 Task: Create a four management slide templates set.
Action: Mouse moved to (59, 43)
Screenshot: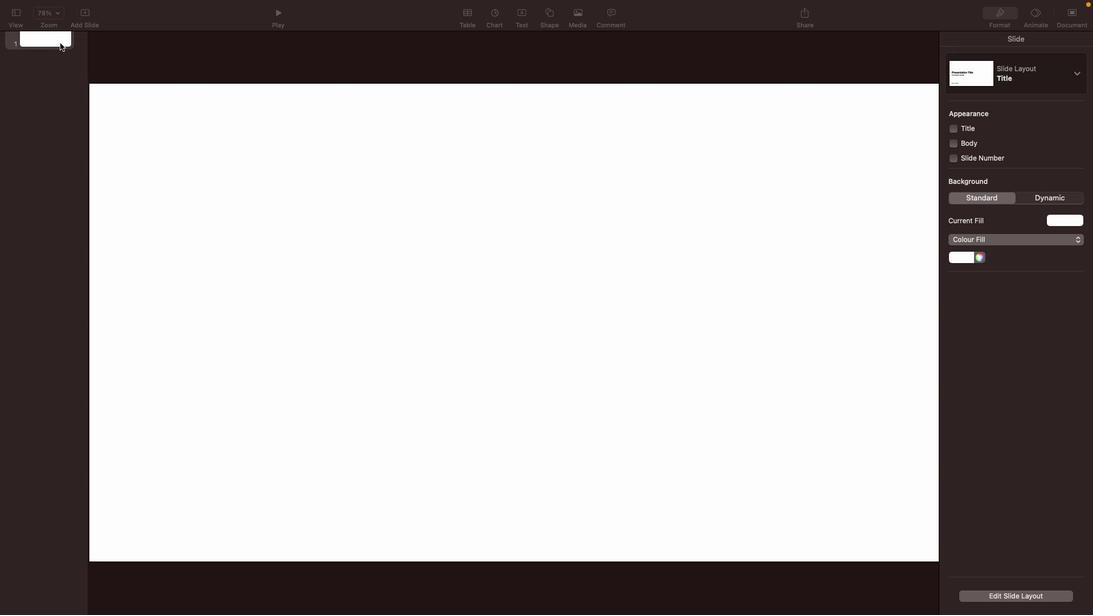 
Action: Mouse pressed right at (59, 43)
Screenshot: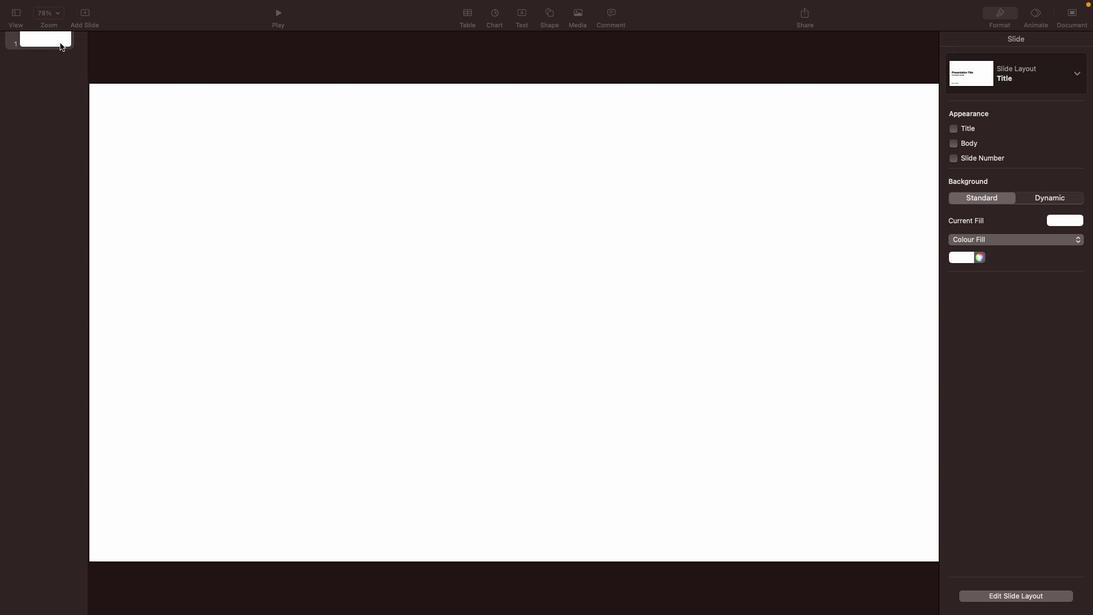 
Action: Mouse moved to (87, 49)
Screenshot: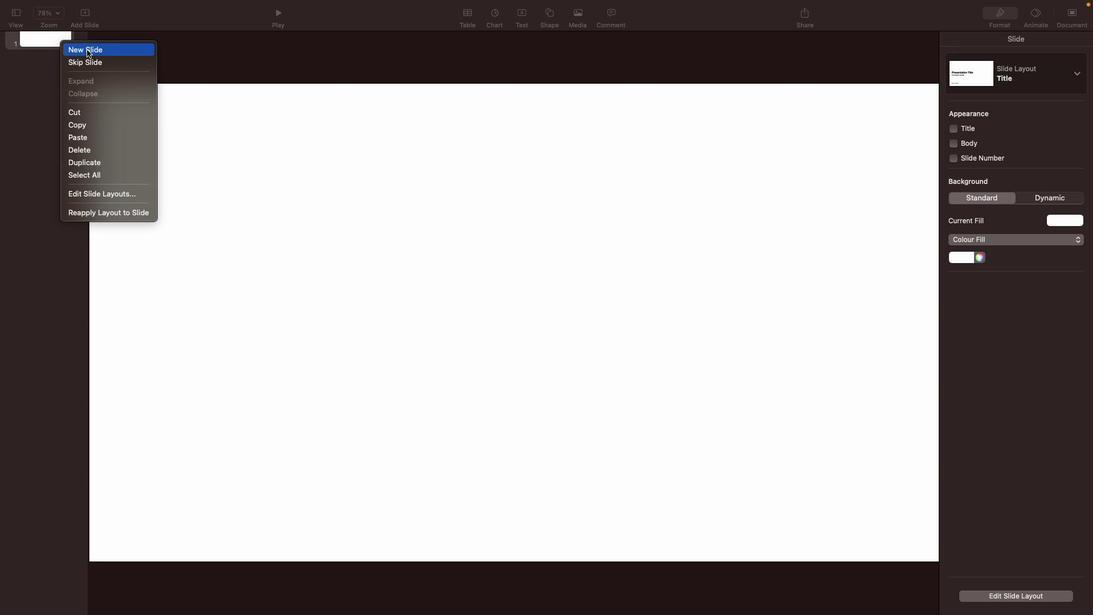 
Action: Mouse pressed left at (87, 49)
Screenshot: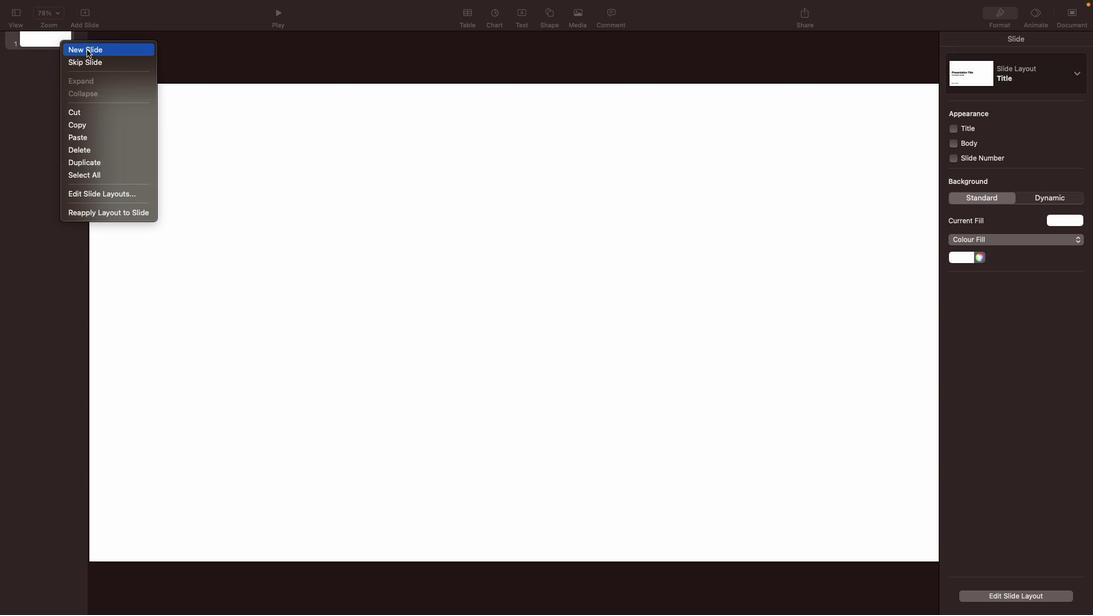 
Action: Mouse moved to (52, 61)
Screenshot: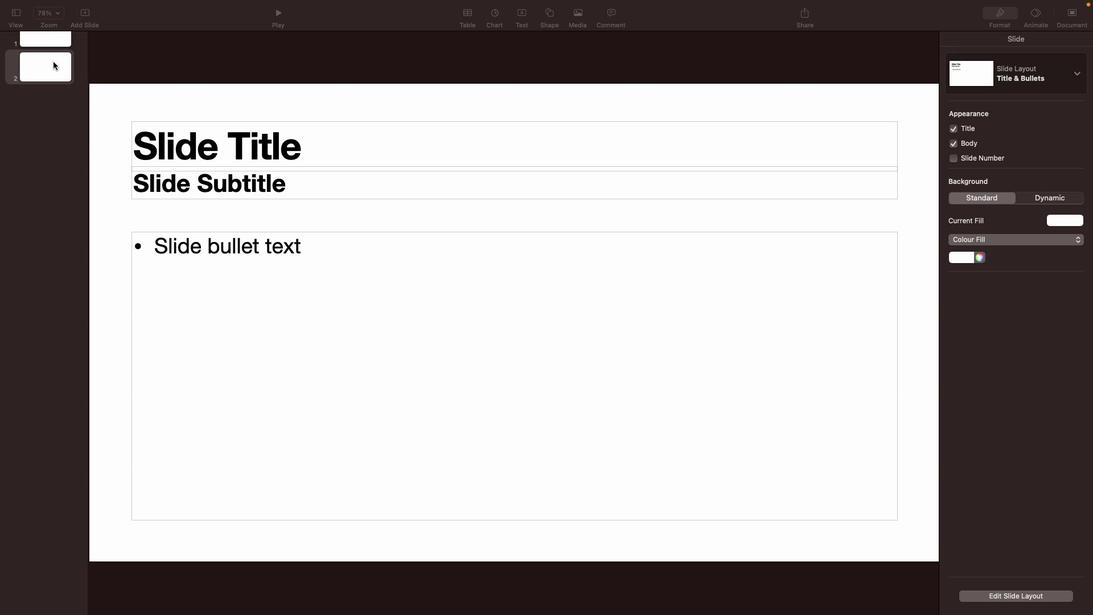 
Action: Mouse pressed right at (52, 61)
Screenshot: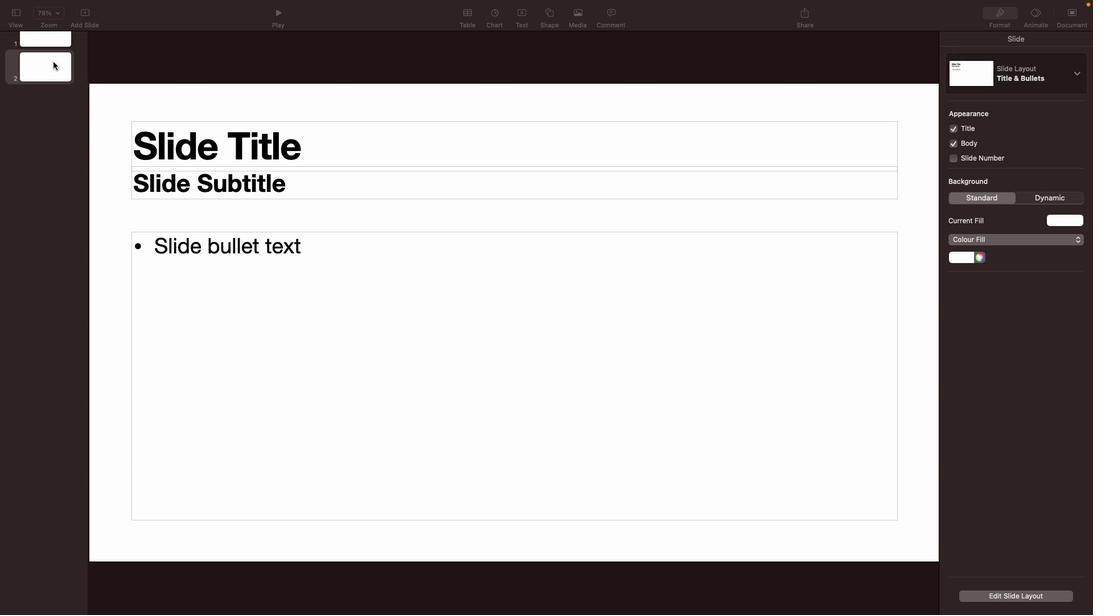 
Action: Mouse moved to (84, 71)
Screenshot: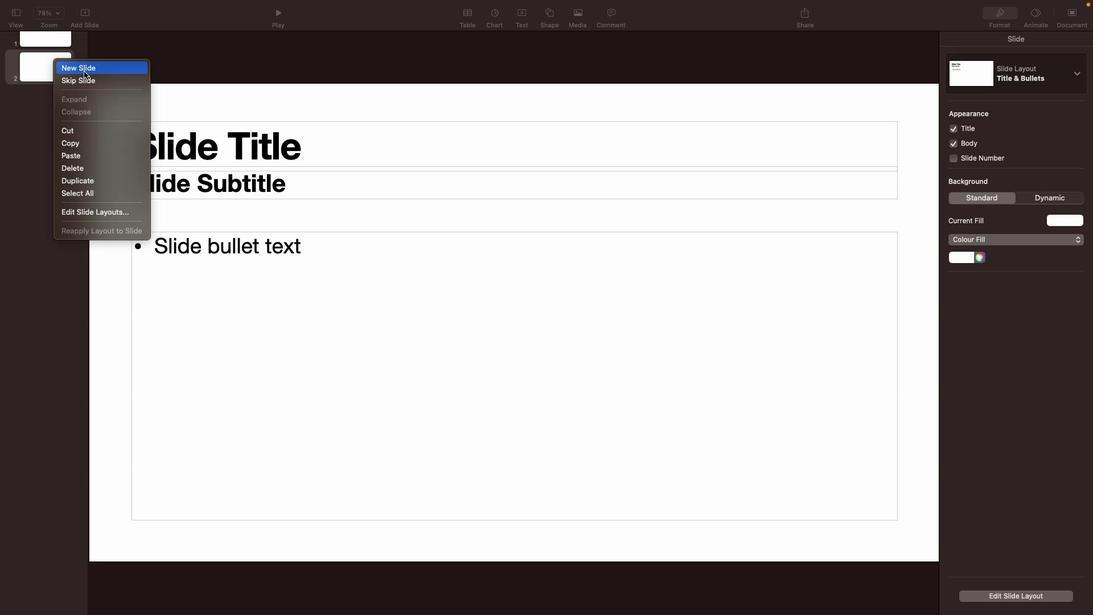 
Action: Mouse pressed left at (84, 71)
Screenshot: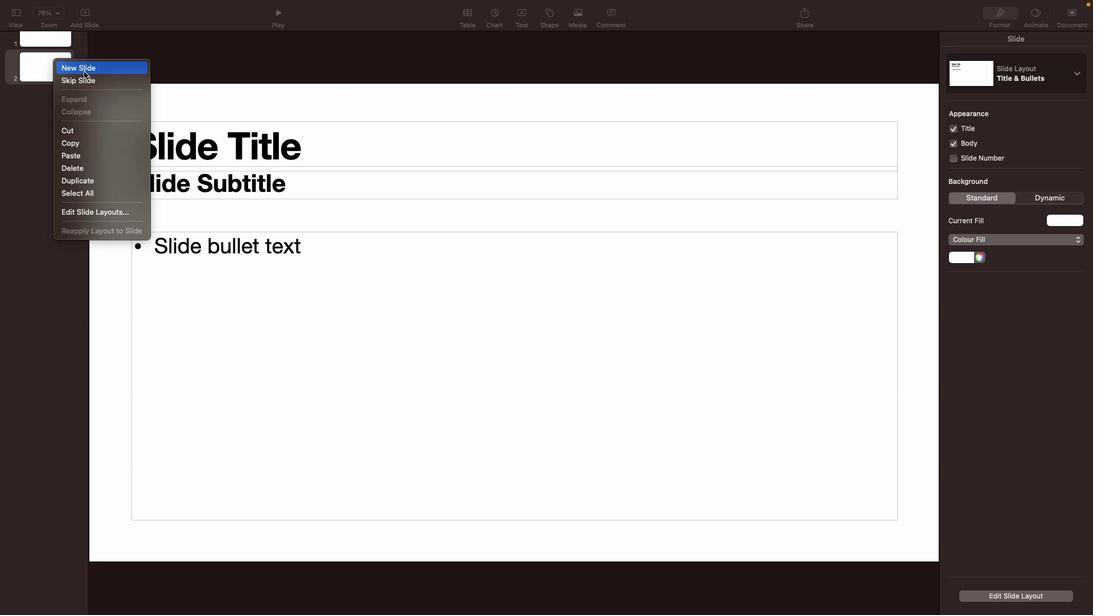 
Action: Mouse moved to (64, 95)
Screenshot: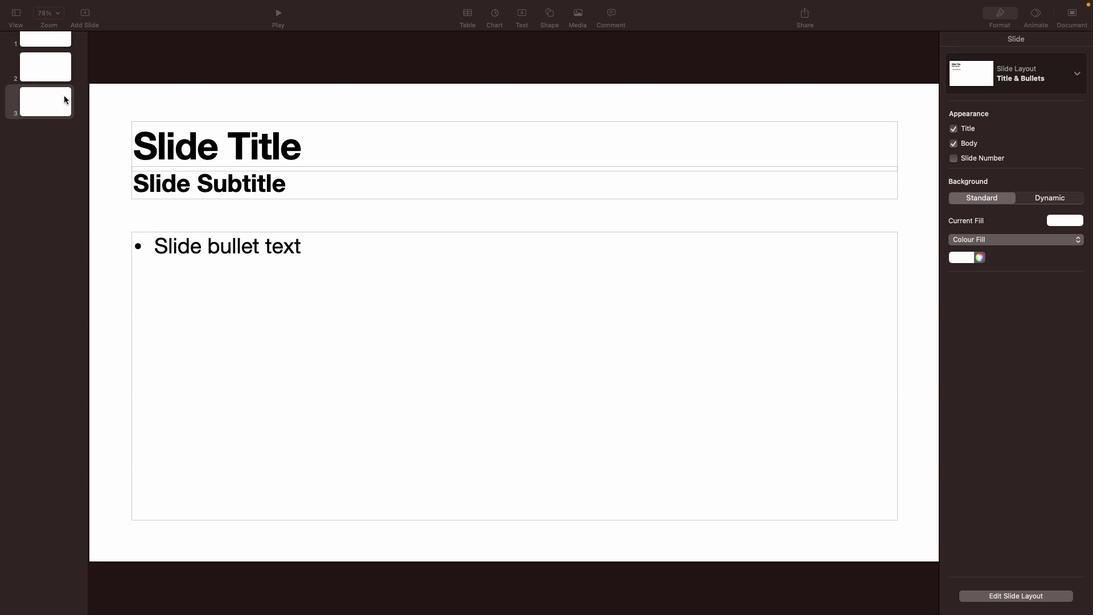 
Action: Mouse pressed right at (64, 95)
Screenshot: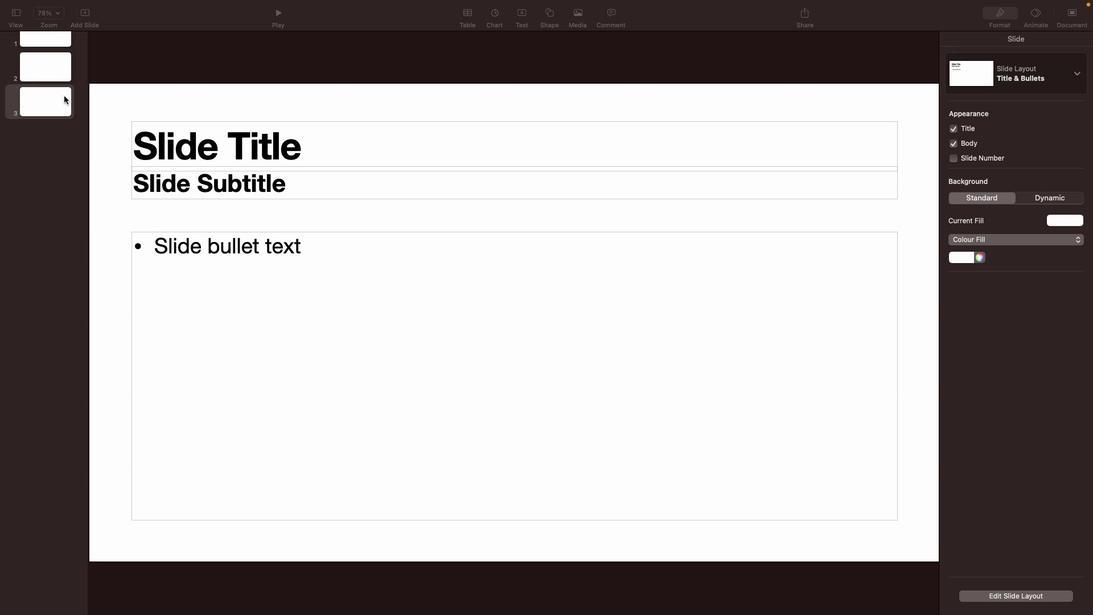 
Action: Mouse moved to (78, 104)
Screenshot: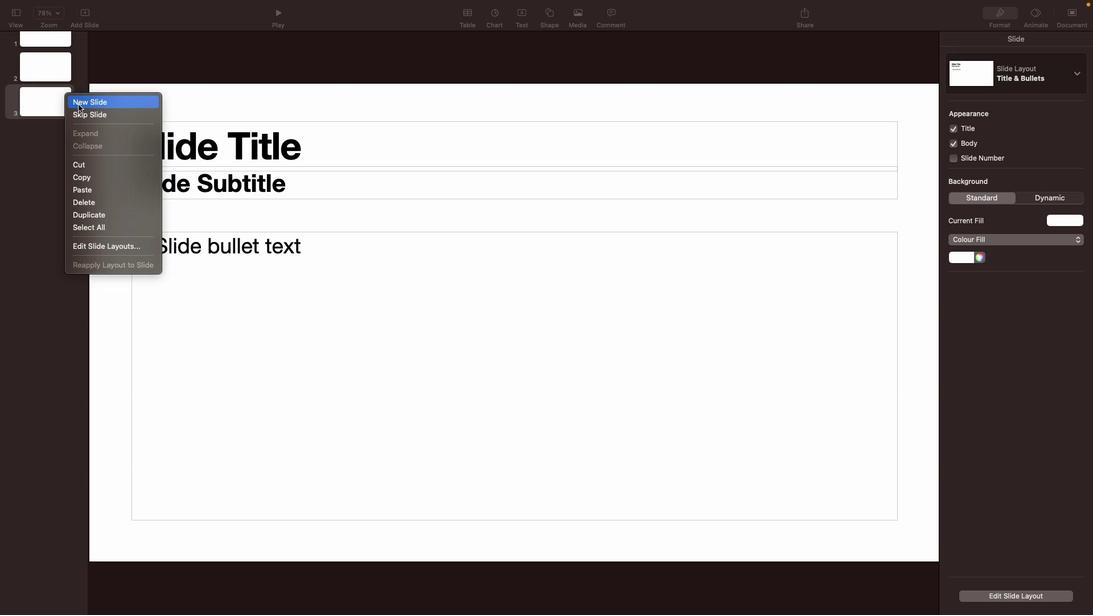 
Action: Mouse pressed left at (78, 104)
Screenshot: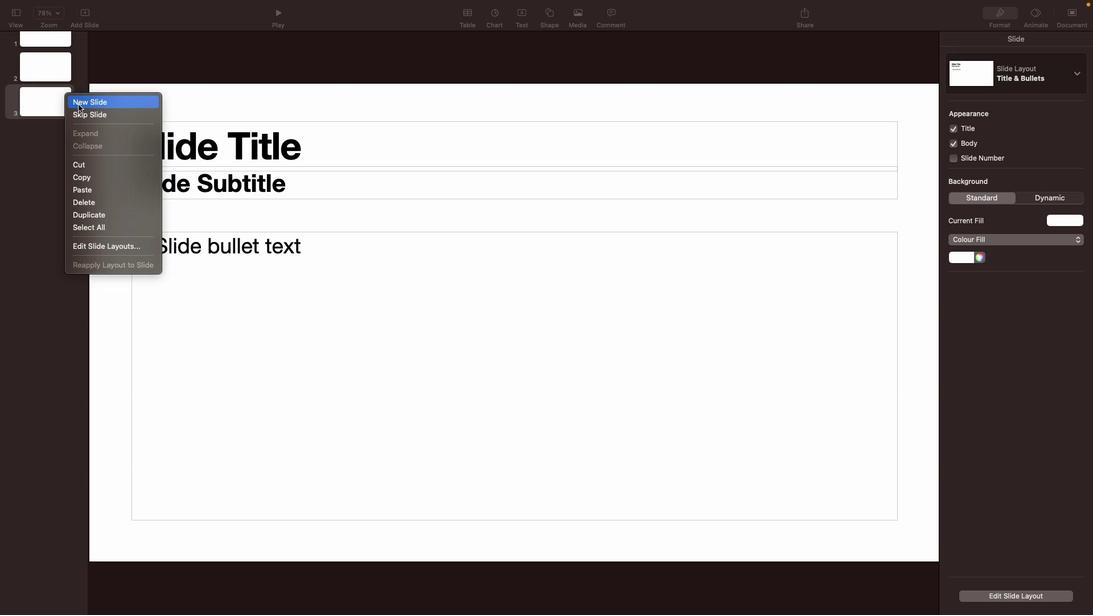 
Action: Mouse moved to (46, 37)
Screenshot: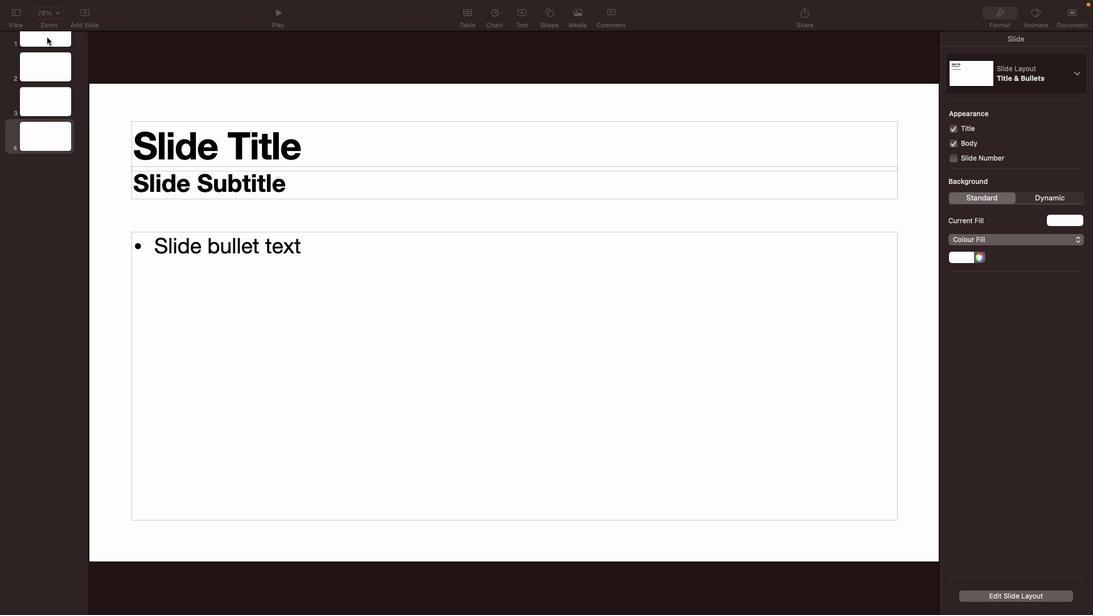 
Action: Mouse pressed left at (46, 37)
Screenshot: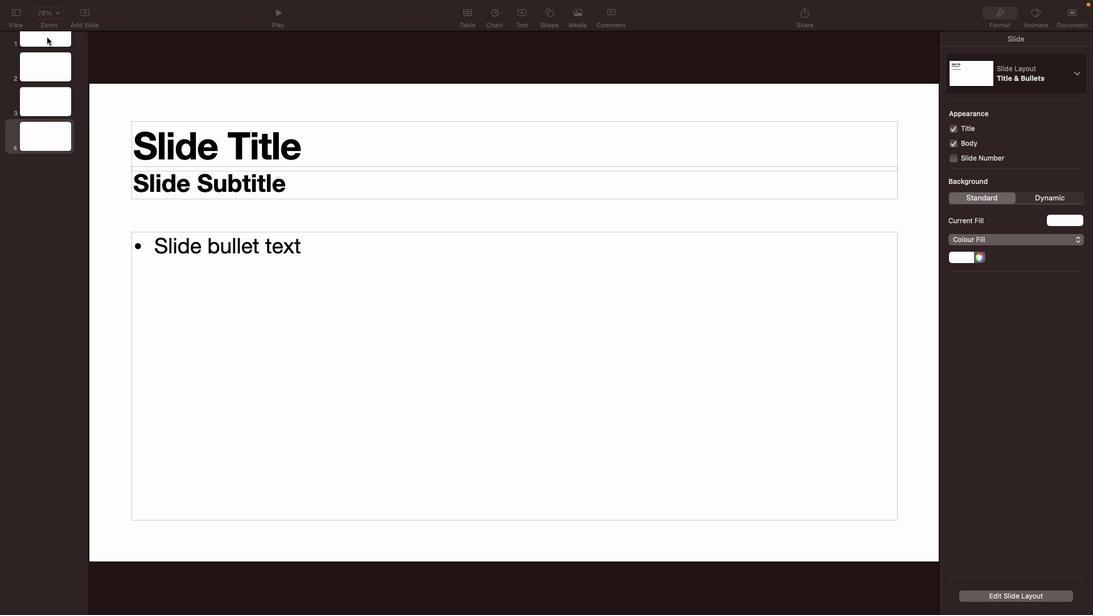 
Action: Mouse moved to (45, 69)
Screenshot: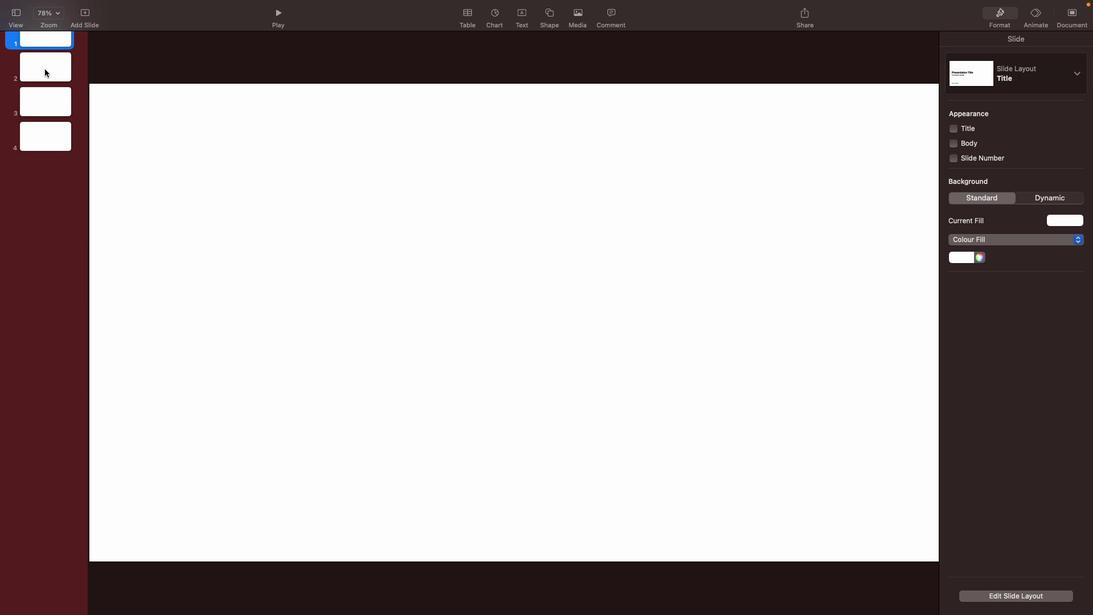 
Action: Mouse pressed left at (45, 69)
Screenshot: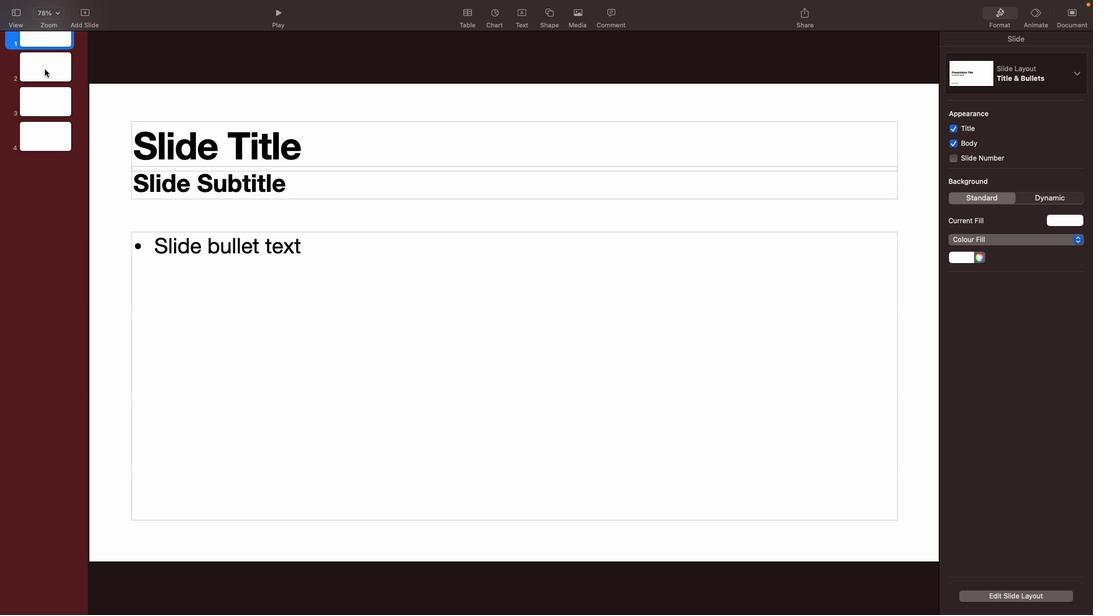 
Action: Mouse moved to (222, 147)
Screenshot: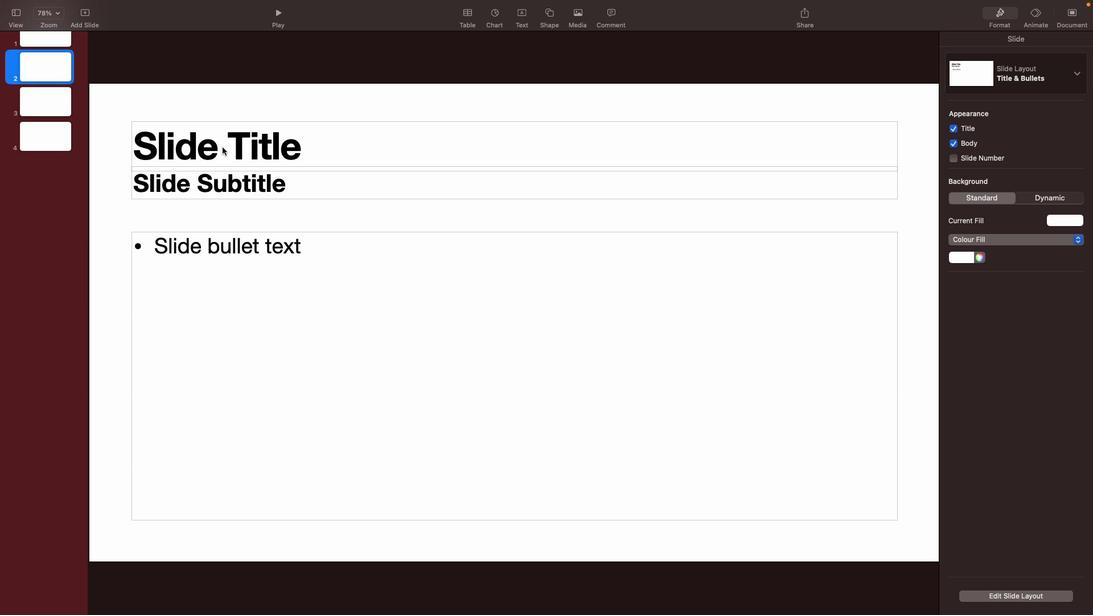 
Action: Mouse pressed right at (222, 147)
Screenshot: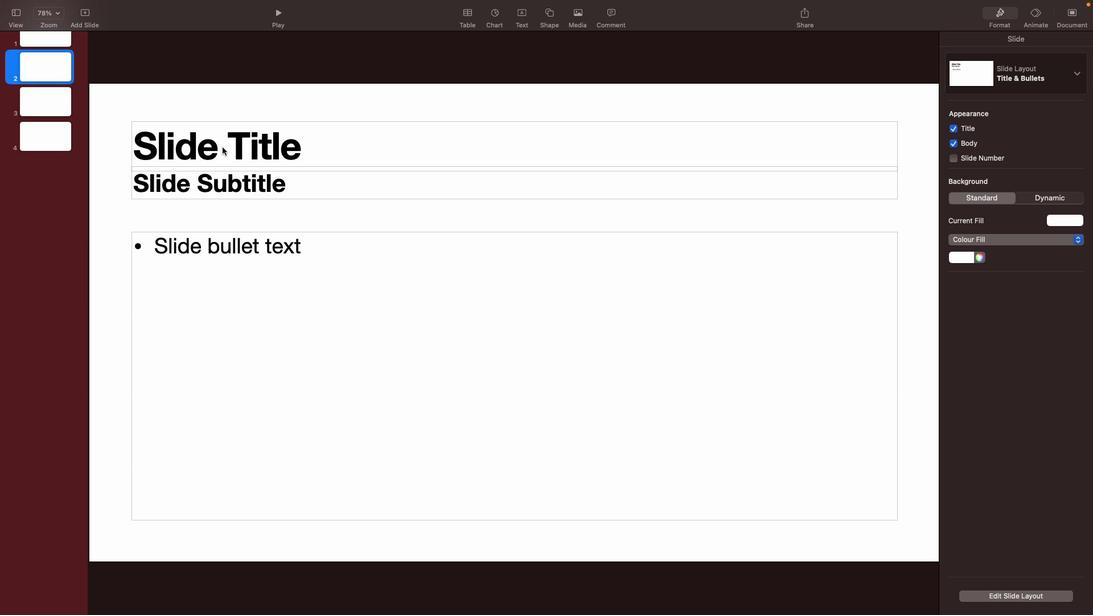 
Action: Mouse moved to (242, 217)
Screenshot: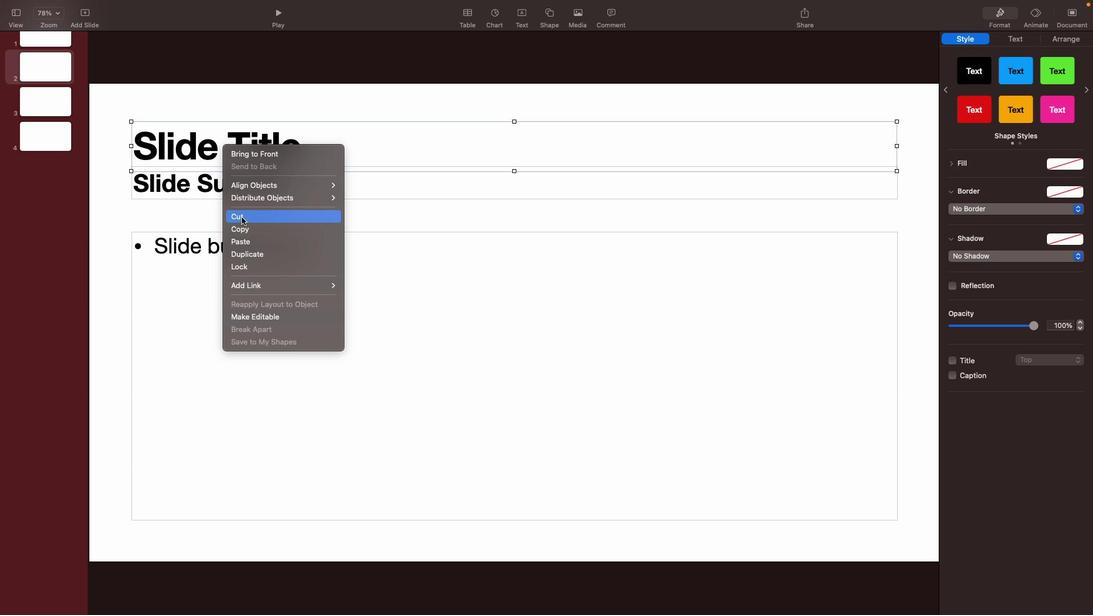 
Action: Mouse pressed left at (242, 217)
Screenshot: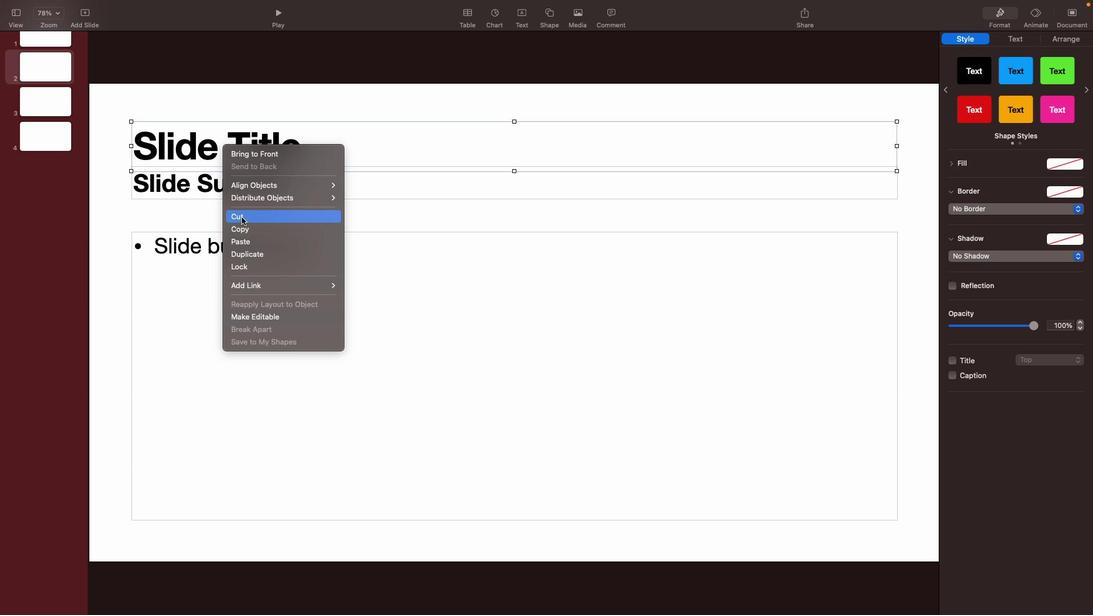 
Action: Mouse moved to (1079, 71)
Screenshot: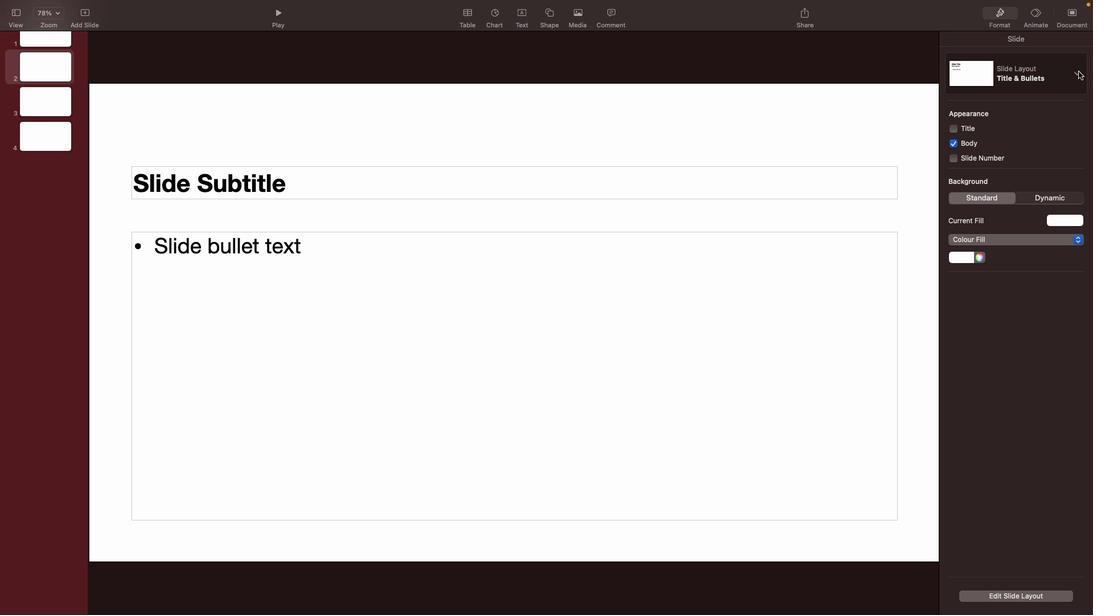 
Action: Mouse pressed left at (1079, 71)
Screenshot: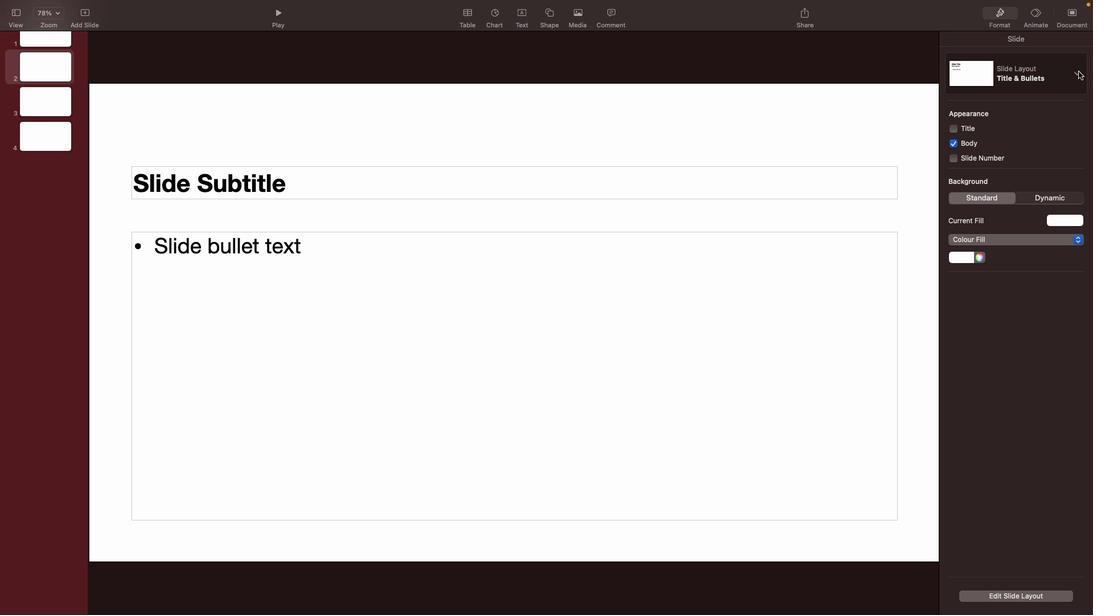 
Action: Mouse moved to (972, 425)
Screenshot: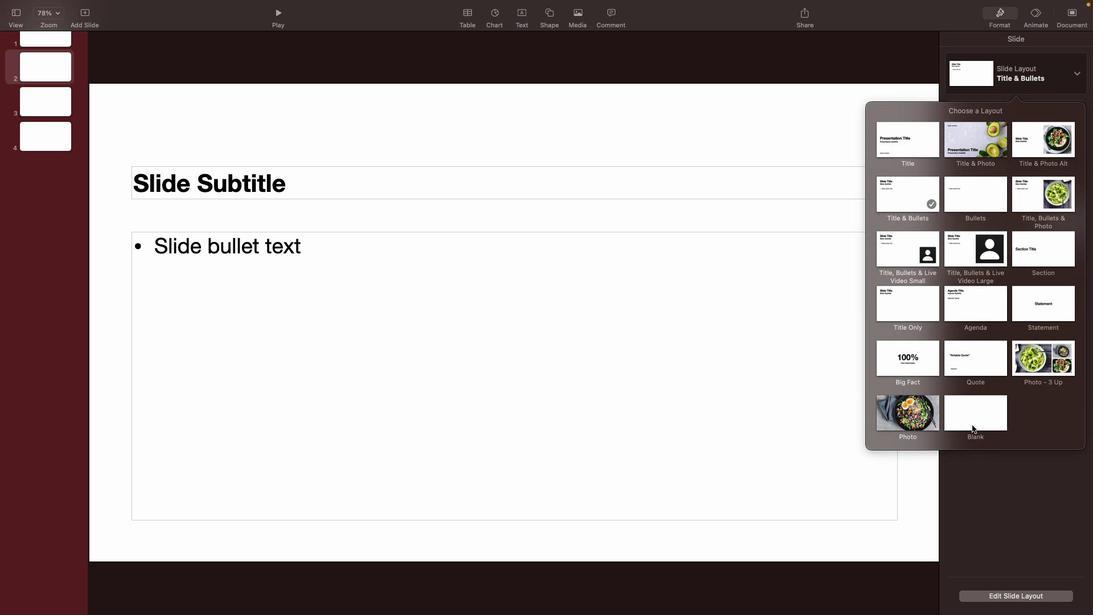 
Action: Mouse pressed left at (972, 425)
Screenshot: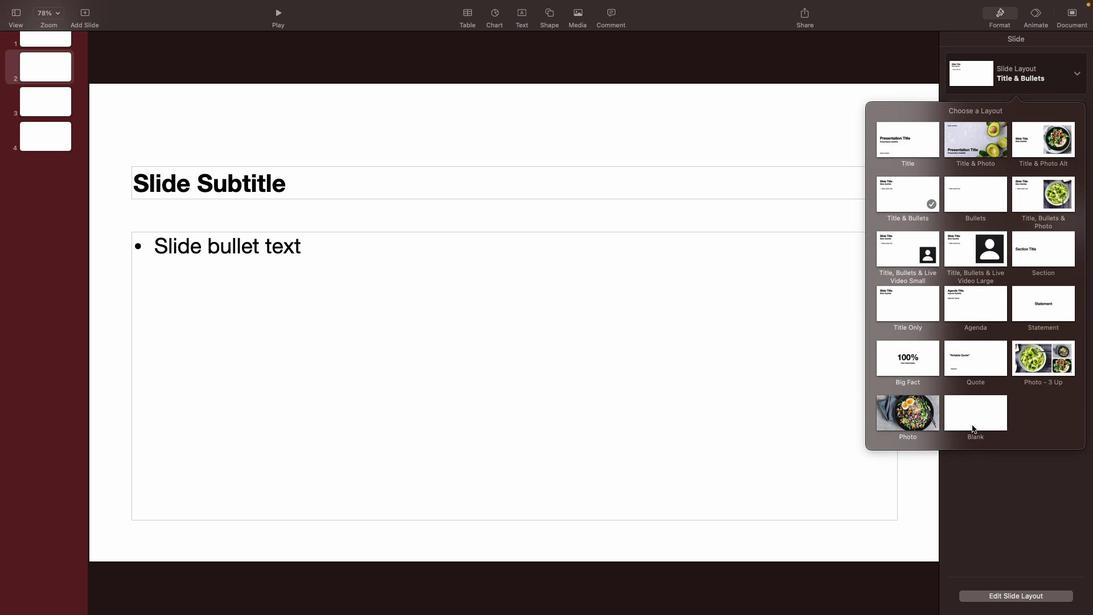 
Action: Mouse moved to (59, 37)
Screenshot: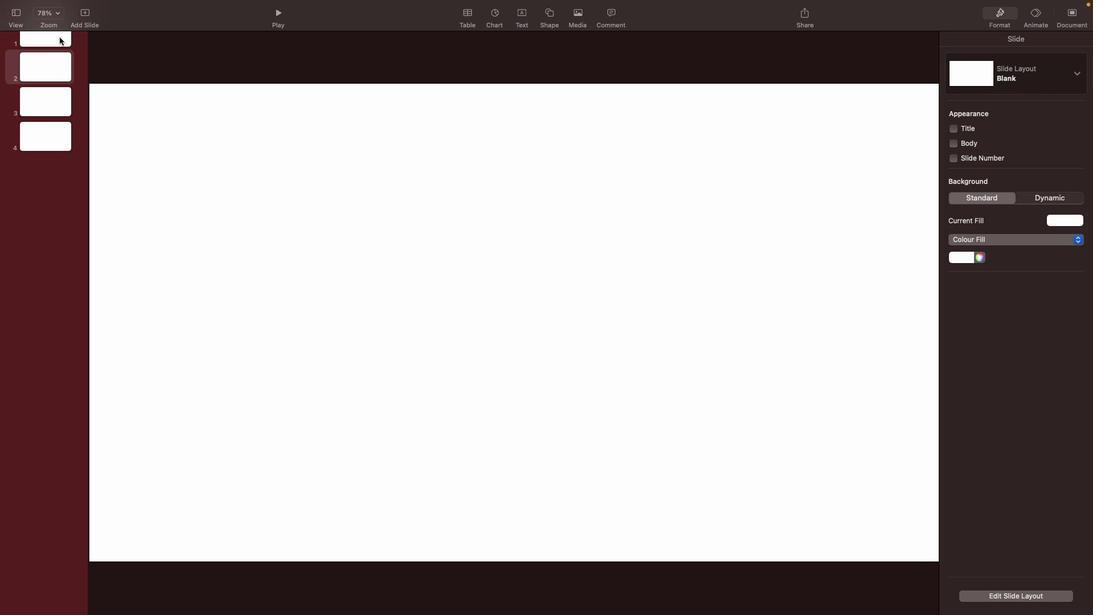 
Action: Mouse pressed left at (59, 37)
Screenshot: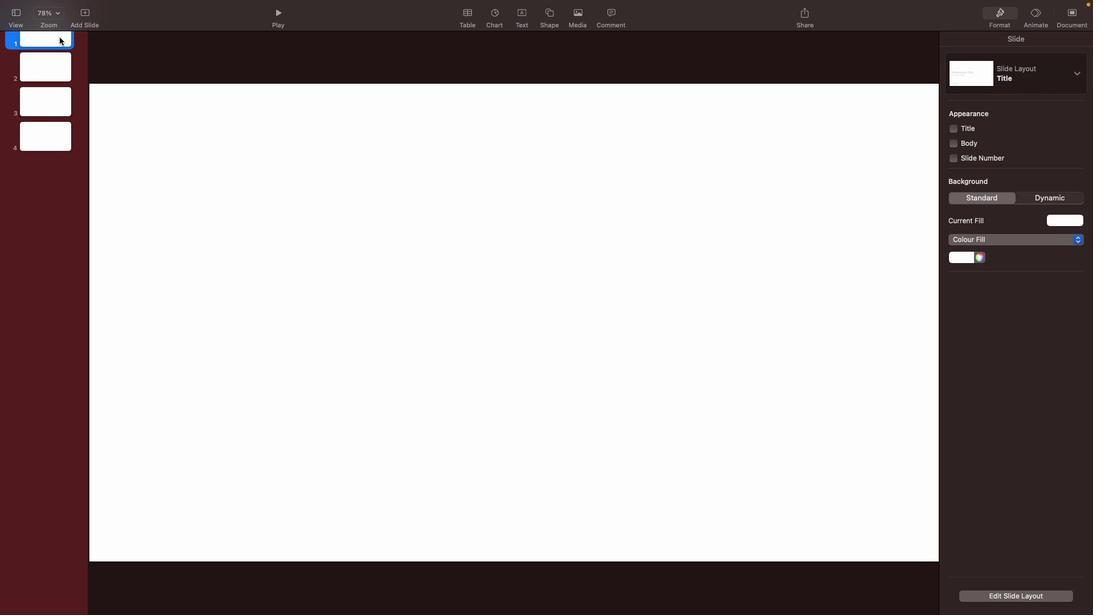 
Action: Mouse moved to (671, 294)
Screenshot: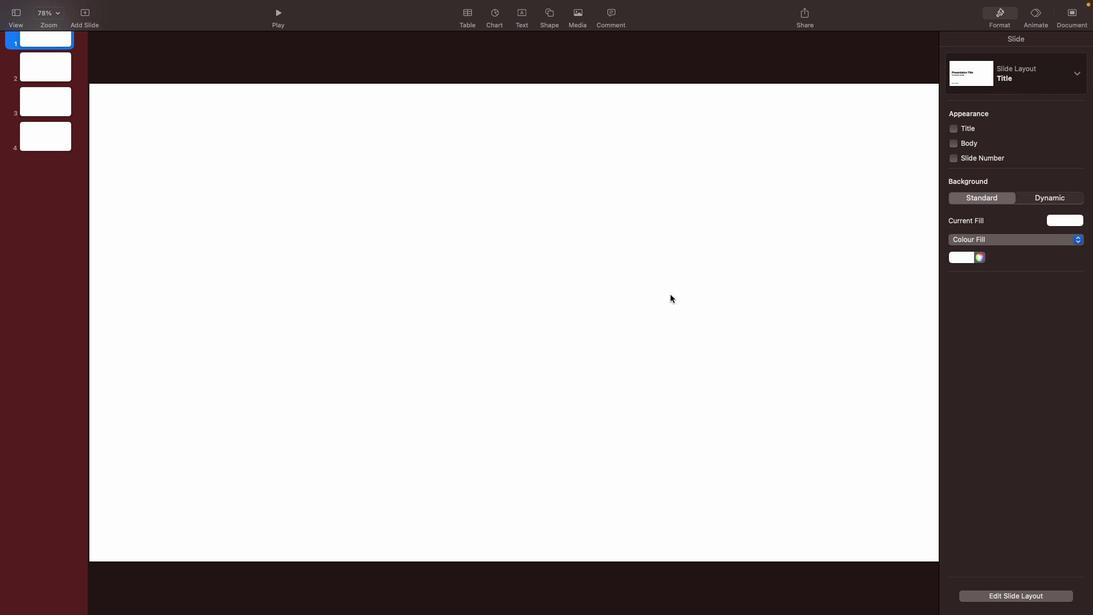 
Action: Mouse pressed left at (671, 294)
Screenshot: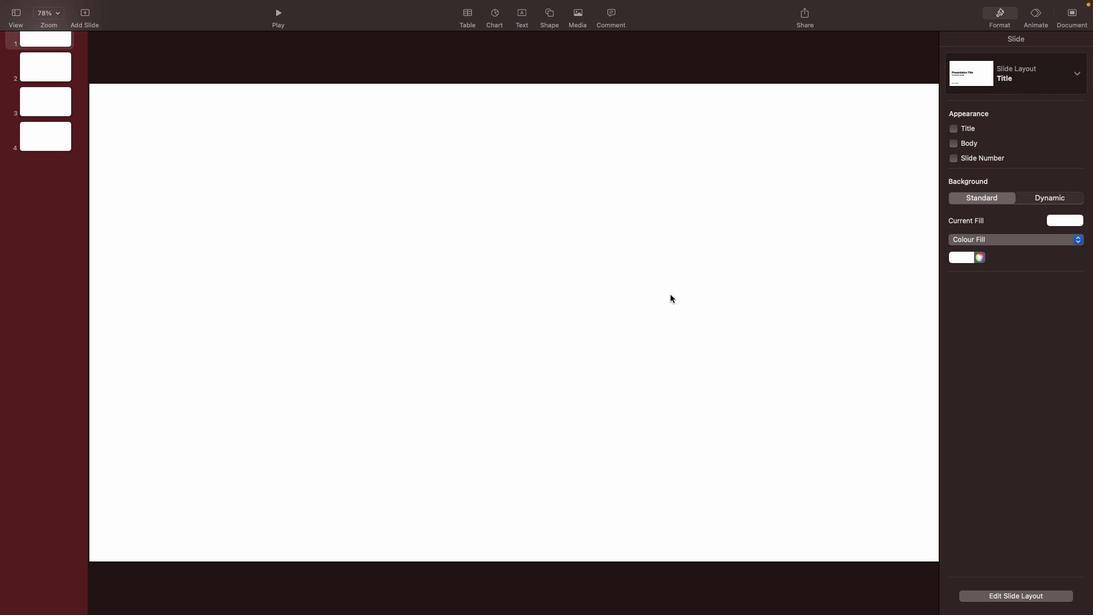 
Action: Mouse moved to (552, 11)
Screenshot: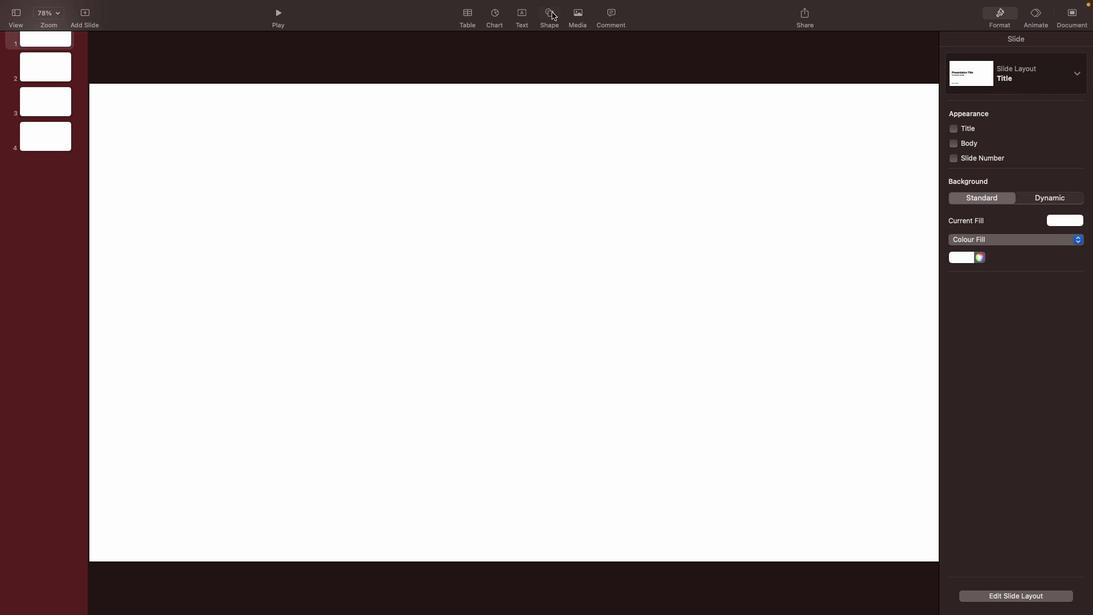 
Action: Mouse pressed left at (552, 11)
Screenshot: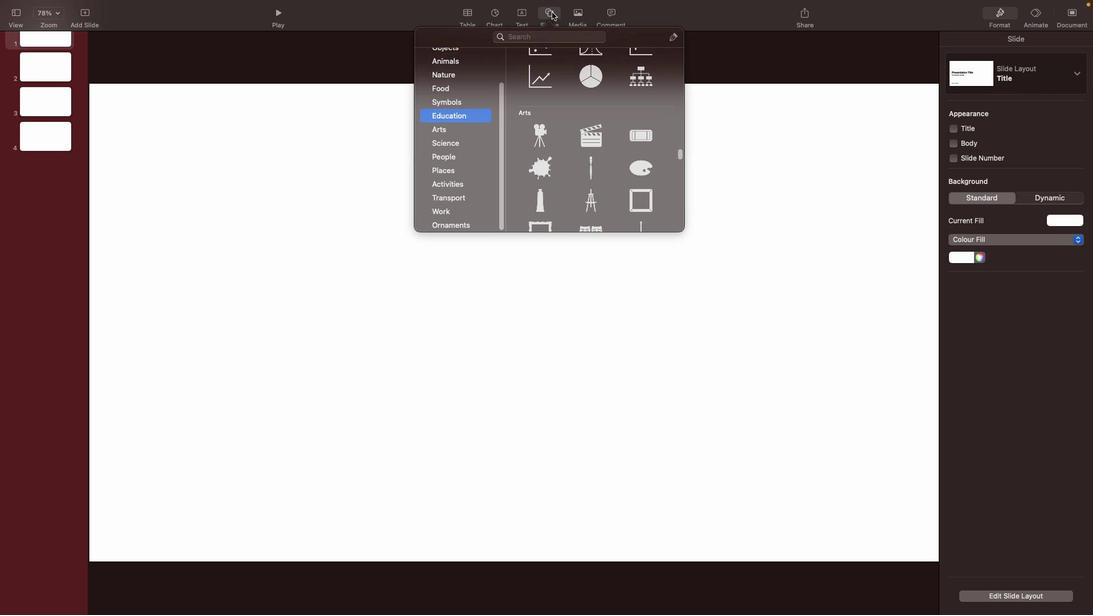 
Action: Mouse moved to (586, 146)
Screenshot: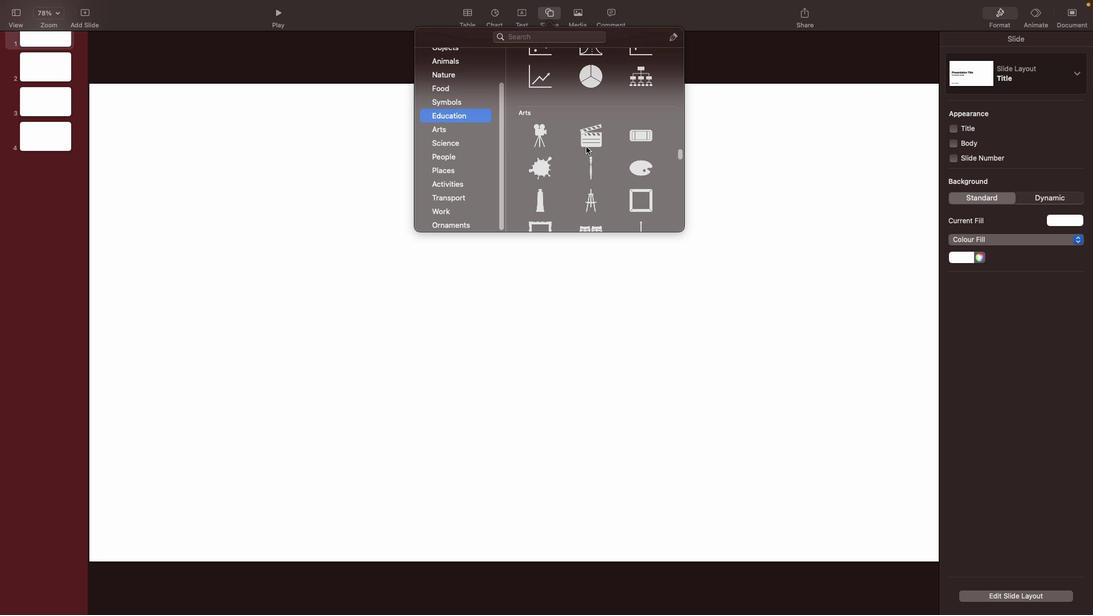 
Action: Mouse scrolled (586, 146) with delta (0, 0)
Screenshot: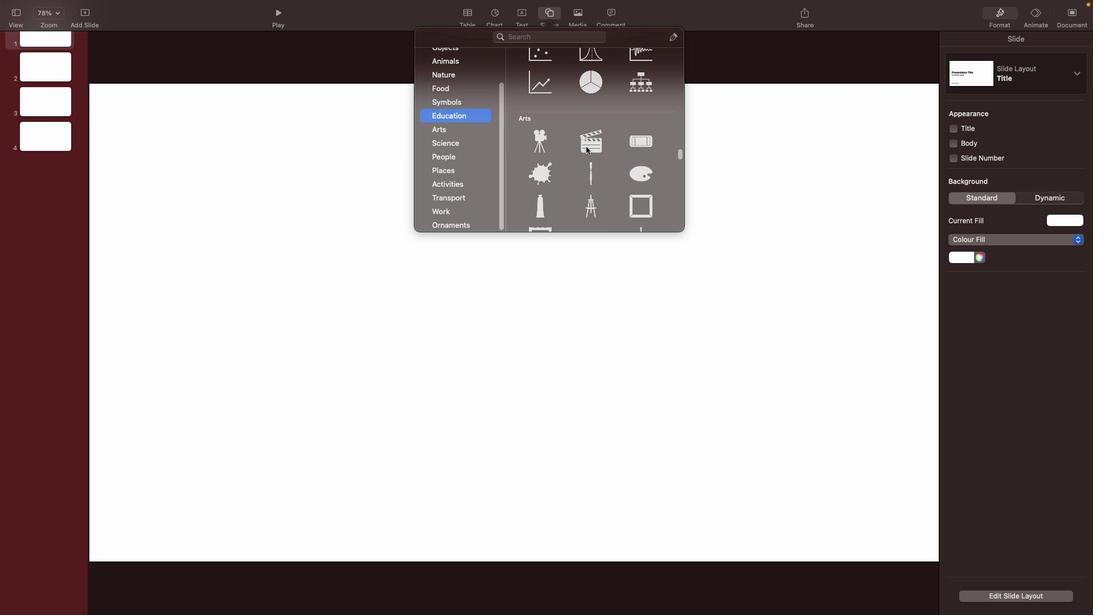 
Action: Mouse scrolled (586, 146) with delta (0, 0)
Screenshot: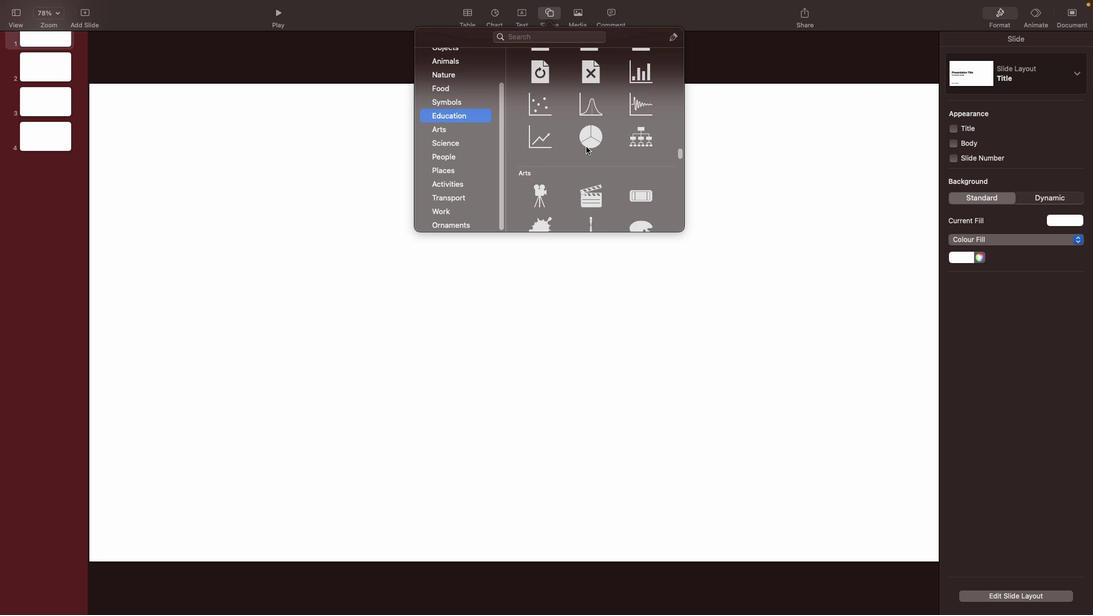 
Action: Mouse scrolled (586, 146) with delta (0, 1)
Screenshot: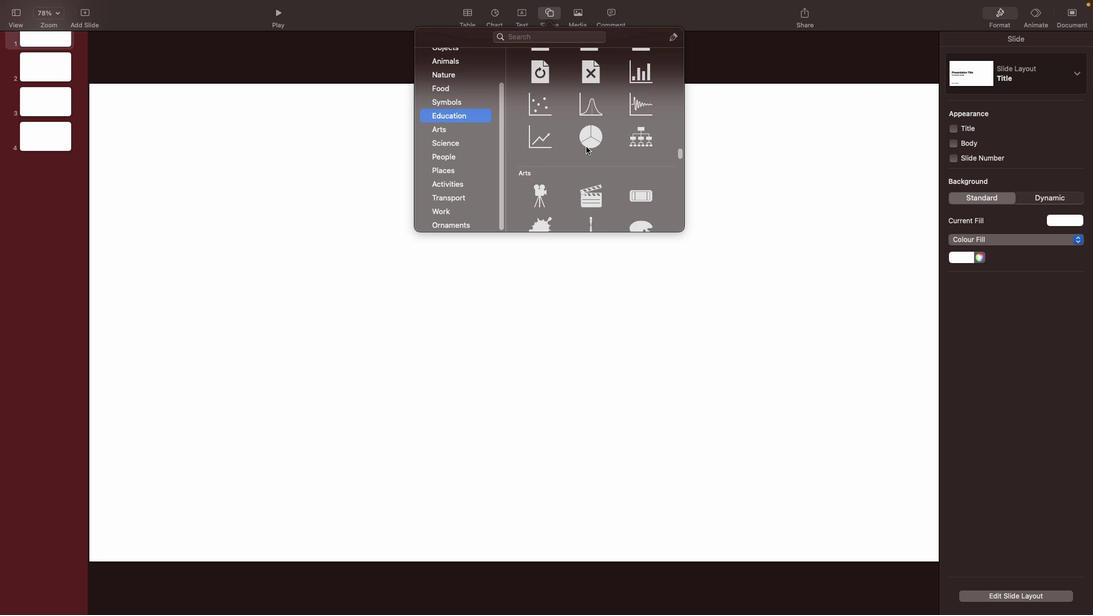 
Action: Mouse scrolled (586, 146) with delta (0, 2)
Screenshot: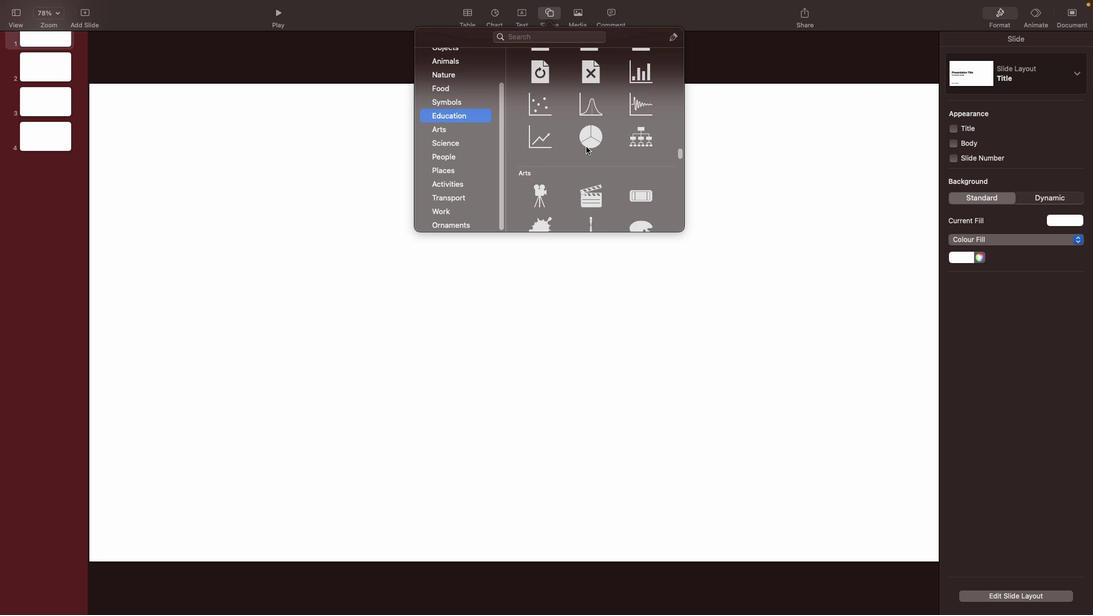 
Action: Mouse scrolled (586, 146) with delta (0, 3)
Screenshot: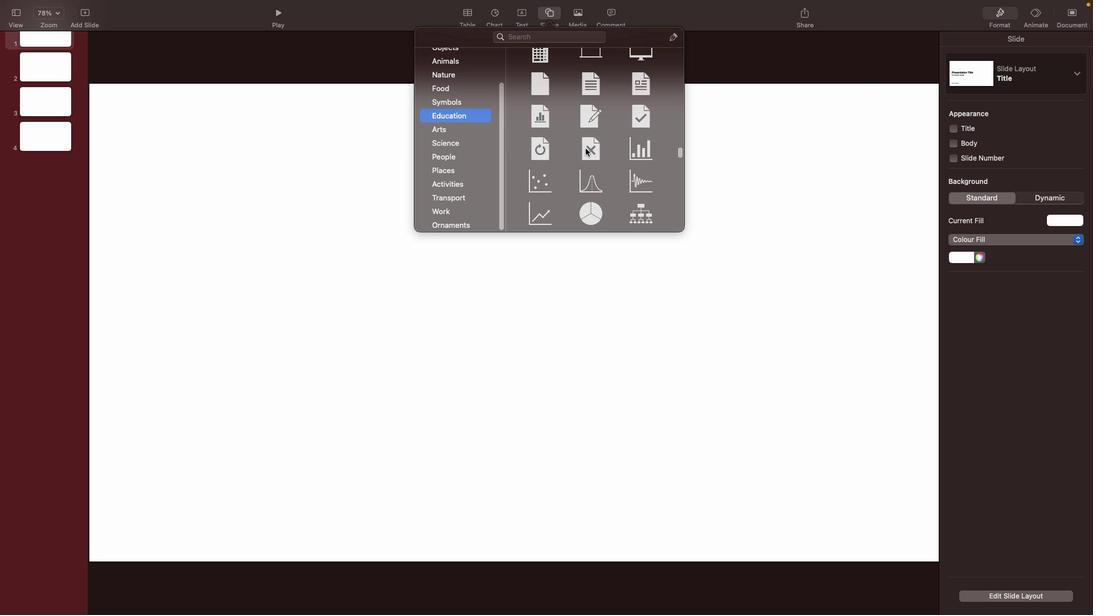 
Action: Mouse scrolled (586, 146) with delta (0, 3)
Screenshot: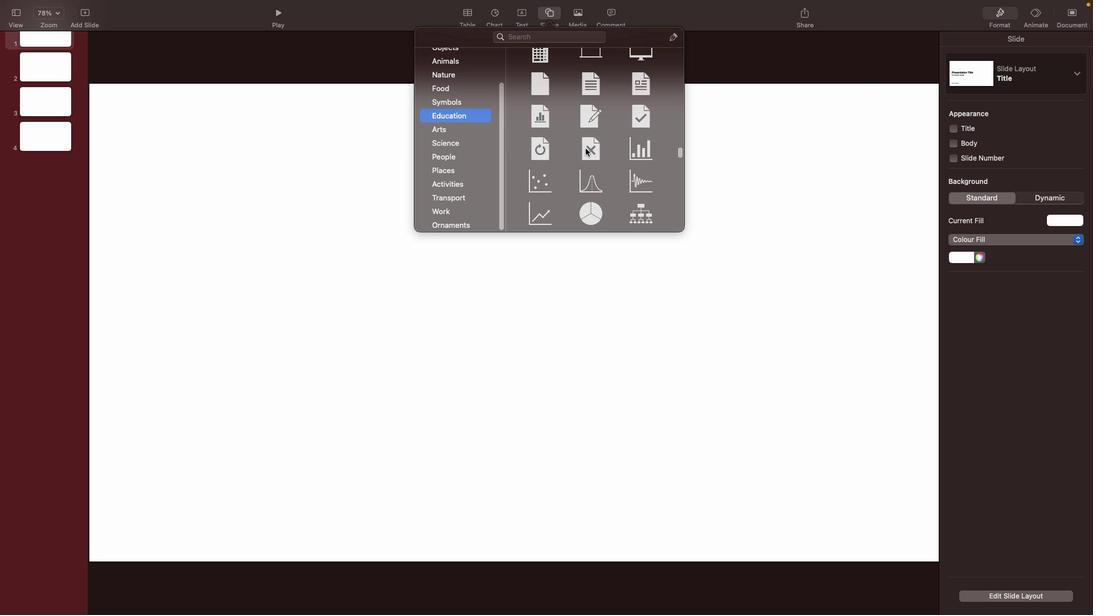 
Action: Mouse moved to (452, 80)
Screenshot: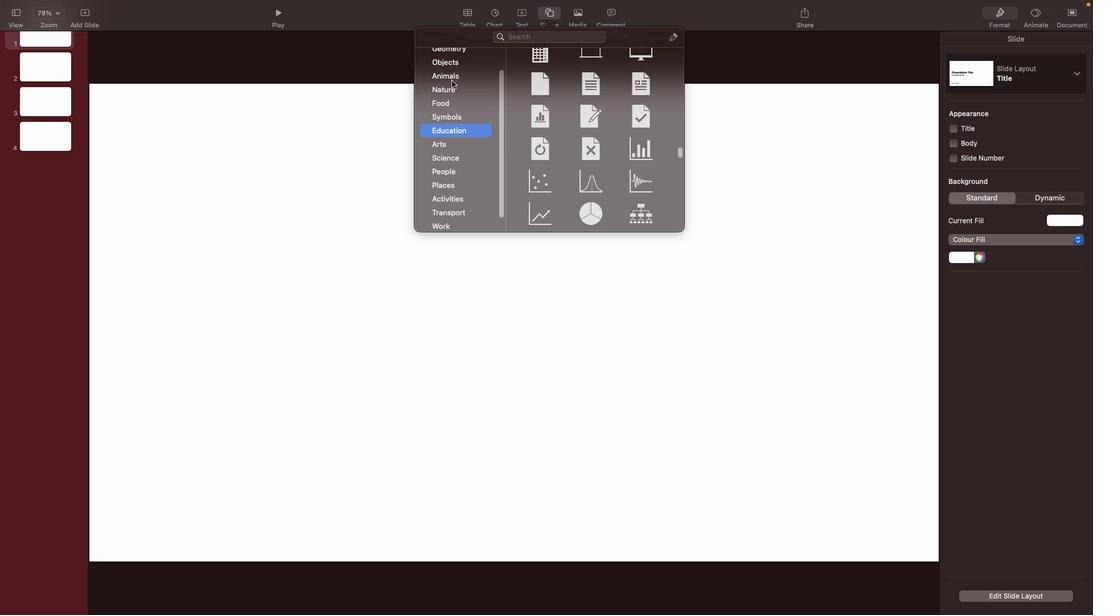 
Action: Mouse scrolled (452, 80) with delta (0, 0)
Screenshot: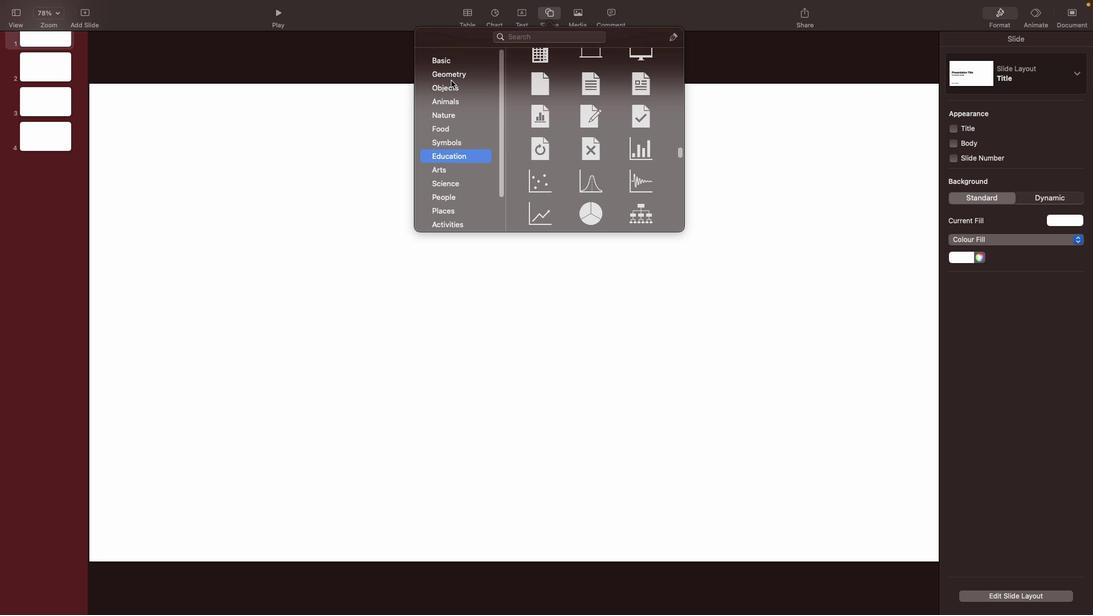 
Action: Mouse moved to (452, 80)
Screenshot: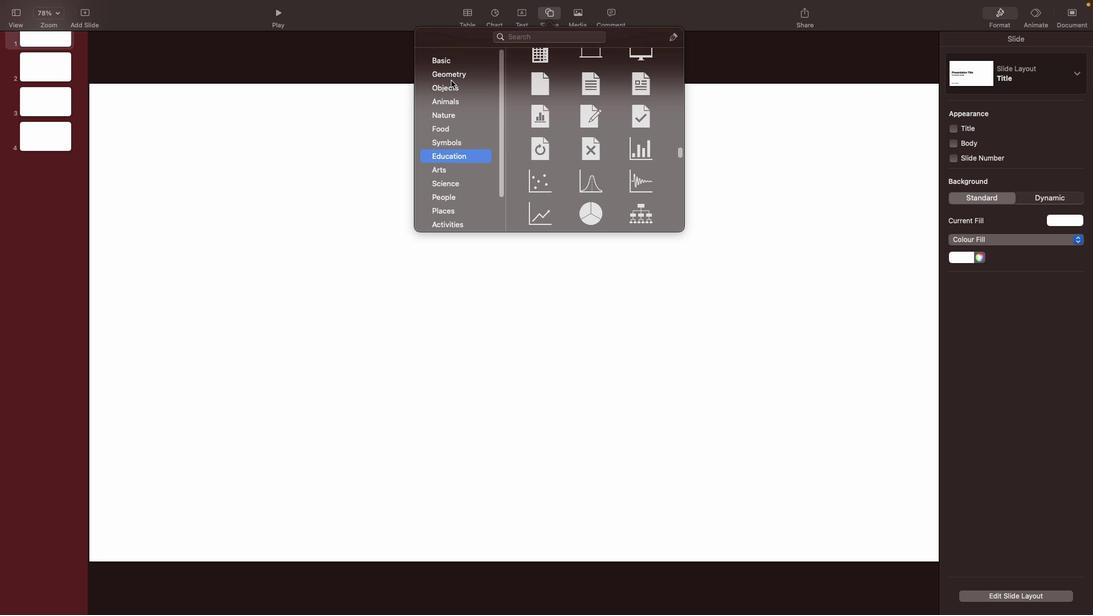 
Action: Mouse scrolled (452, 80) with delta (0, 0)
Screenshot: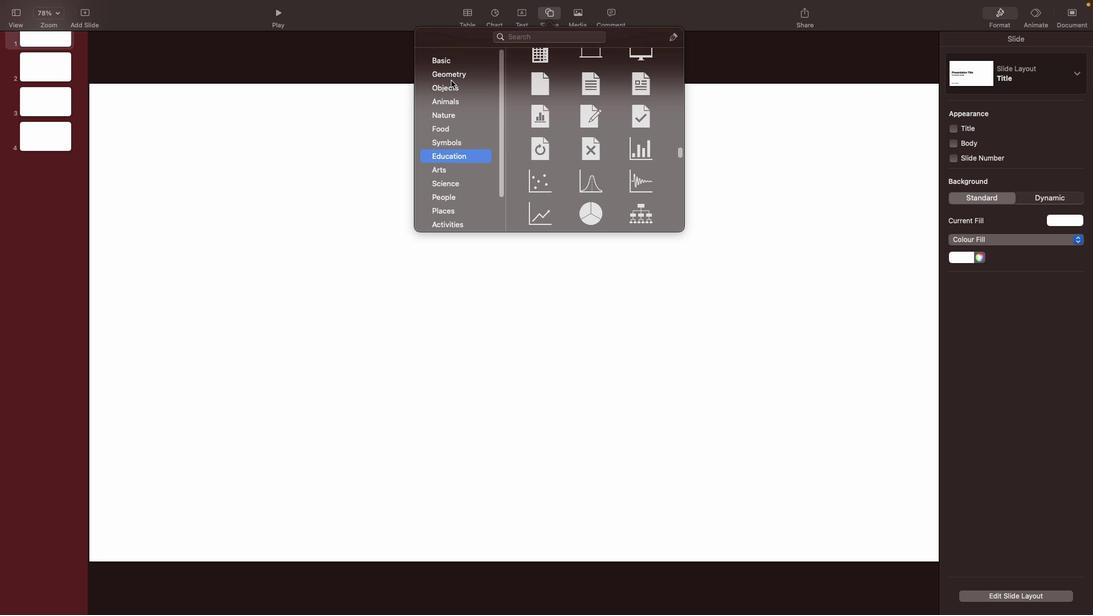 
Action: Mouse moved to (452, 80)
Screenshot: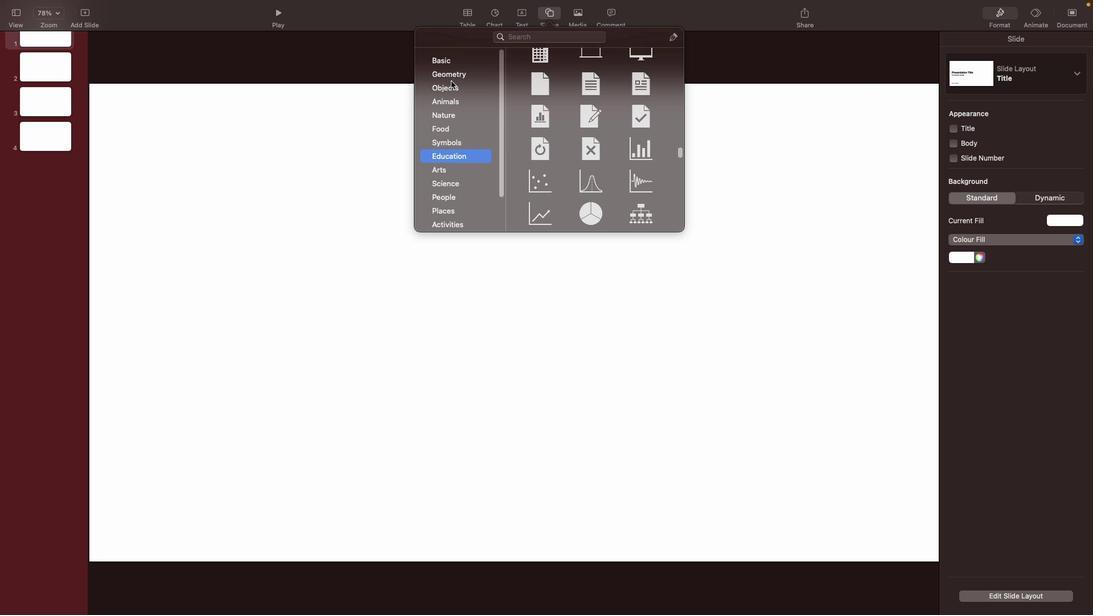 
Action: Mouse scrolled (452, 80) with delta (0, 1)
Screenshot: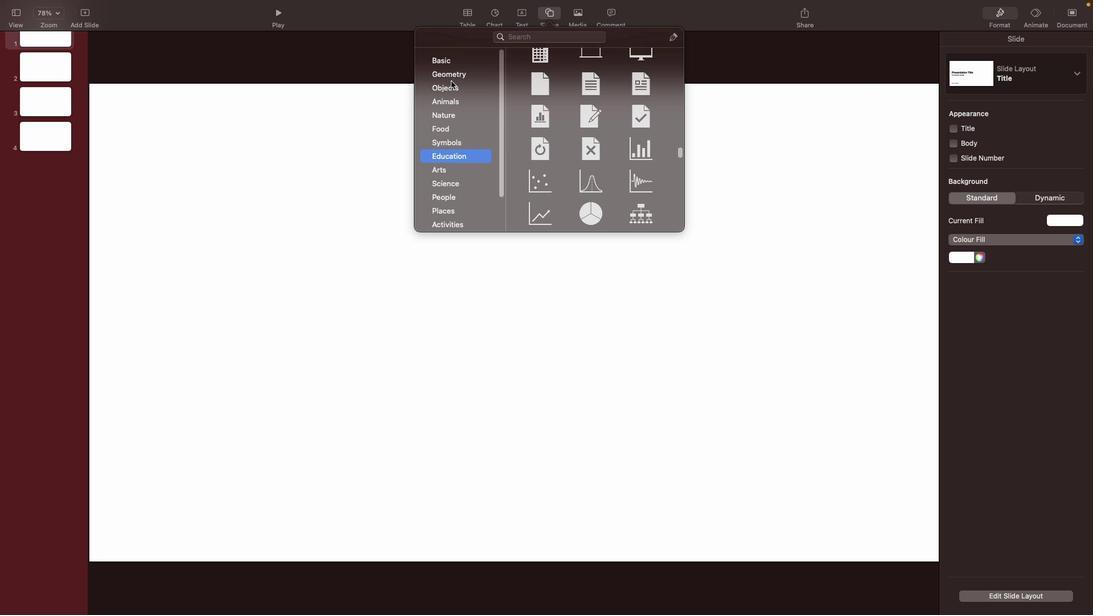 
Action: Mouse moved to (451, 80)
Screenshot: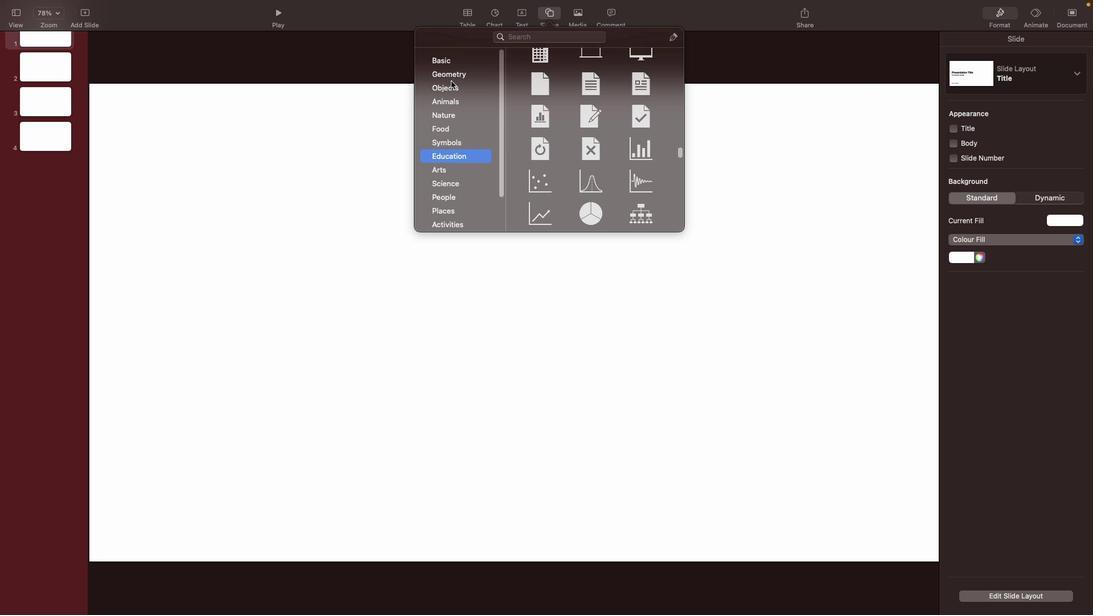 
Action: Mouse scrolled (451, 80) with delta (0, 2)
Screenshot: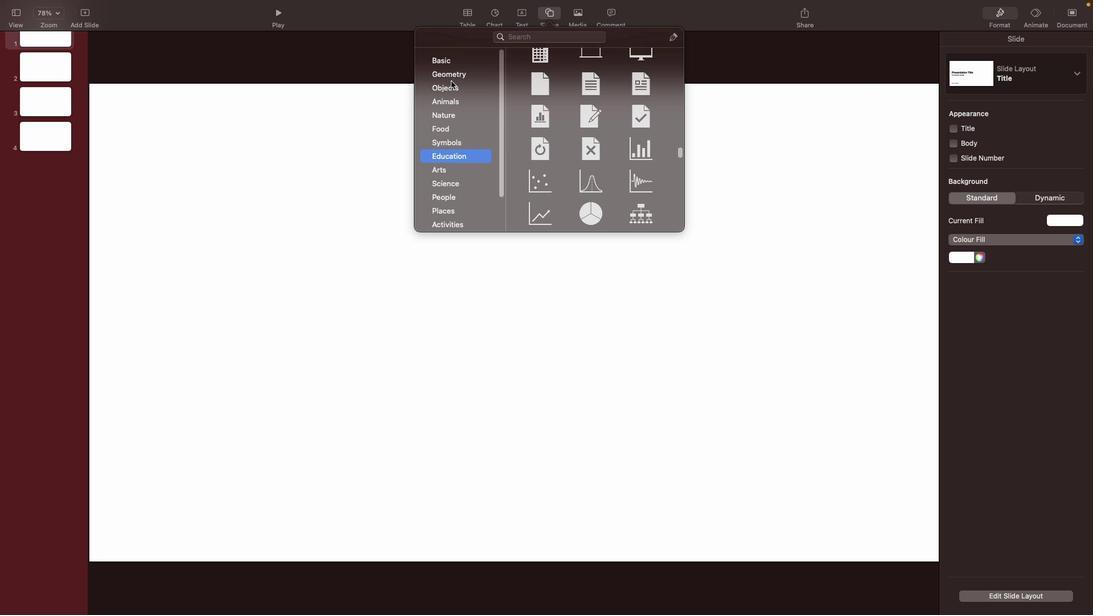 
Action: Mouse moved to (451, 80)
Screenshot: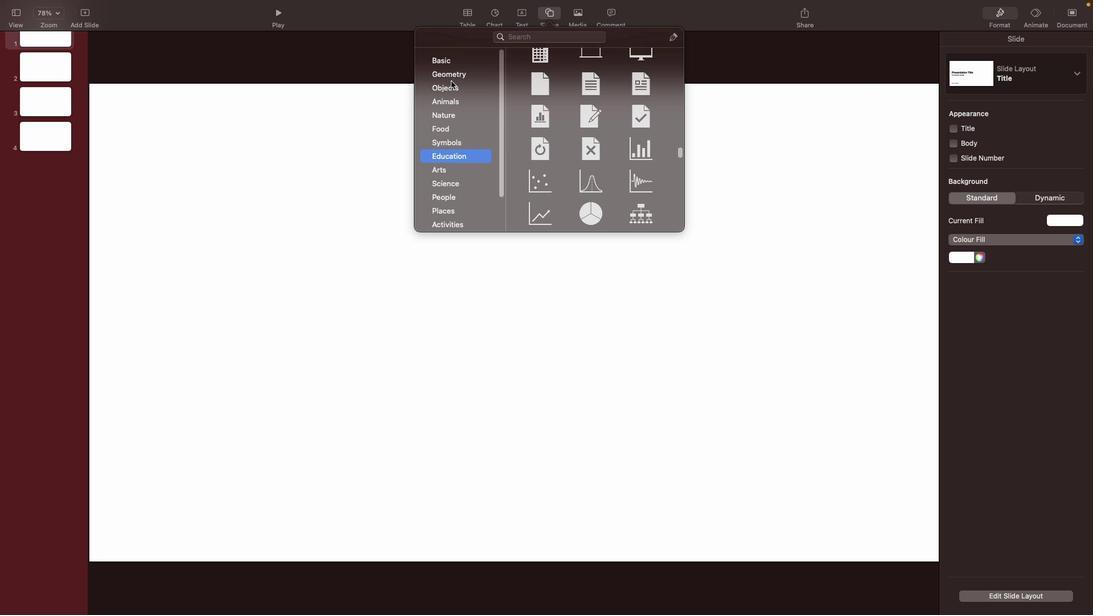
Action: Mouse scrolled (451, 80) with delta (0, 3)
Screenshot: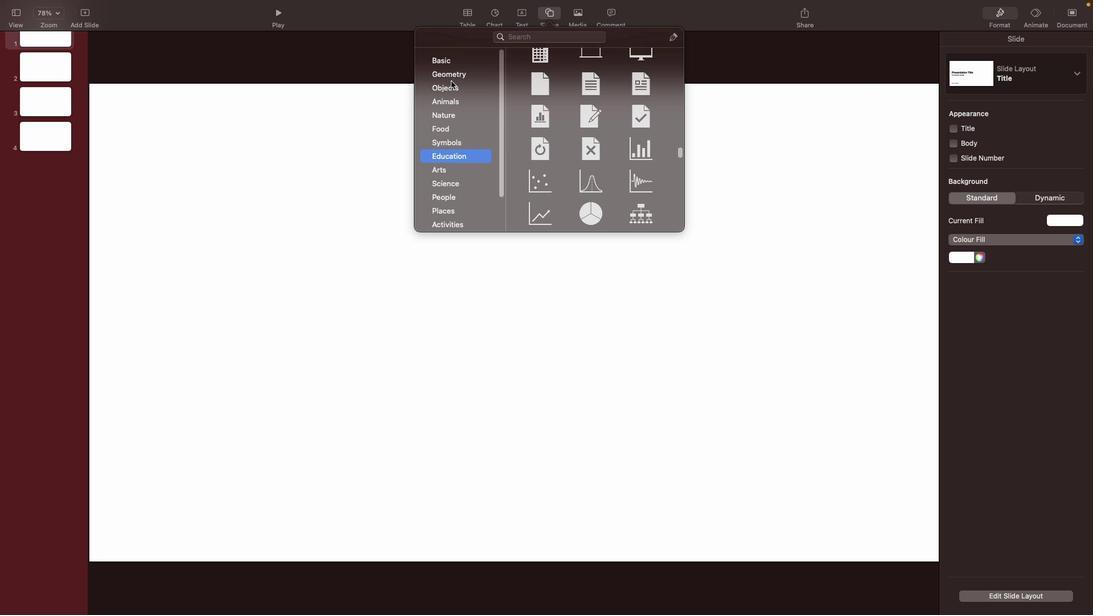 
Action: Mouse moved to (452, 71)
Screenshot: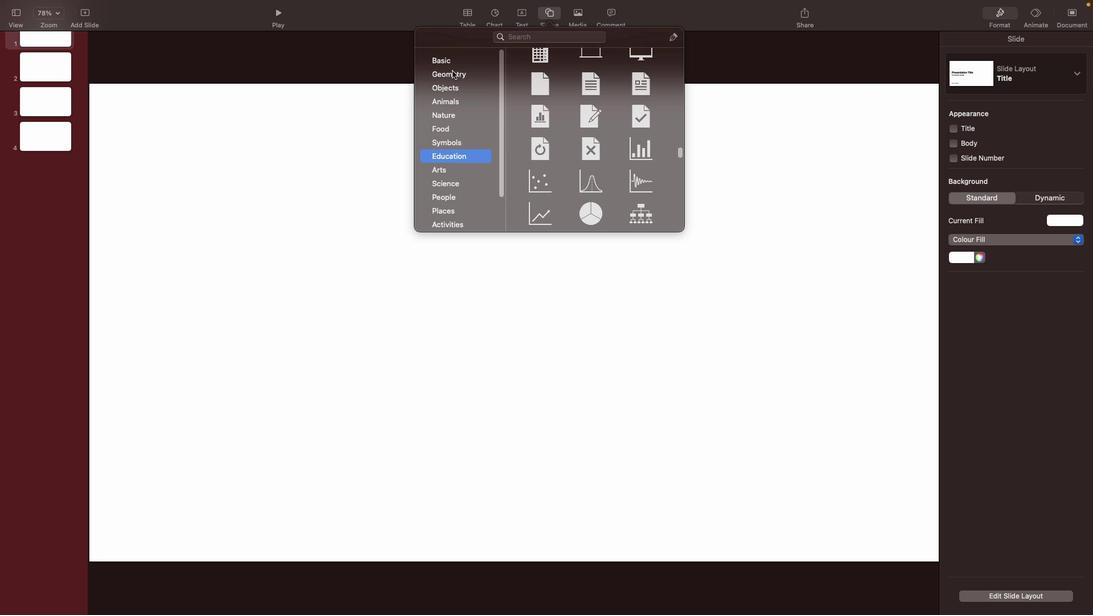 
Action: Mouse pressed left at (452, 71)
Screenshot: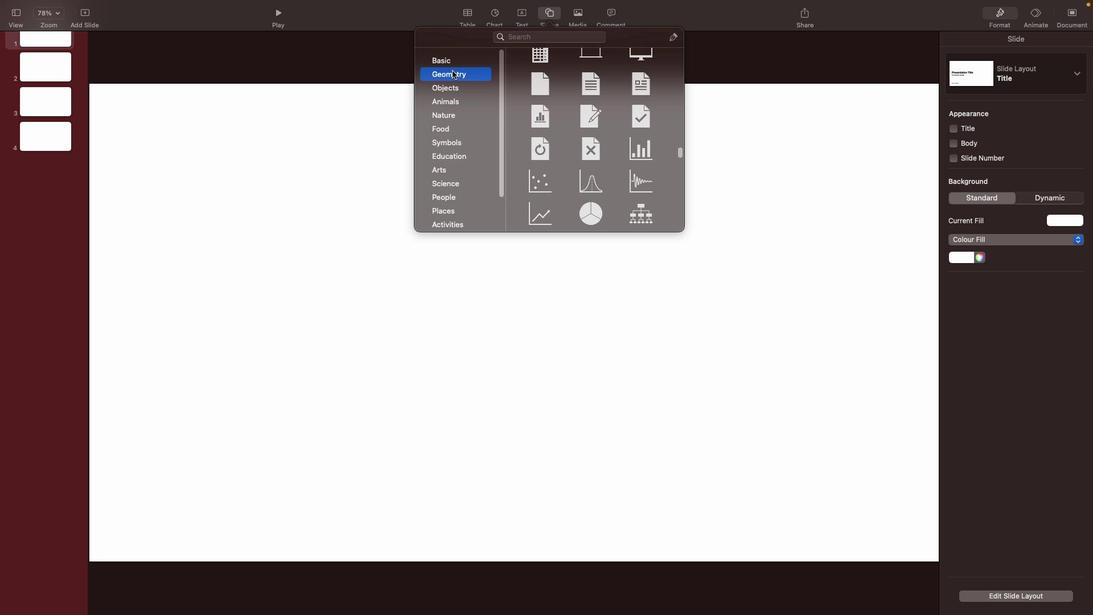 
Action: Mouse moved to (595, 78)
Screenshot: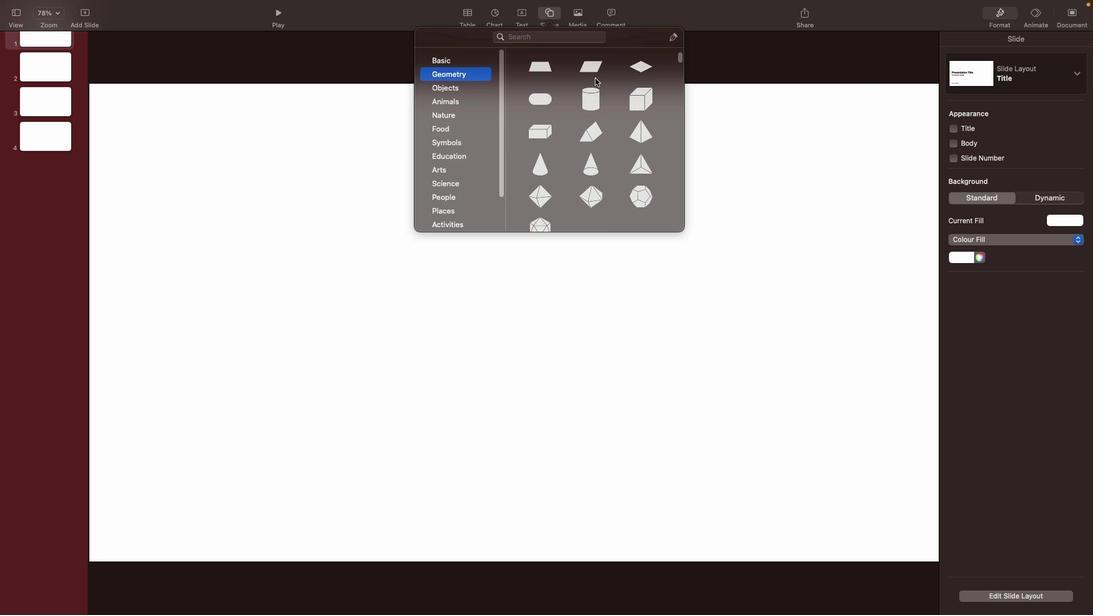 
Action: Mouse scrolled (595, 78) with delta (0, 0)
Screenshot: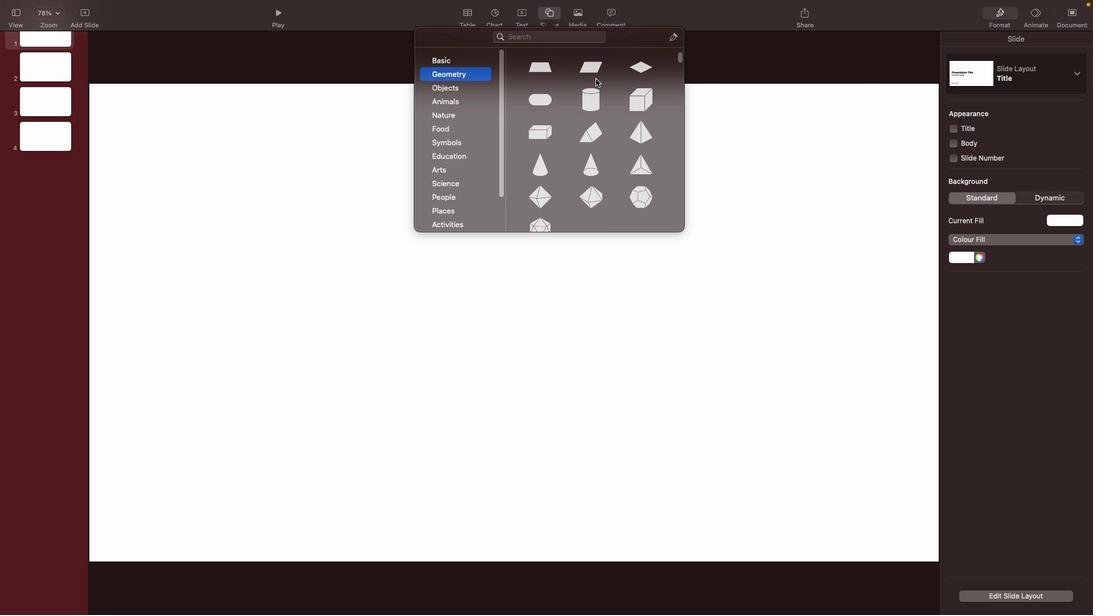 
Action: Mouse scrolled (595, 78) with delta (0, 0)
Screenshot: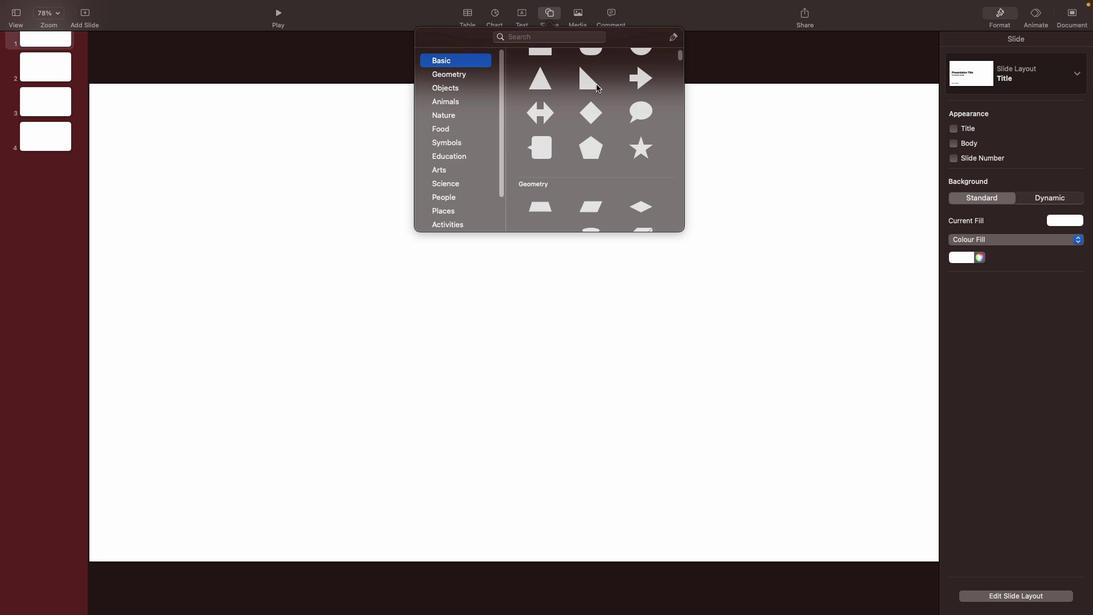 
Action: Mouse moved to (595, 78)
Screenshot: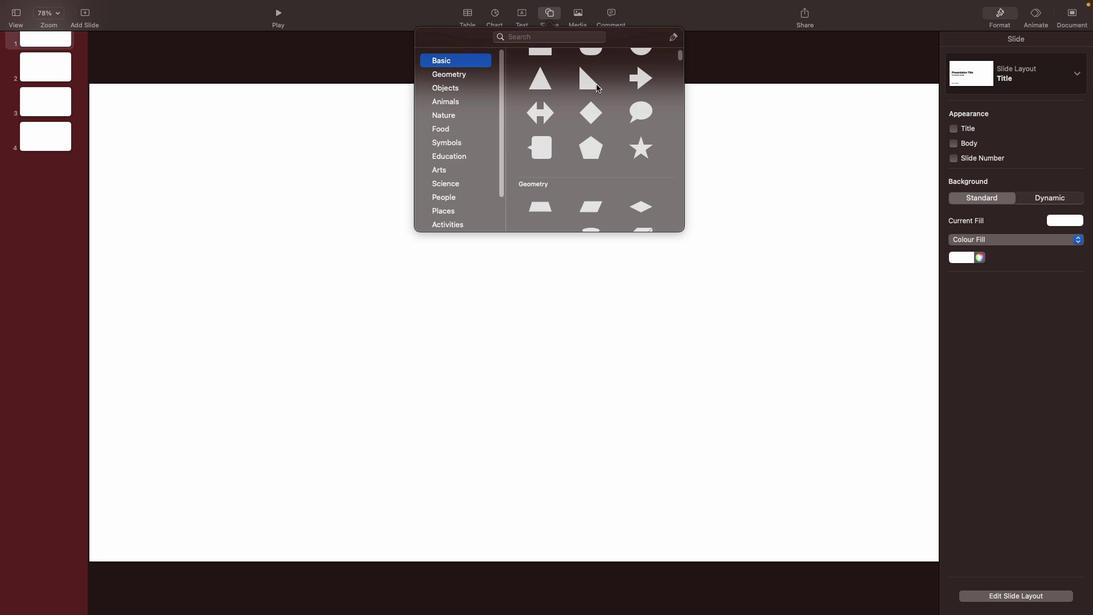 
Action: Mouse scrolled (595, 78) with delta (0, 1)
Screenshot: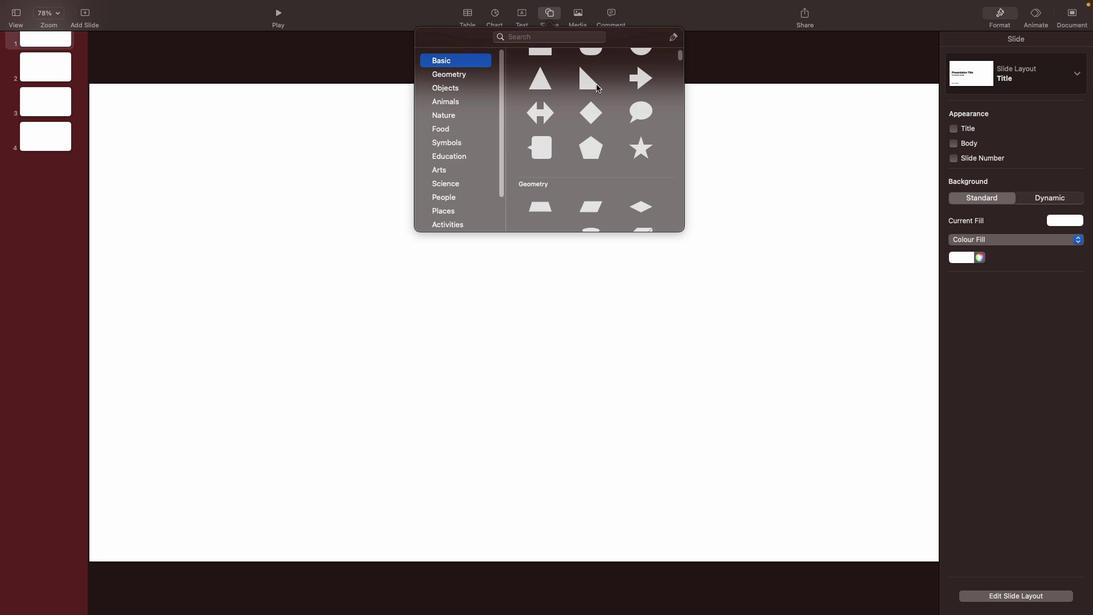 
Action: Mouse moved to (595, 78)
Screenshot: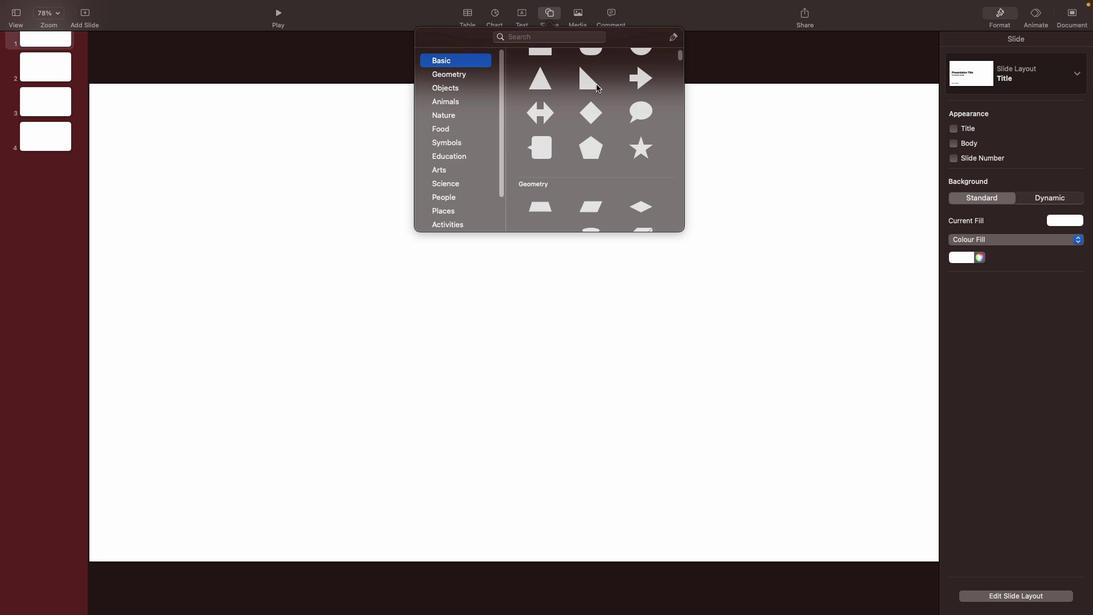 
Action: Mouse scrolled (595, 78) with delta (0, 2)
Screenshot: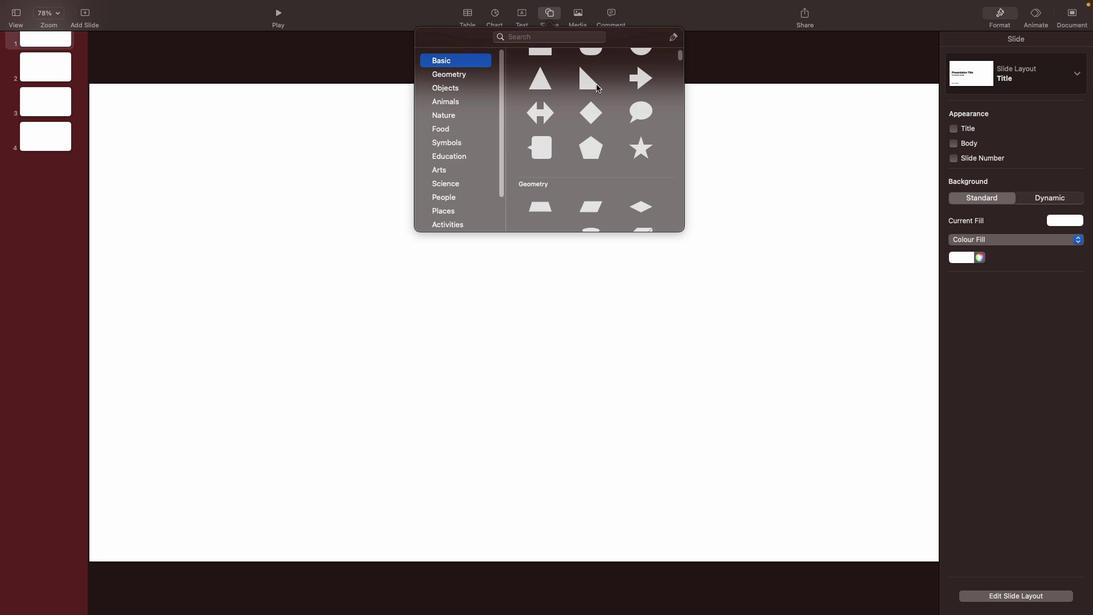 
Action: Mouse moved to (595, 78)
Screenshot: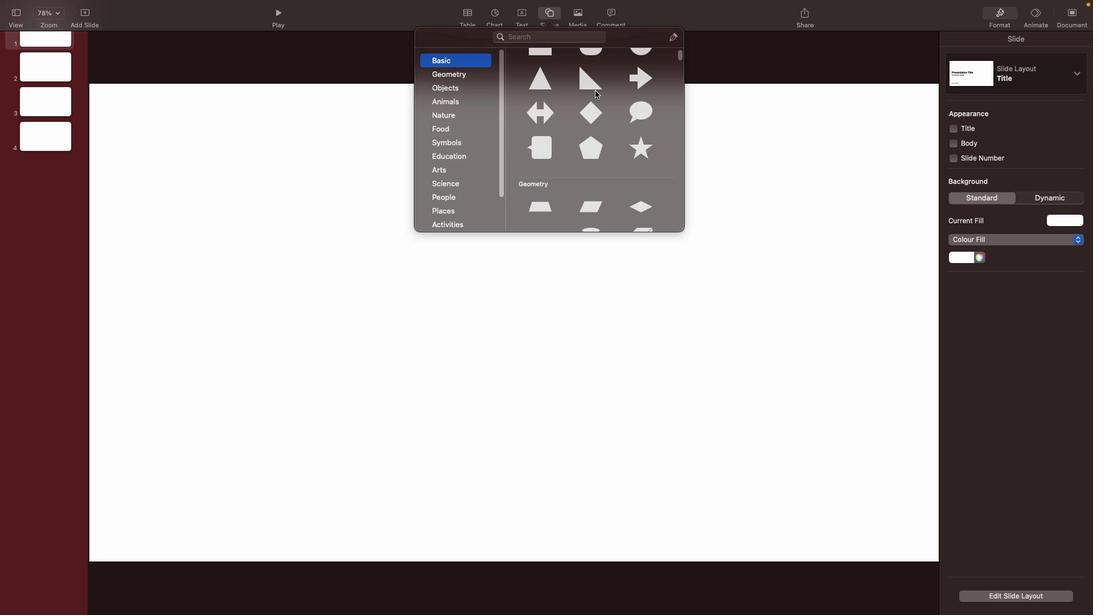 
Action: Mouse scrolled (595, 78) with delta (0, 3)
Screenshot: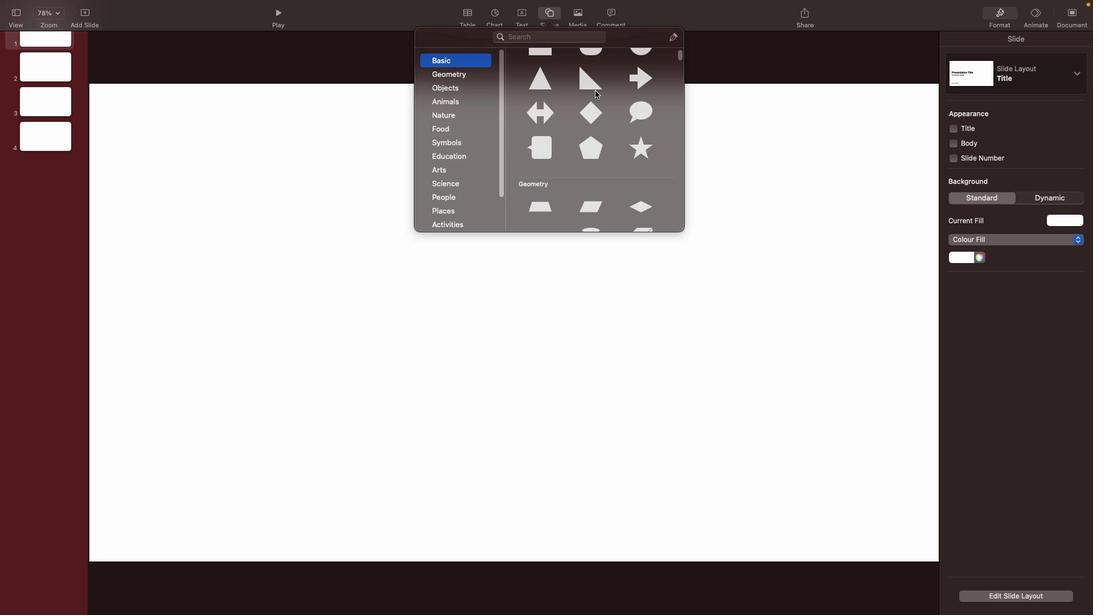 
Action: Mouse moved to (595, 79)
Screenshot: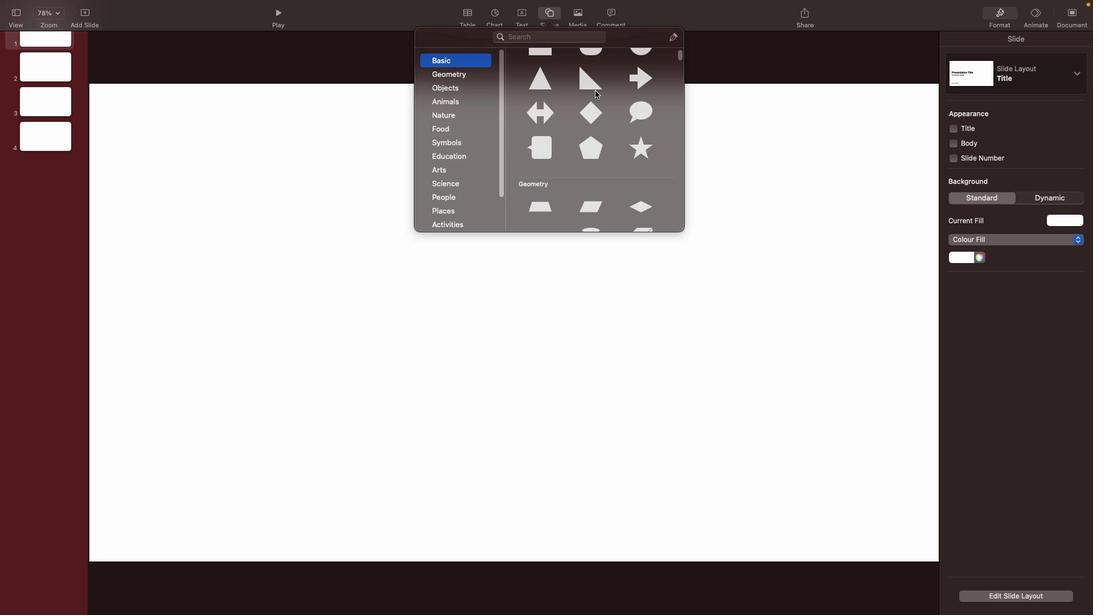 
Action: Mouse scrolled (595, 79) with delta (0, 3)
Screenshot: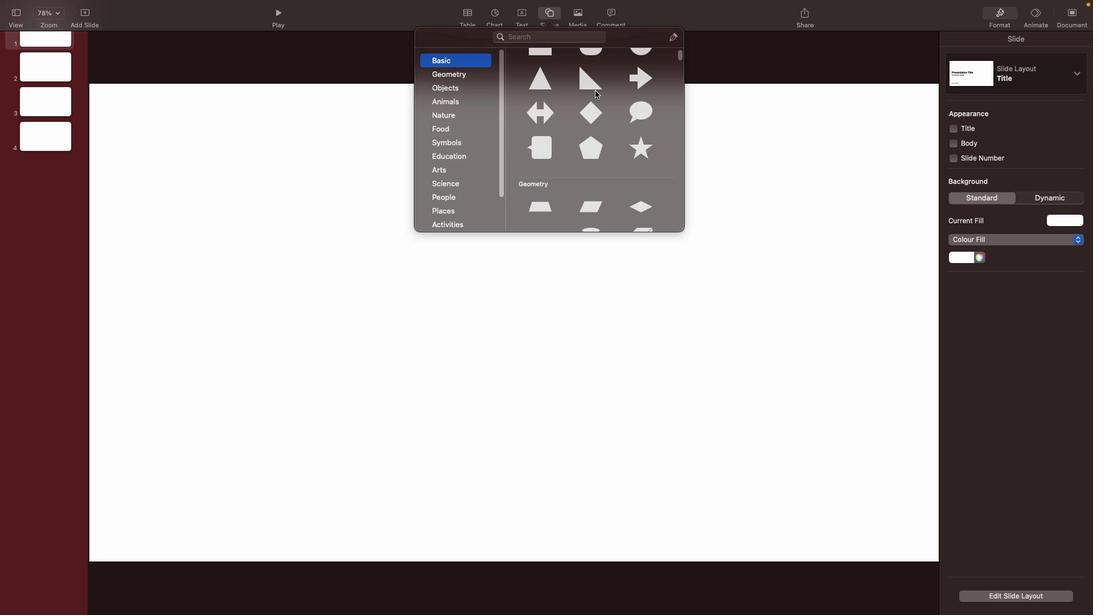 
Action: Mouse moved to (593, 86)
Screenshot: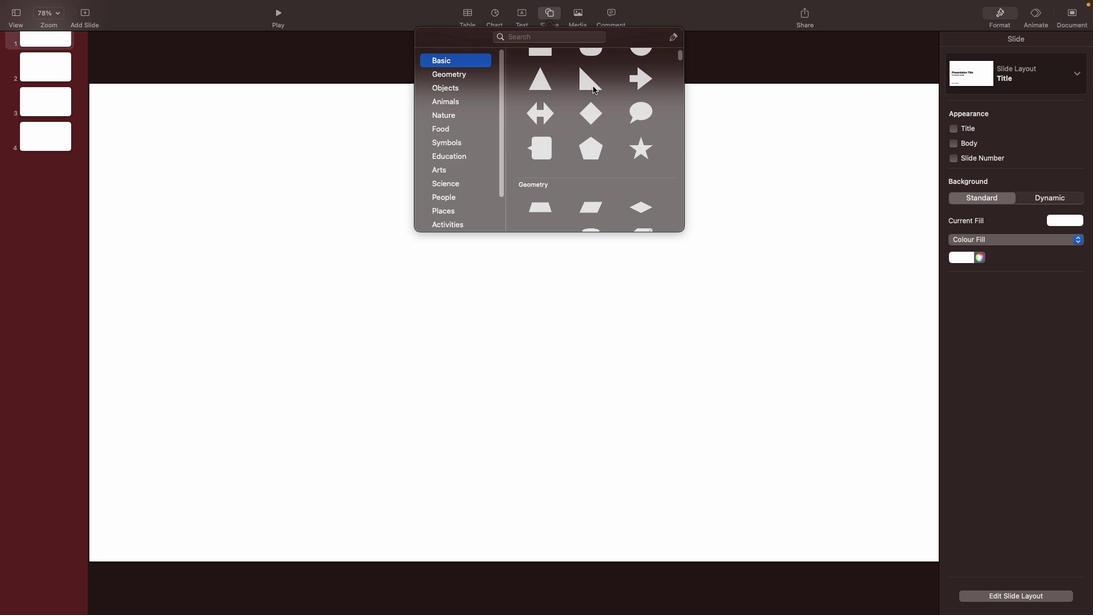 
Action: Mouse scrolled (593, 86) with delta (0, 0)
Screenshot: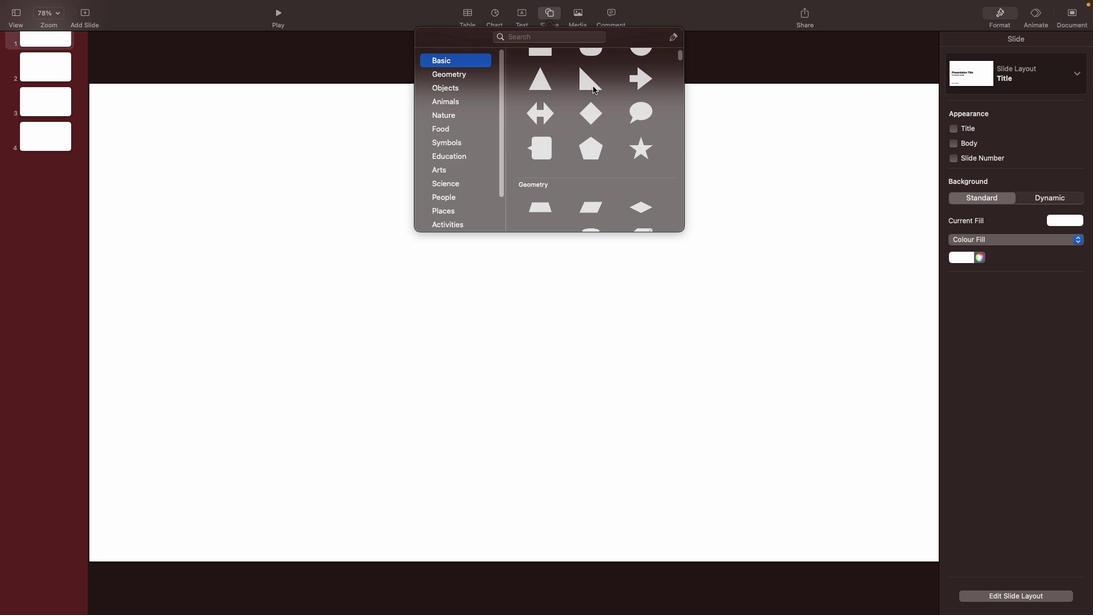 
Action: Mouse scrolled (593, 86) with delta (0, 0)
Screenshot: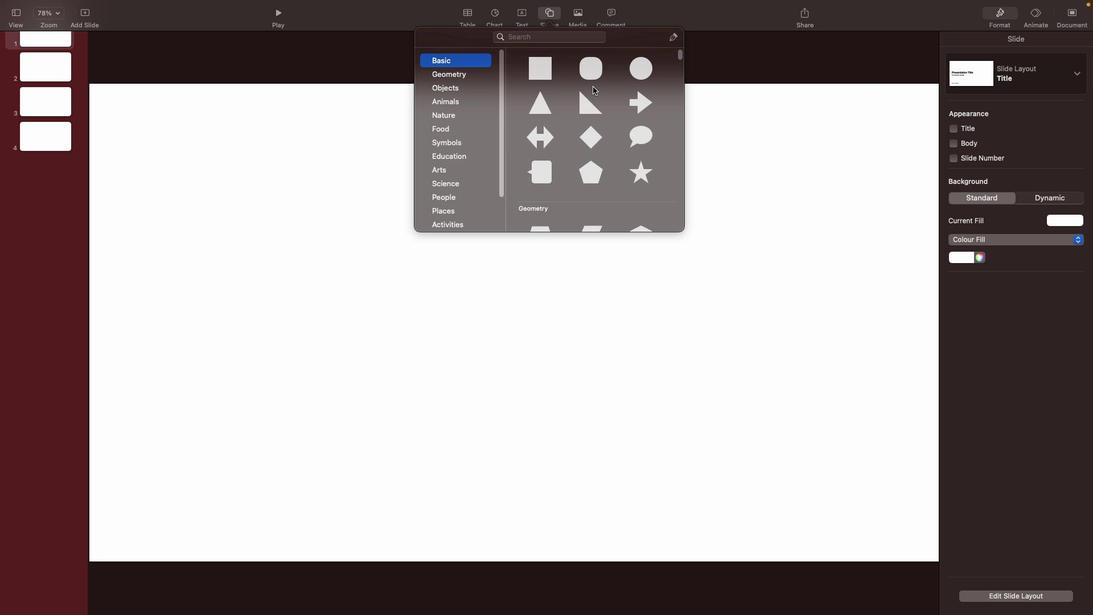 
Action: Mouse scrolled (593, 86) with delta (0, 1)
Screenshot: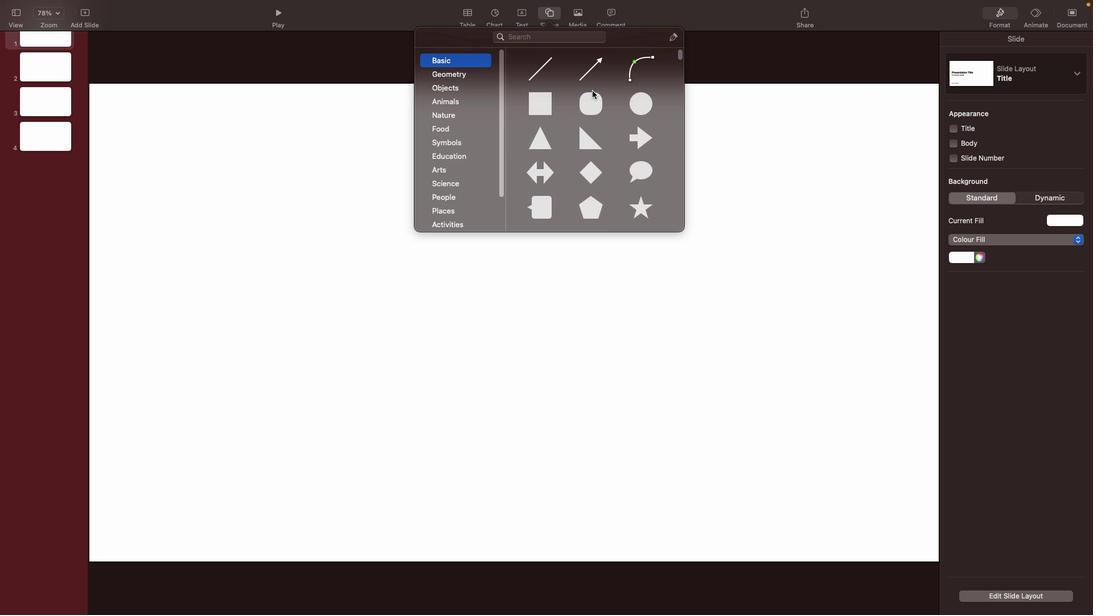
Action: Mouse moved to (593, 86)
Screenshot: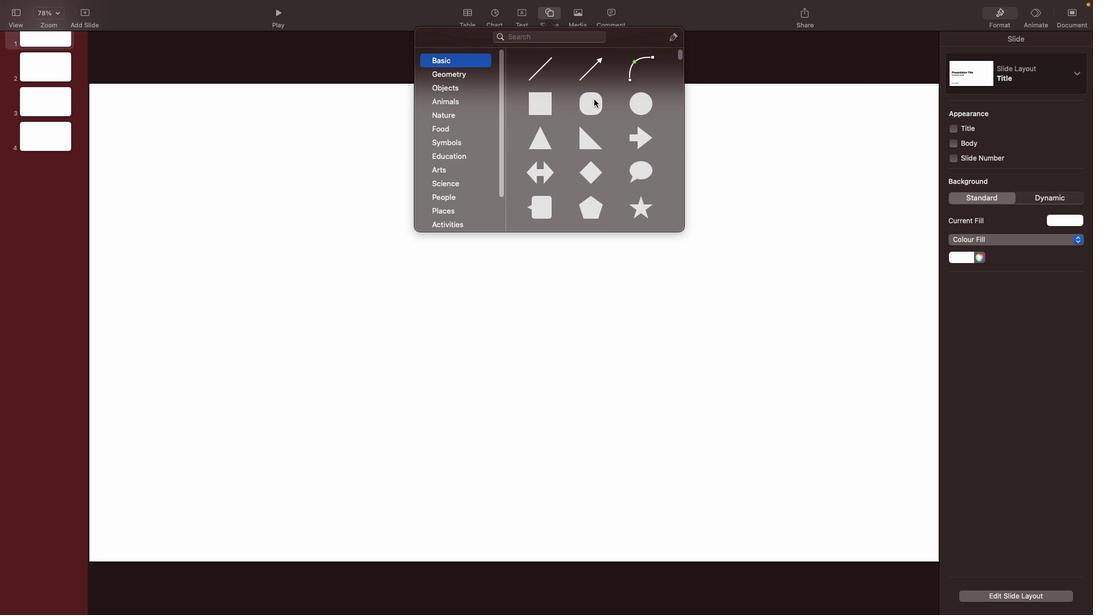 
Action: Mouse scrolled (593, 86) with delta (0, 2)
Screenshot: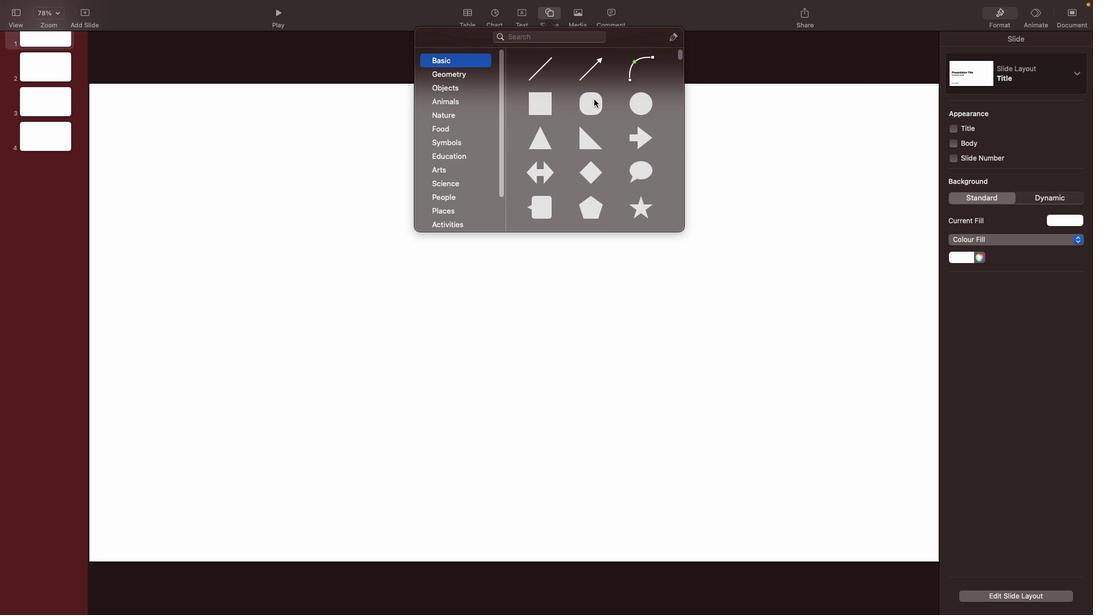 
Action: Mouse moved to (593, 87)
Screenshot: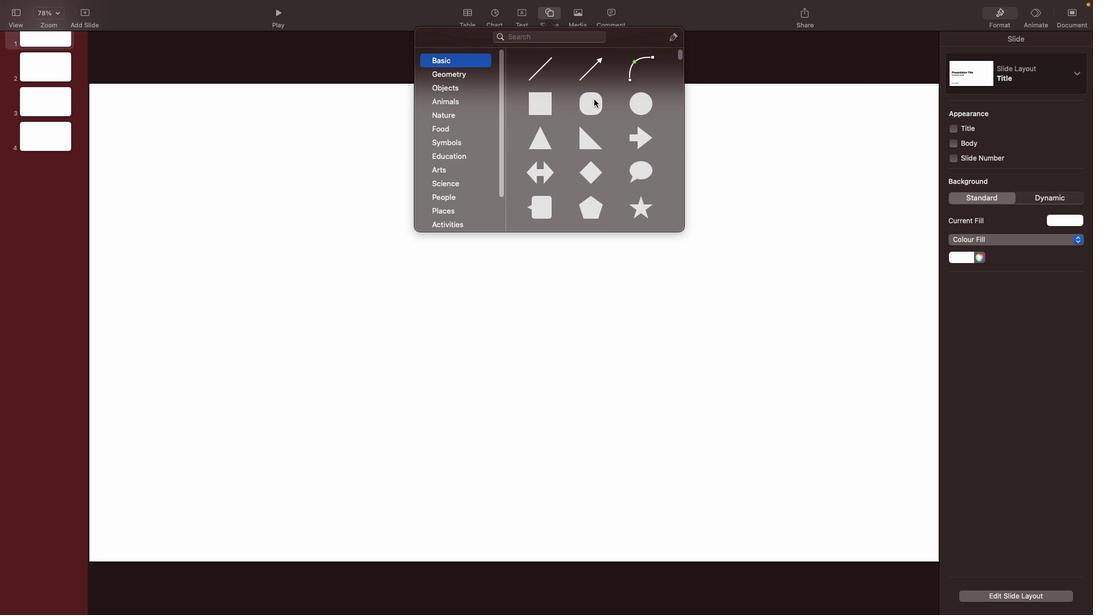
Action: Mouse scrolled (593, 87) with delta (0, 3)
Screenshot: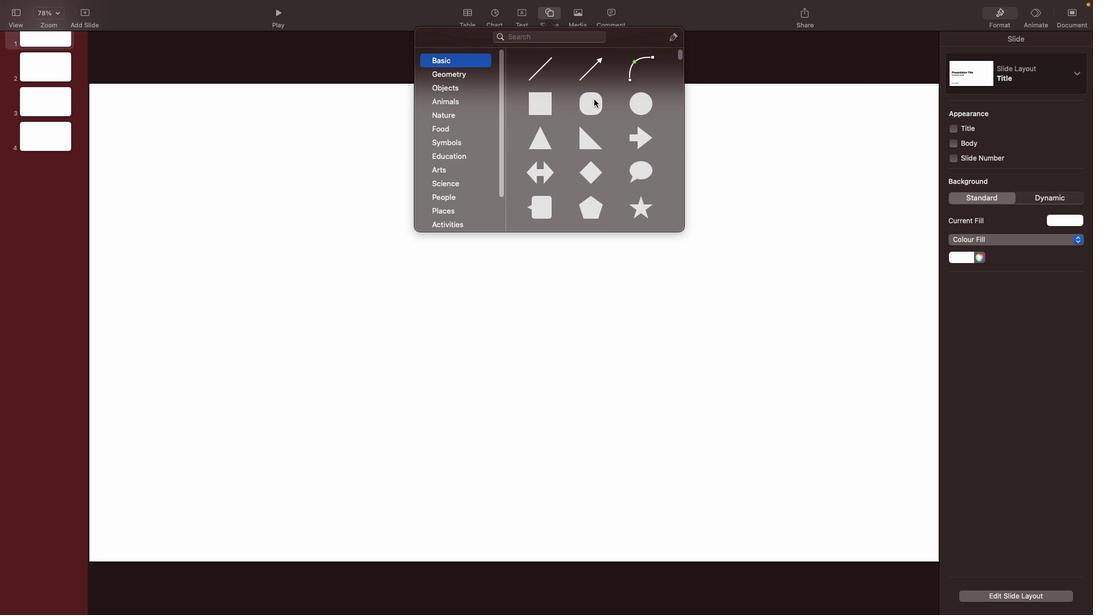 
Action: Mouse moved to (593, 87)
Screenshot: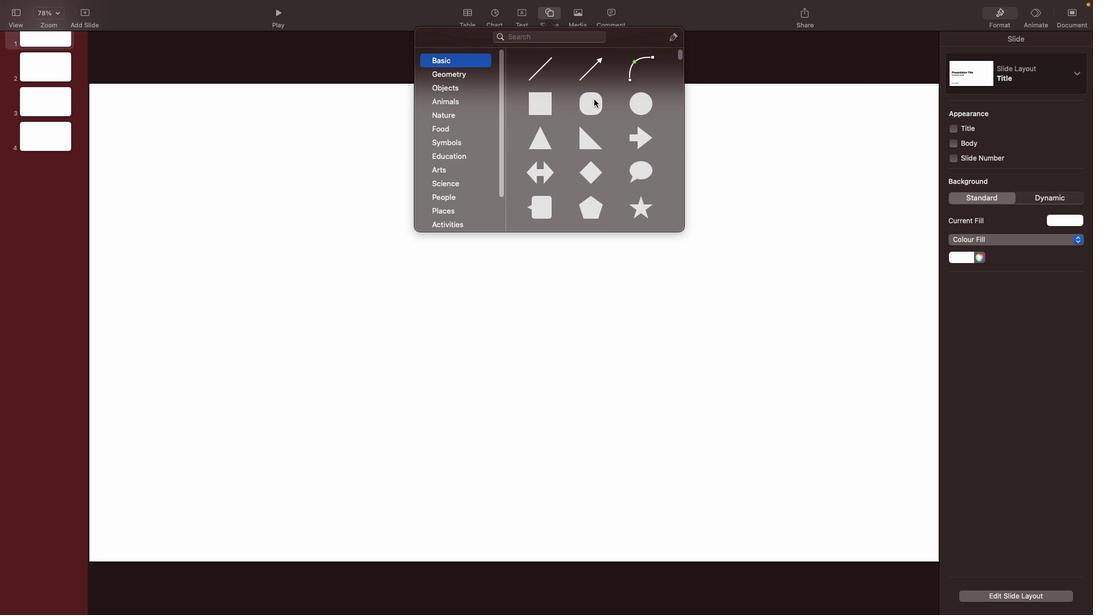 
Action: Mouse scrolled (593, 87) with delta (0, 3)
Screenshot: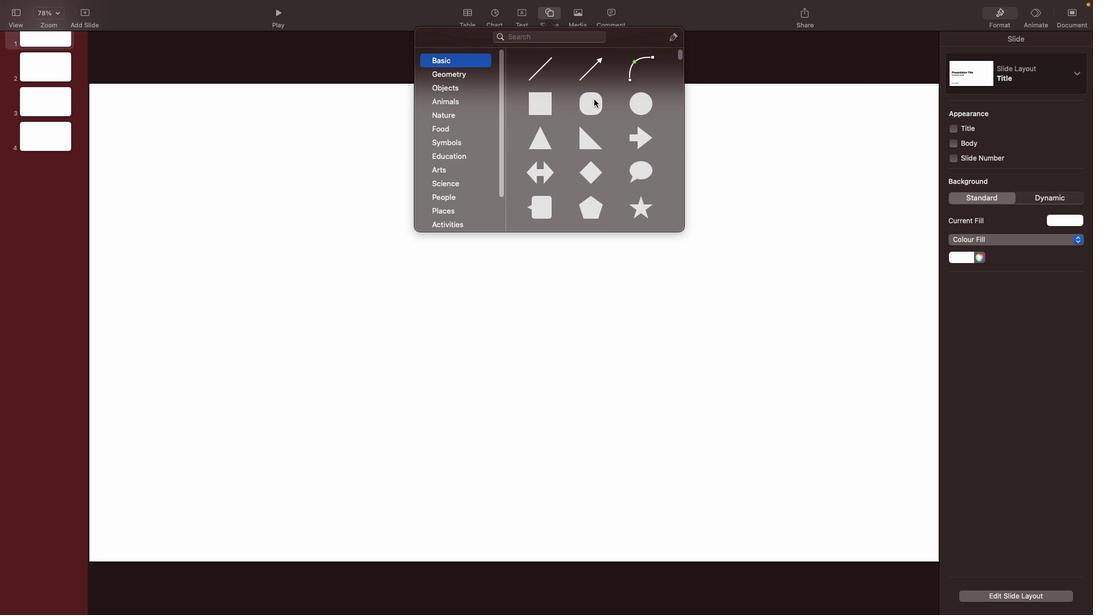 
Action: Mouse moved to (539, 108)
Screenshot: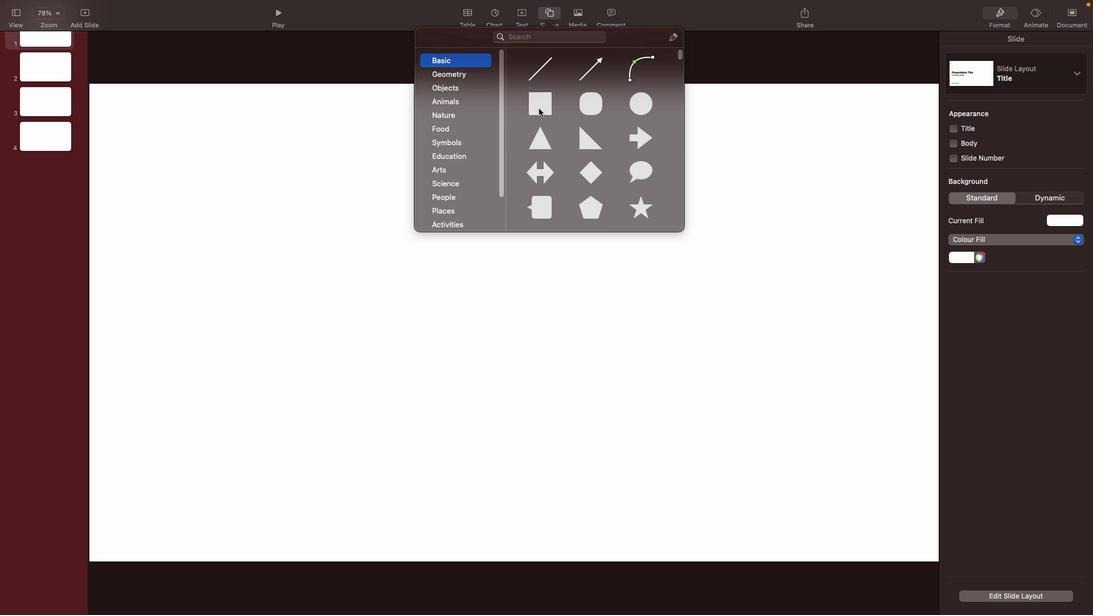 
Action: Mouse pressed left at (539, 108)
Screenshot: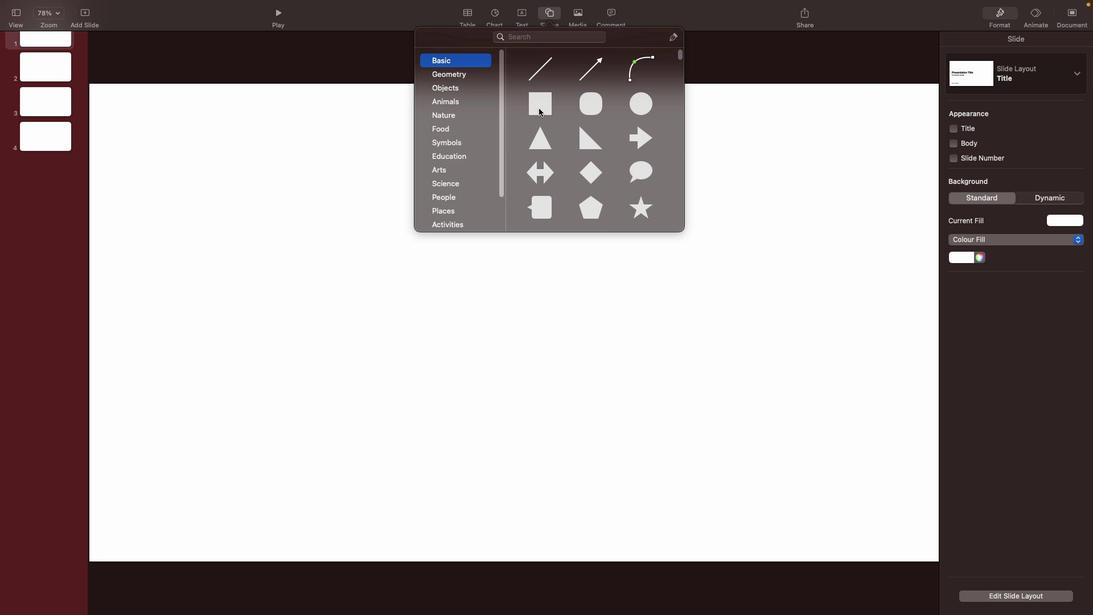 
Action: Mouse moved to (491, 323)
Screenshot: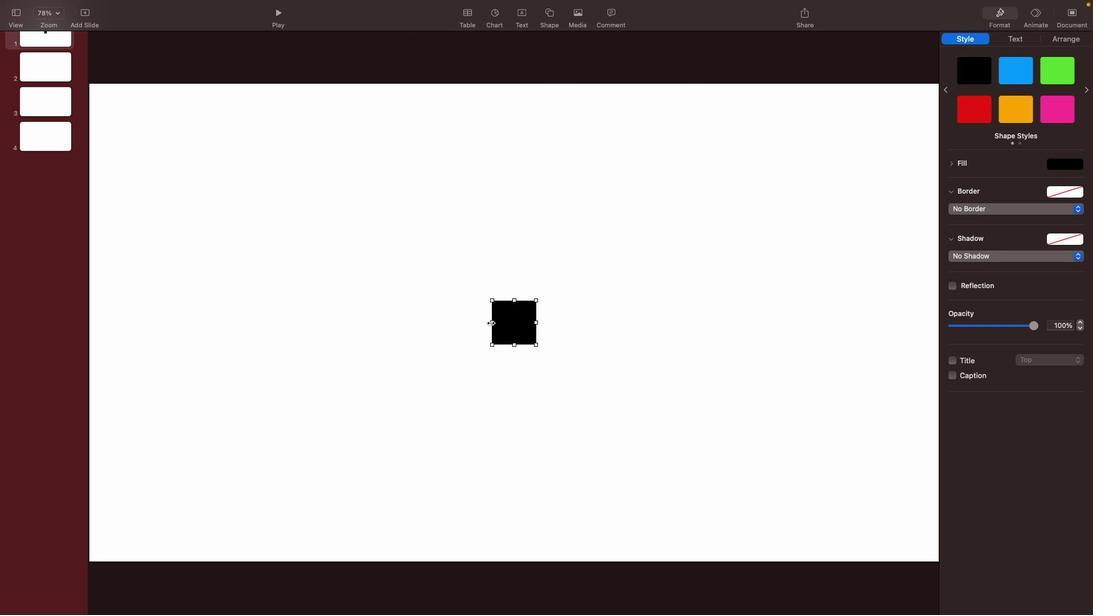 
Action: Mouse pressed left at (491, 323)
Screenshot: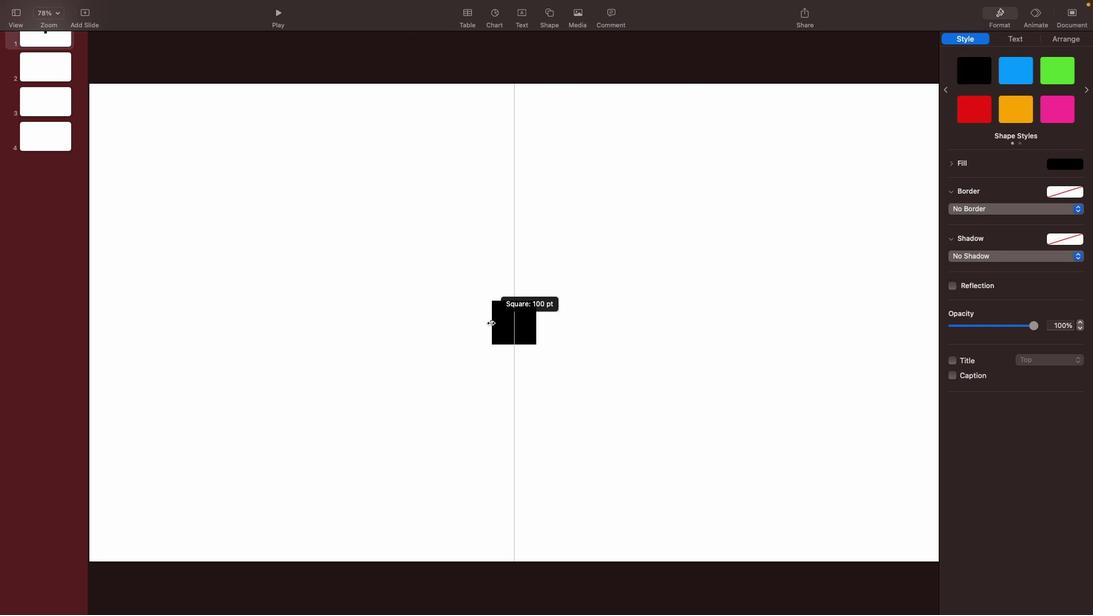 
Action: Mouse moved to (537, 321)
Screenshot: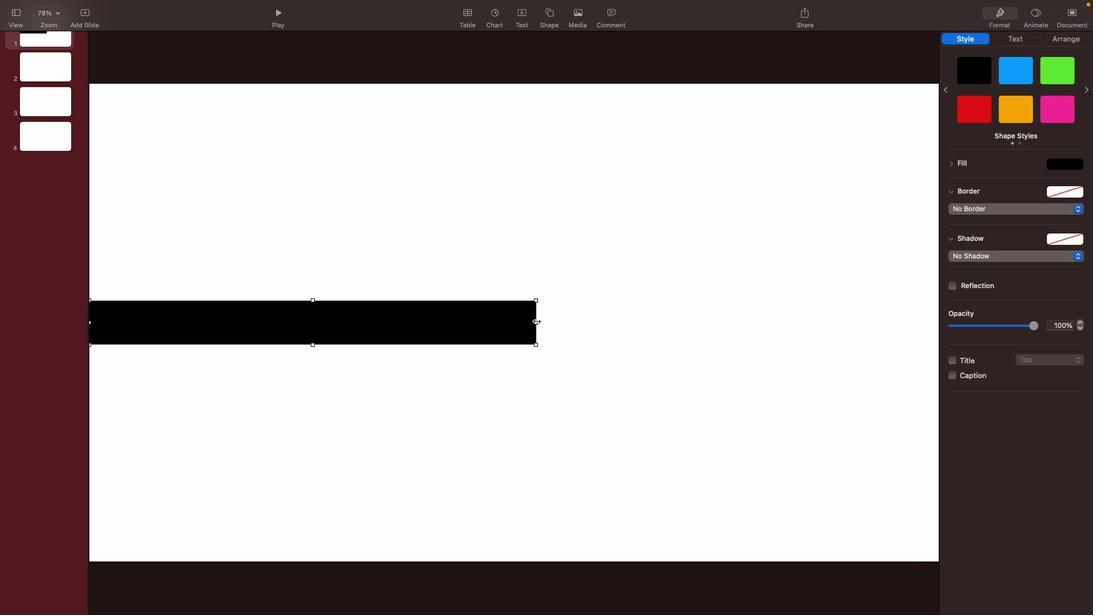 
Action: Mouse pressed left at (537, 321)
Screenshot: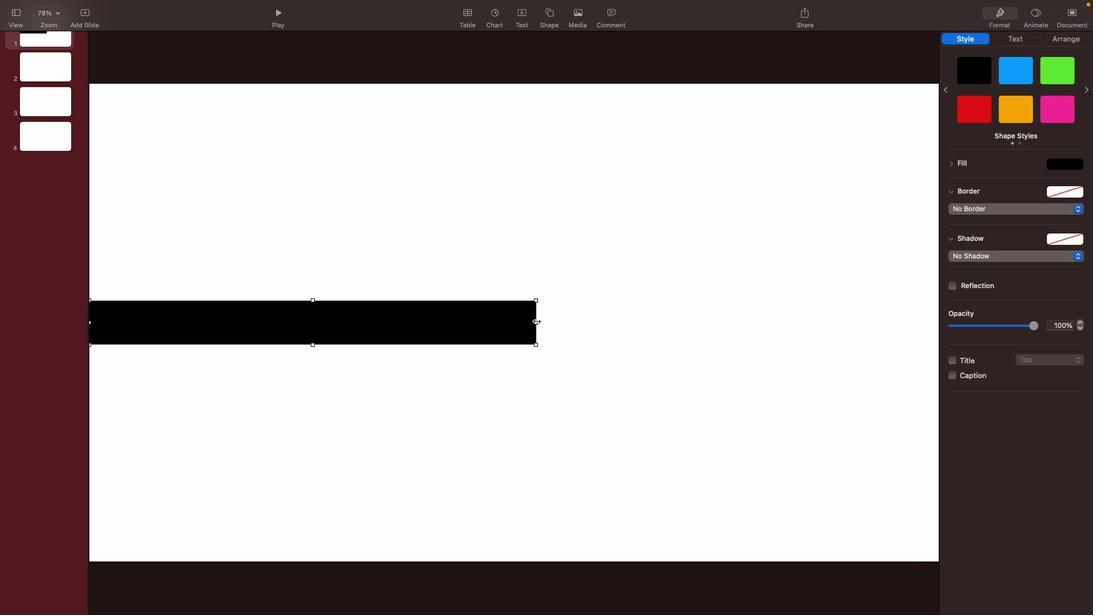 
Action: Mouse moved to (517, 300)
Screenshot: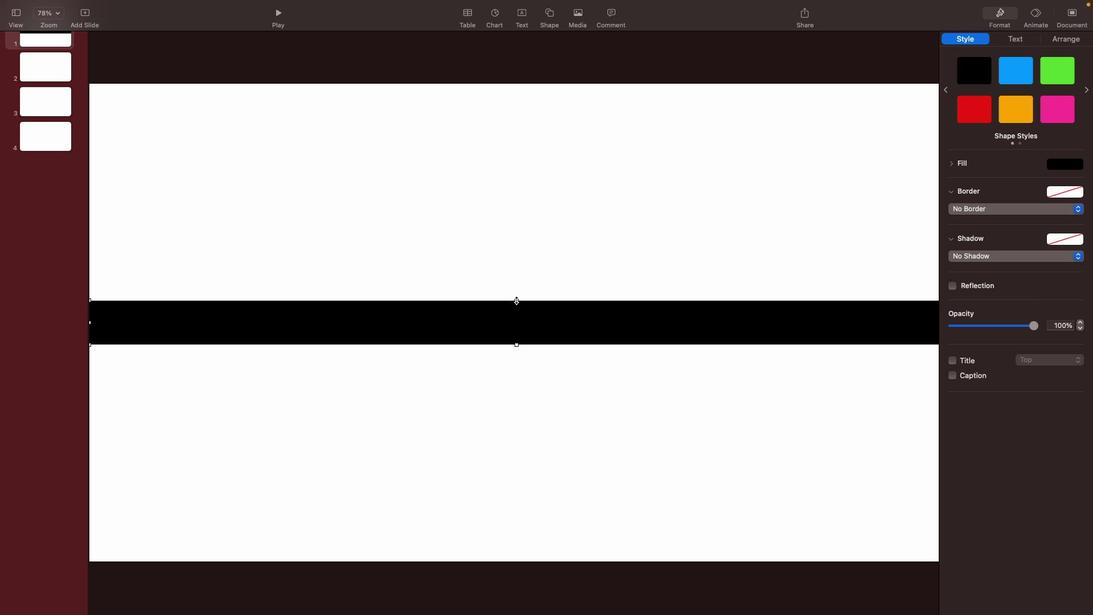 
Action: Mouse pressed left at (517, 300)
Screenshot: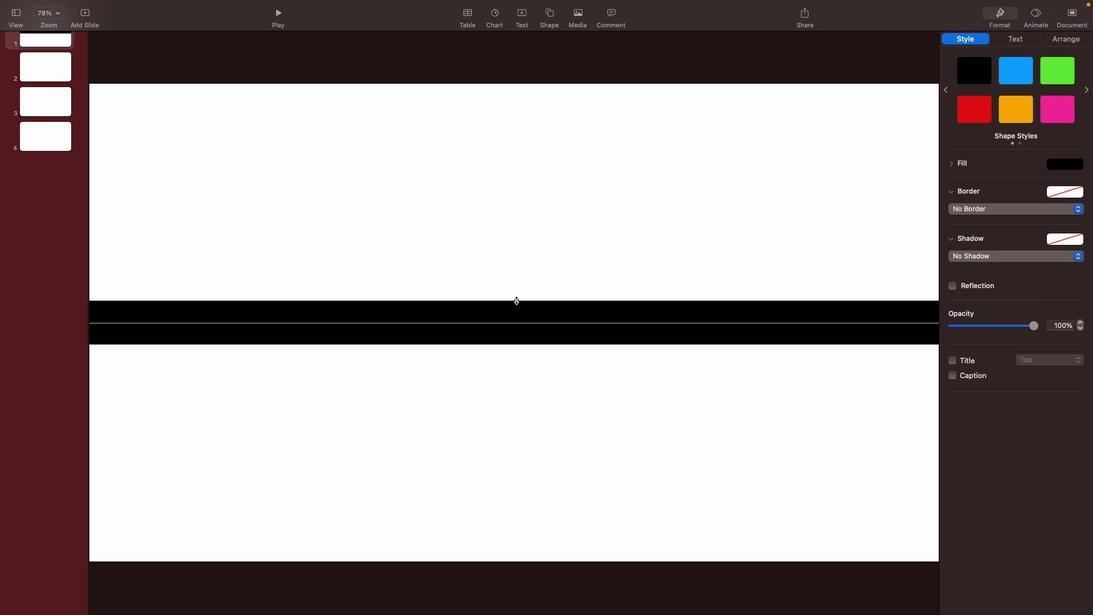 
Action: Mouse moved to (517, 344)
Screenshot: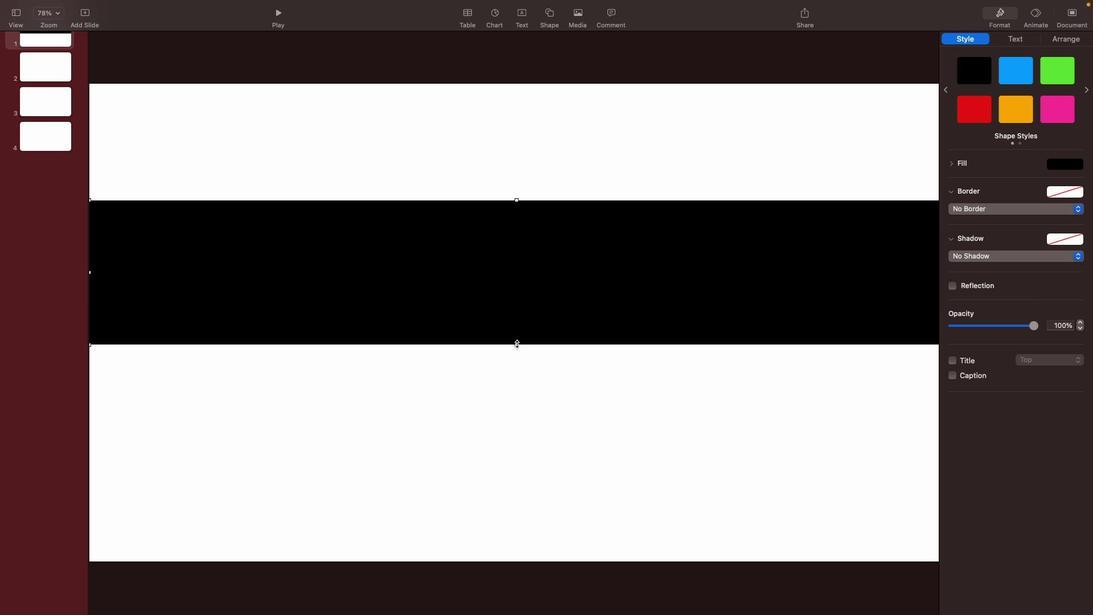 
Action: Mouse pressed left at (517, 344)
Screenshot: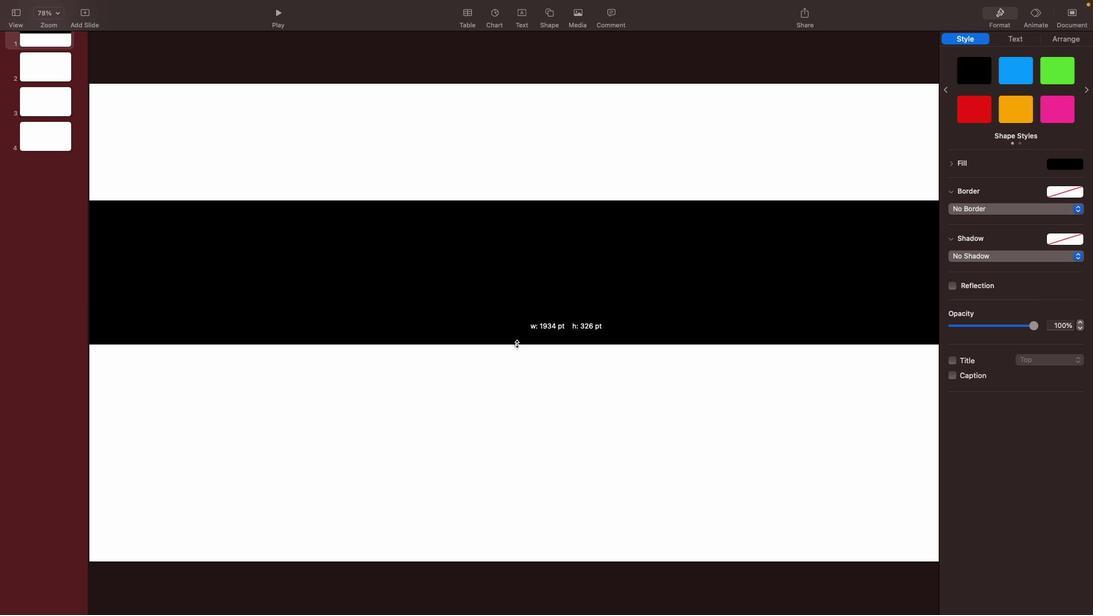 
Action: Mouse moved to (559, 348)
Screenshot: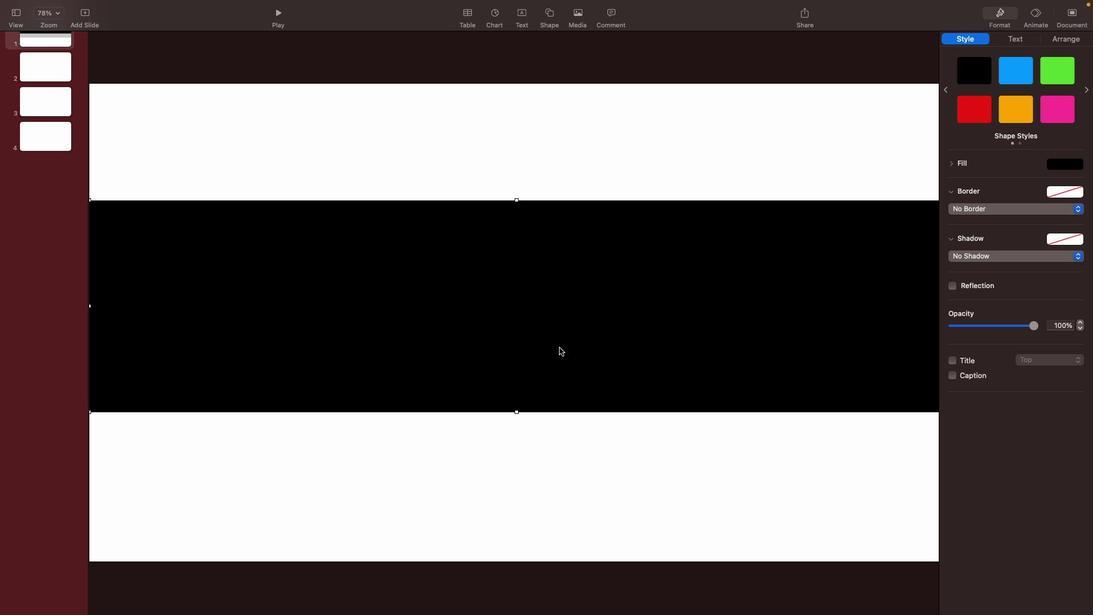 
Action: Mouse pressed left at (559, 348)
Screenshot: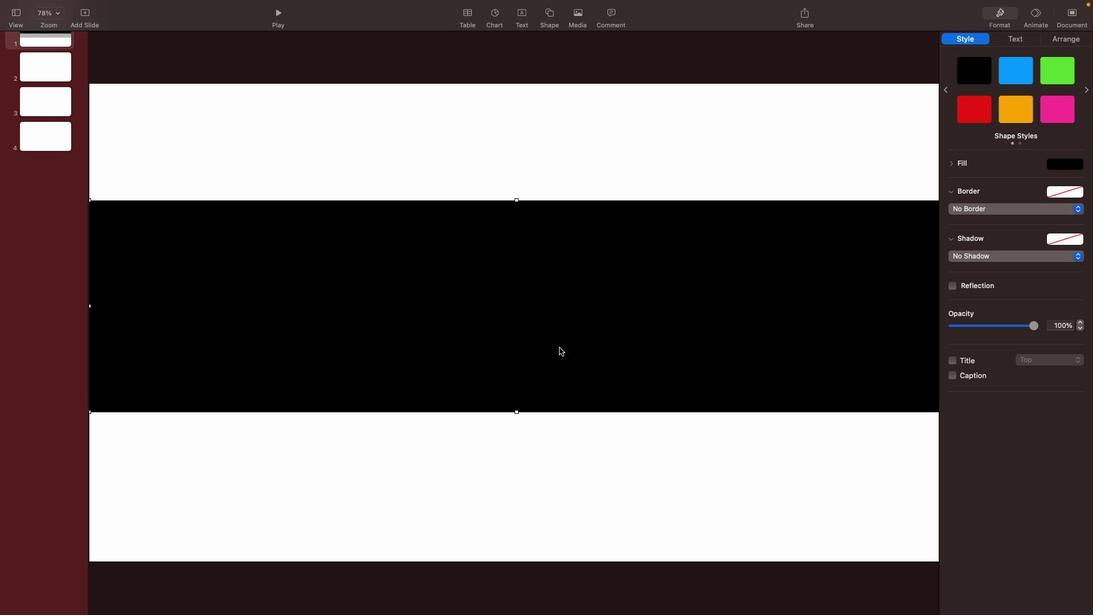 
Action: Mouse moved to (1076, 164)
Screenshot: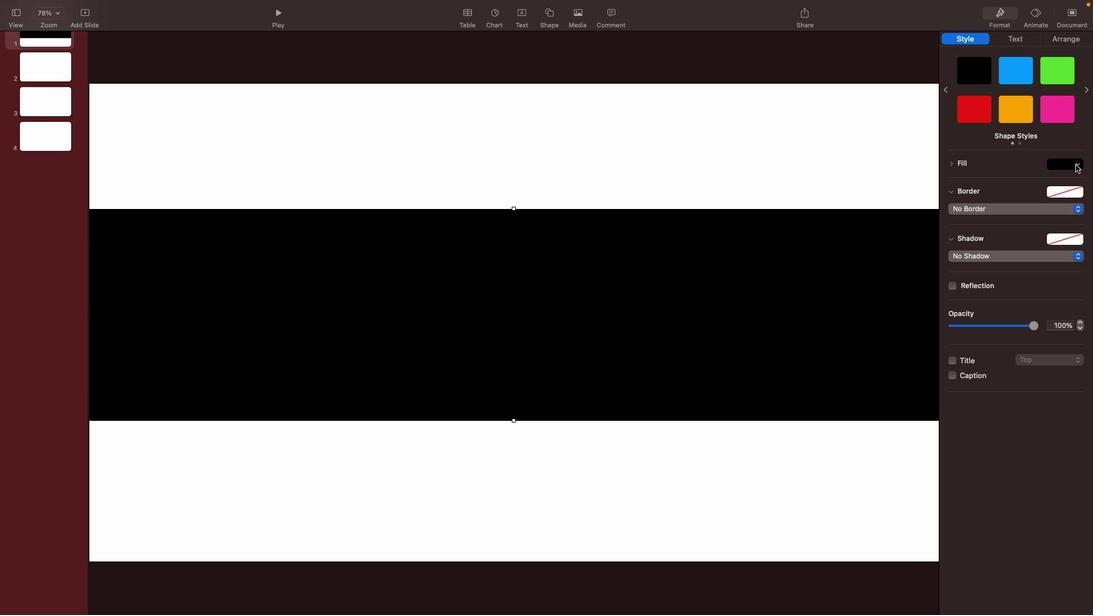 
Action: Mouse pressed left at (1076, 164)
Screenshot: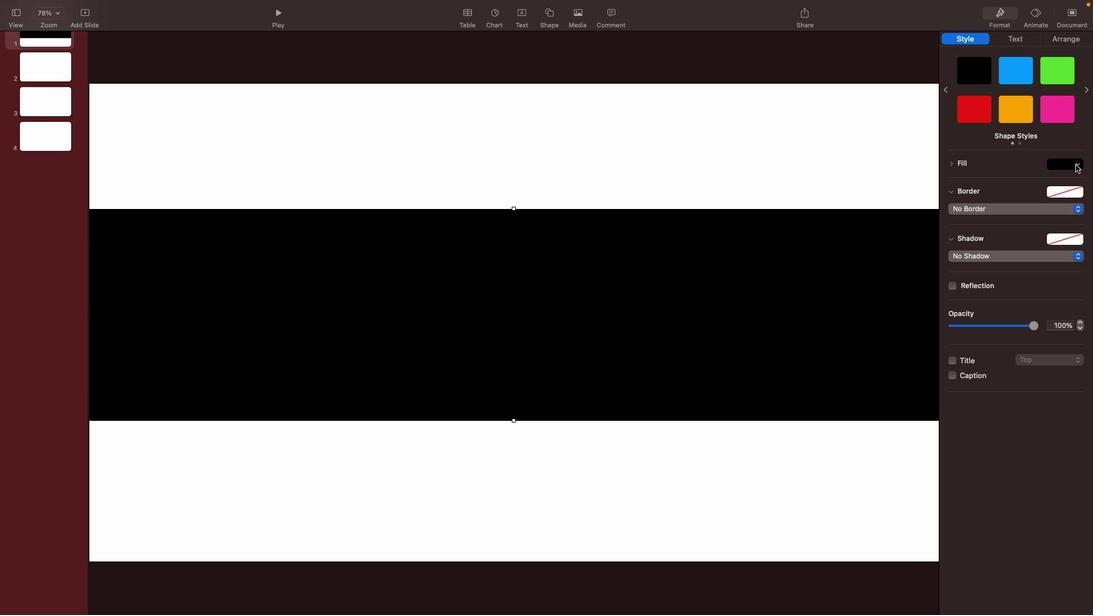 
Action: Mouse moved to (974, 294)
Screenshot: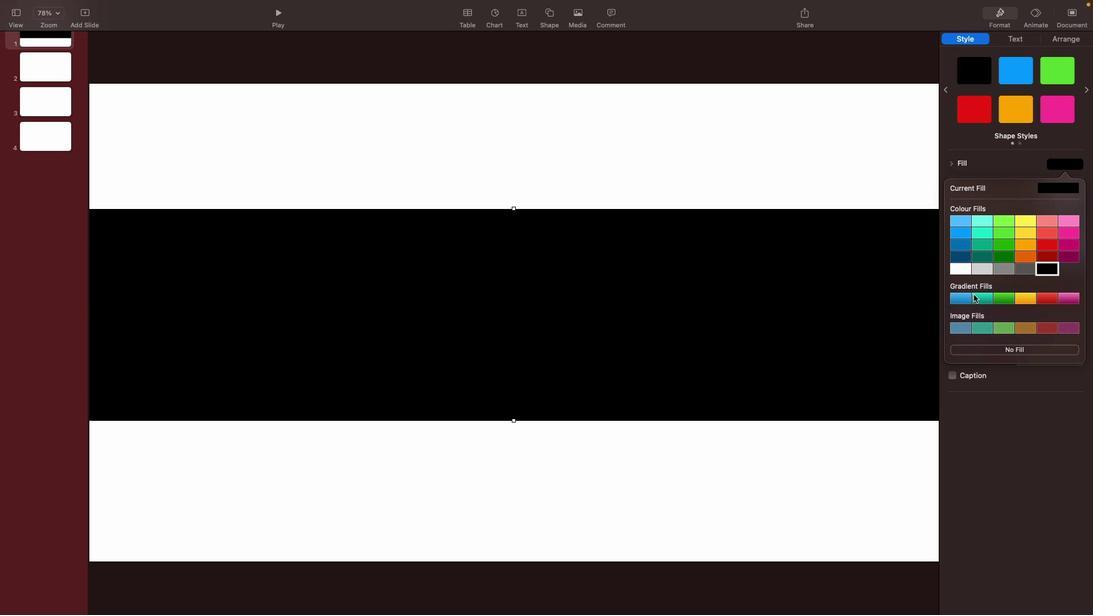 
Action: Mouse scrolled (974, 294) with delta (0, 0)
Screenshot: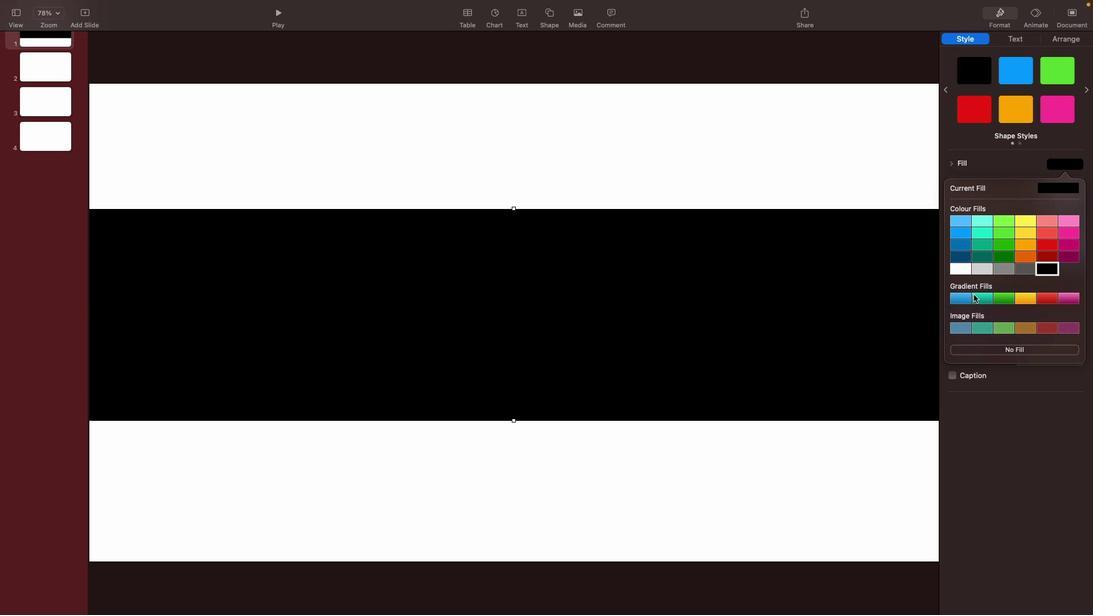 
Action: Mouse scrolled (974, 294) with delta (0, 0)
Screenshot: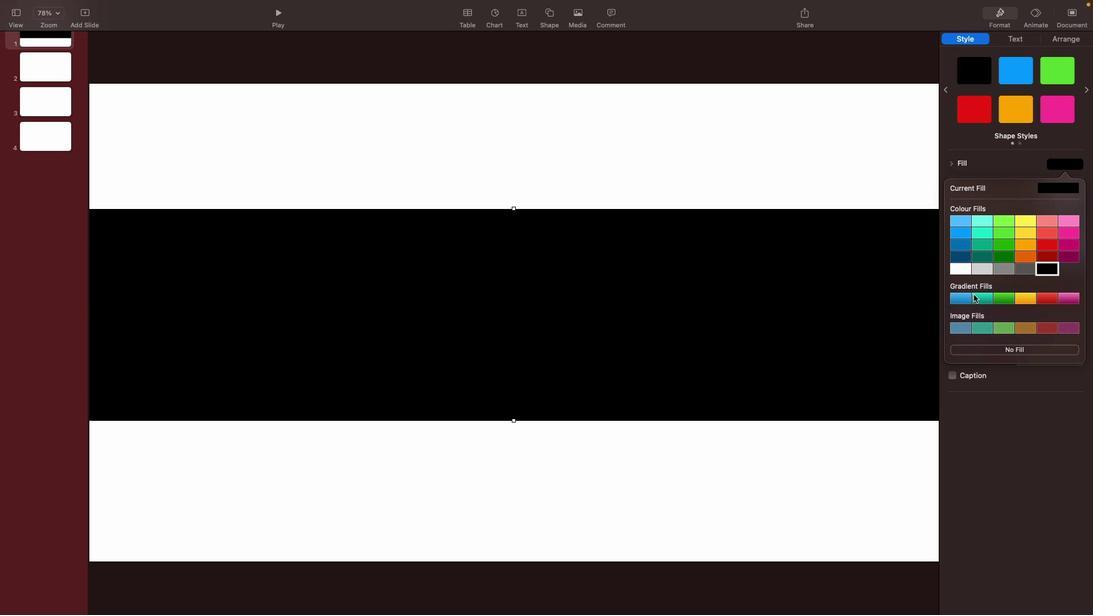 
Action: Mouse moved to (960, 256)
Screenshot: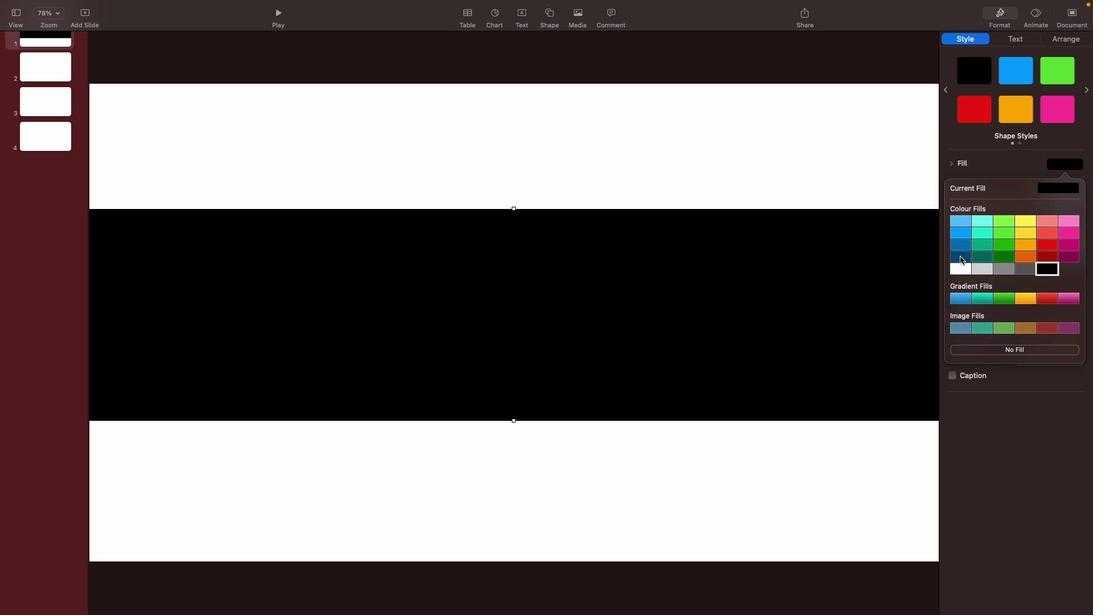 
Action: Mouse pressed left at (960, 256)
Screenshot: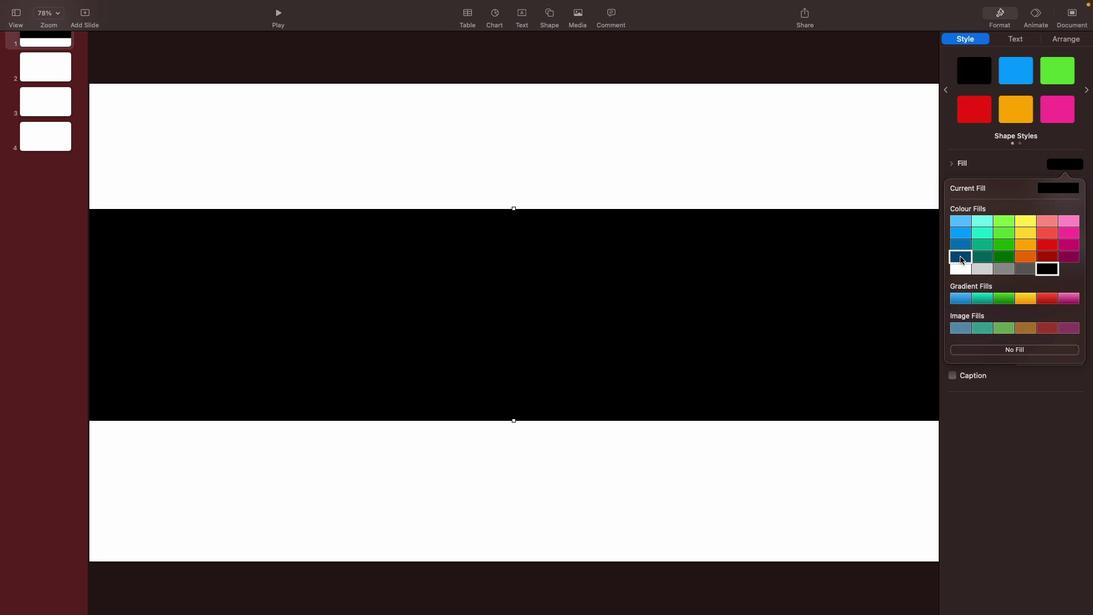 
Action: Mouse moved to (693, 324)
Screenshot: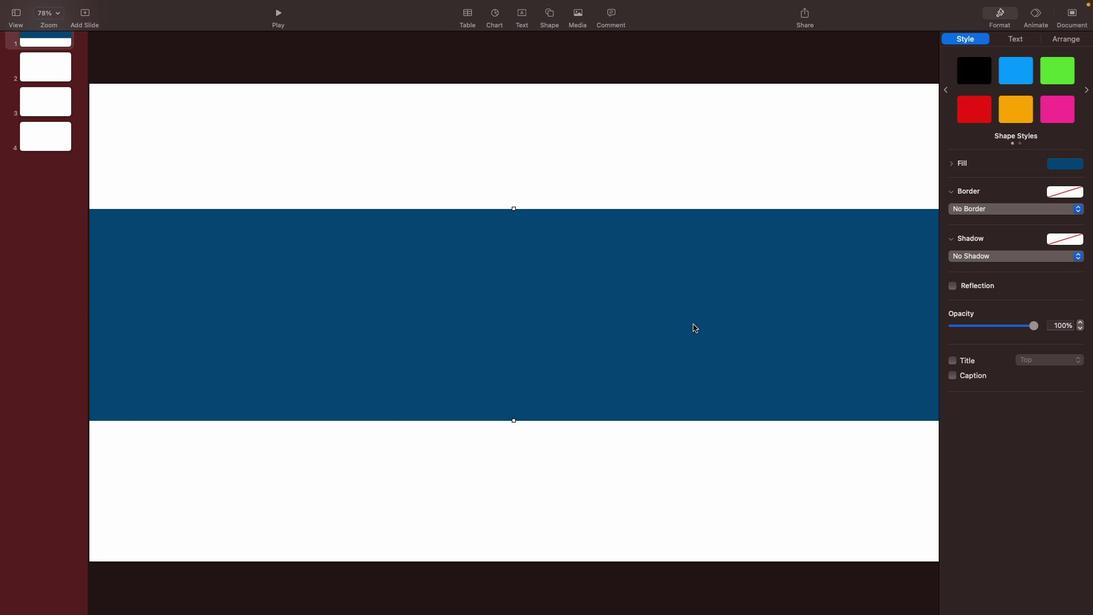 
Action: Mouse pressed left at (693, 324)
Screenshot: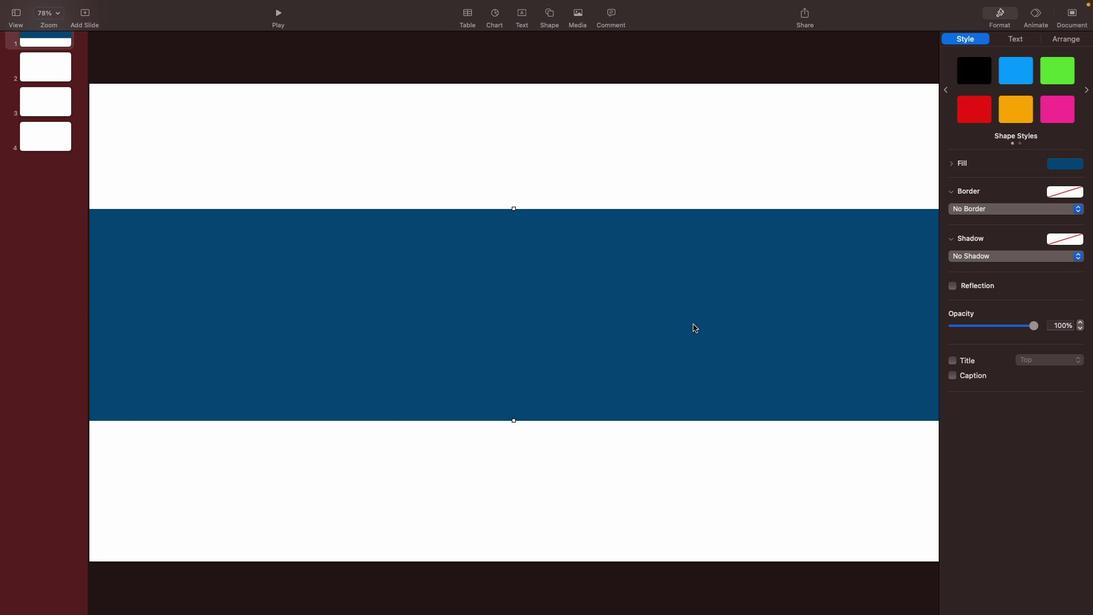 
Action: Mouse moved to (851, 178)
Screenshot: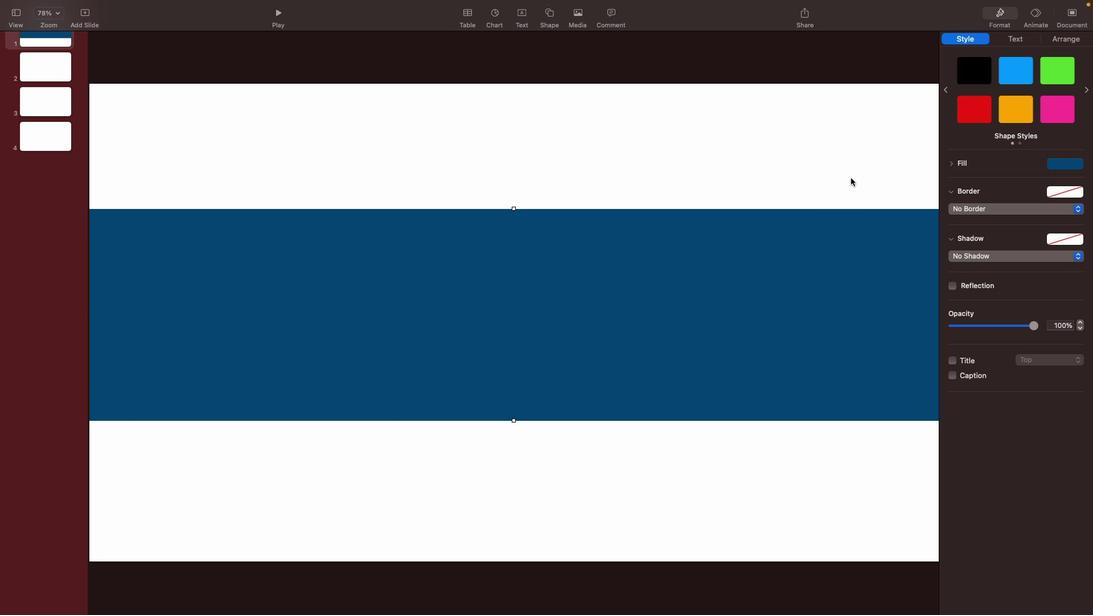 
Action: Mouse pressed left at (851, 178)
Screenshot: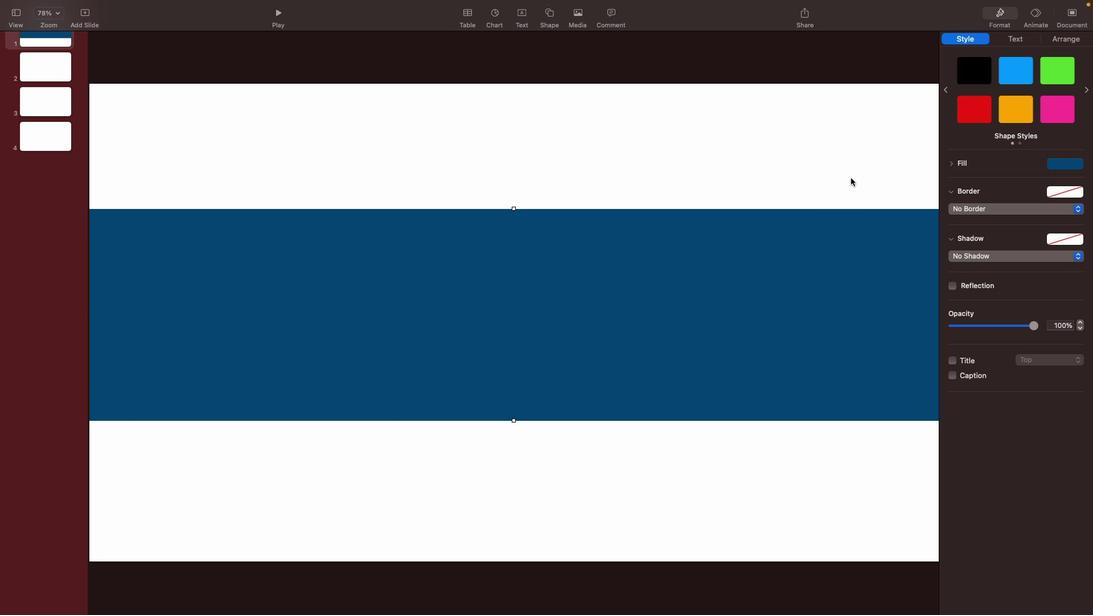 
Action: Mouse moved to (852, 291)
Screenshot: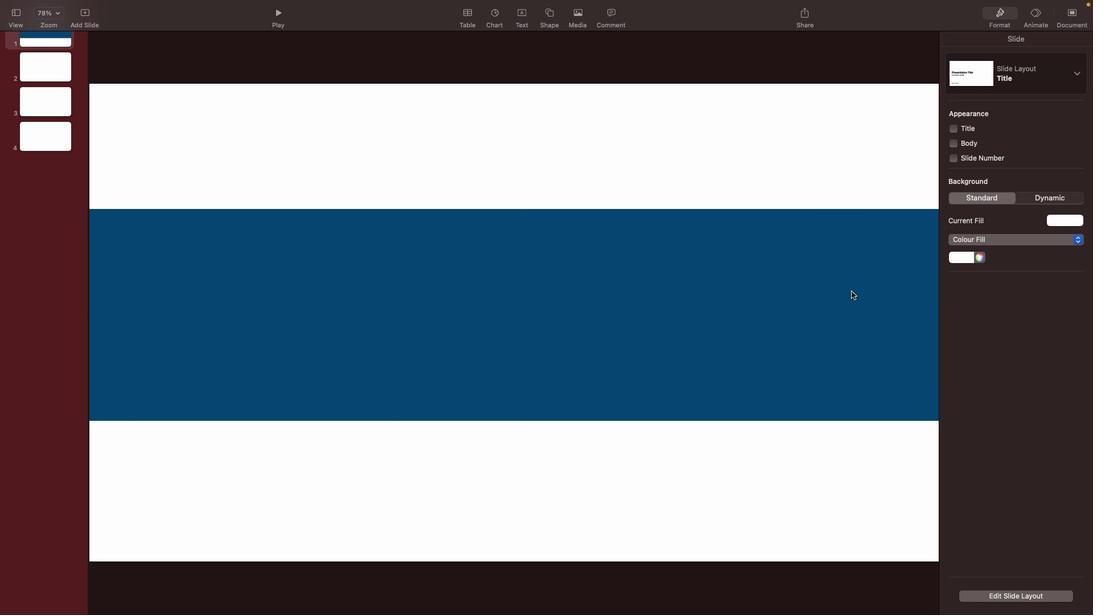 
Action: Mouse pressed left at (852, 291)
Screenshot: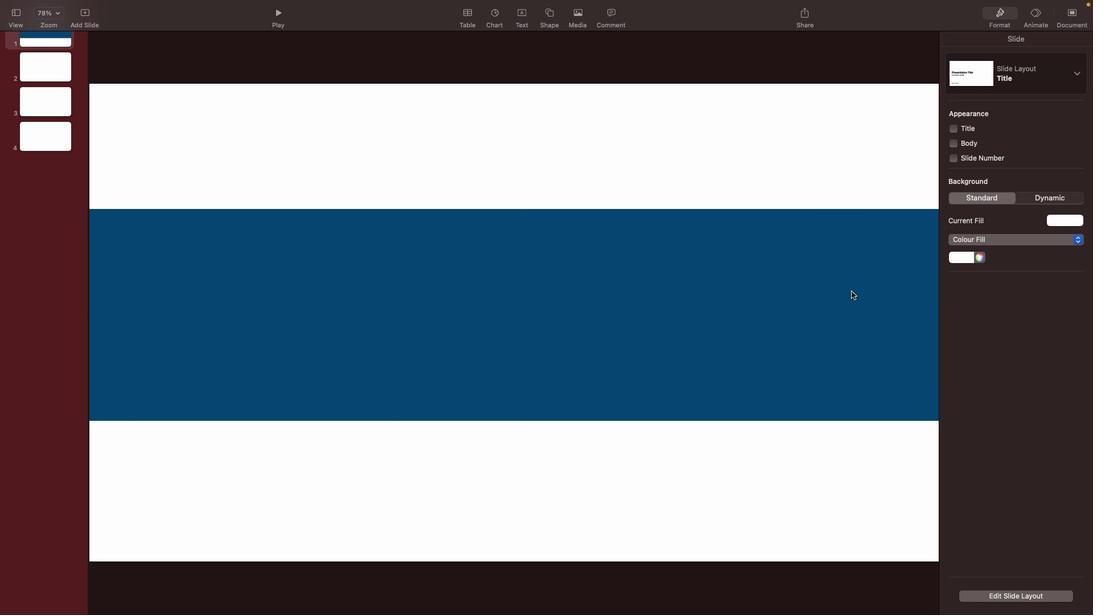 
Action: Mouse moved to (514, 209)
Screenshot: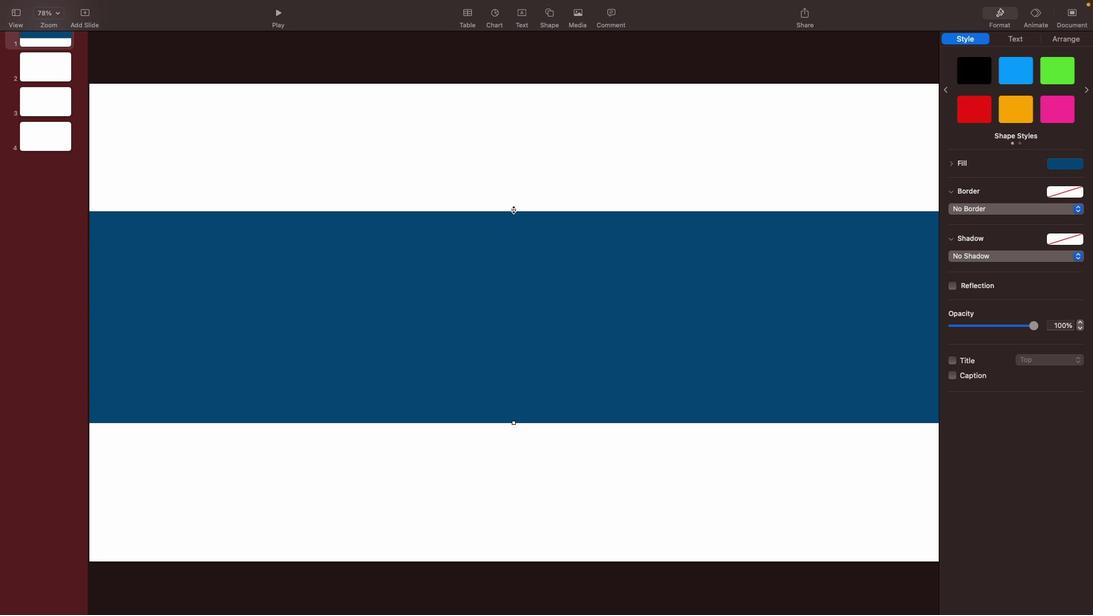 
Action: Mouse pressed left at (514, 209)
Screenshot: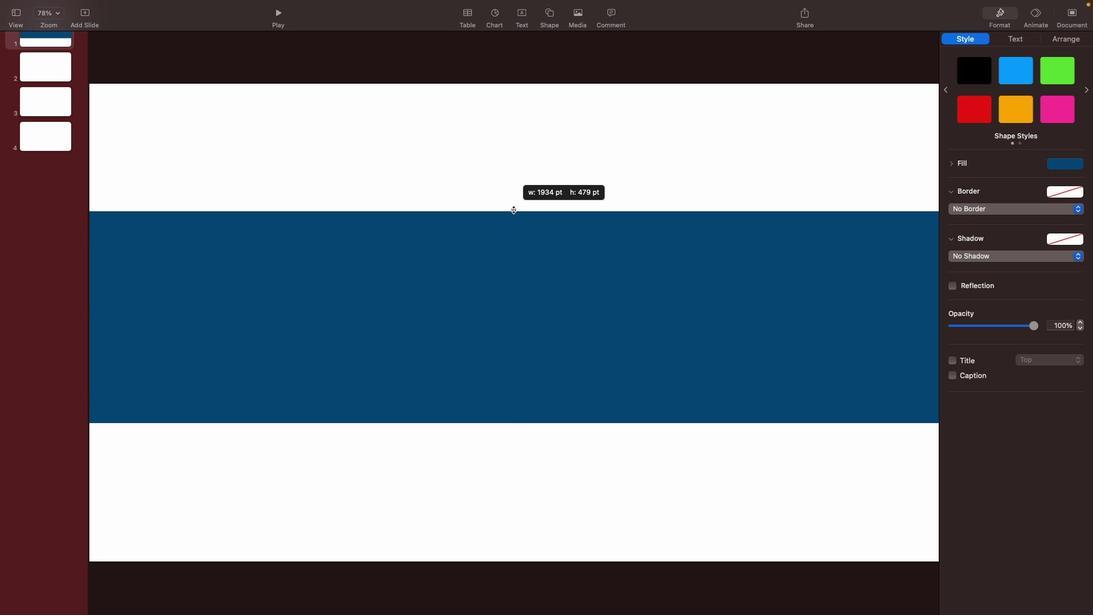 
Action: Mouse moved to (520, 375)
Screenshot: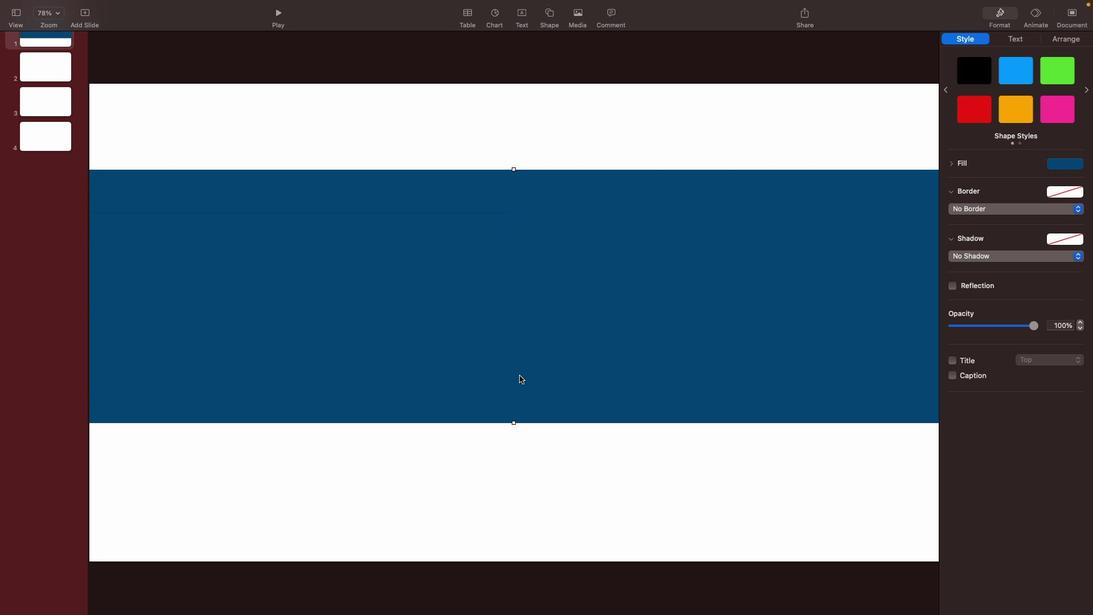 
Action: Mouse pressed left at (520, 375)
Screenshot: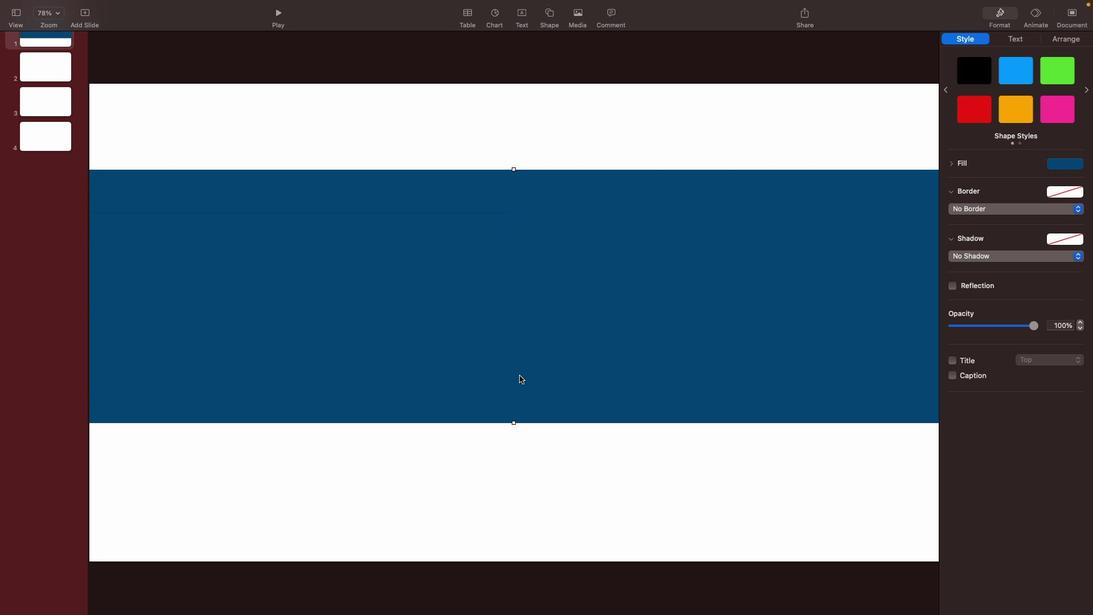 
Action: Mouse moved to (514, 423)
Screenshot: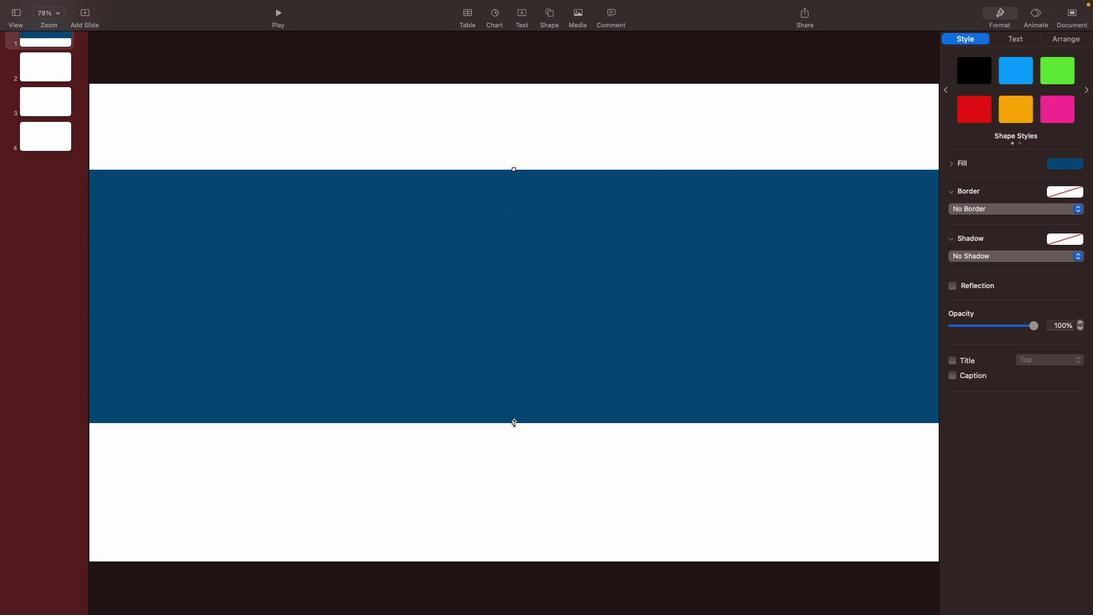 
Action: Mouse pressed left at (514, 423)
Screenshot: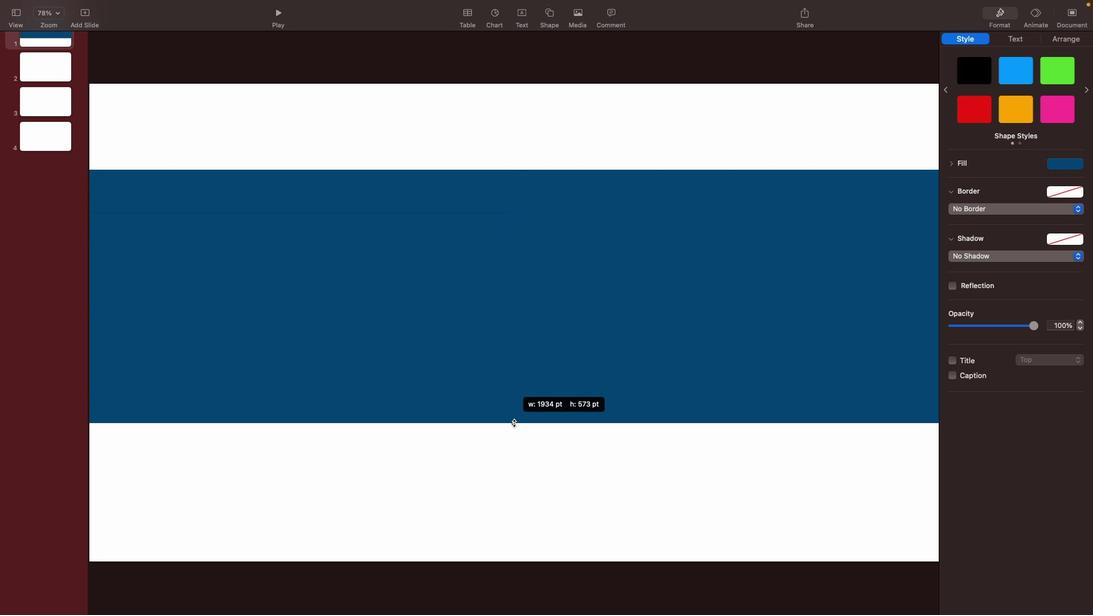 
Action: Mouse moved to (525, 356)
Screenshot: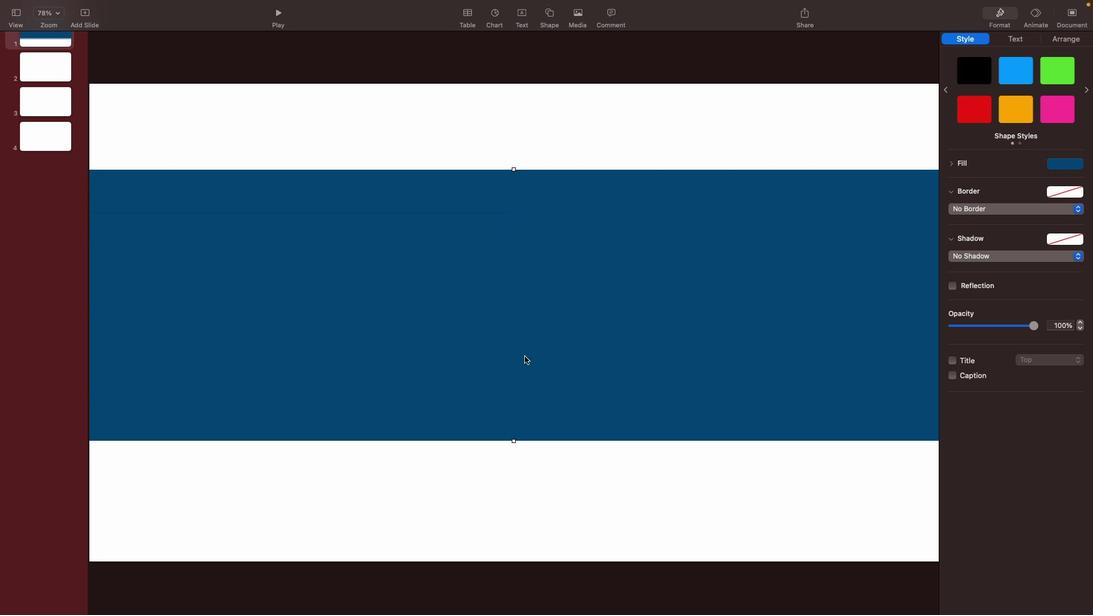 
Action: Mouse pressed left at (525, 356)
Screenshot: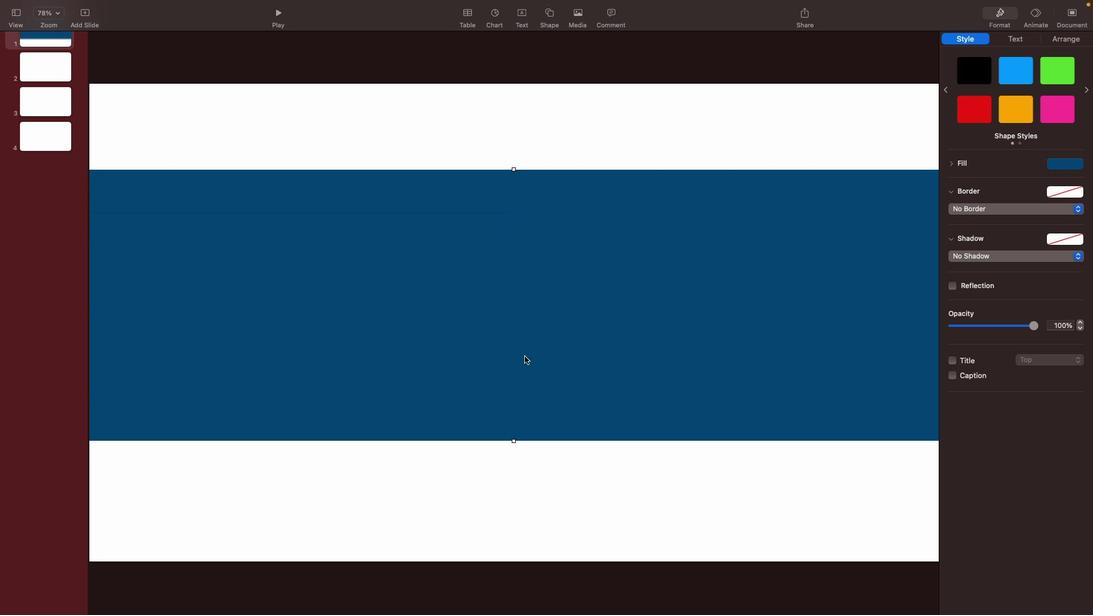
Action: Mouse moved to (750, 131)
Screenshot: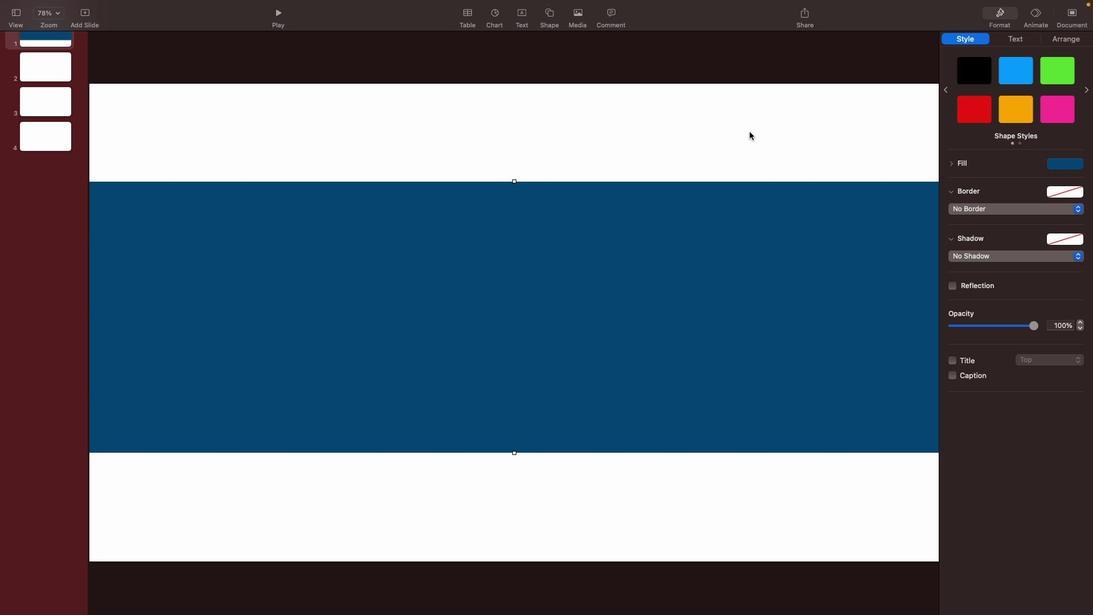 
Action: Mouse pressed left at (750, 131)
Screenshot: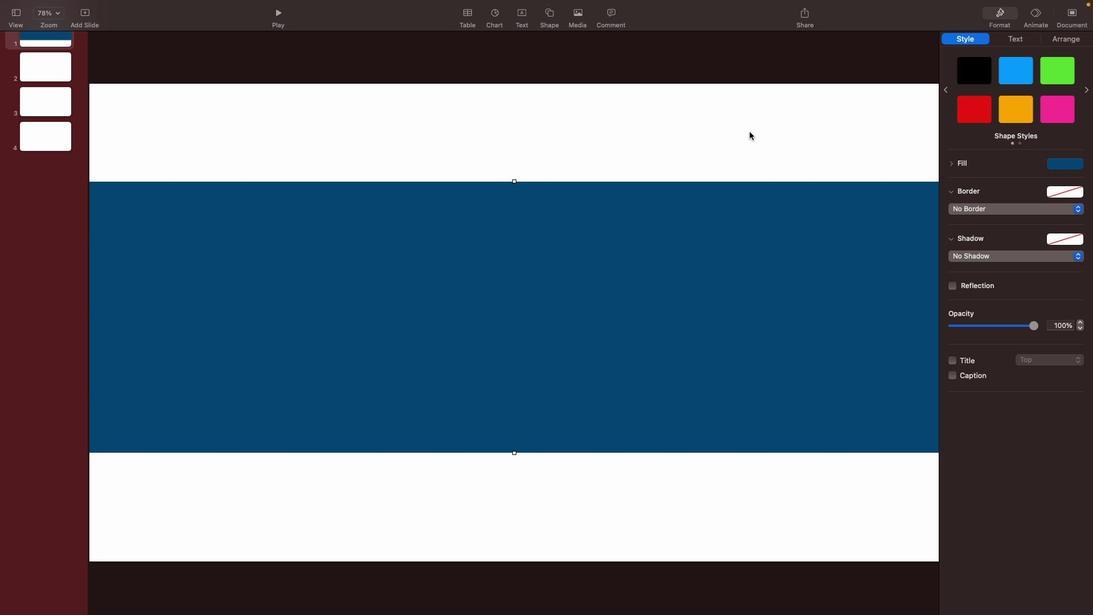 
Action: Mouse moved to (952, 128)
Screenshot: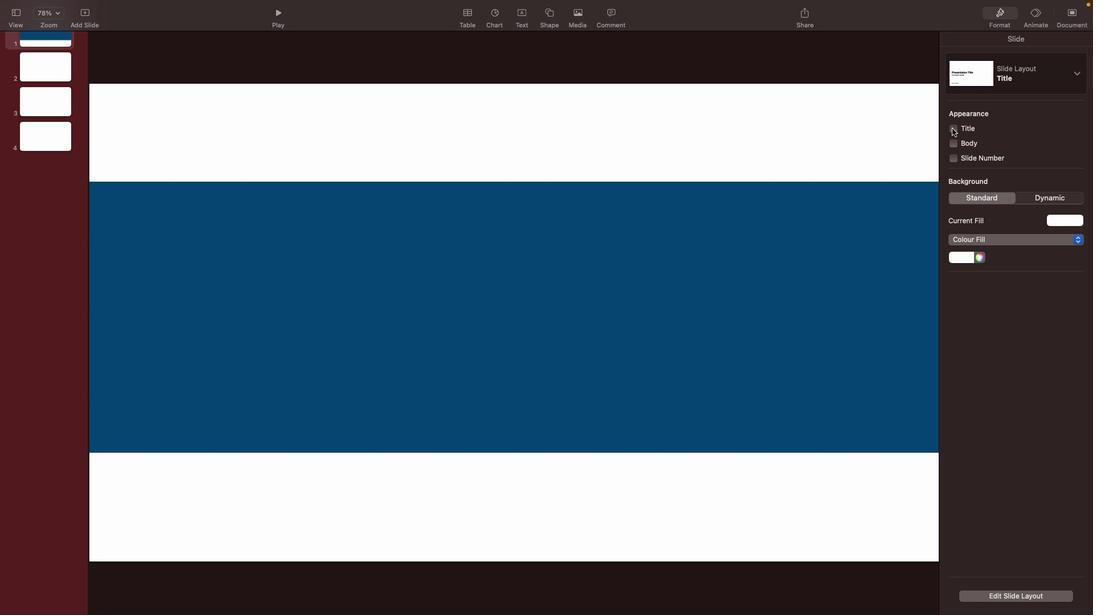 
Action: Mouse pressed left at (952, 128)
Screenshot: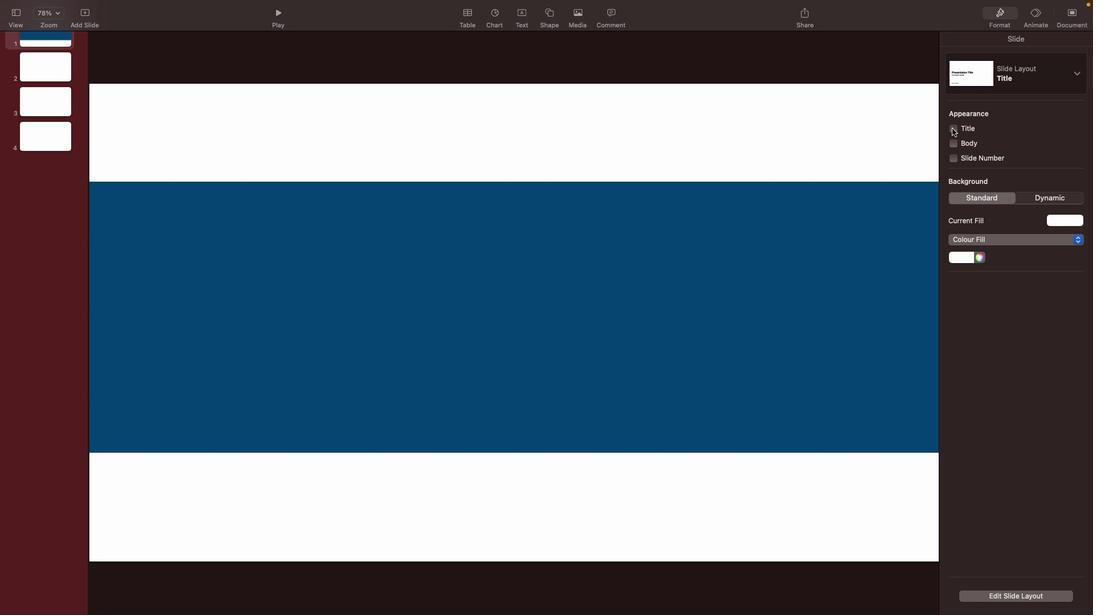 
Action: Mouse moved to (606, 288)
Screenshot: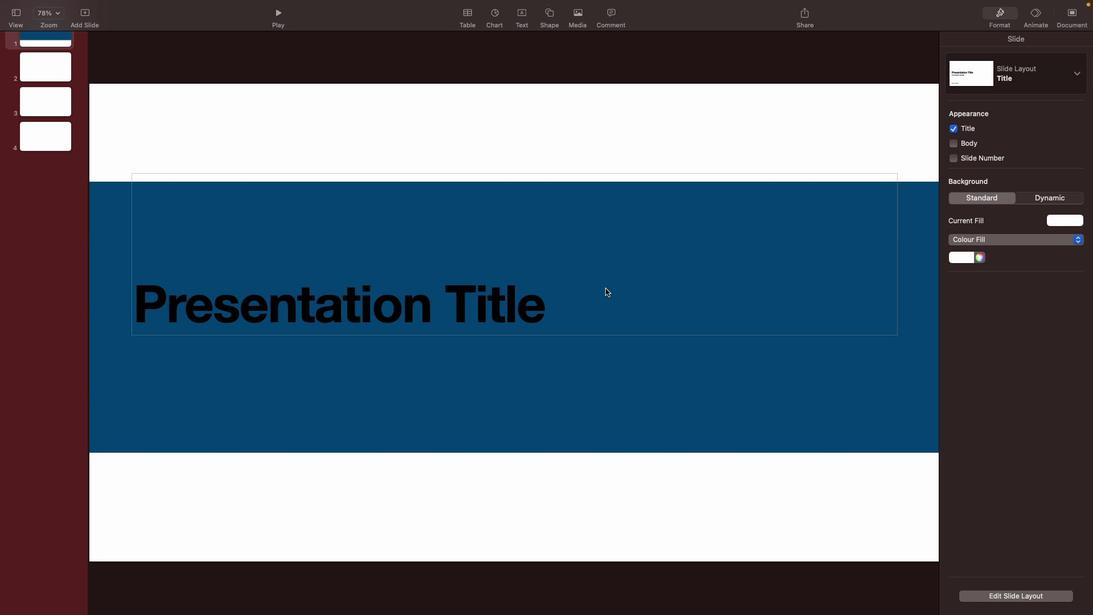 
Action: Mouse pressed left at (606, 288)
Screenshot: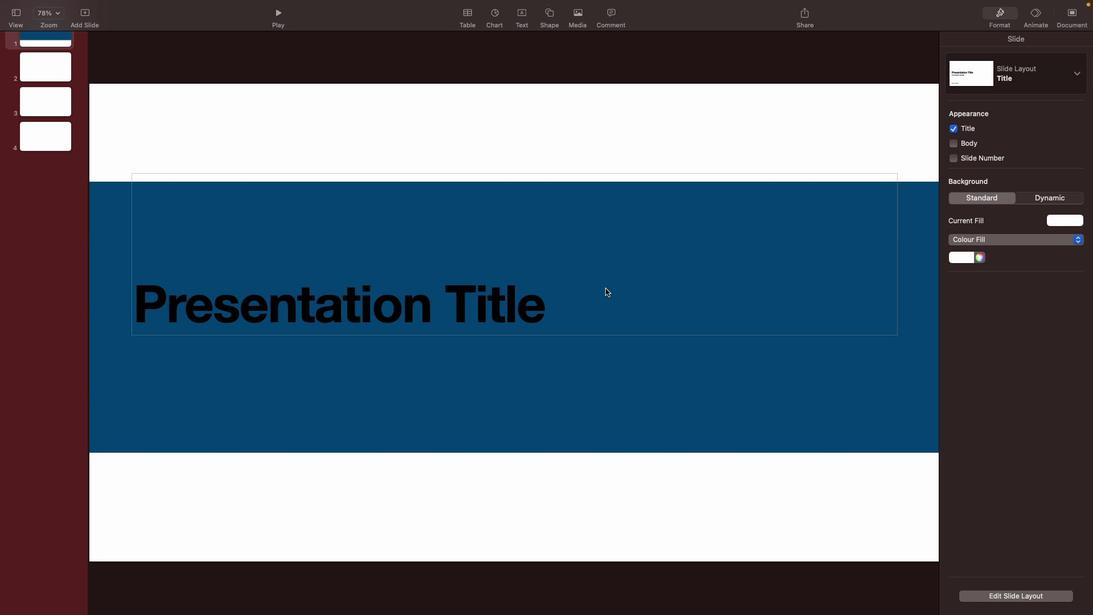 
Action: Mouse moved to (131, 208)
Screenshot: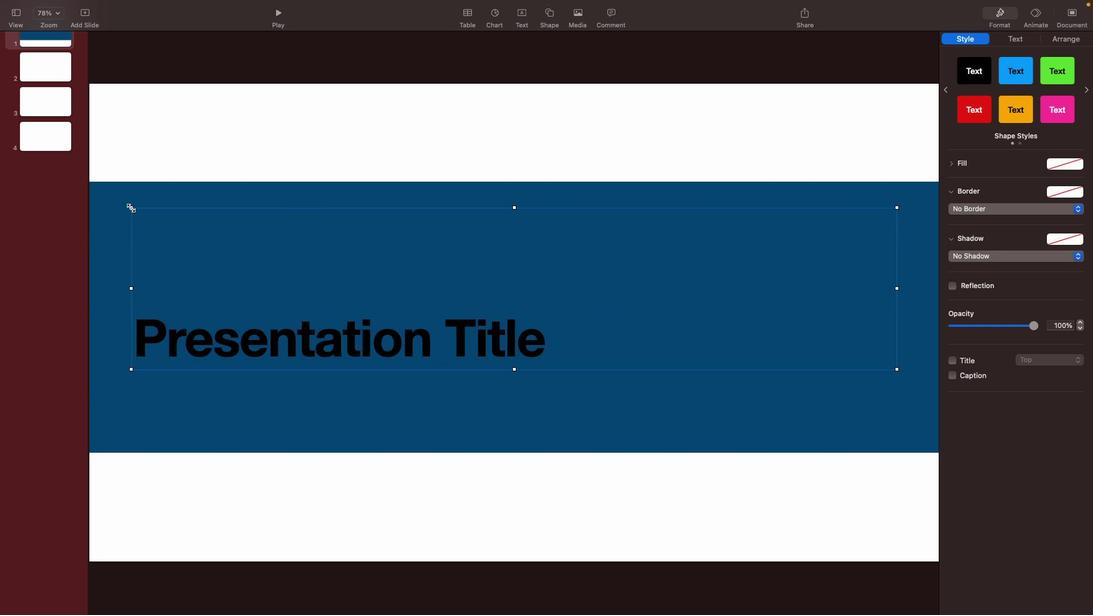 
Action: Mouse pressed left at (131, 208)
Screenshot: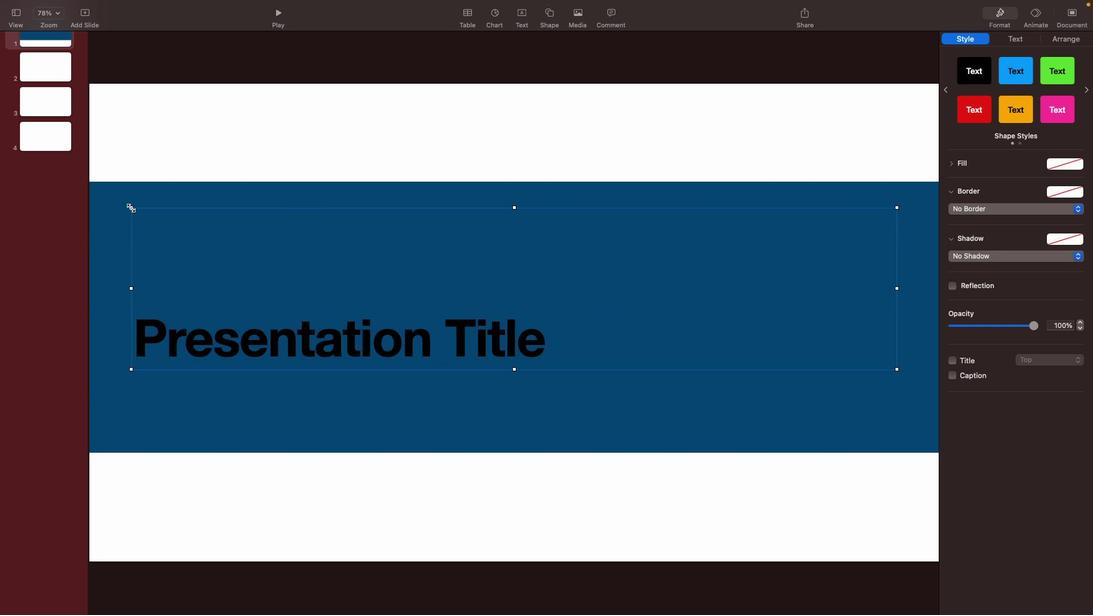 
Action: Mouse moved to (244, 318)
Screenshot: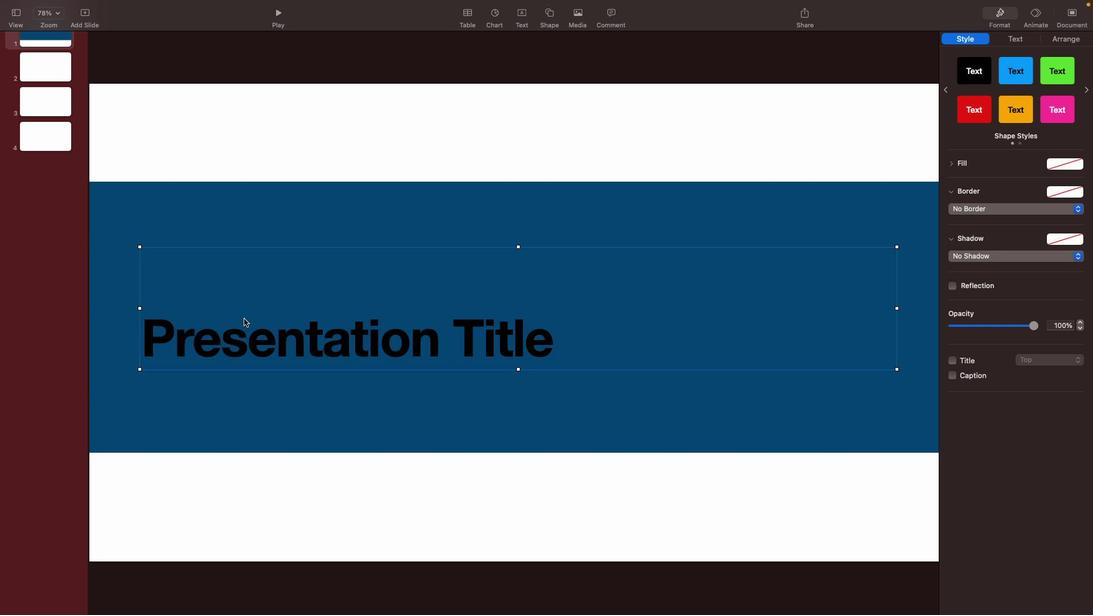 
Action: Mouse pressed left at (244, 318)
Screenshot: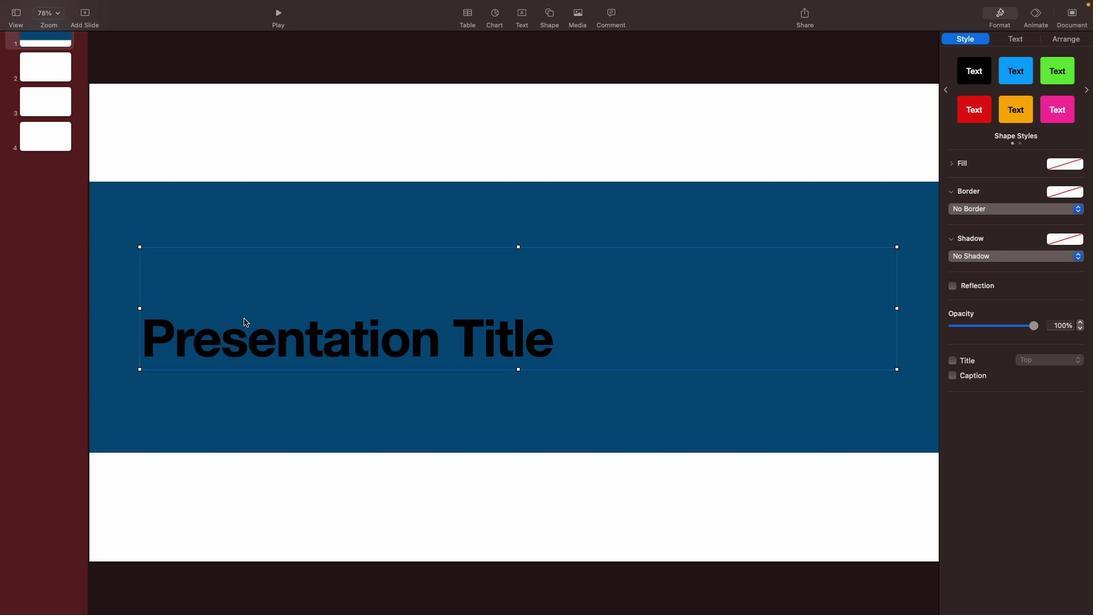 
Action: Mouse moved to (322, 311)
Screenshot: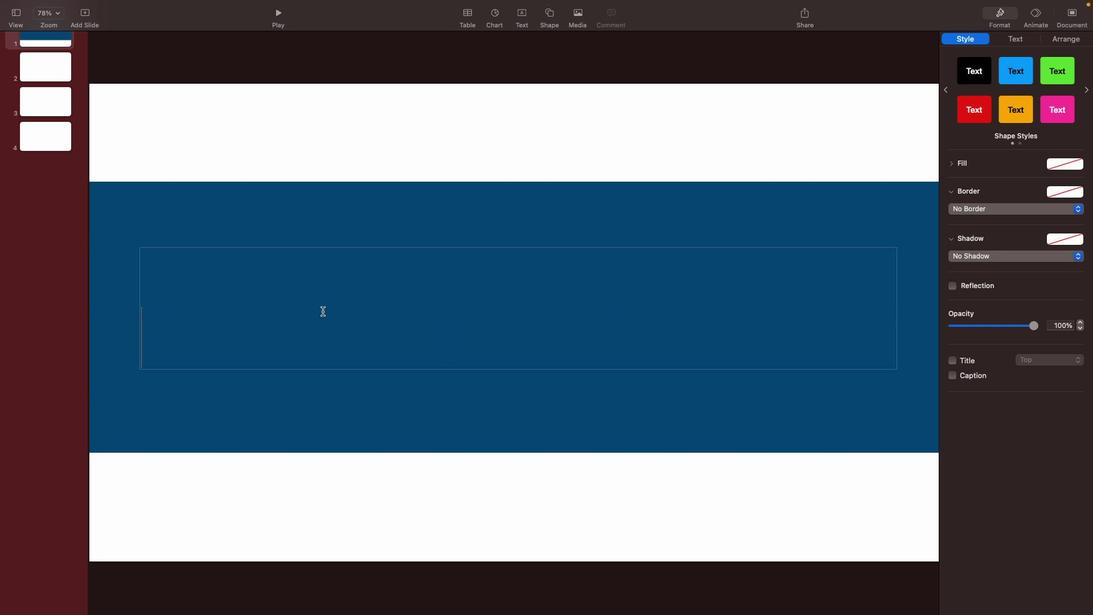 
Action: Key pressed Key.space
Screenshot: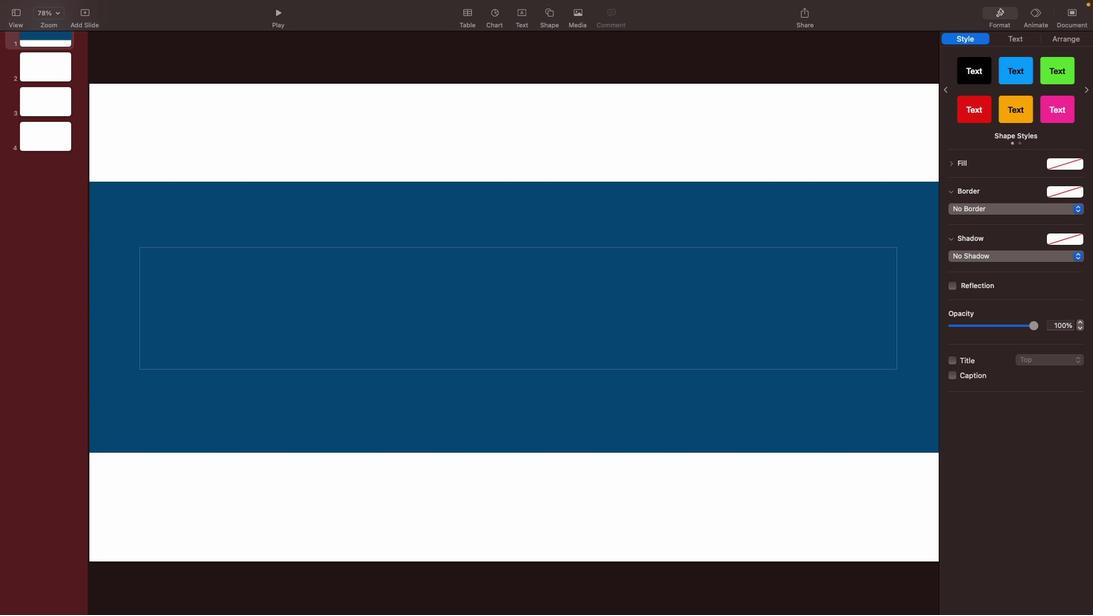 
Action: Mouse moved to (512, 301)
Screenshot: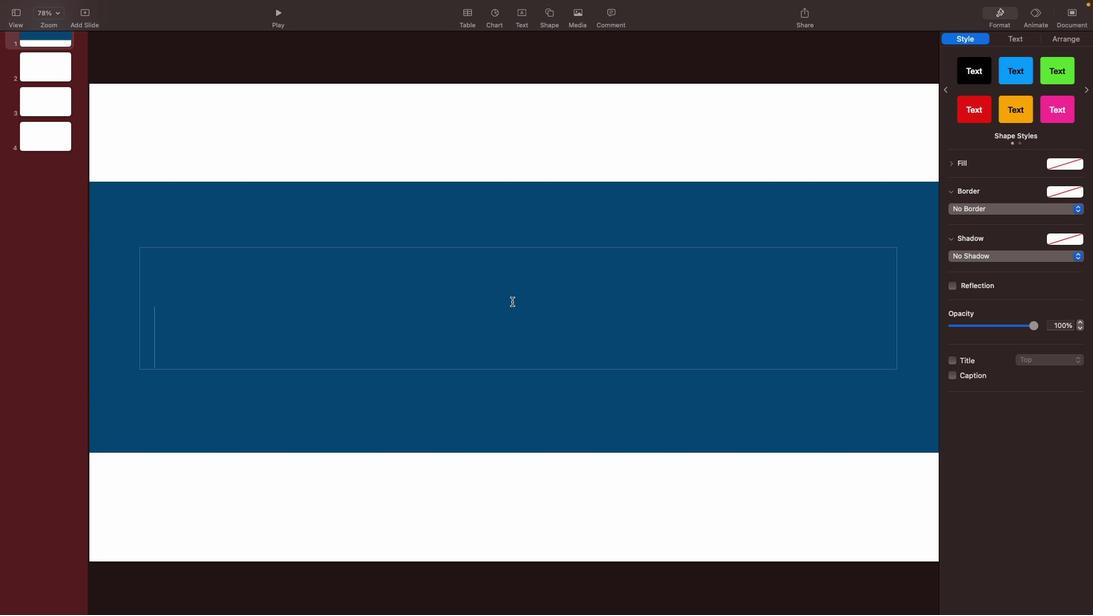 
Action: Mouse pressed left at (512, 301)
Screenshot: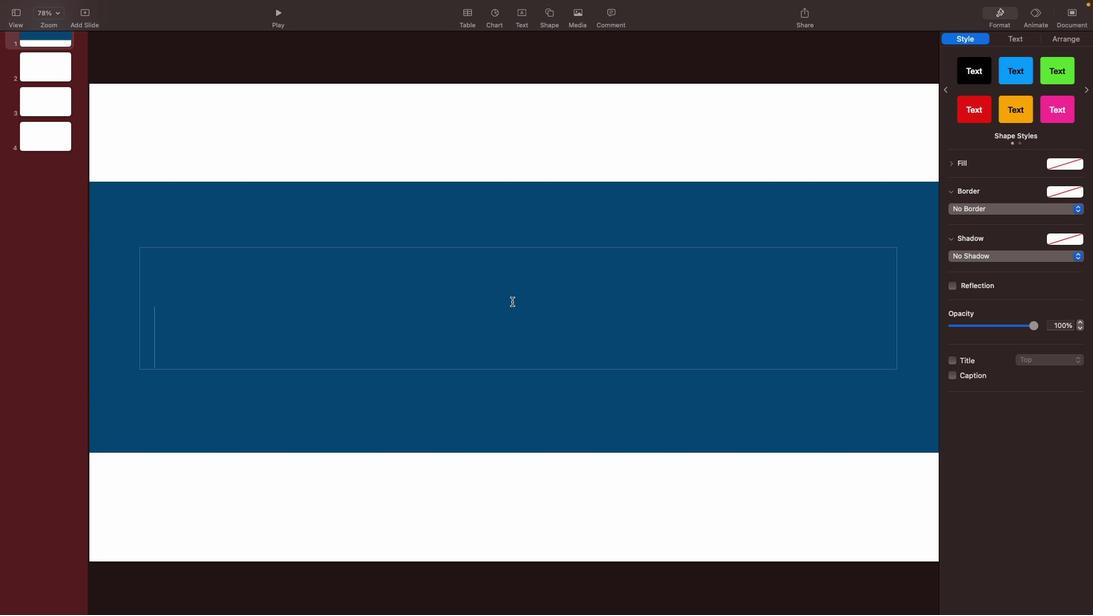 
Action: Mouse moved to (771, 296)
Screenshot: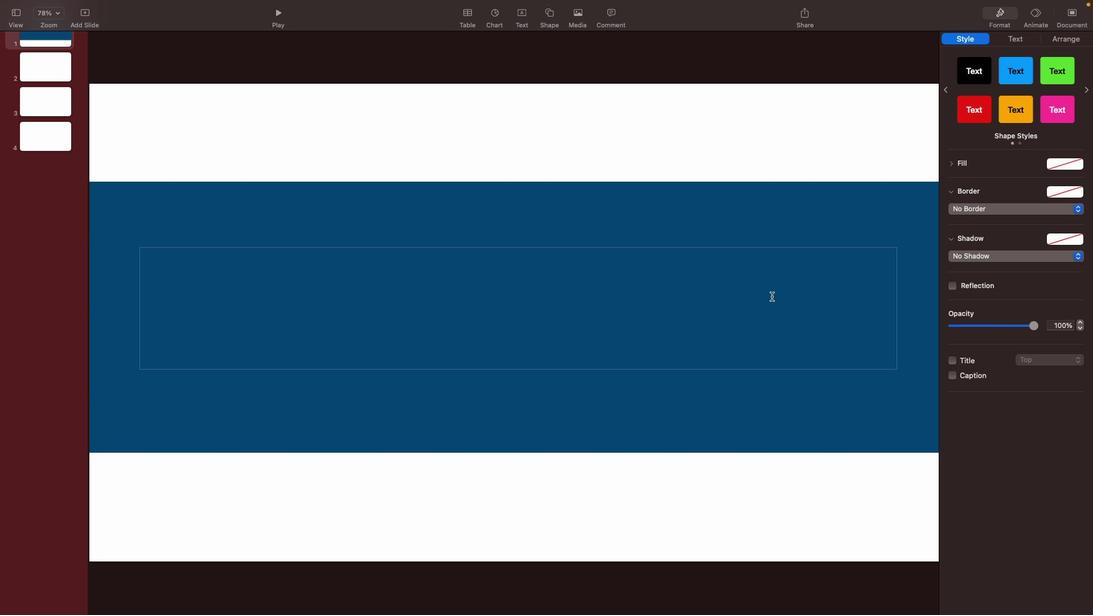 
Action: Mouse pressed left at (771, 296)
Screenshot: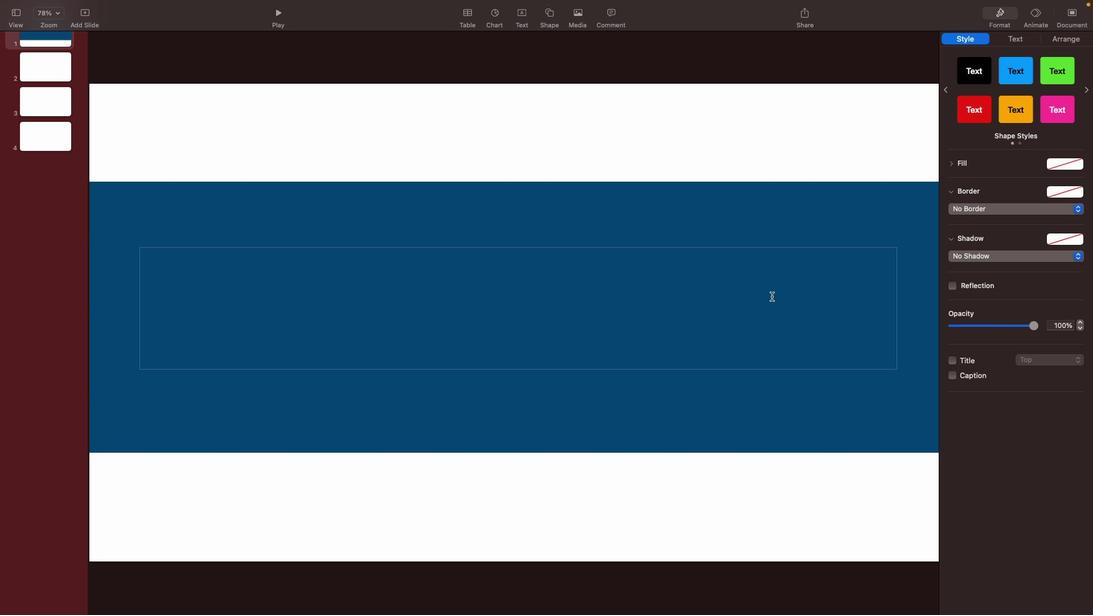 
Action: Mouse moved to (1019, 31)
Screenshot: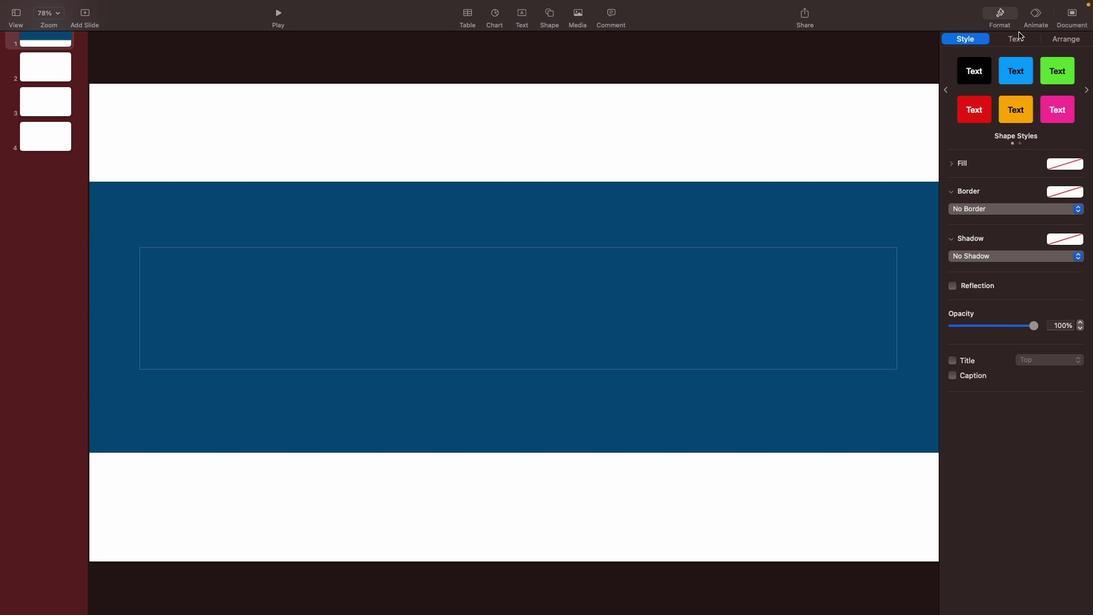 
Action: Mouse pressed left at (1019, 31)
Screenshot: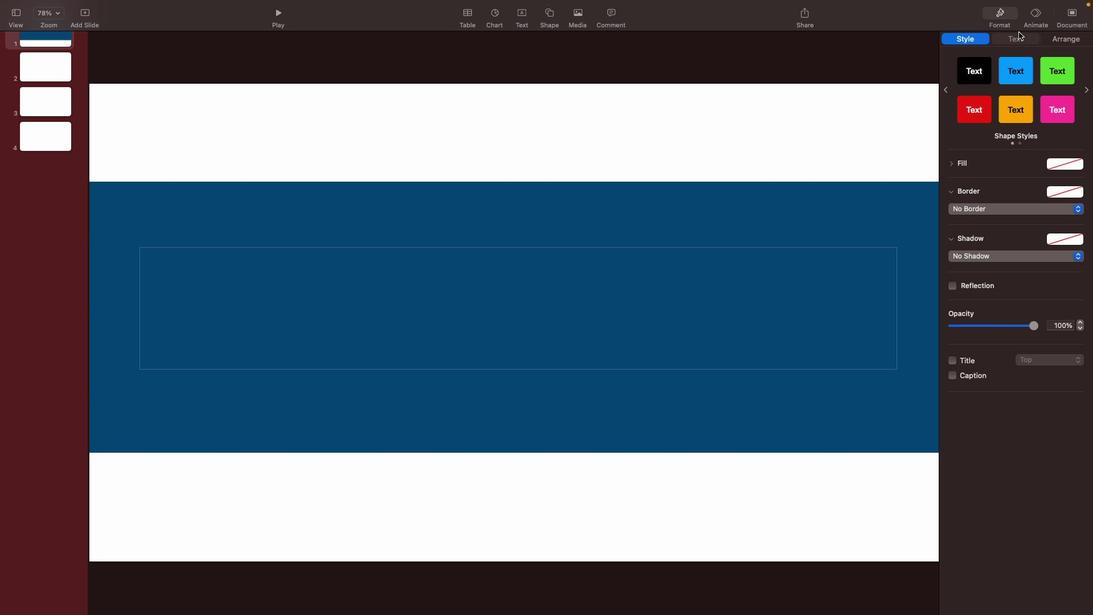 
Action: Mouse moved to (999, 333)
Screenshot: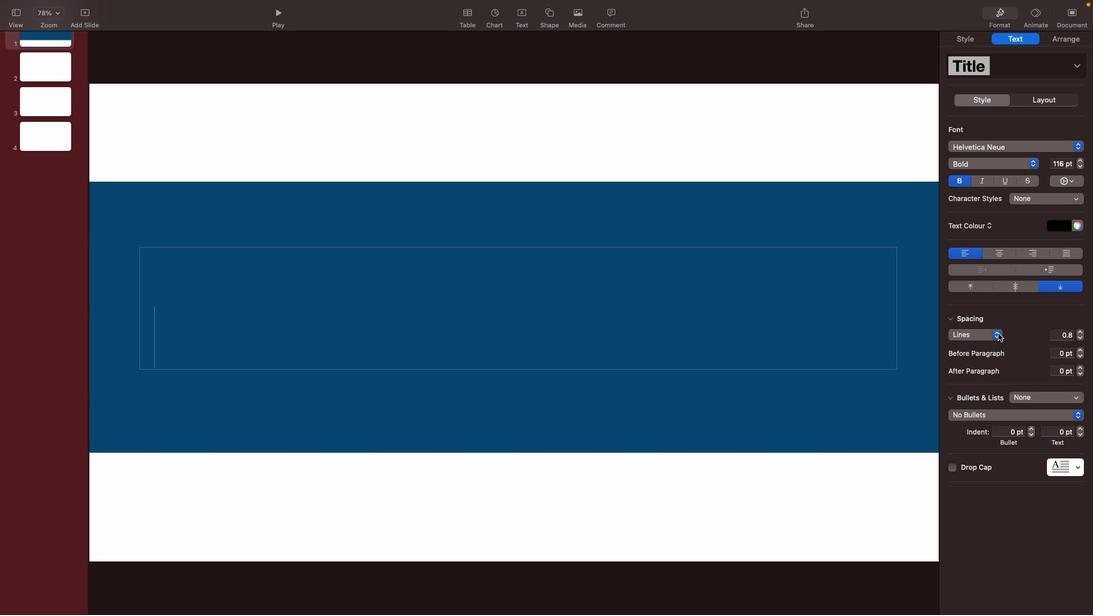 
Action: Mouse pressed left at (999, 333)
Screenshot: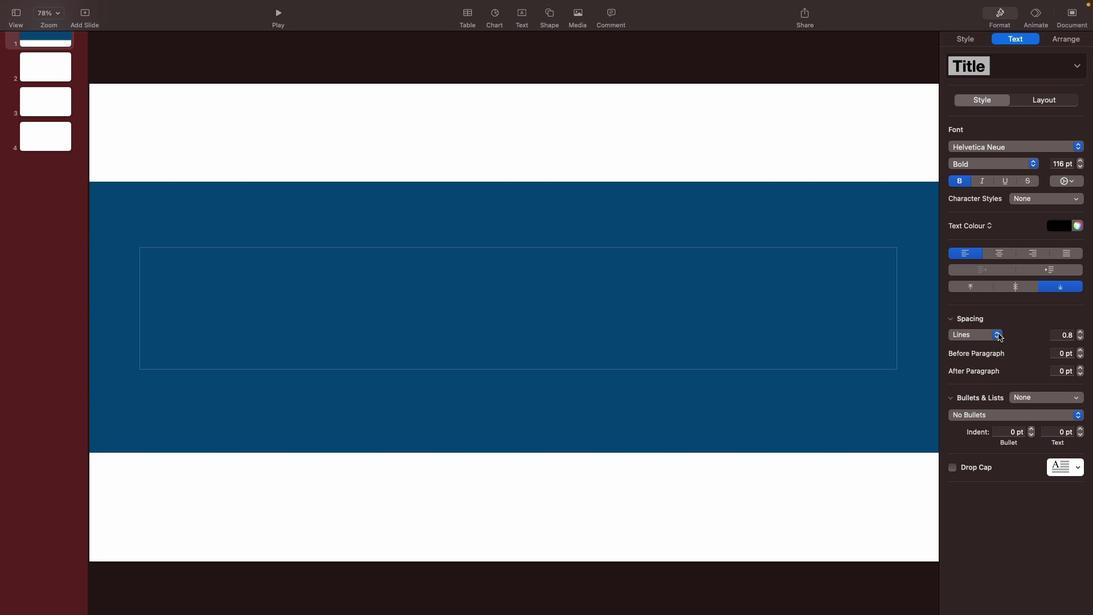 
Action: Mouse moved to (999, 252)
Screenshot: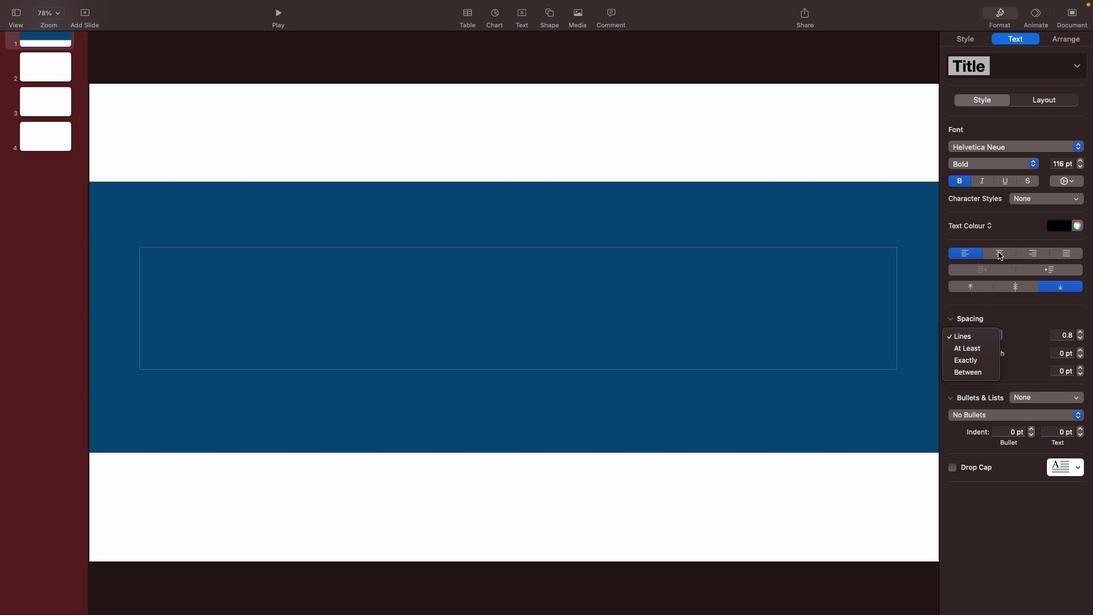 
Action: Mouse pressed left at (999, 252)
Screenshot: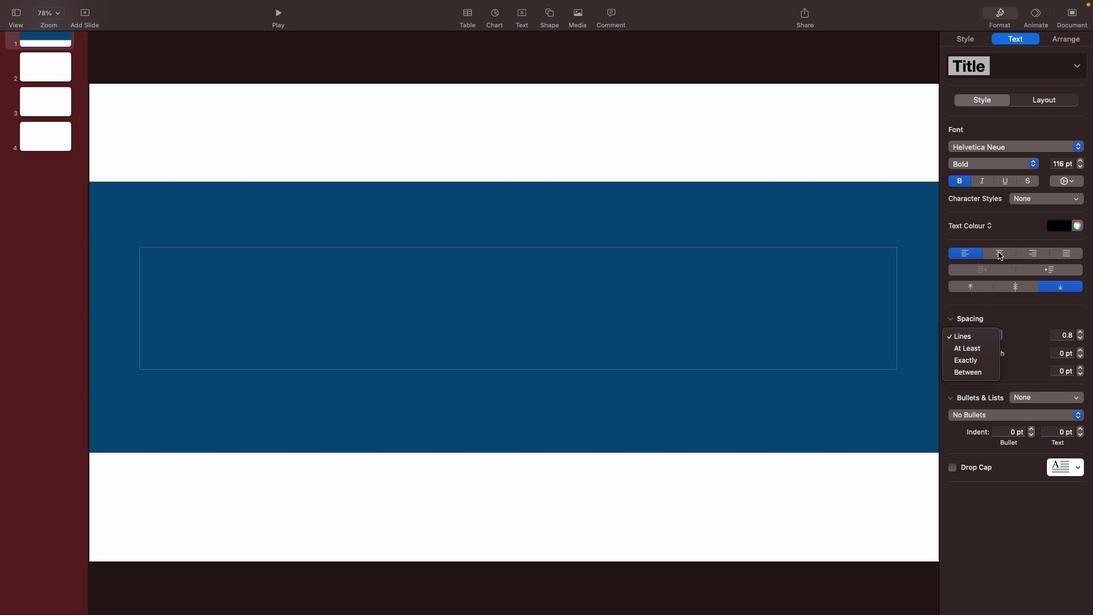 
Action: Mouse moved to (995, 332)
Screenshot: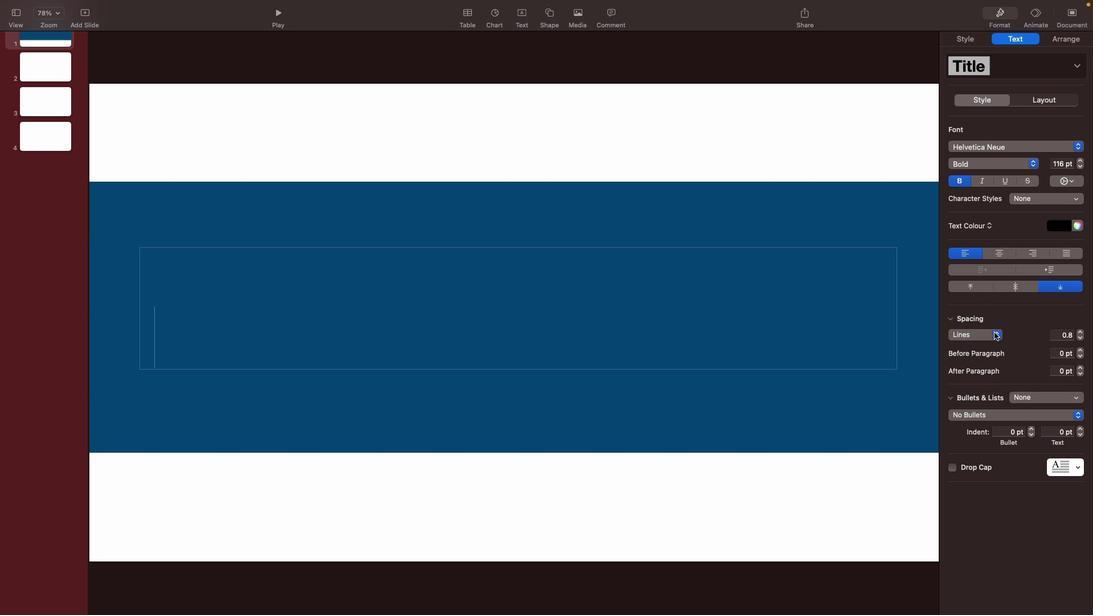 
Action: Mouse pressed left at (995, 332)
Screenshot: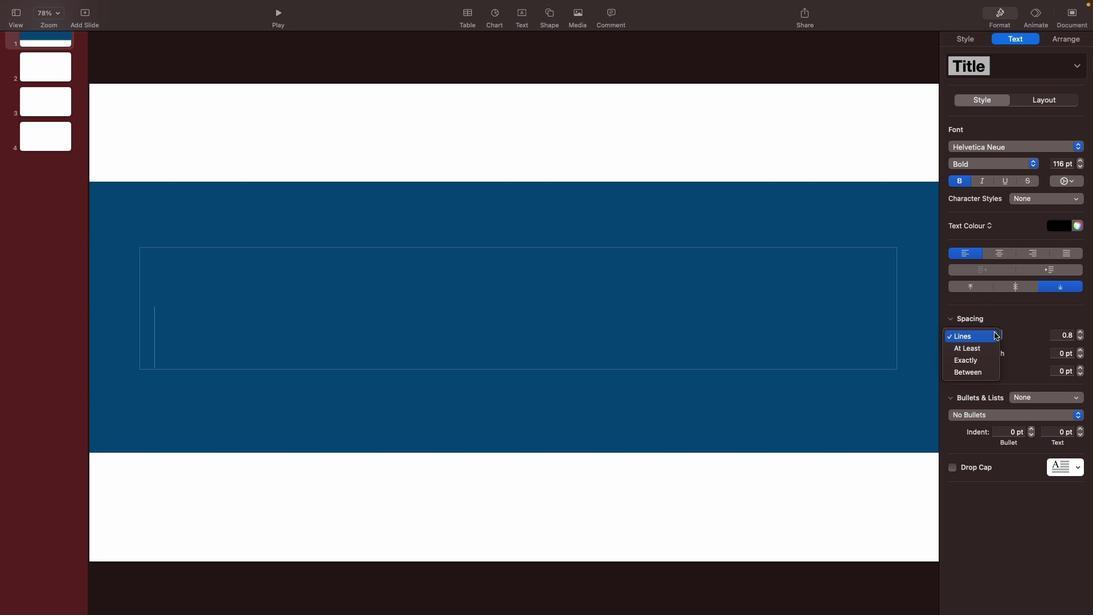 
Action: Mouse moved to (971, 372)
Screenshot: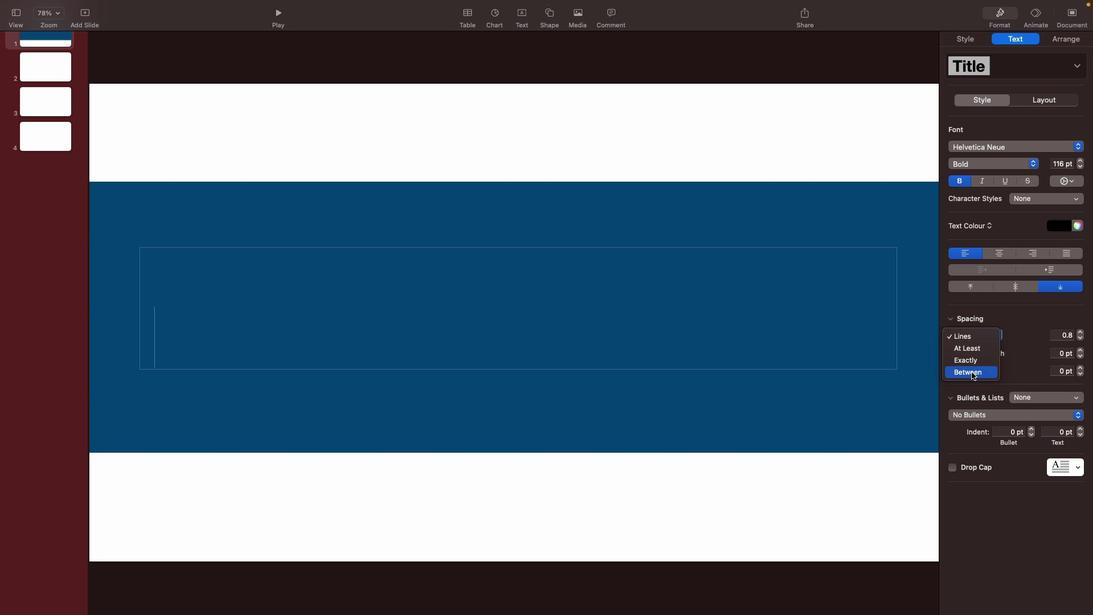 
Action: Mouse pressed left at (971, 372)
Screenshot: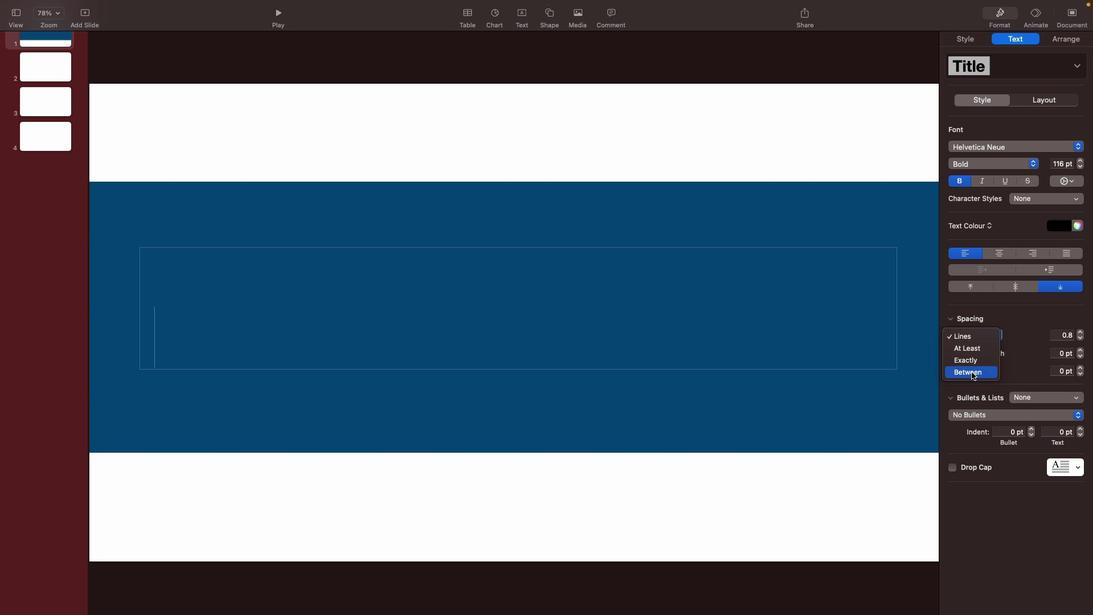 
Action: Mouse moved to (230, 317)
Screenshot: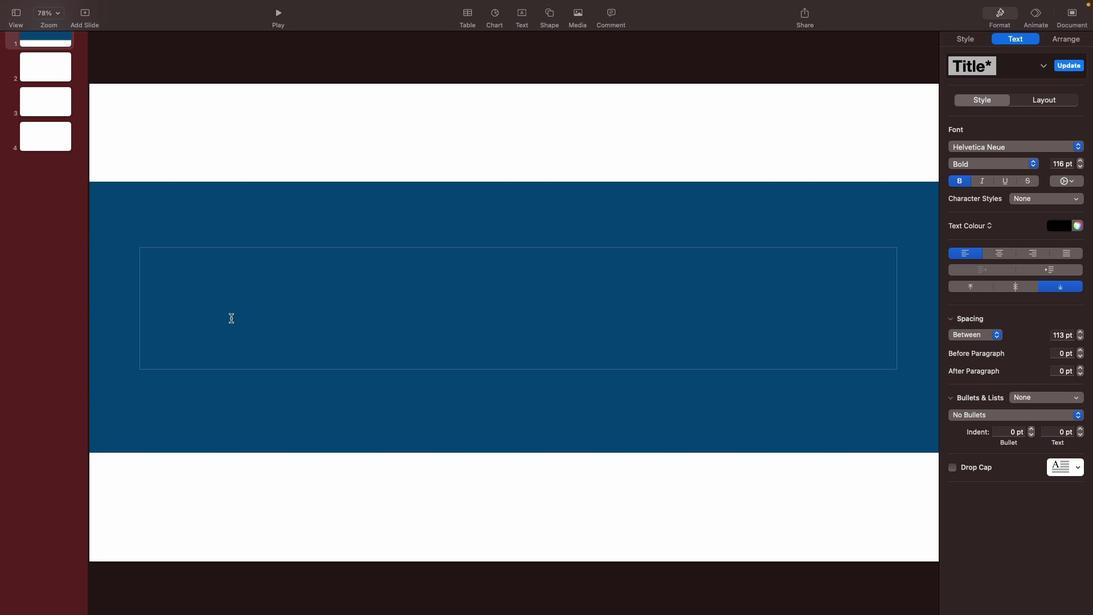 
Action: Mouse pressed left at (230, 317)
Screenshot: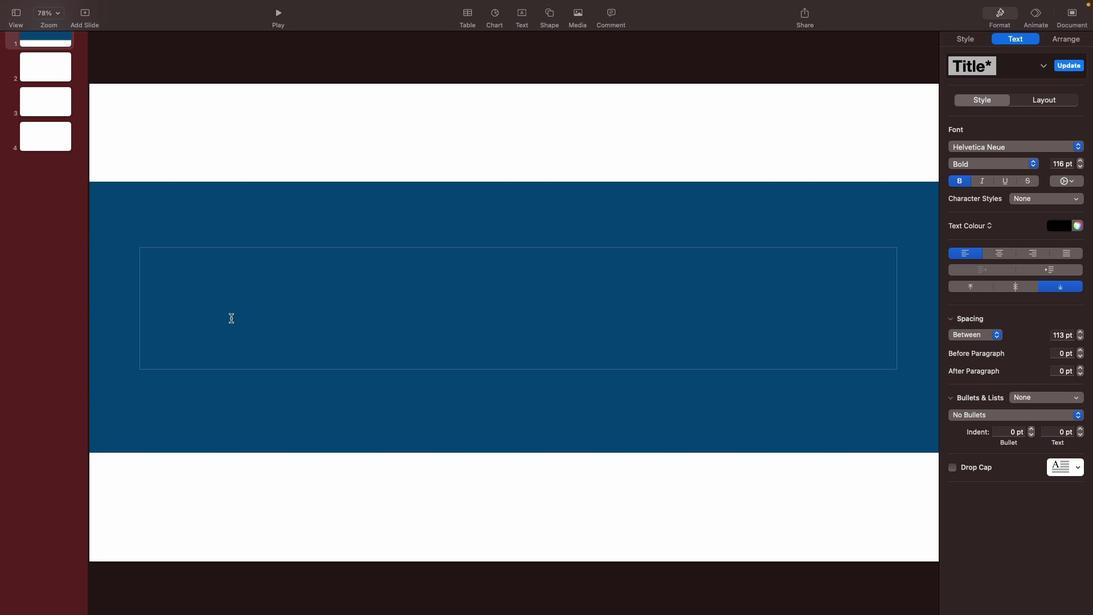 
Action: Mouse moved to (489, 330)
Screenshot: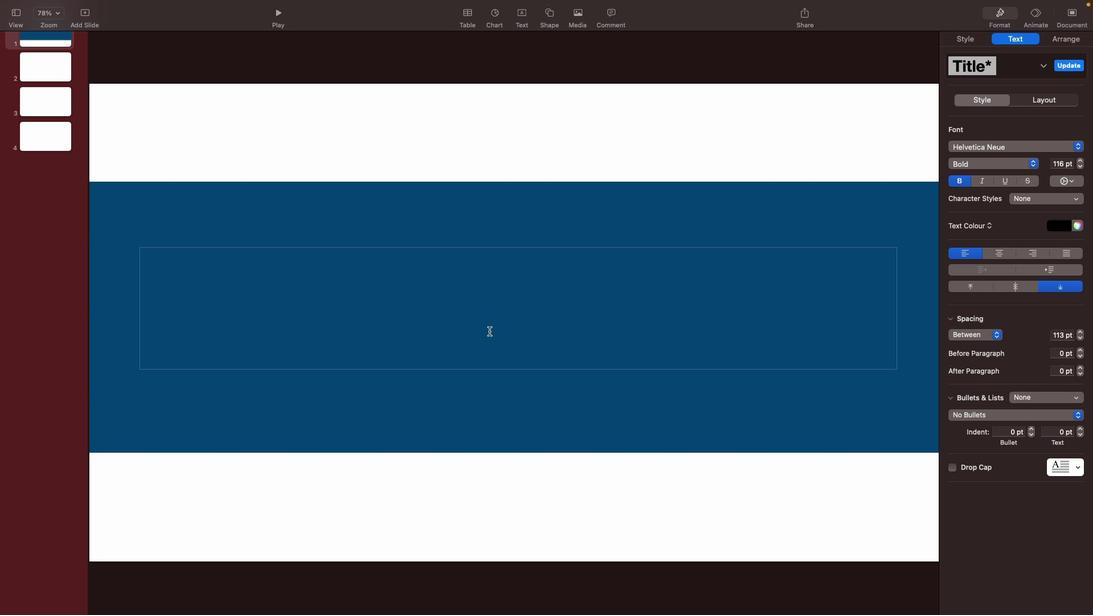 
Action: Key pressed 'S''U''P''P''L''Y'Key.space'C''H''A''I''N'Key.space'M''A''N''A''G''E''M''E''N''T'
Screenshot: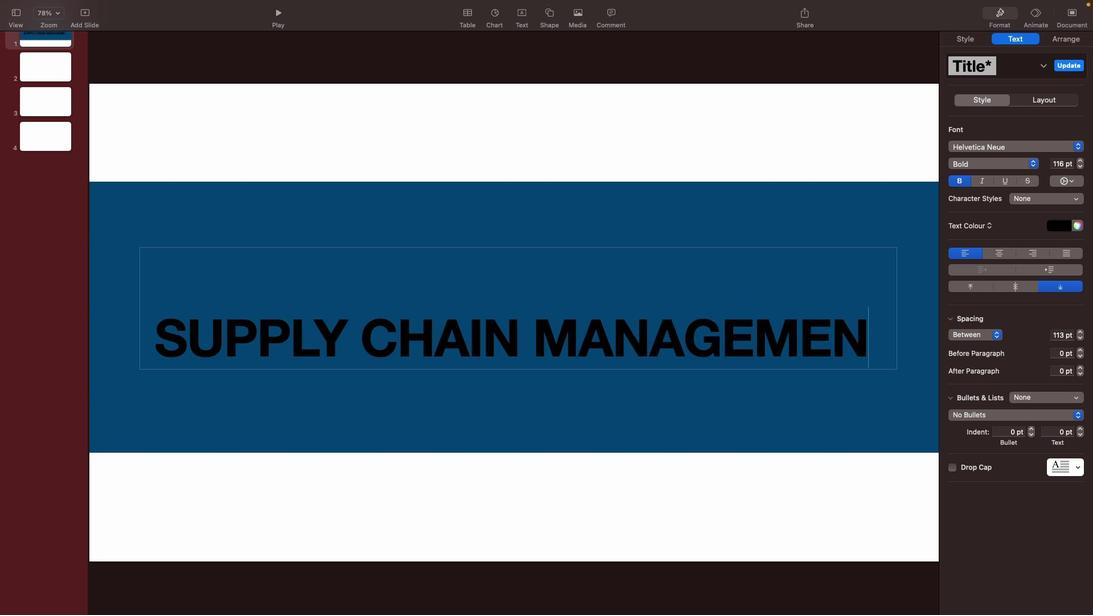 
Action: Mouse moved to (730, 333)
Screenshot: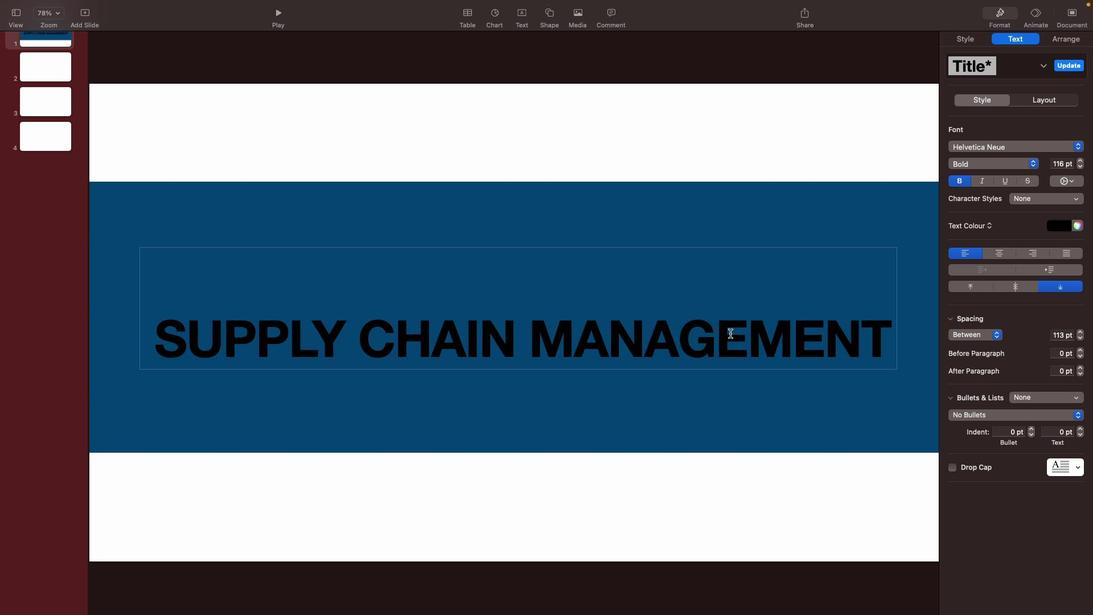 
Action: Mouse pressed left at (730, 333)
Screenshot: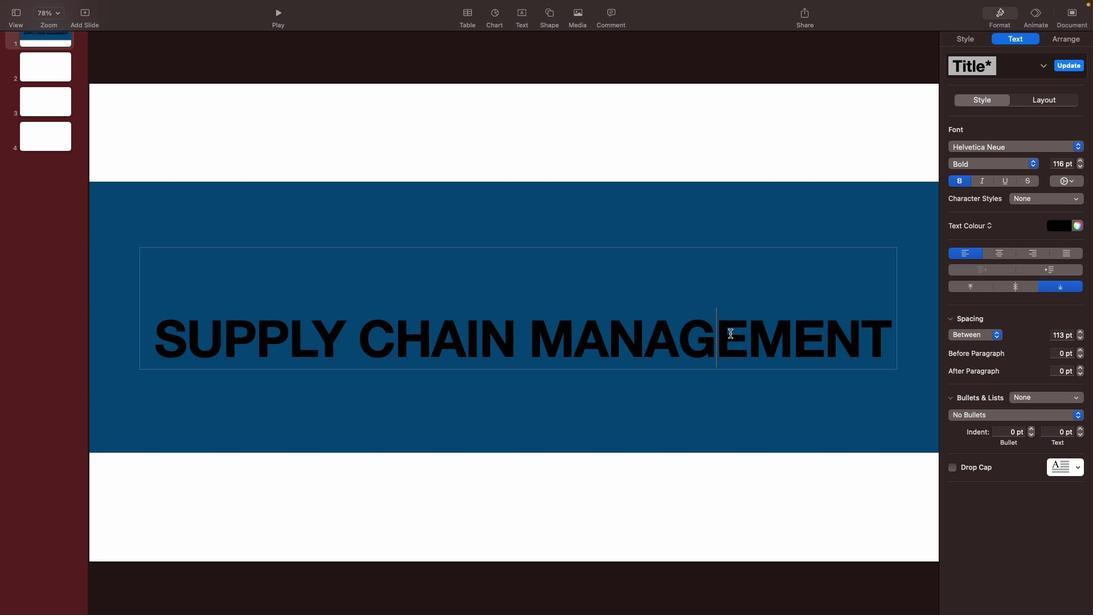 
Action: Mouse moved to (1067, 225)
Screenshot: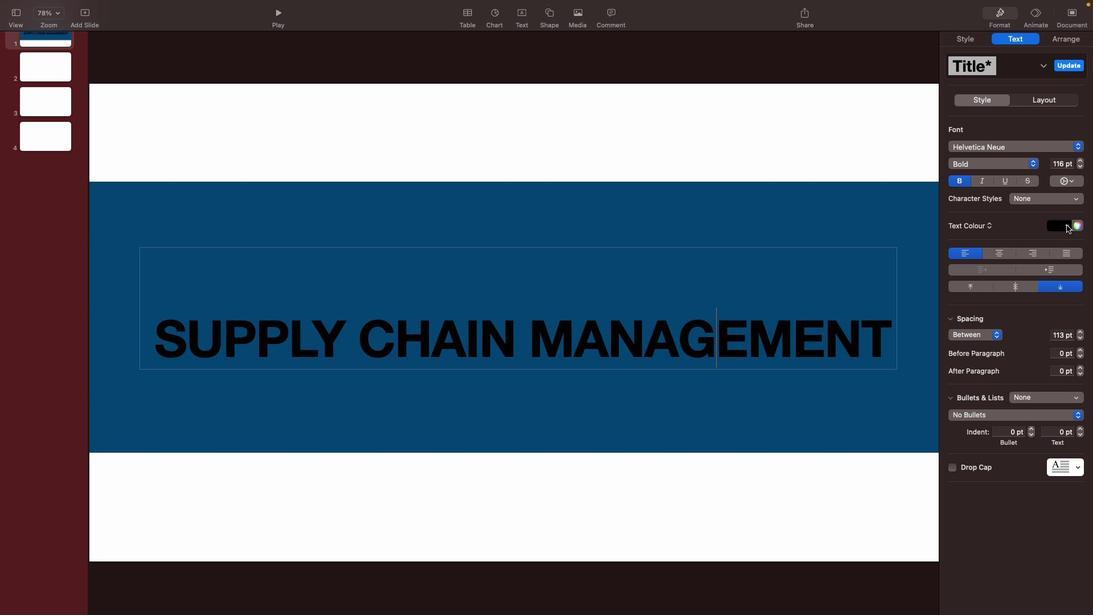 
Action: Mouse pressed left at (1067, 225)
Screenshot: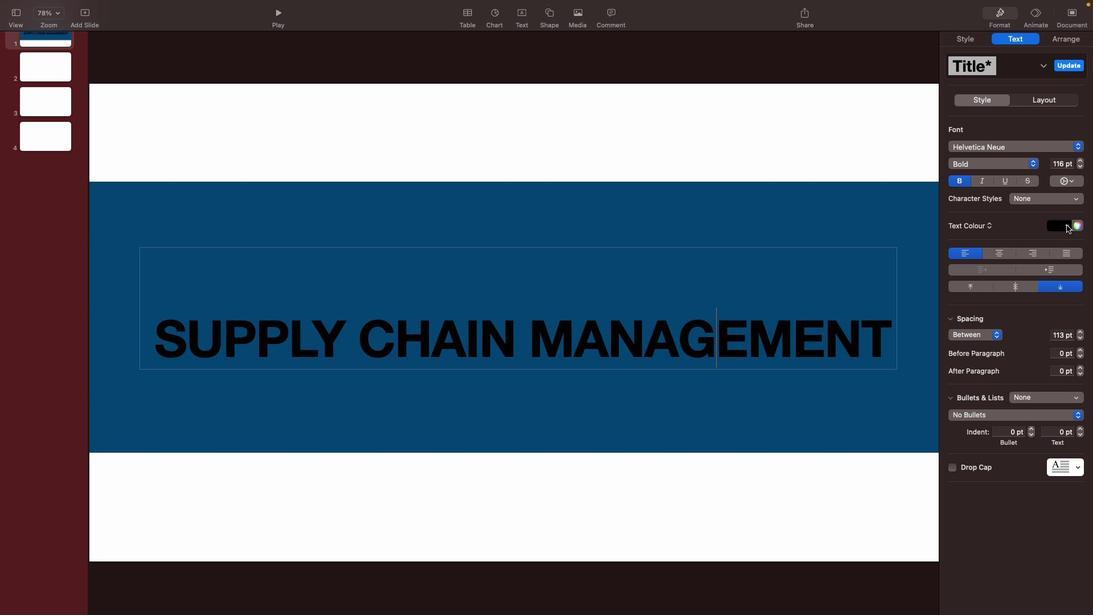 
Action: Mouse moved to (963, 252)
Screenshot: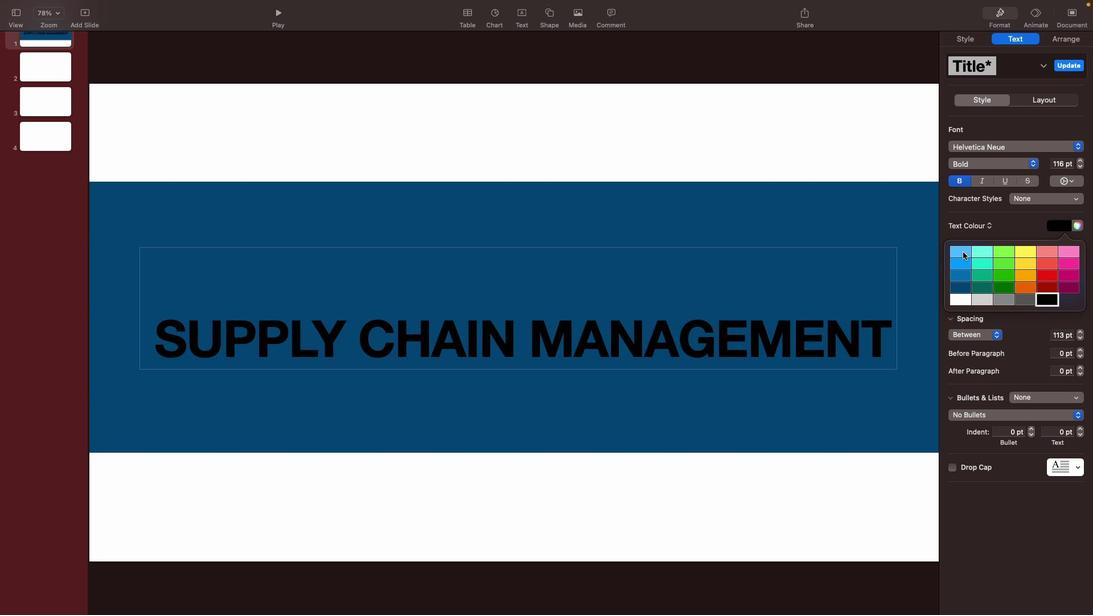 
Action: Mouse pressed left at (963, 252)
Screenshot: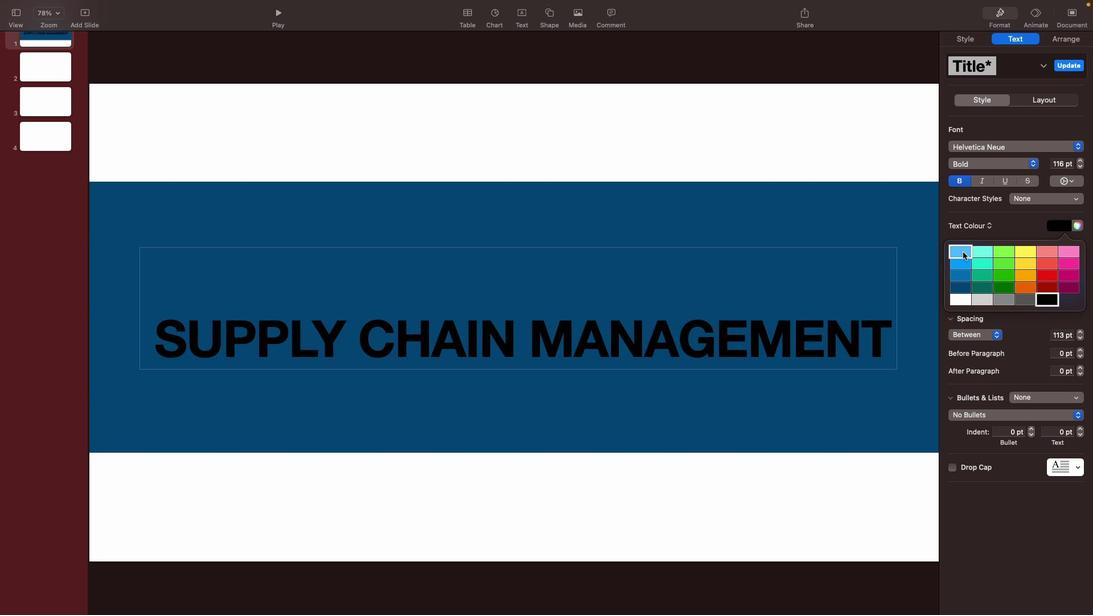 
Action: Mouse moved to (162, 325)
Screenshot: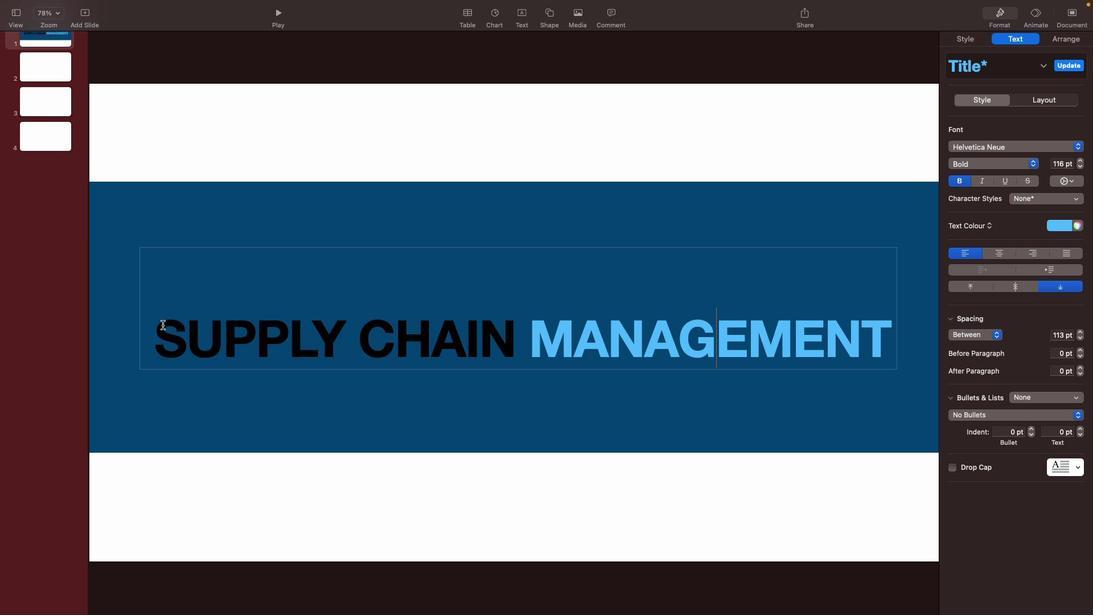 
Action: Mouse pressed left at (162, 325)
Screenshot: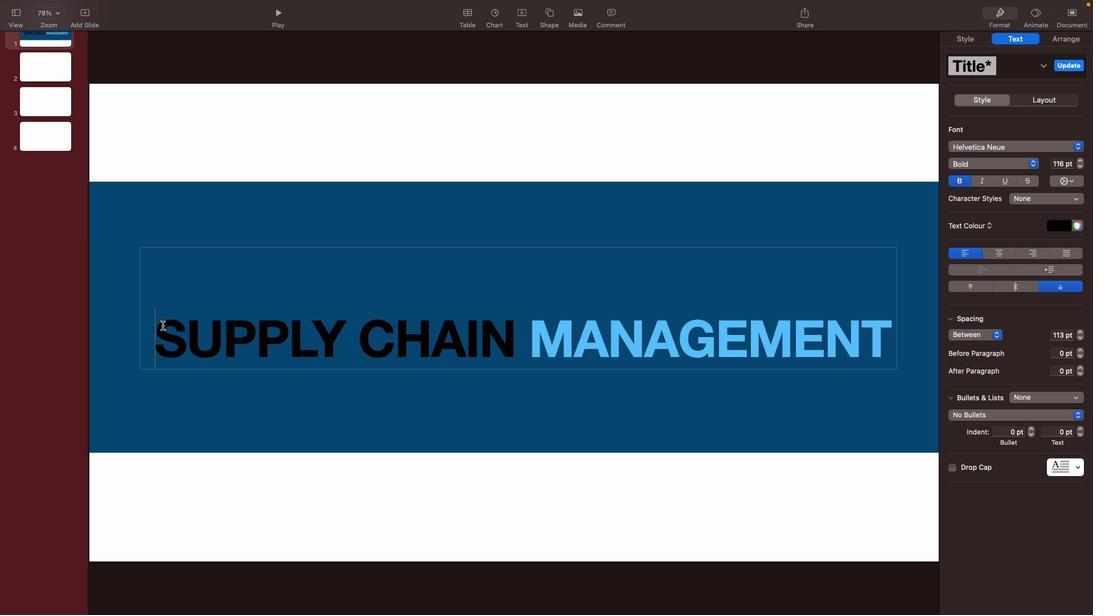 
Action: Mouse moved to (971, 35)
Screenshot: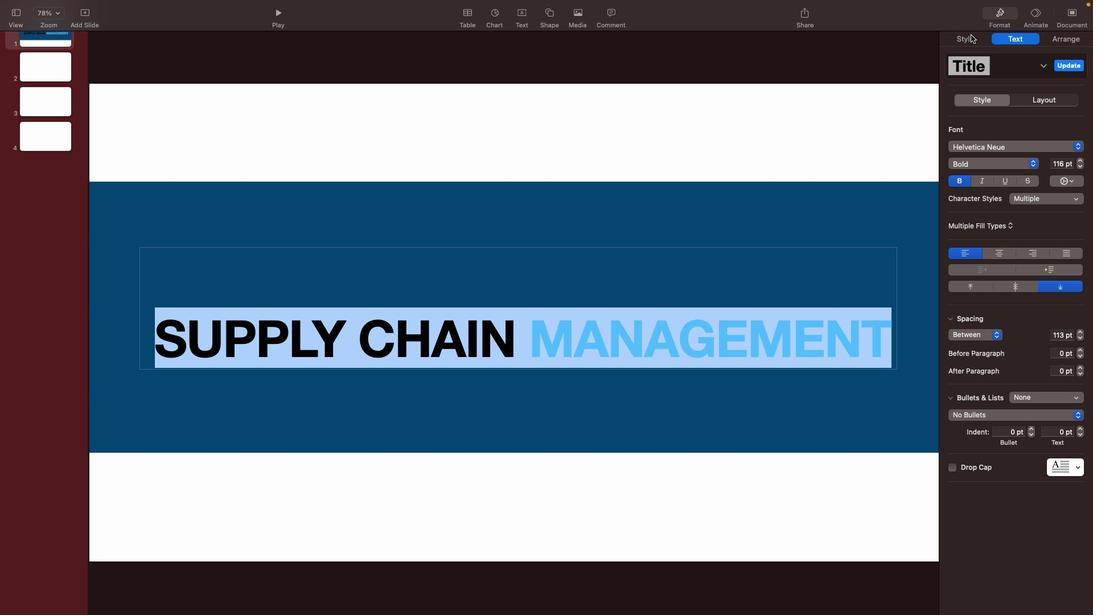 
Action: Mouse pressed left at (971, 35)
Screenshot: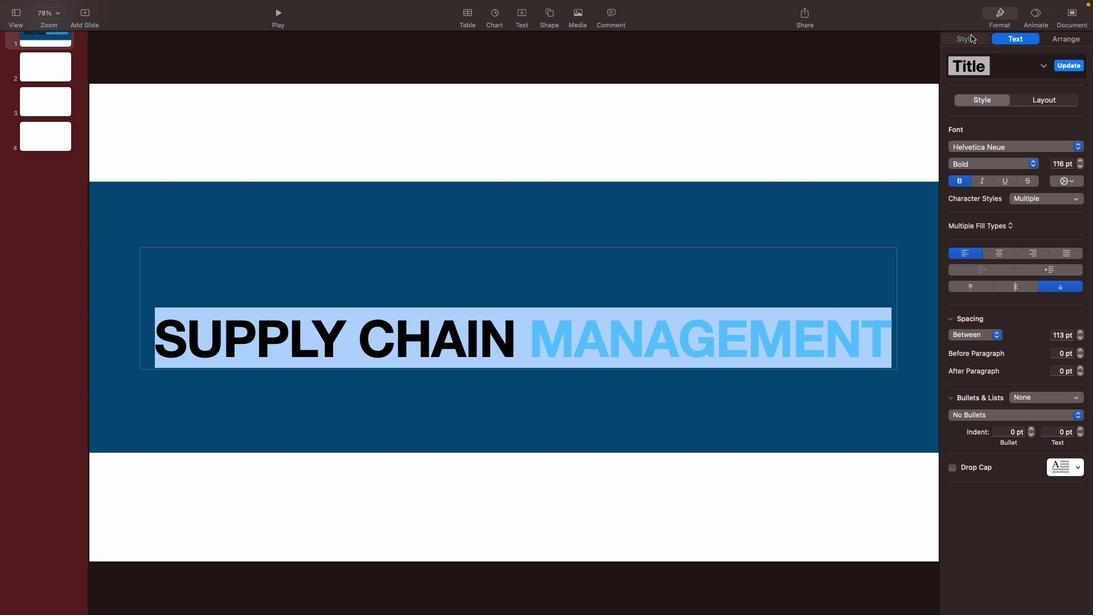 
Action: Mouse moved to (739, 356)
Screenshot: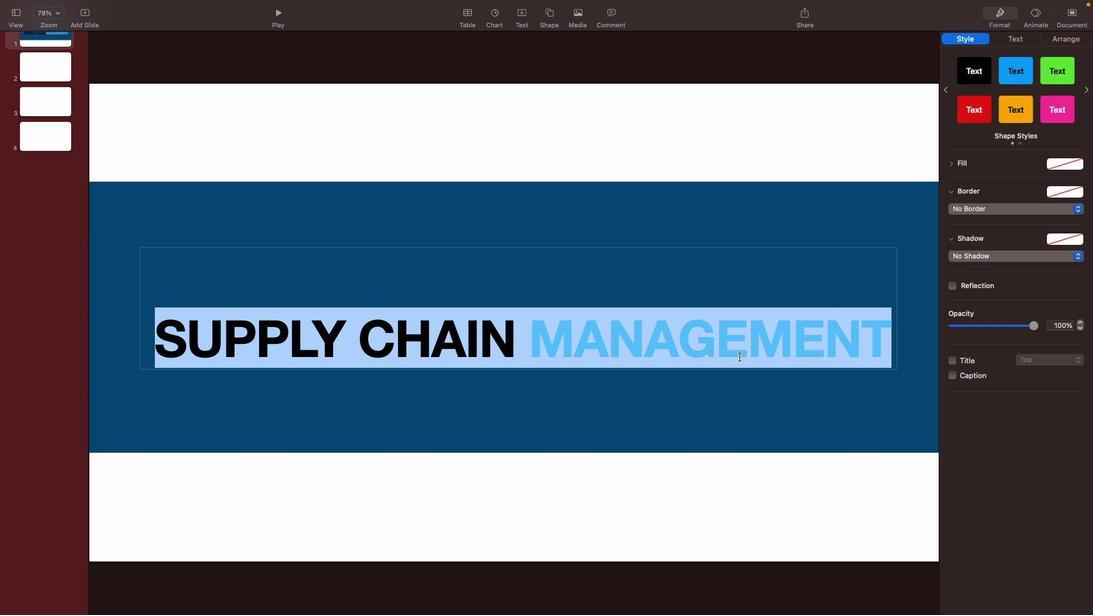 
Action: Mouse pressed left at (739, 356)
Screenshot: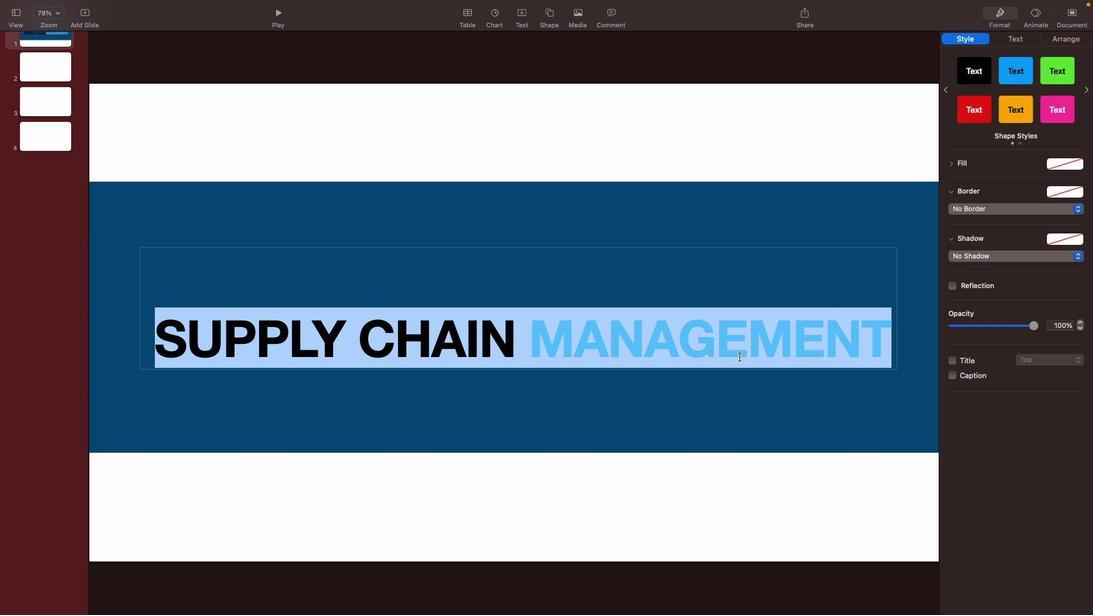 
Action: Mouse moved to (446, 341)
Screenshot: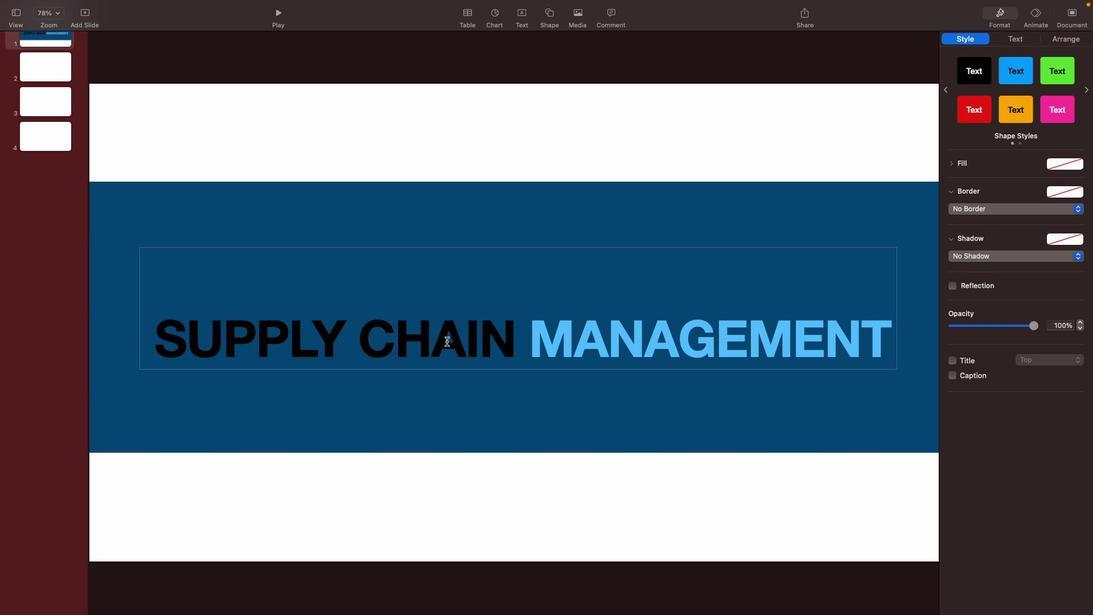 
Action: Mouse pressed left at (446, 341)
Screenshot: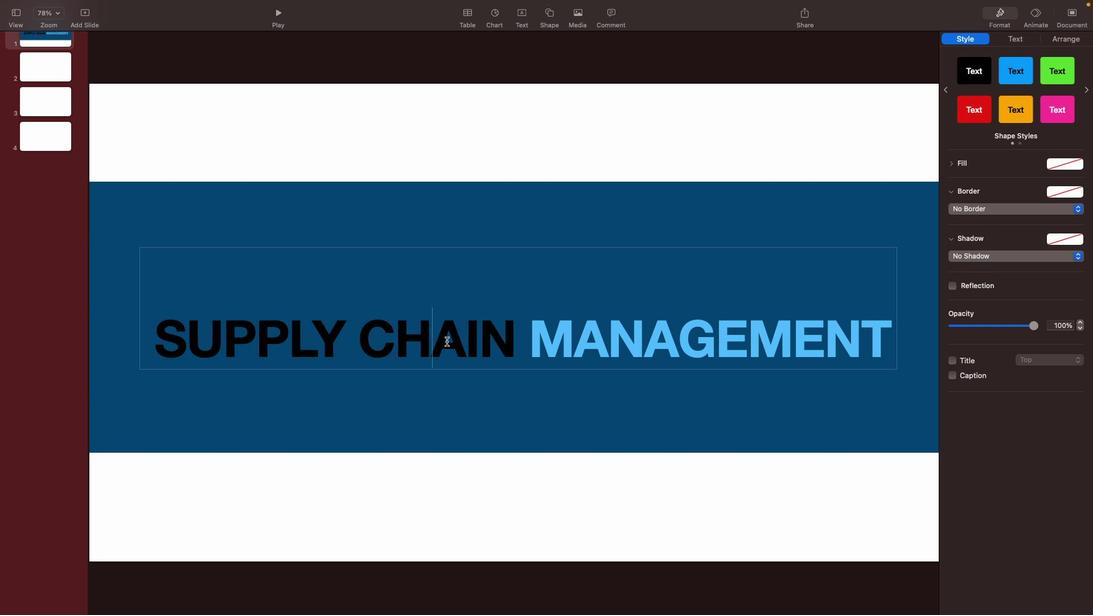 
Action: Mouse pressed left at (446, 341)
Screenshot: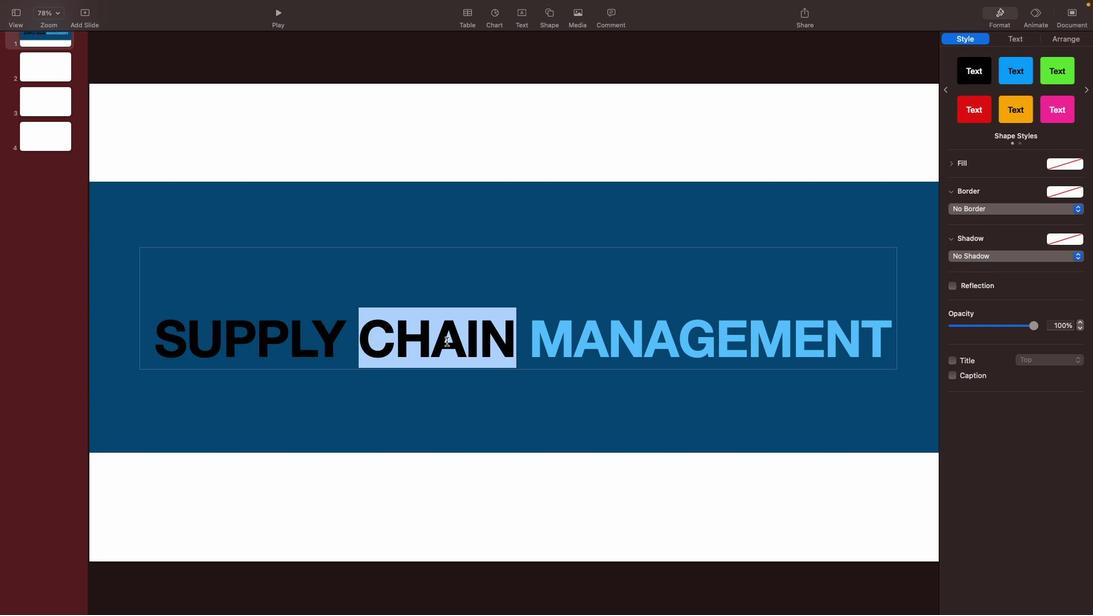 
Action: Mouse moved to (449, 340)
Screenshot: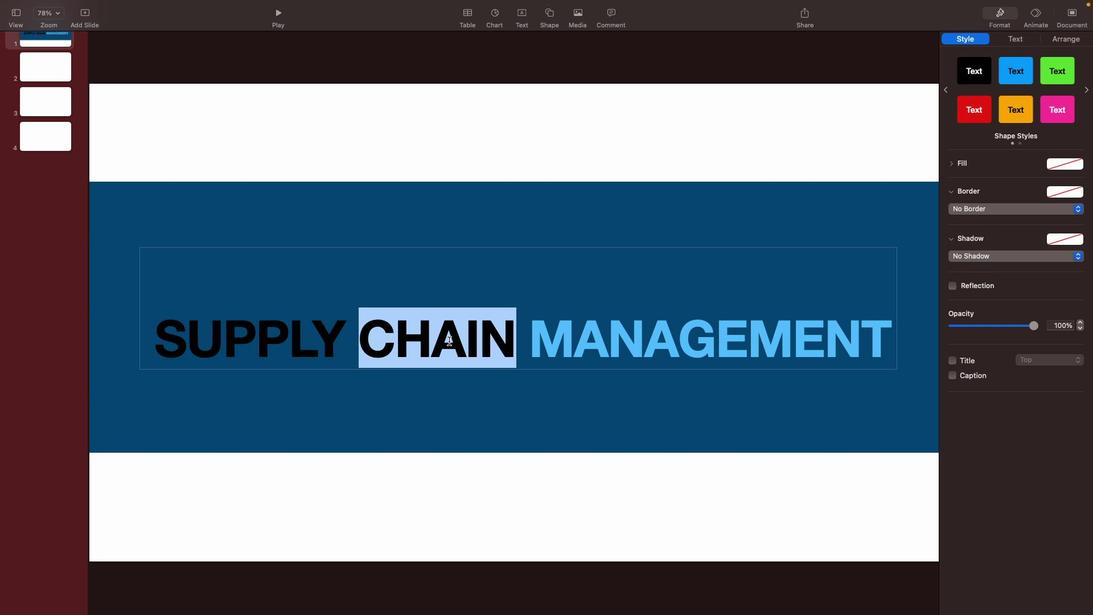 
Action: Mouse pressed left at (449, 340)
Screenshot: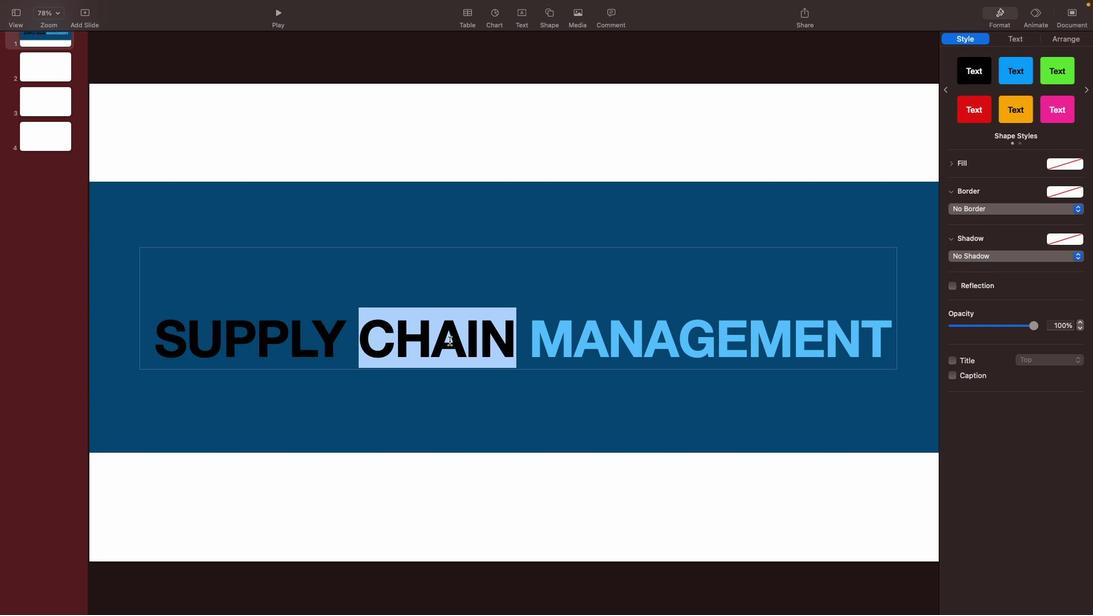 
Action: Mouse moved to (149, 333)
Screenshot: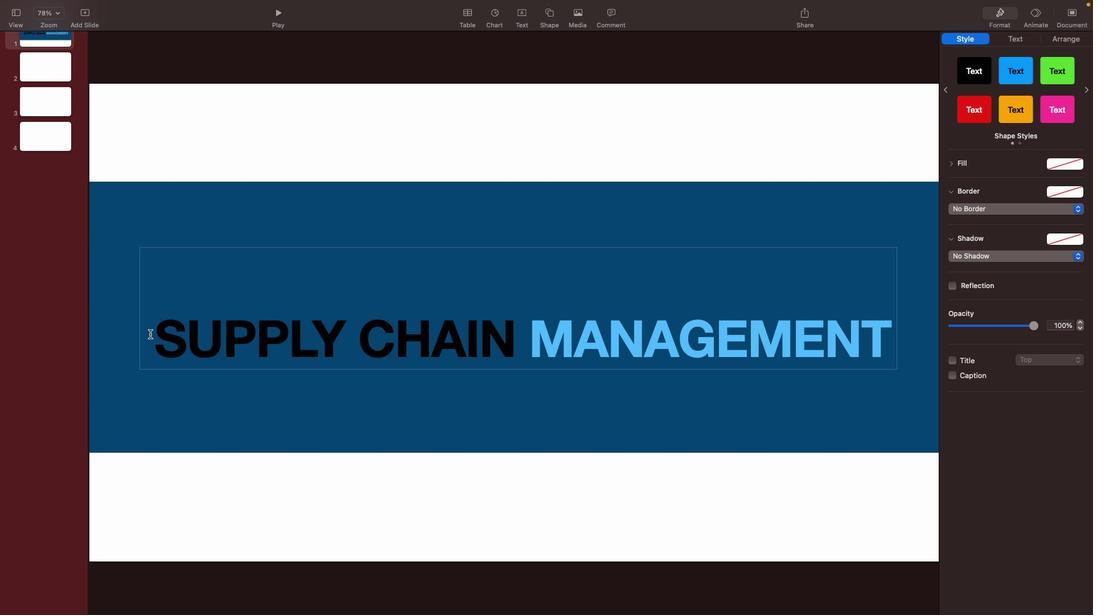 
Action: Mouse pressed left at (149, 333)
Screenshot: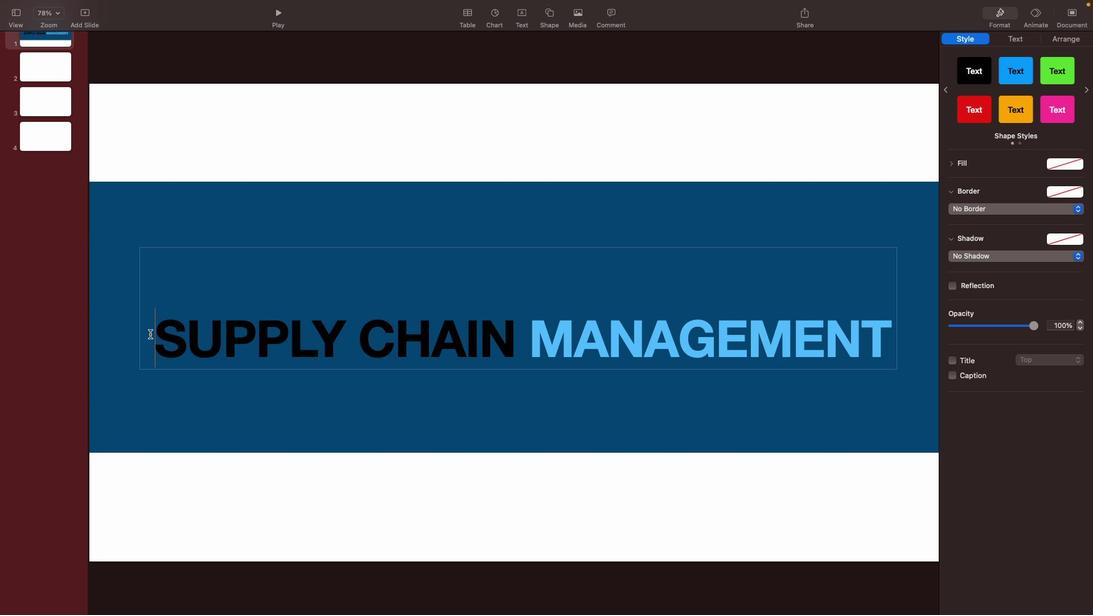 
Action: Mouse moved to (1023, 30)
Screenshot: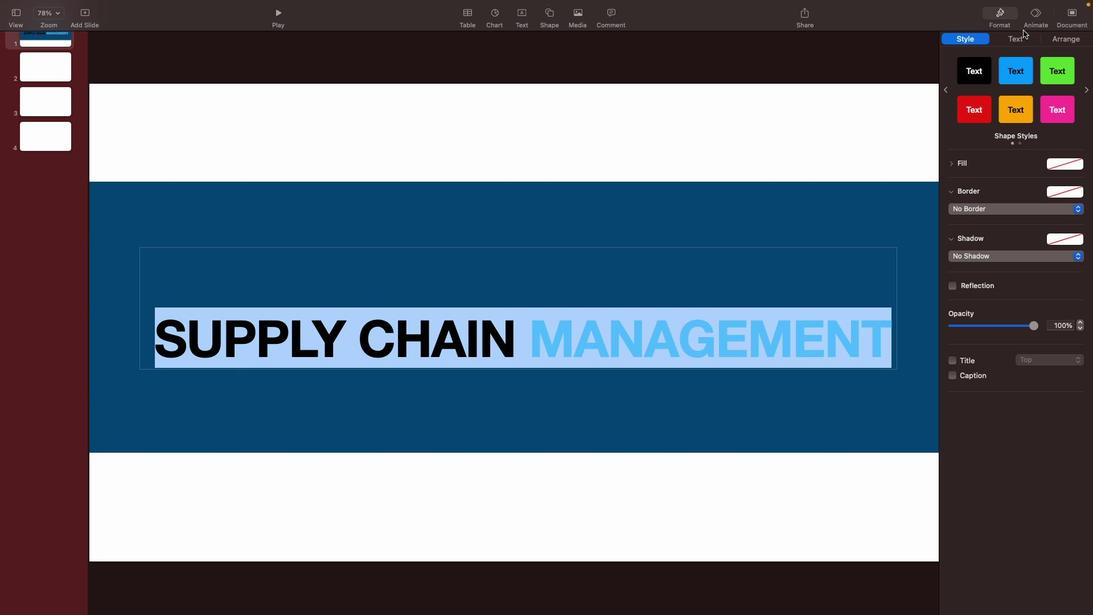 
Action: Mouse pressed left at (1023, 30)
Screenshot: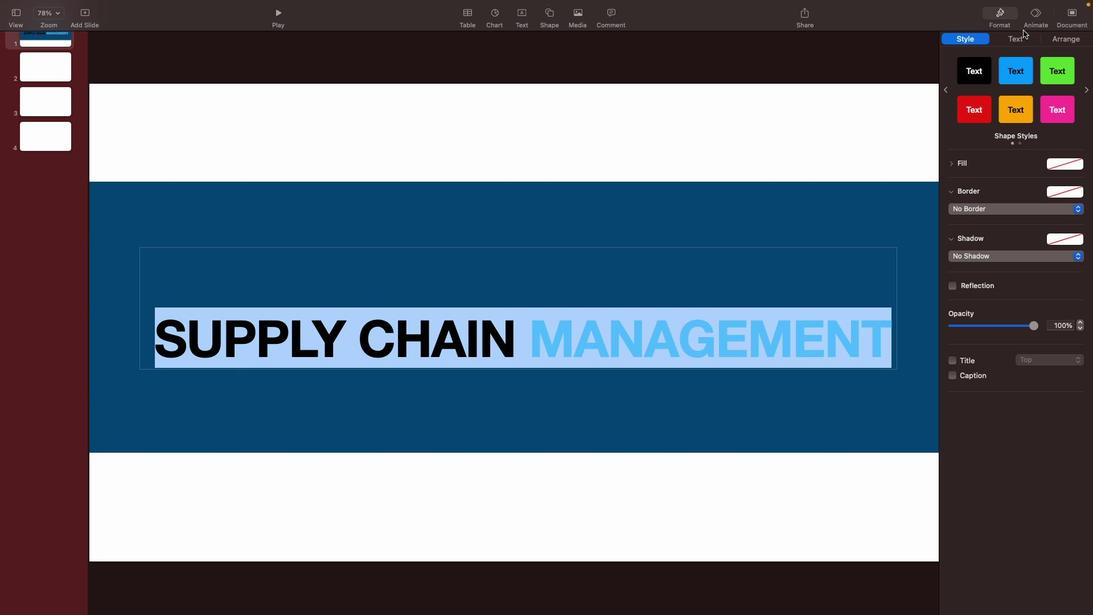 
Action: Mouse moved to (1022, 34)
Screenshot: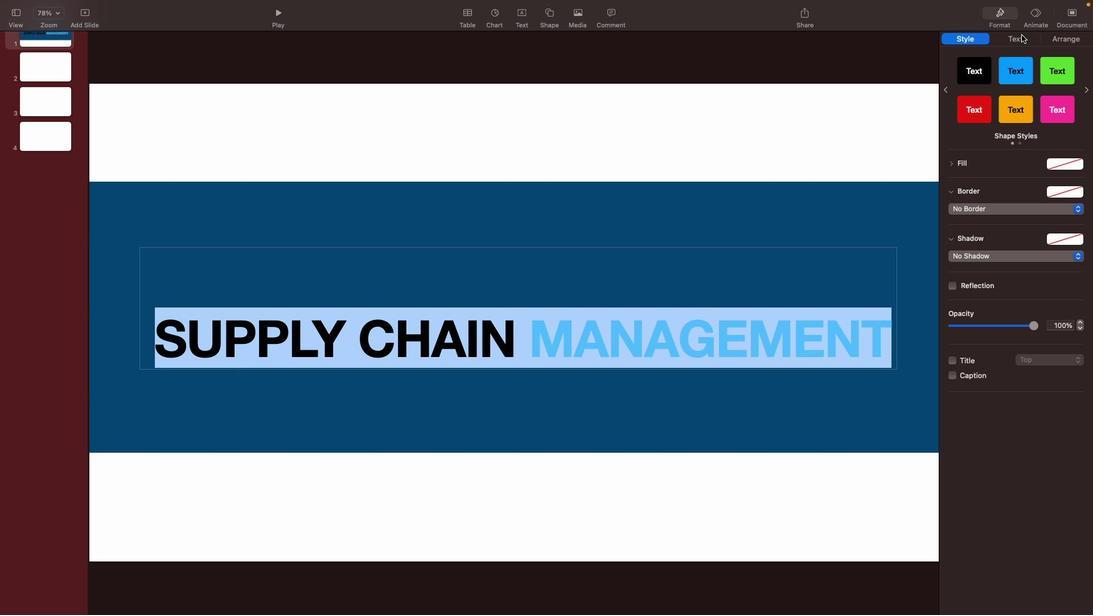 
Action: Mouse pressed left at (1022, 34)
Screenshot: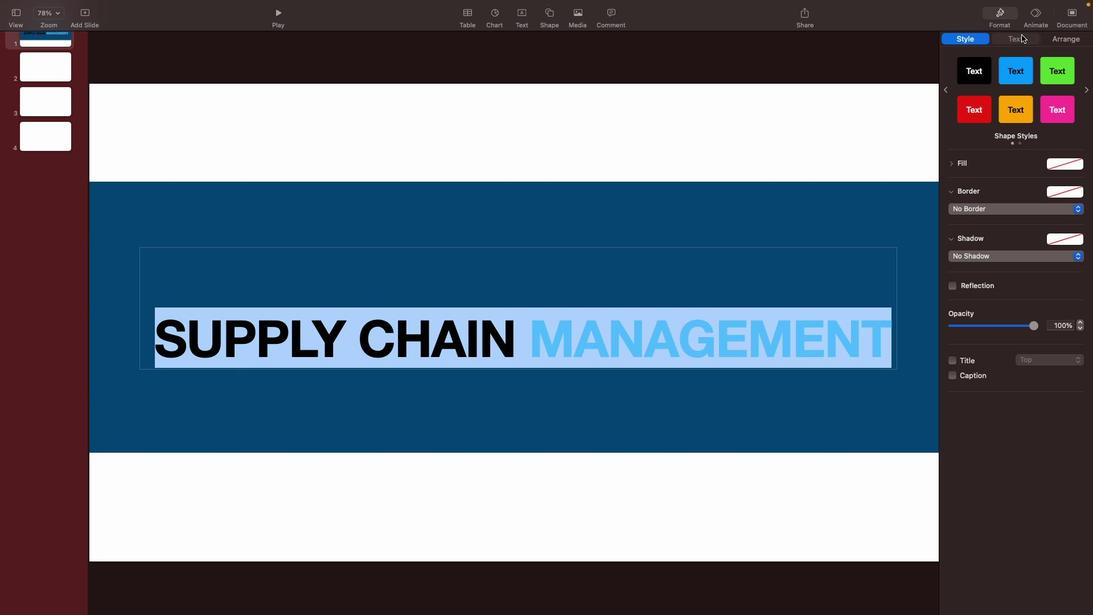 
Action: Mouse moved to (991, 407)
Screenshot: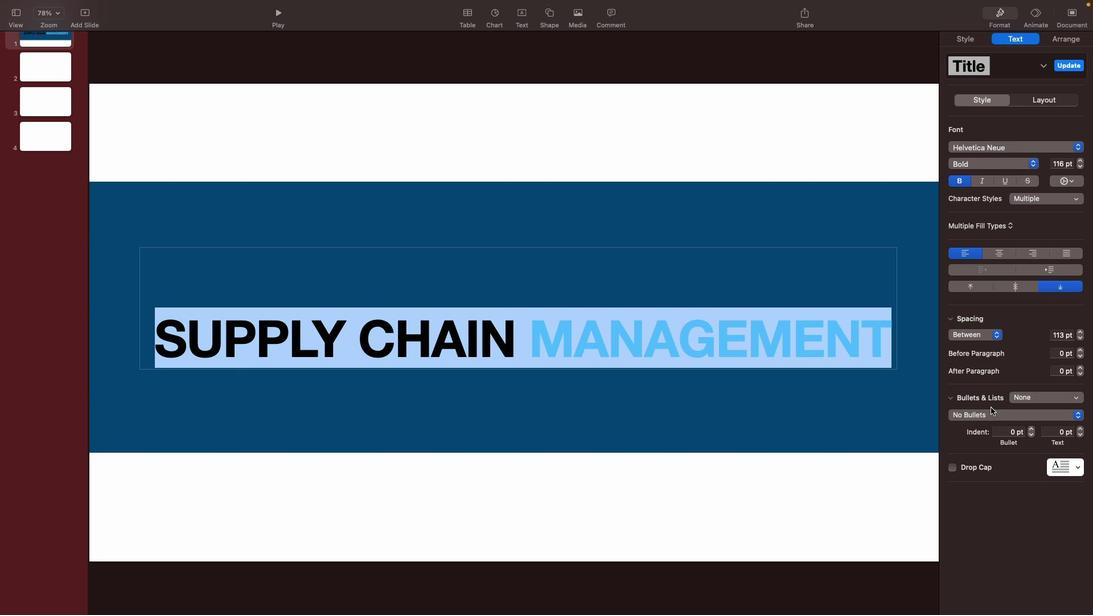 
Action: Mouse scrolled (991, 407) with delta (0, 0)
Screenshot: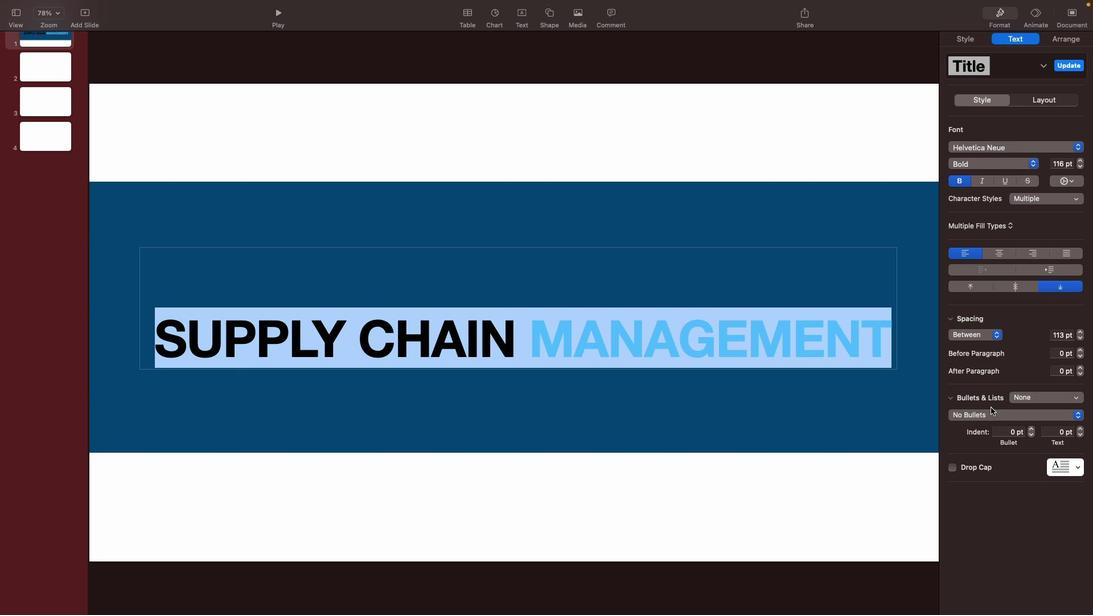 
Action: Mouse moved to (991, 407)
Screenshot: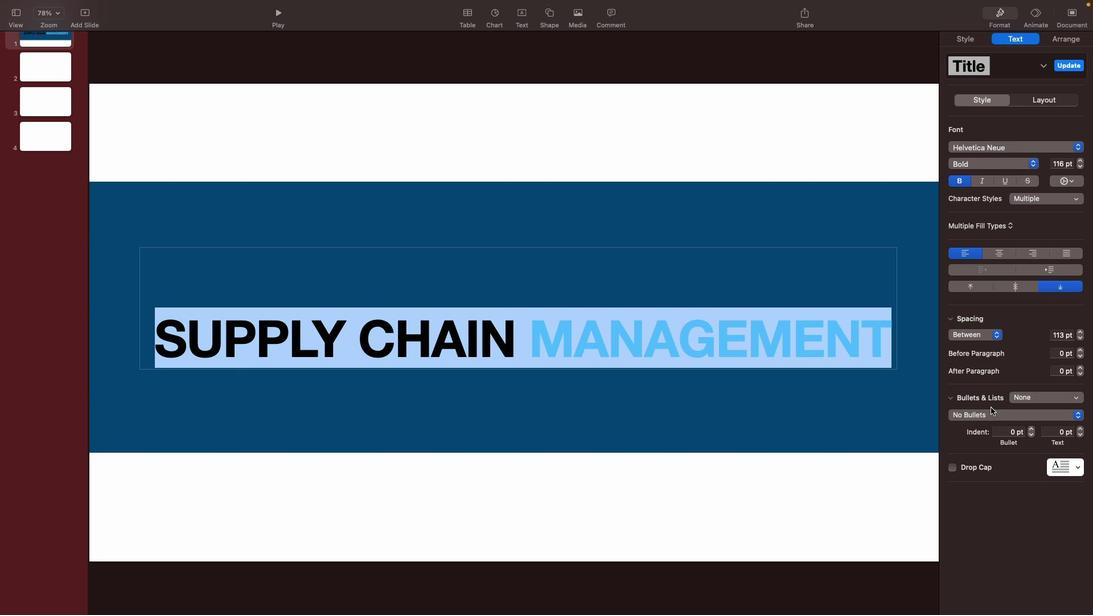
Action: Mouse scrolled (991, 407) with delta (0, 0)
Screenshot: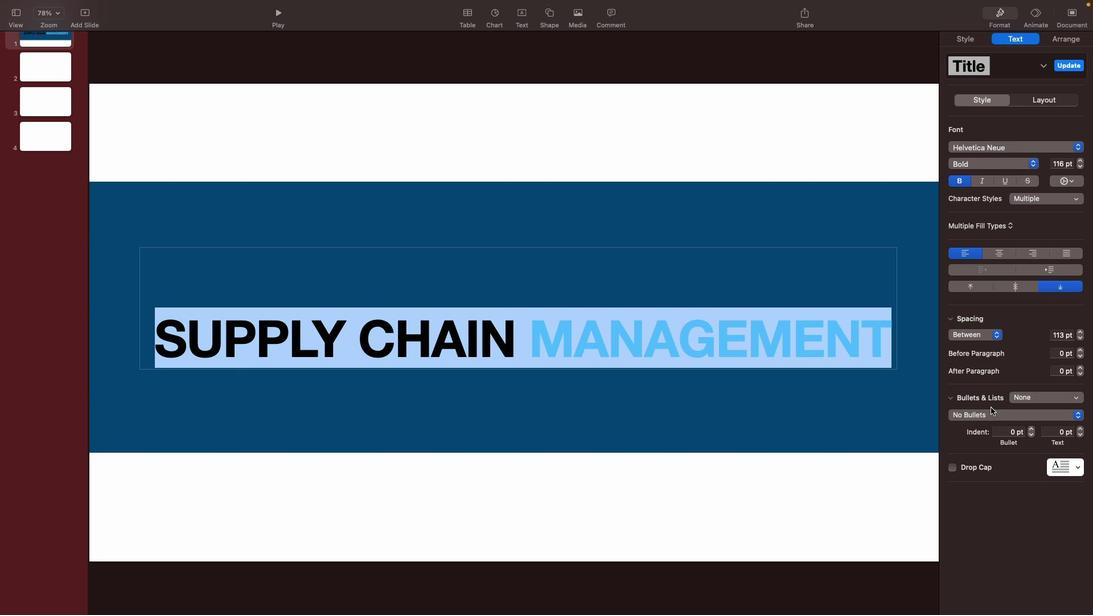 
Action: Mouse scrolled (991, 407) with delta (0, 0)
Screenshot: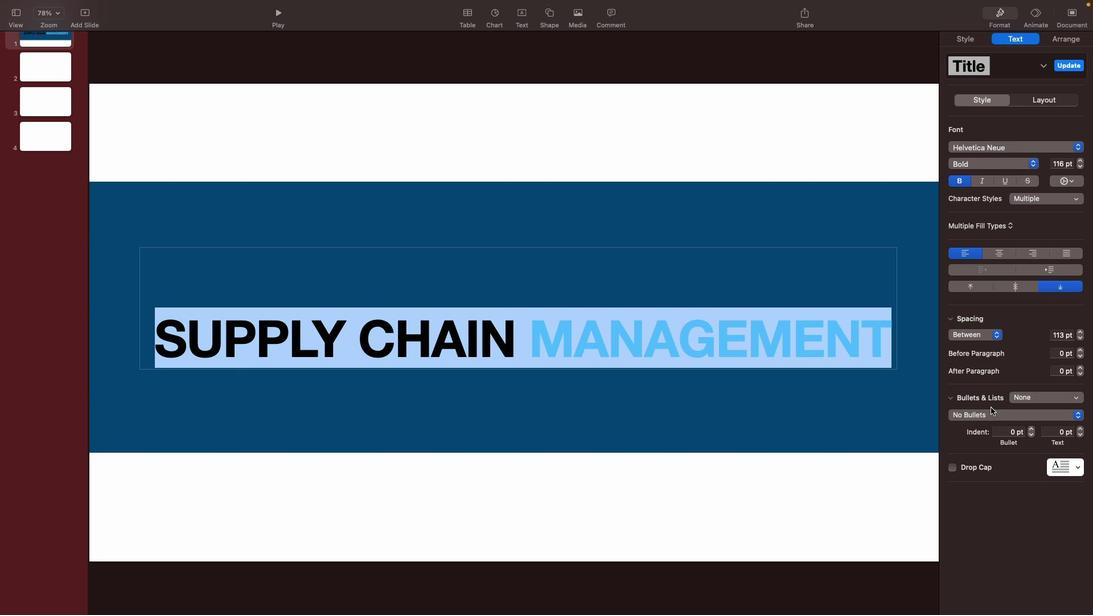 
Action: Mouse scrolled (991, 407) with delta (0, 0)
Screenshot: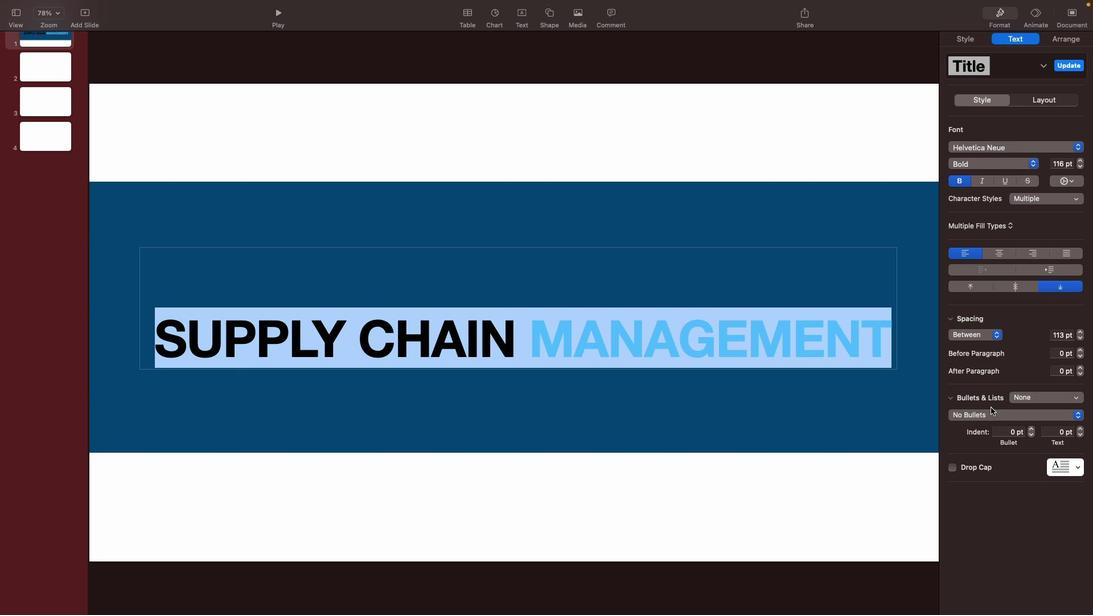 
Action: Mouse moved to (1044, 259)
Screenshot: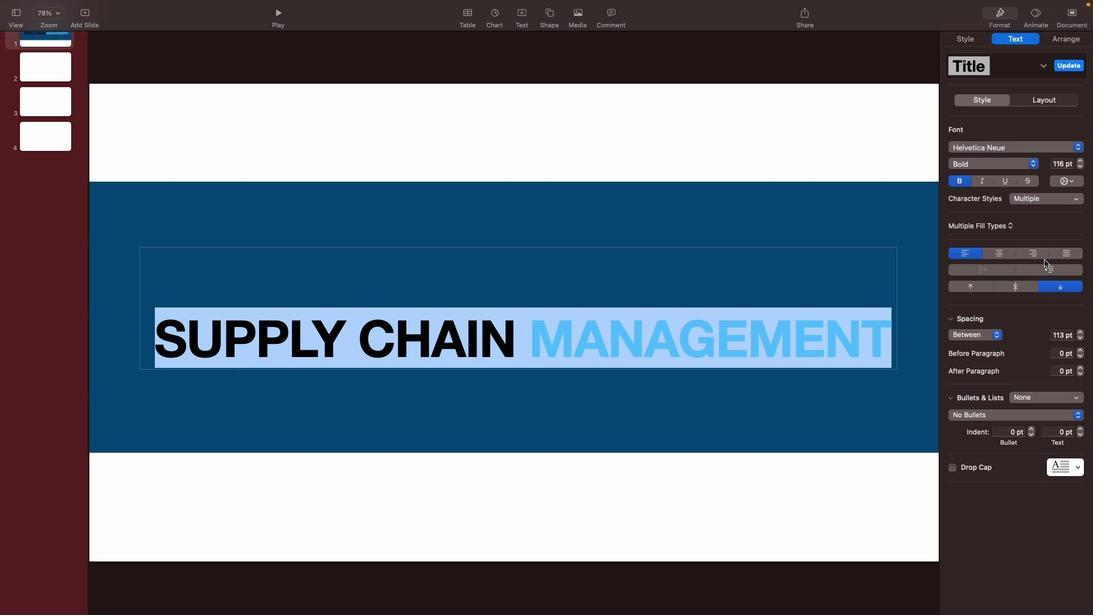 
Action: Mouse scrolled (1044, 259) with delta (0, 0)
Screenshot: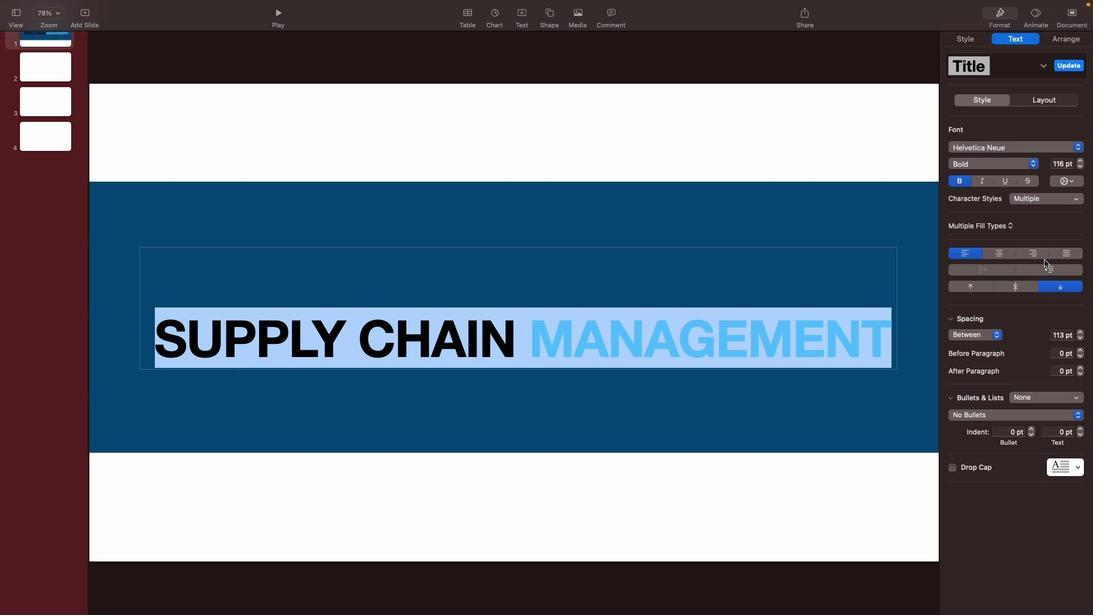 
Action: Mouse scrolled (1044, 259) with delta (0, 0)
Screenshot: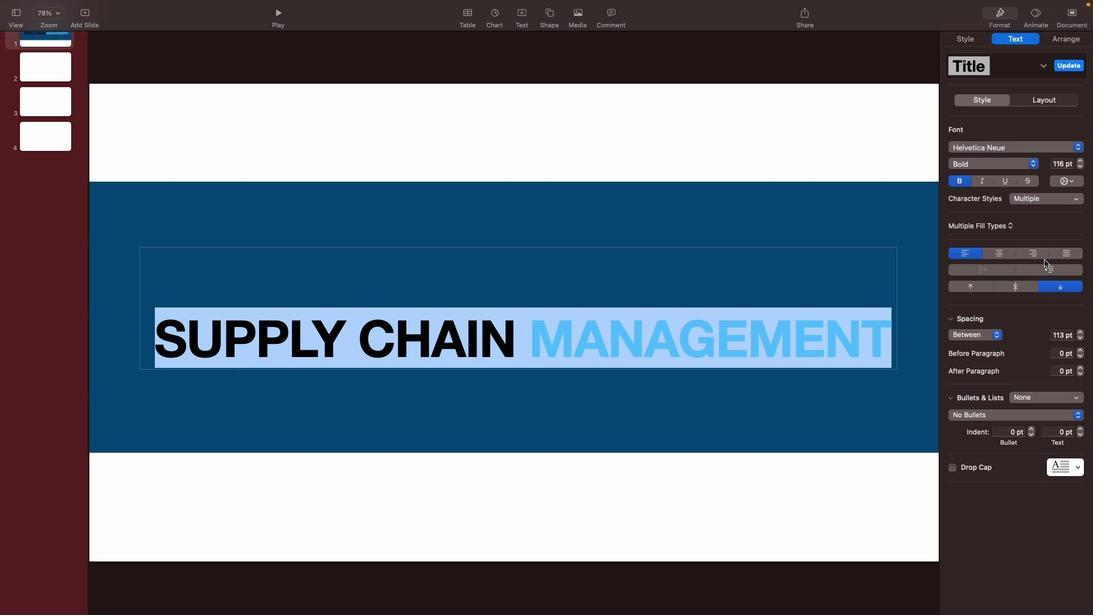 
Action: Mouse moved to (1044, 260)
Screenshot: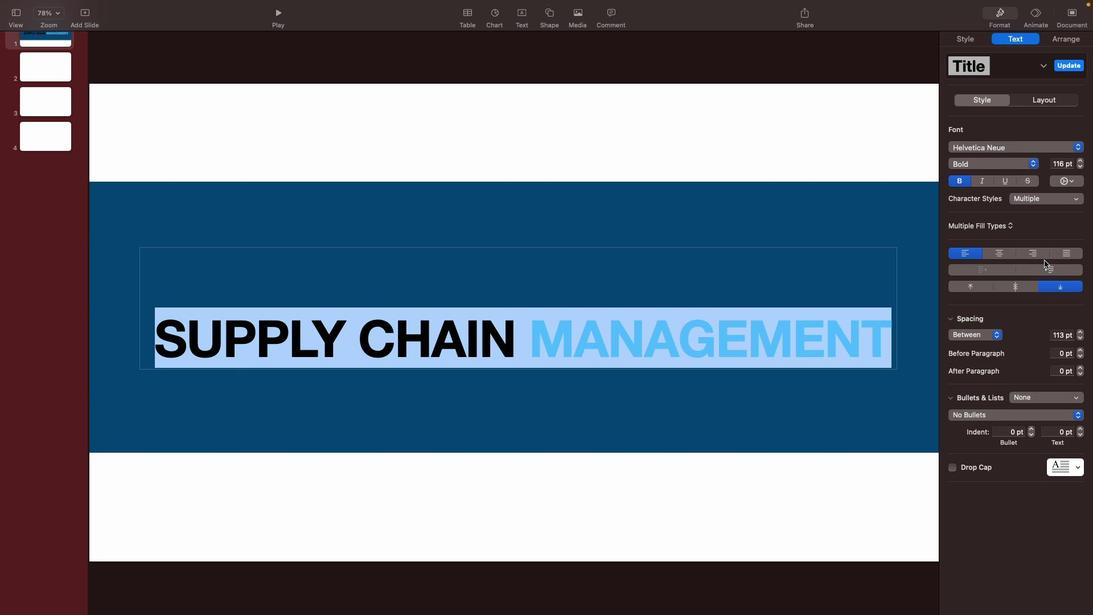 
Action: Mouse scrolled (1044, 260) with delta (0, 1)
Screenshot: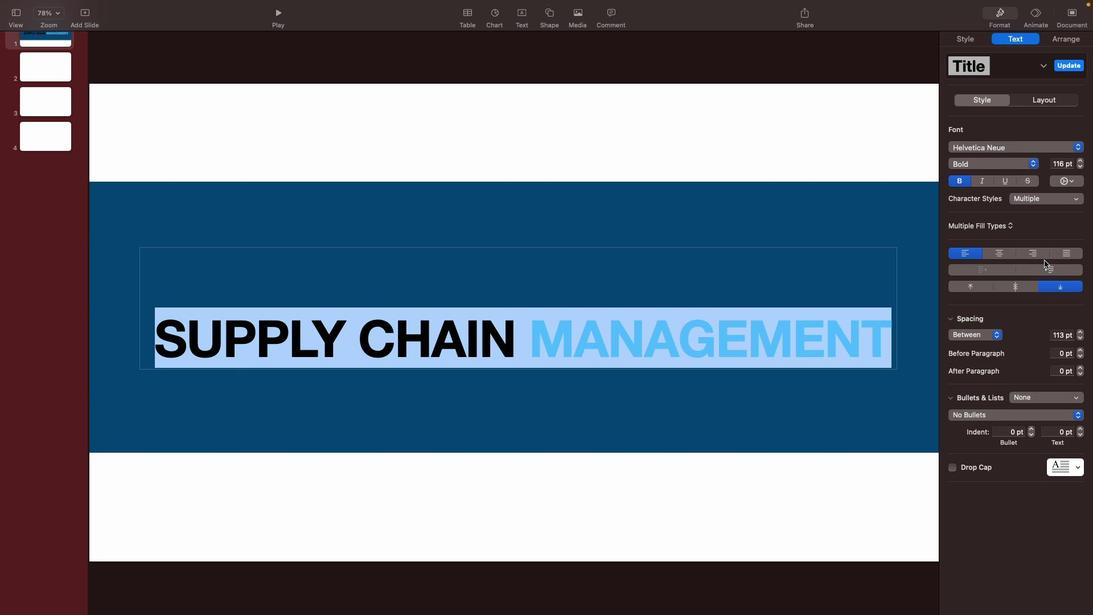 
Action: Mouse moved to (1077, 197)
Screenshot: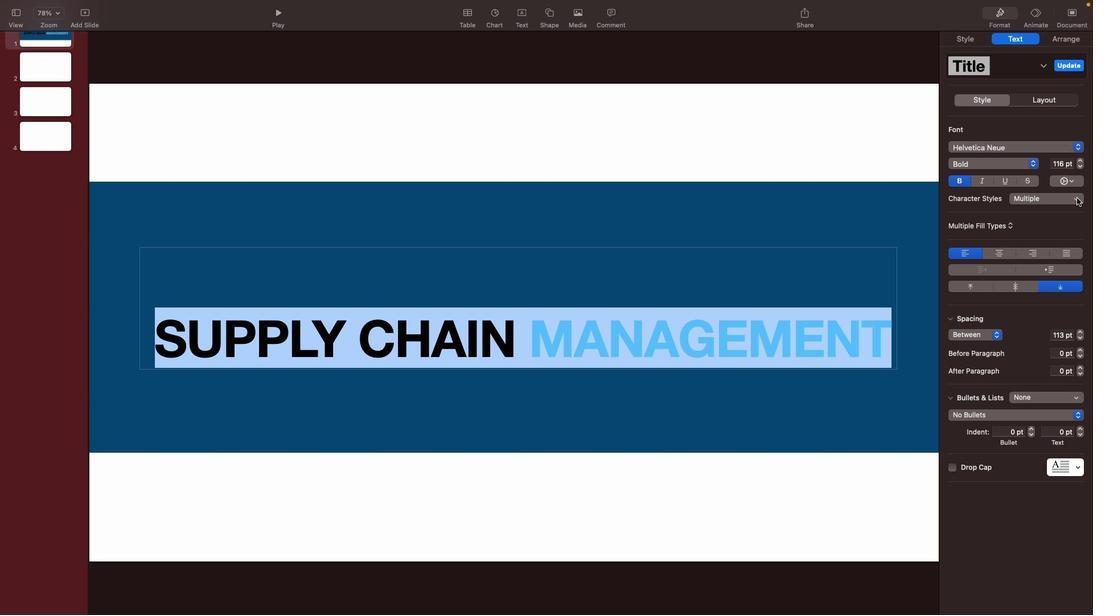 
Action: Mouse pressed left at (1077, 197)
Screenshot: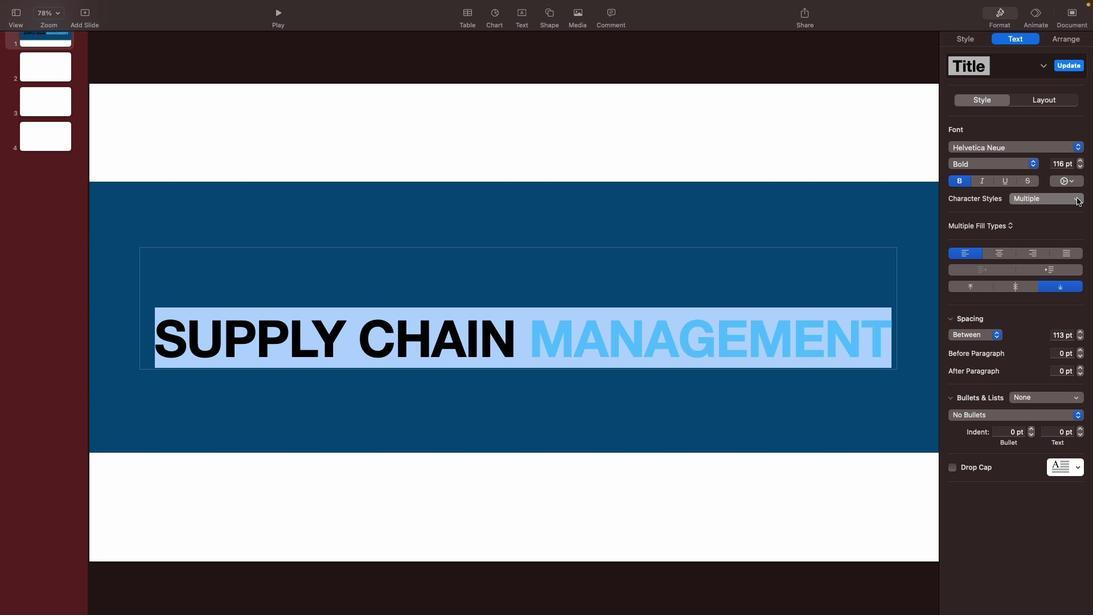 
Action: Mouse moved to (985, 269)
Screenshot: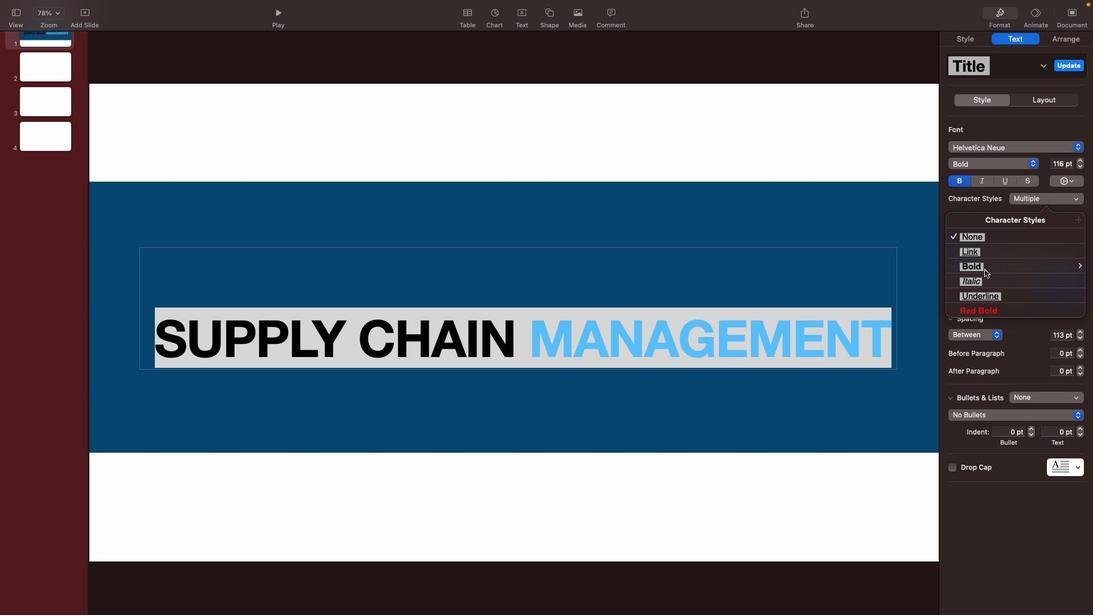 
Action: Mouse pressed left at (985, 269)
Screenshot: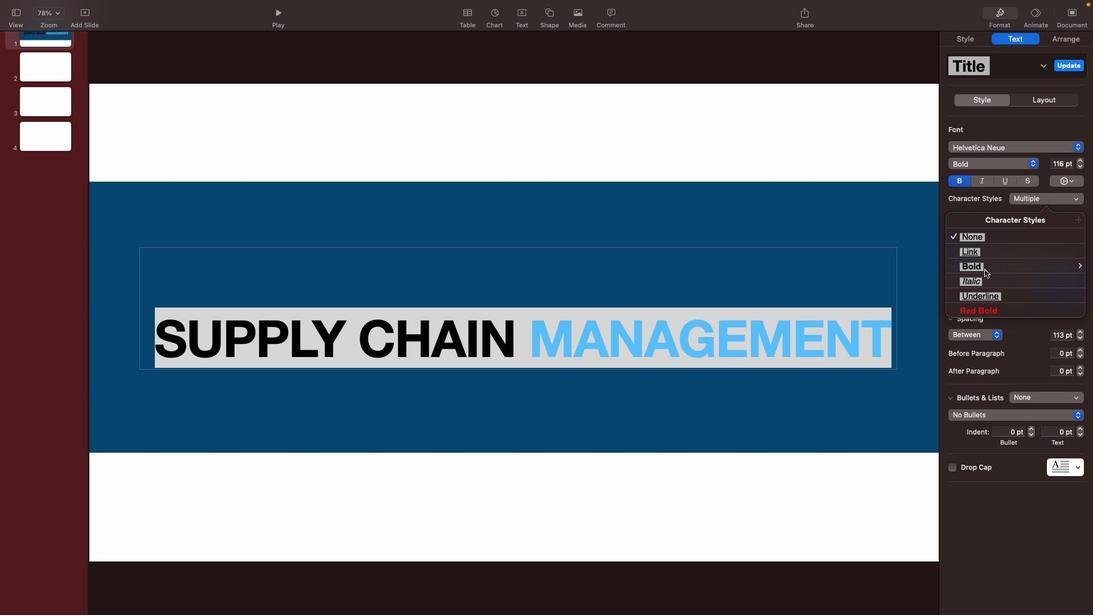 
Action: Mouse moved to (738, 300)
Screenshot: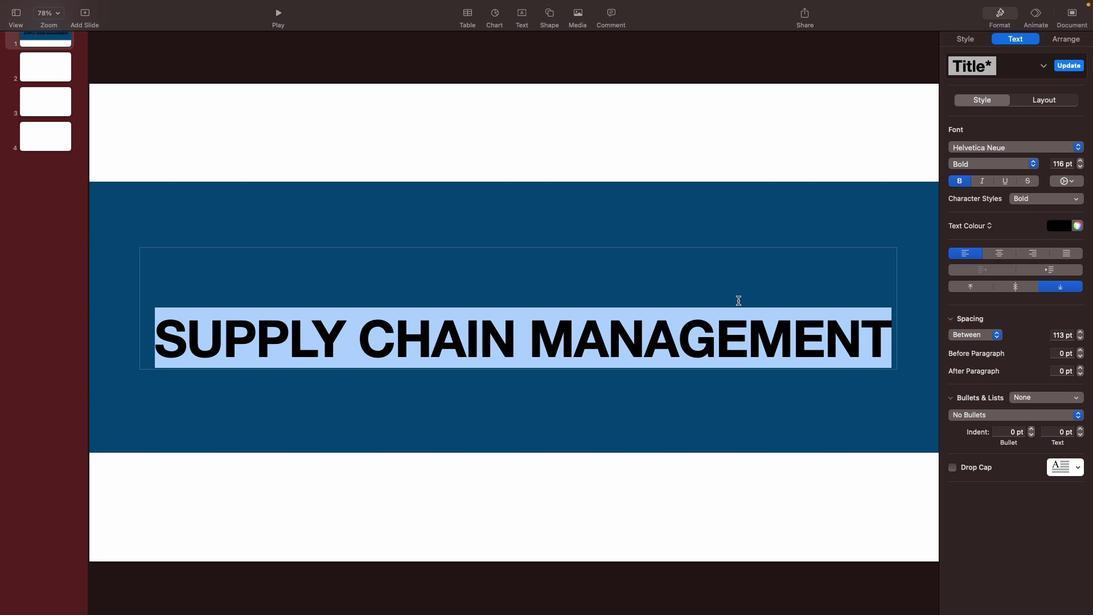 
Action: Mouse pressed left at (738, 300)
Screenshot: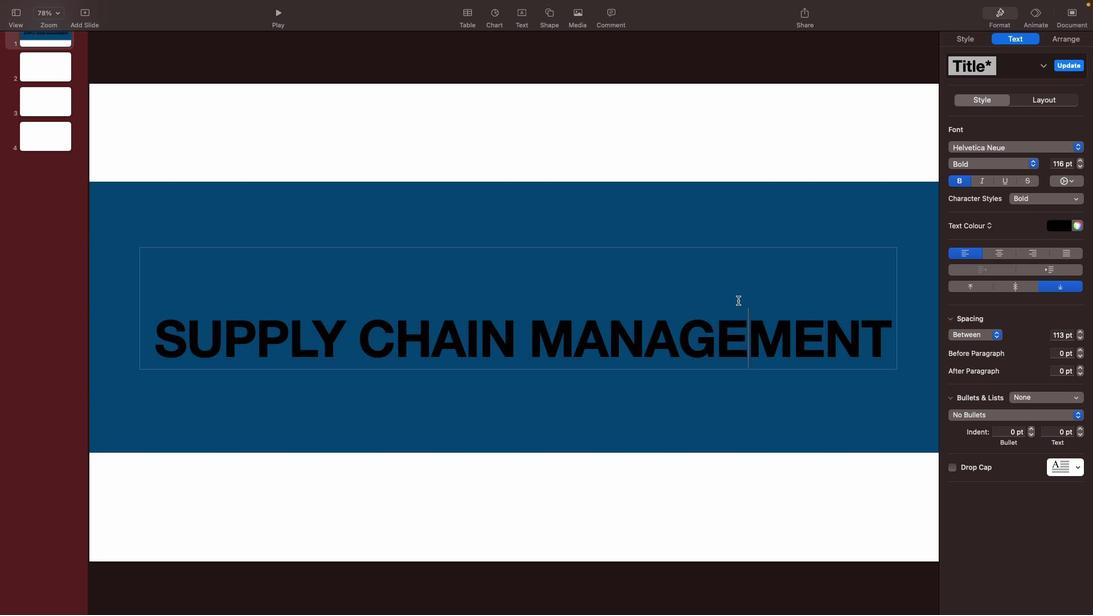 
Action: Mouse moved to (630, 270)
Screenshot: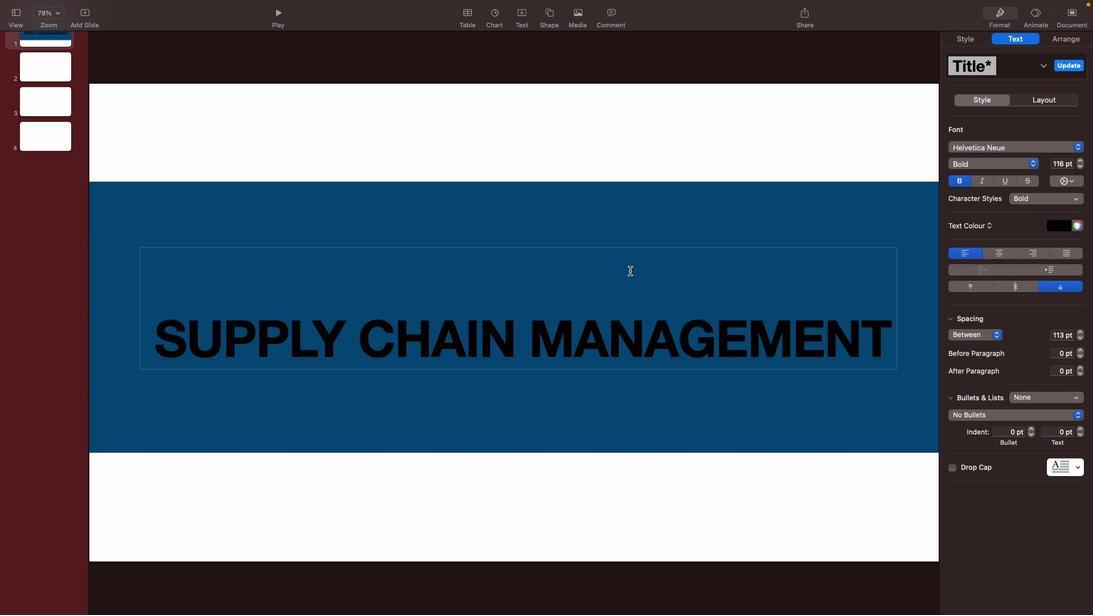 
Action: Mouse pressed left at (630, 270)
Screenshot: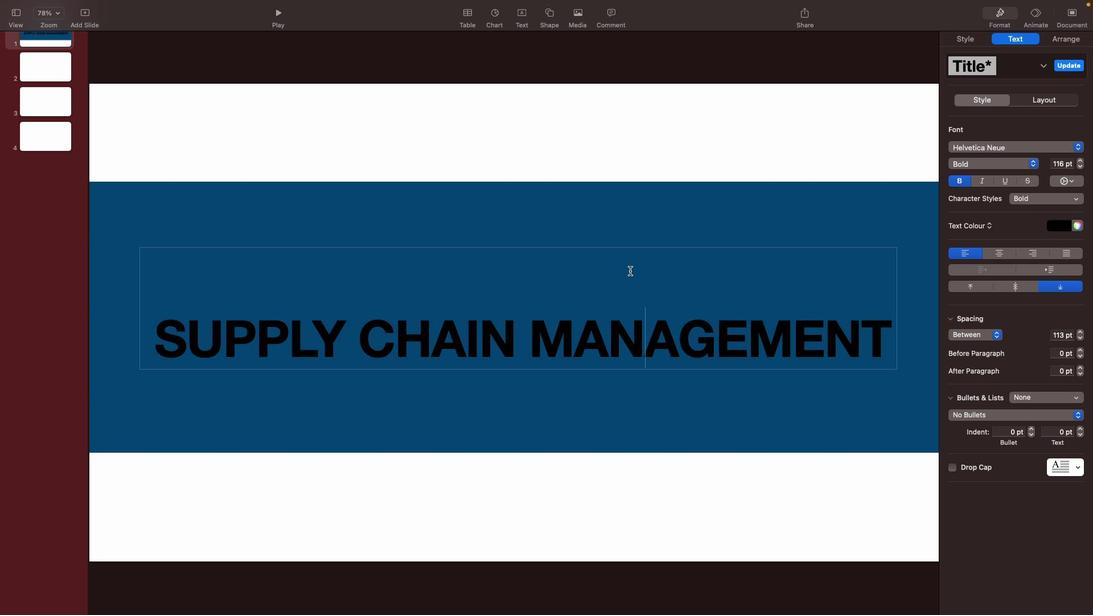 
Action: Mouse moved to (673, 332)
Screenshot: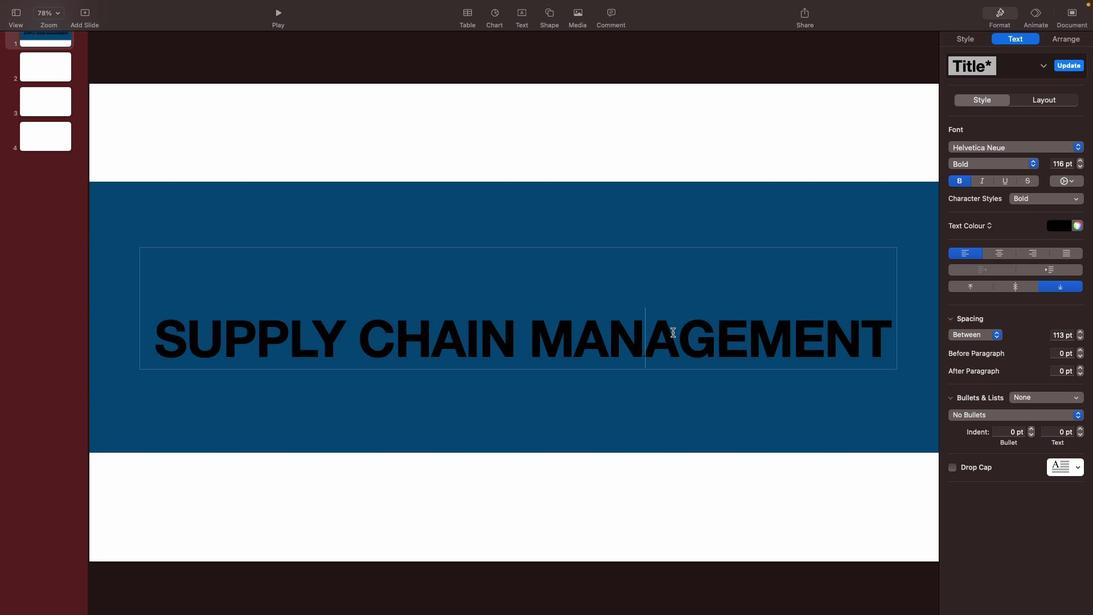 
Action: Mouse pressed left at (673, 332)
Screenshot: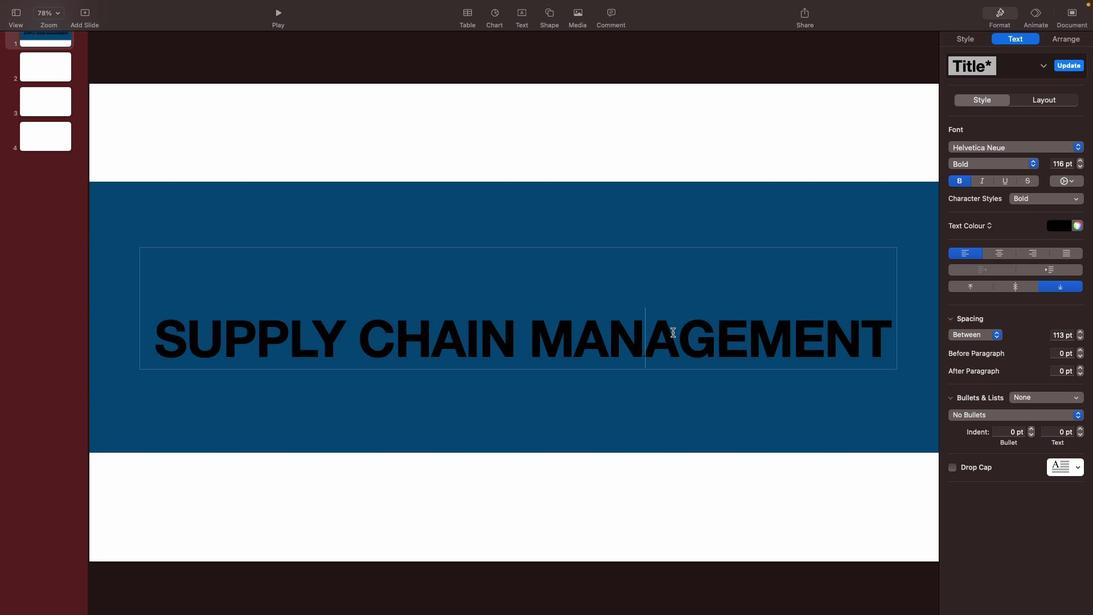 
Action: Mouse moved to (771, 223)
Screenshot: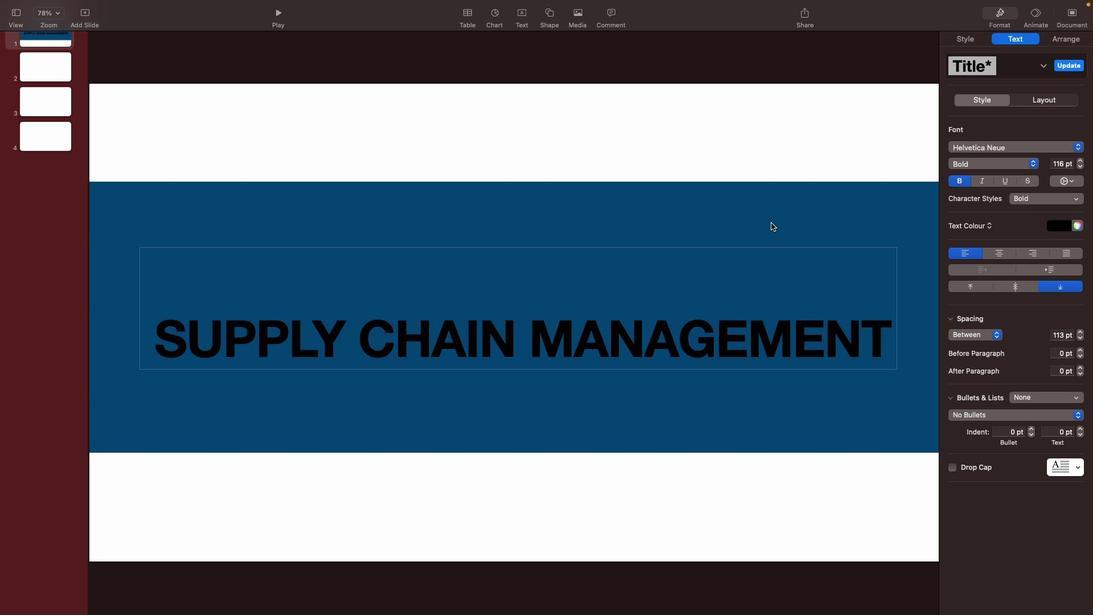 
Action: Mouse pressed left at (771, 223)
Screenshot: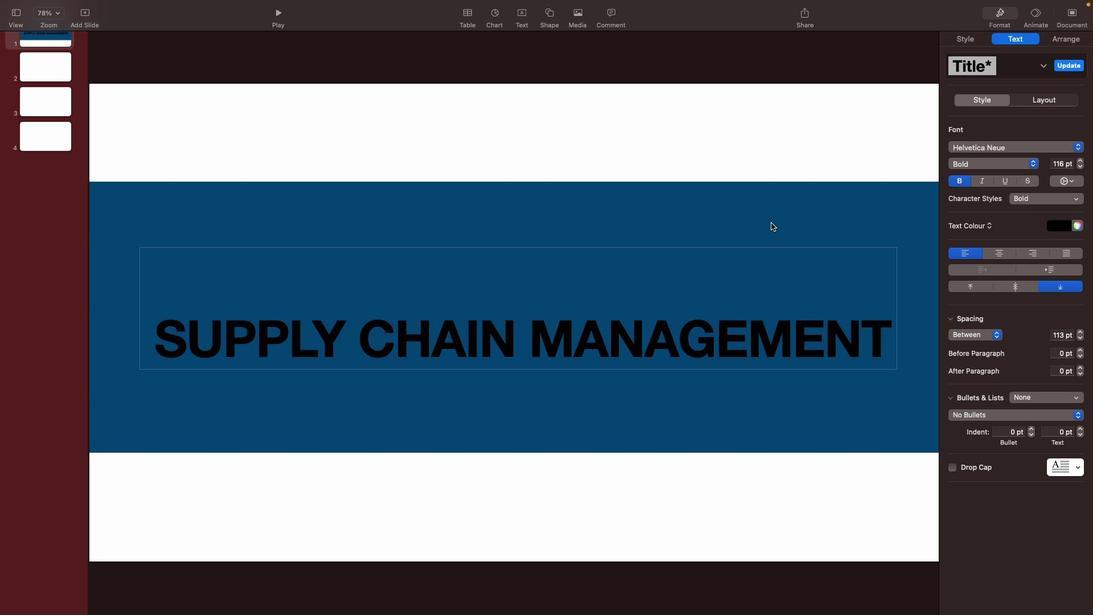 
Action: Mouse moved to (660, 260)
Screenshot: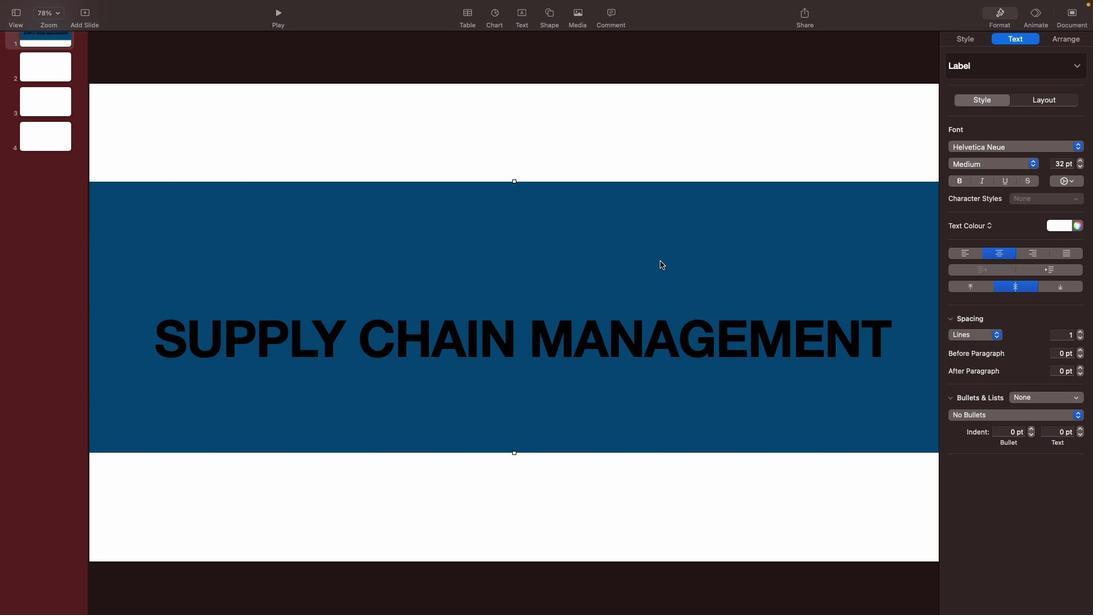 
Action: Mouse pressed left at (660, 260)
Screenshot: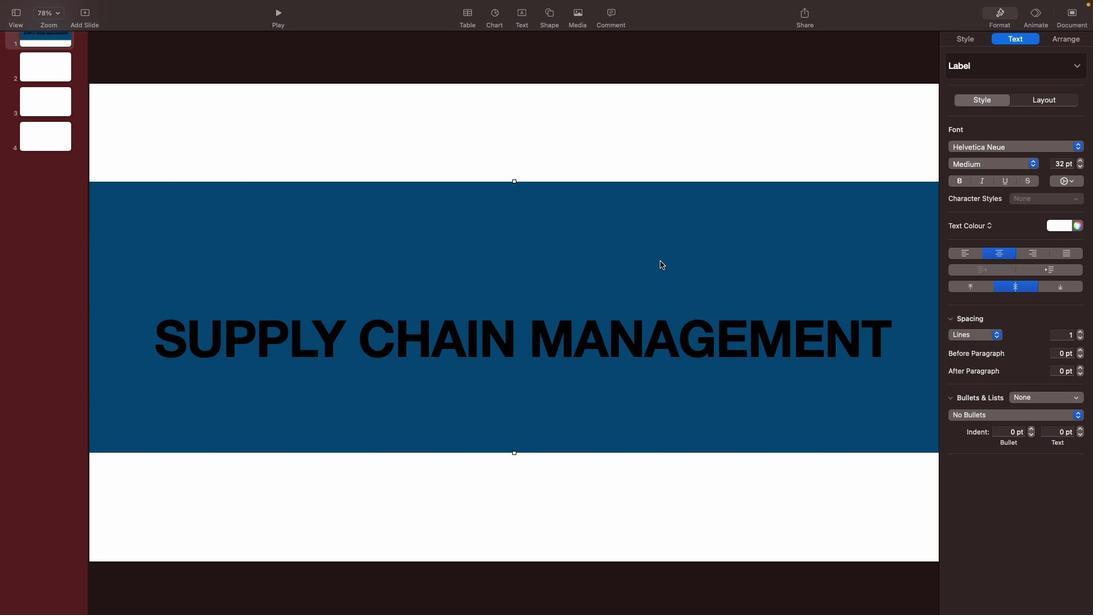 
Action: Mouse moved to (518, 246)
Screenshot: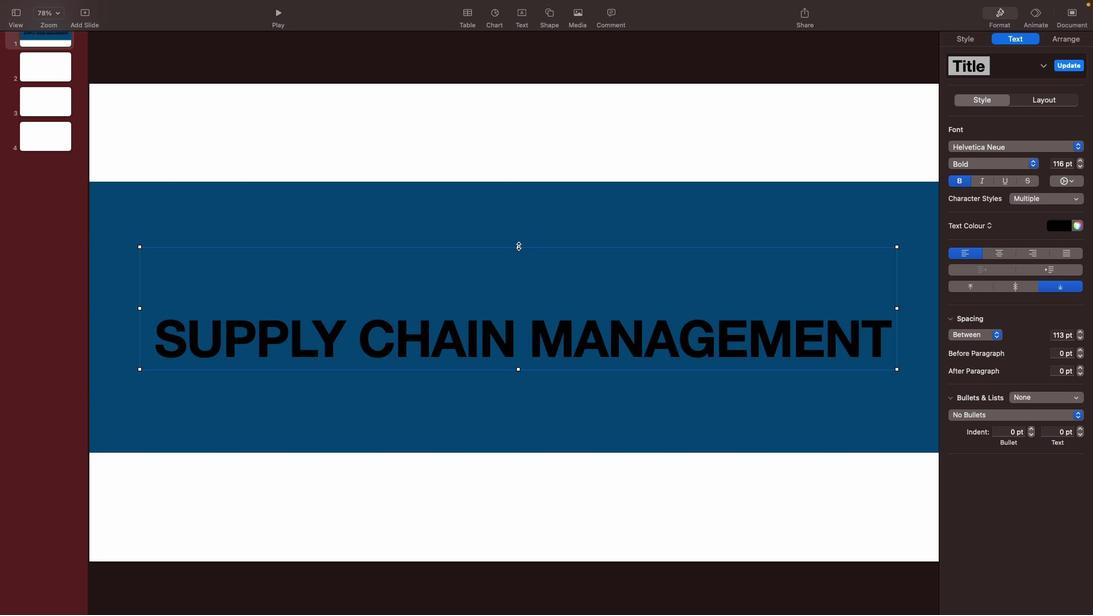 
Action: Mouse pressed left at (518, 246)
Screenshot: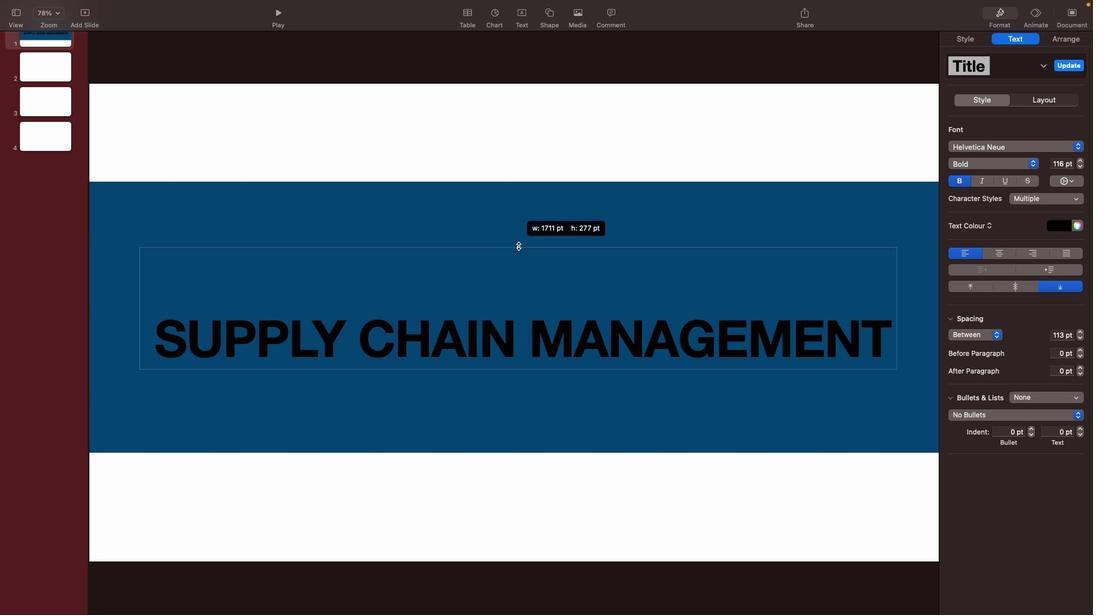 
Action: Mouse moved to (550, 336)
Screenshot: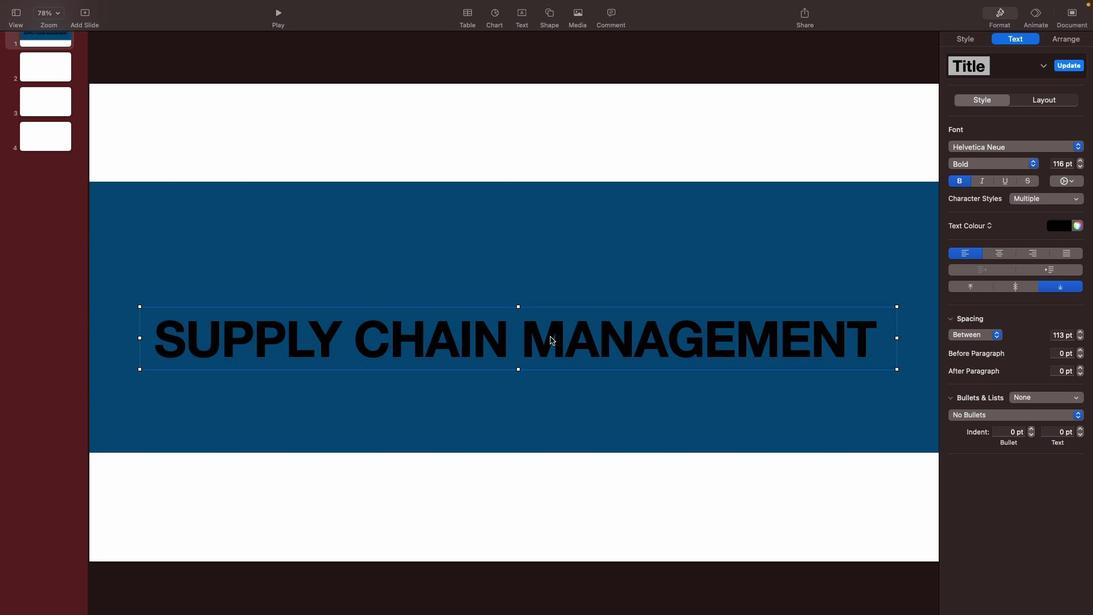 
Action: Mouse pressed left at (550, 336)
Screenshot: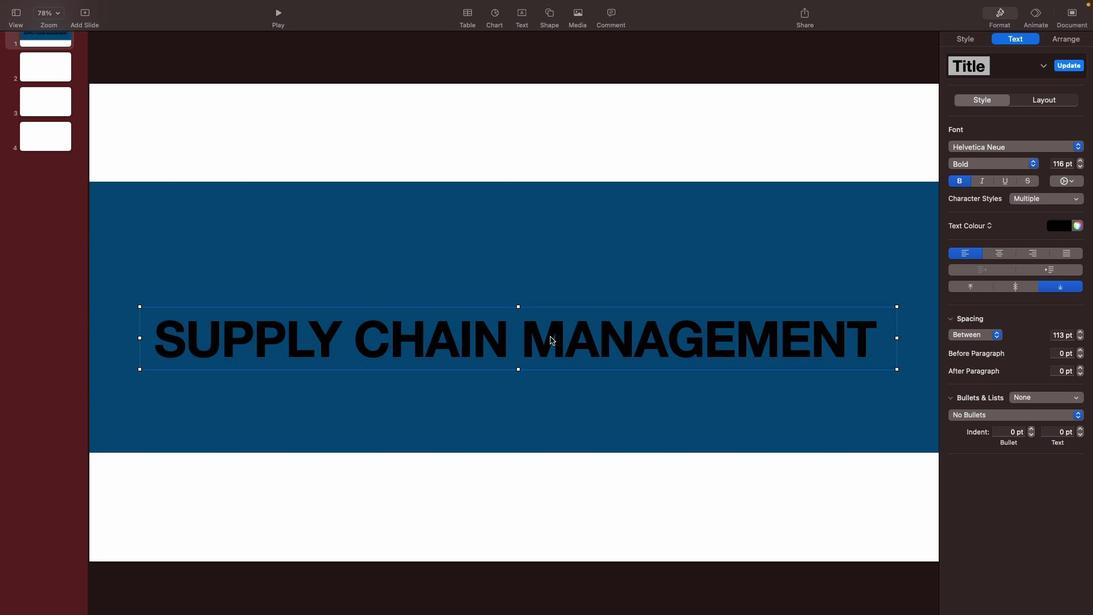
Action: Mouse moved to (503, 275)
Screenshot: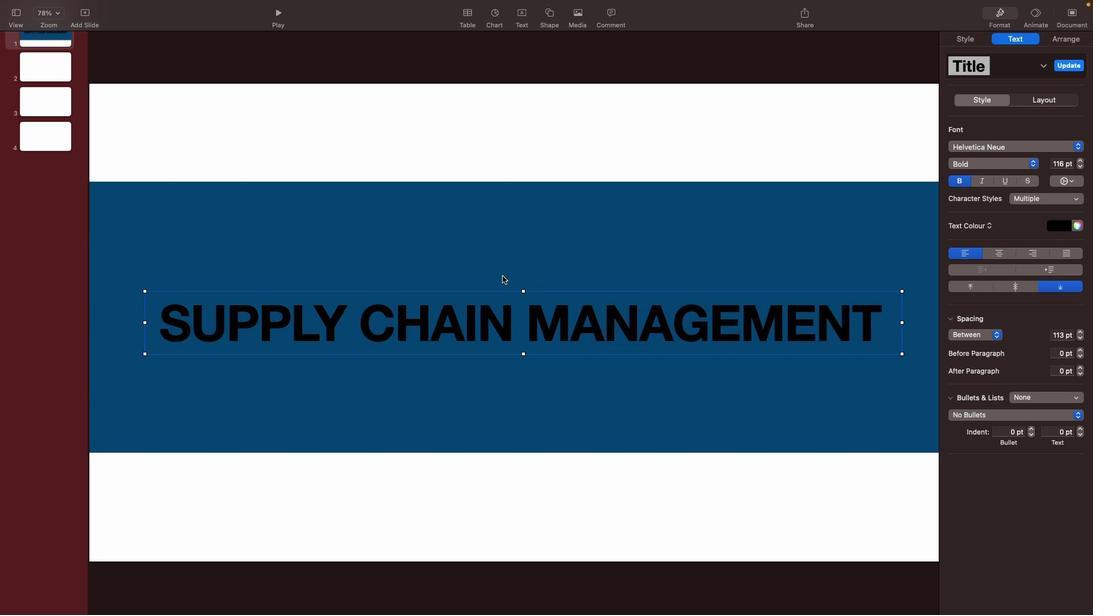 
Action: Mouse pressed left at (503, 275)
Screenshot: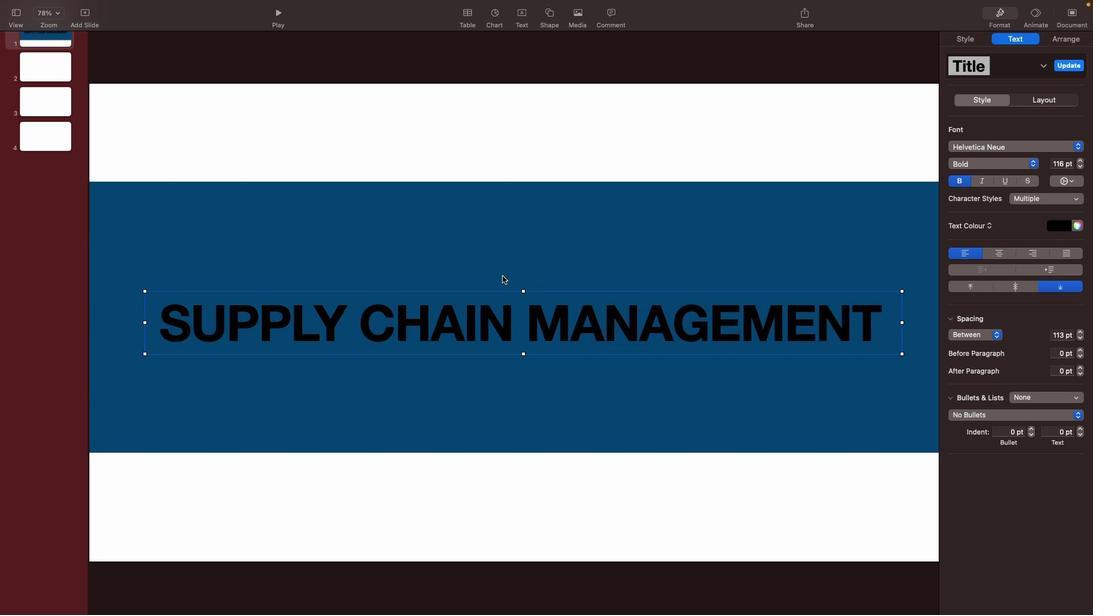 
Action: Mouse moved to (552, 15)
Screenshot: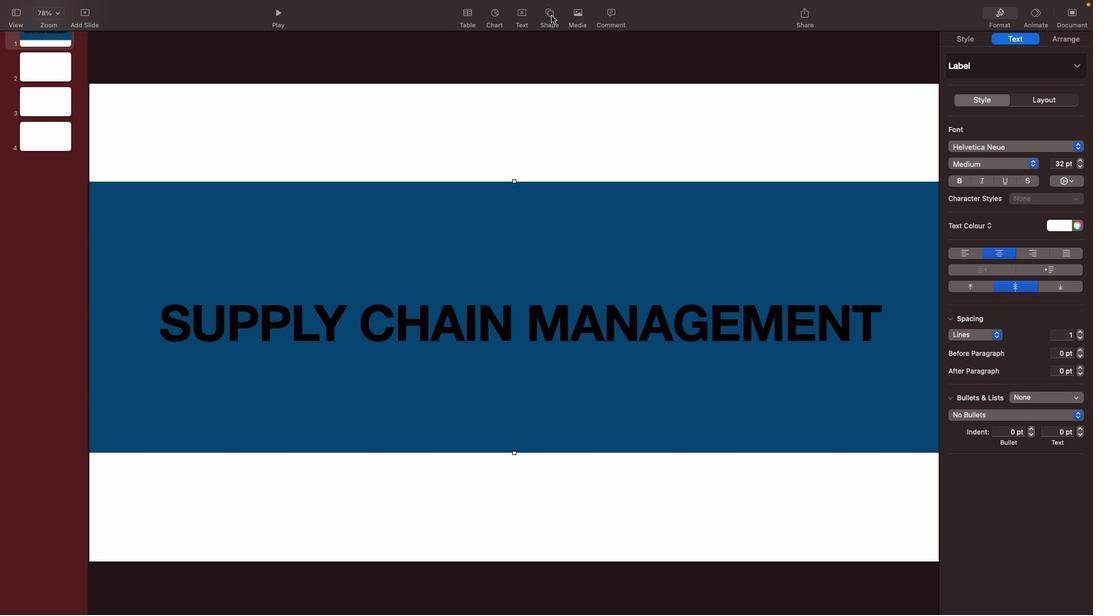 
Action: Mouse pressed left at (552, 15)
Screenshot: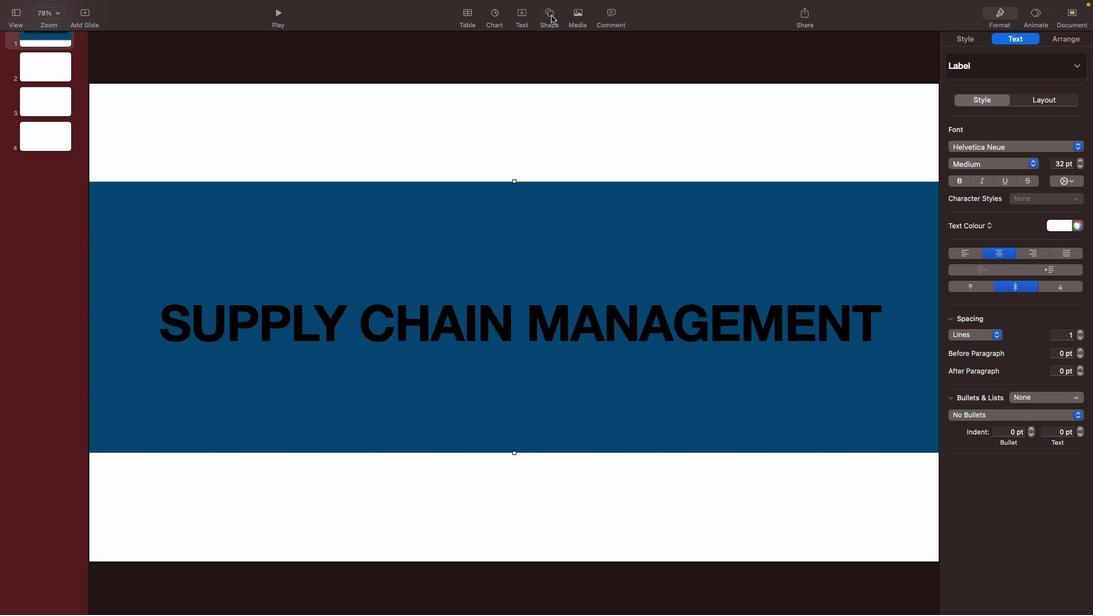 
Action: Mouse moved to (540, 107)
Screenshot: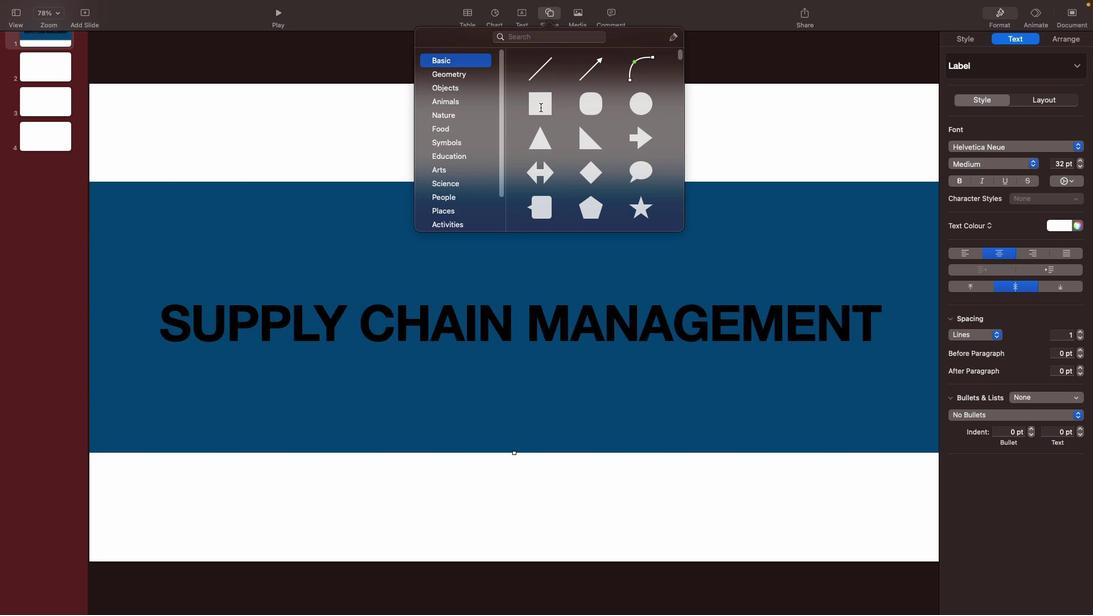 
Action: Mouse pressed left at (540, 107)
Screenshot: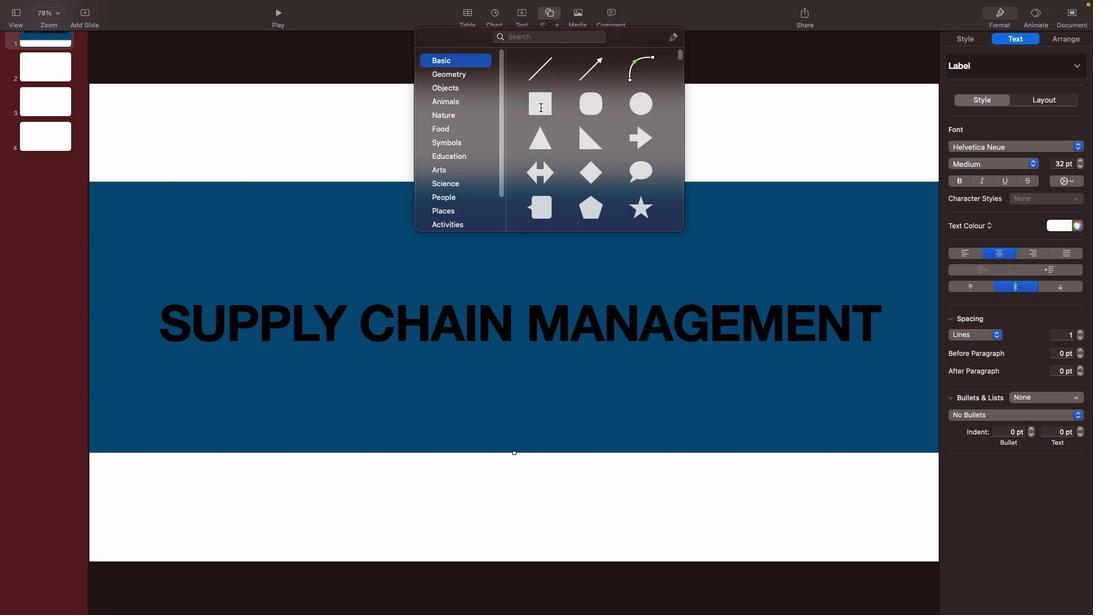 
Action: Mouse moved to (519, 310)
Screenshot: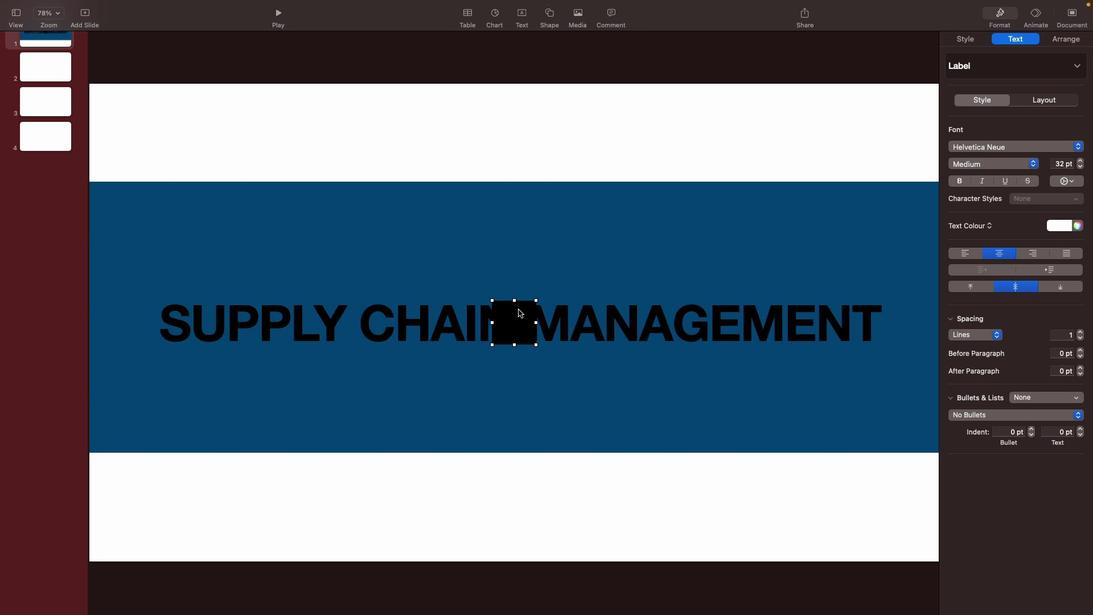 
Action: Mouse pressed left at (519, 310)
Screenshot: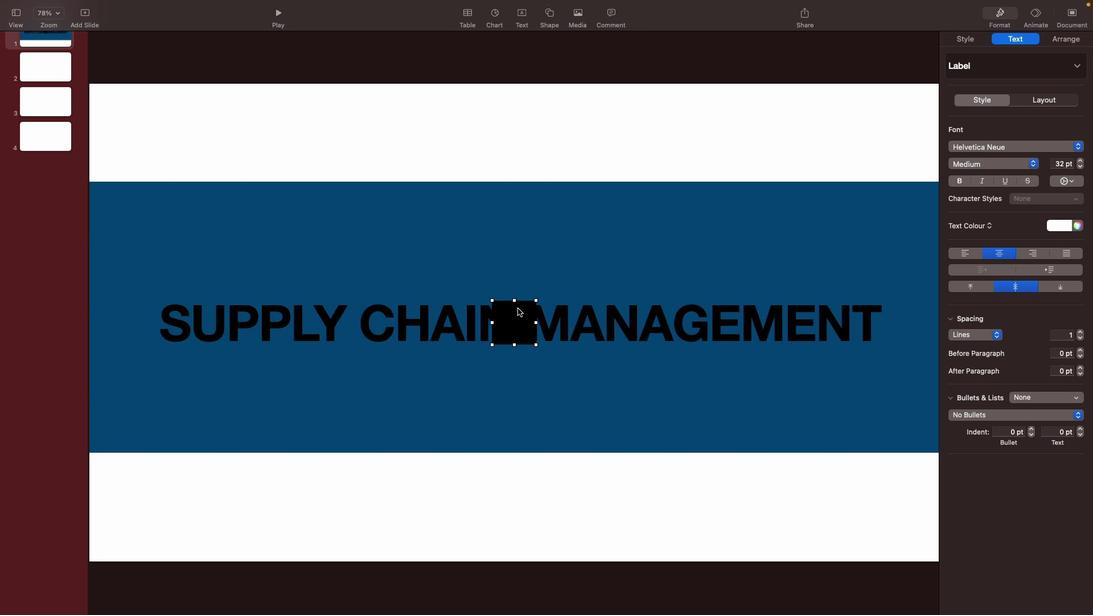 
Action: Mouse moved to (134, 203)
Screenshot: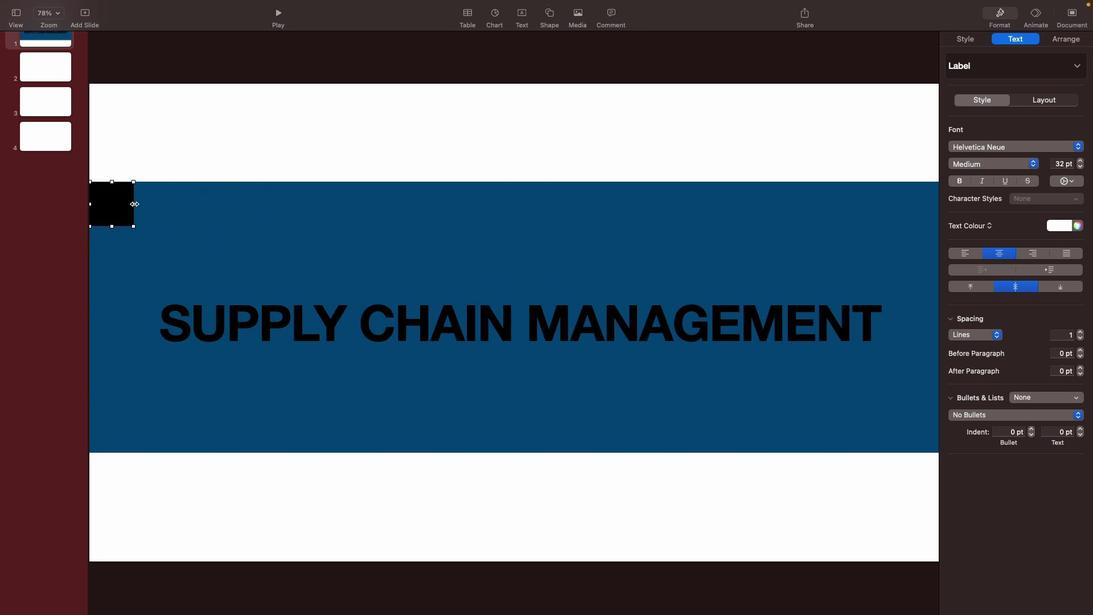 
Action: Mouse pressed left at (134, 203)
Screenshot: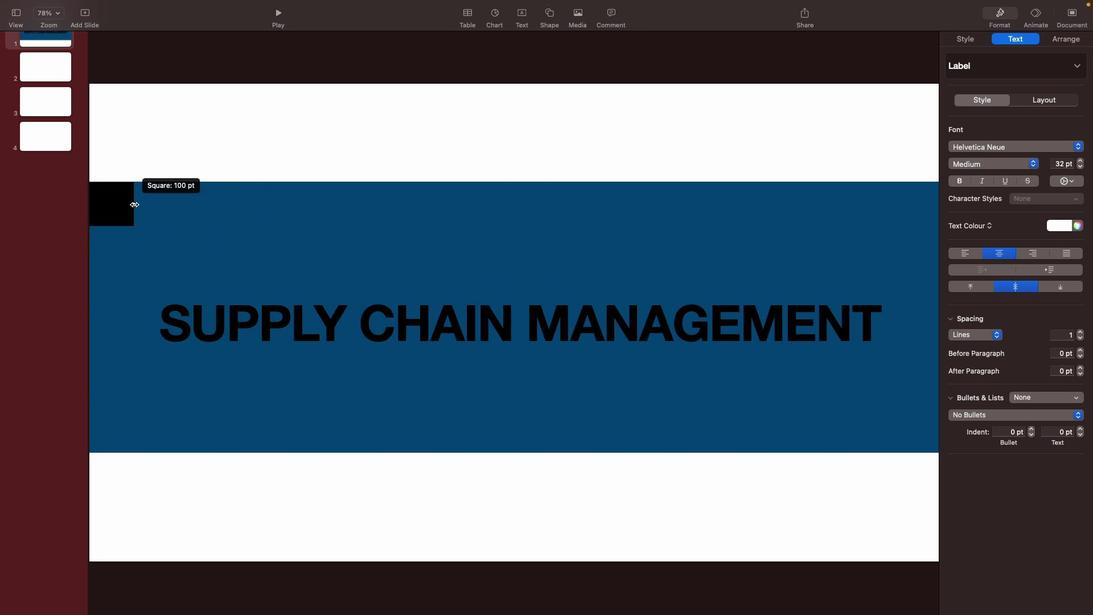 
Action: Mouse moved to (125, 226)
Screenshot: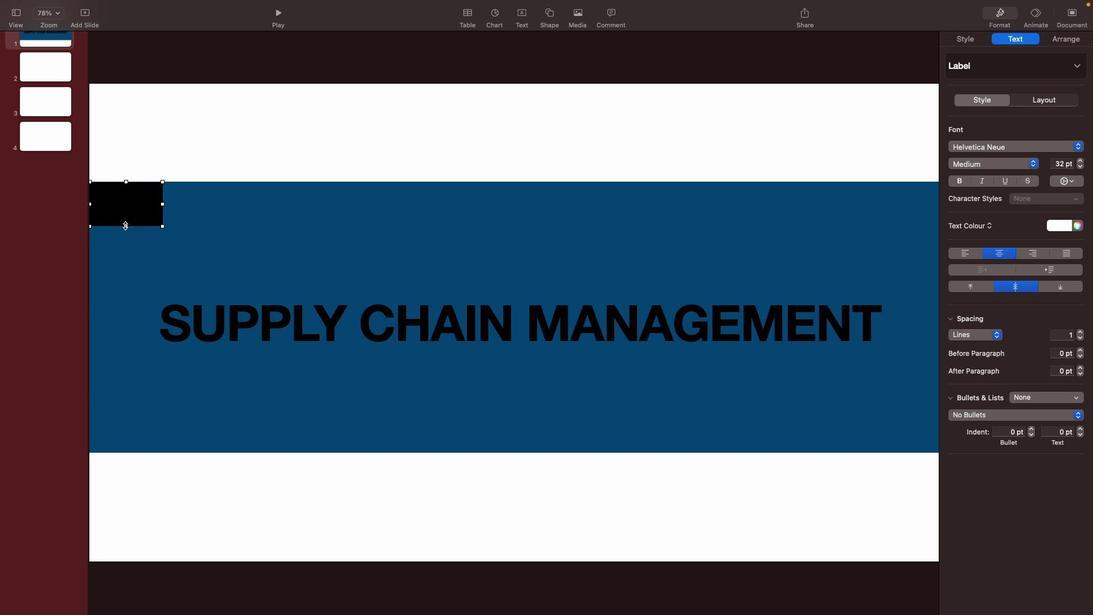
Action: Mouse pressed left at (125, 226)
Screenshot: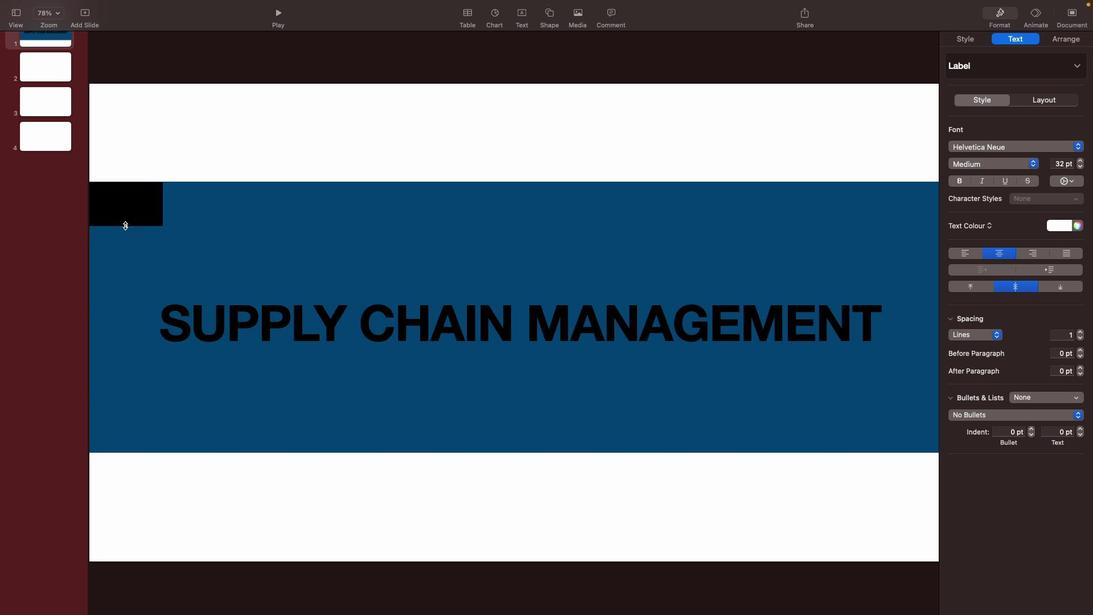 
Action: Mouse moved to (131, 215)
Screenshot: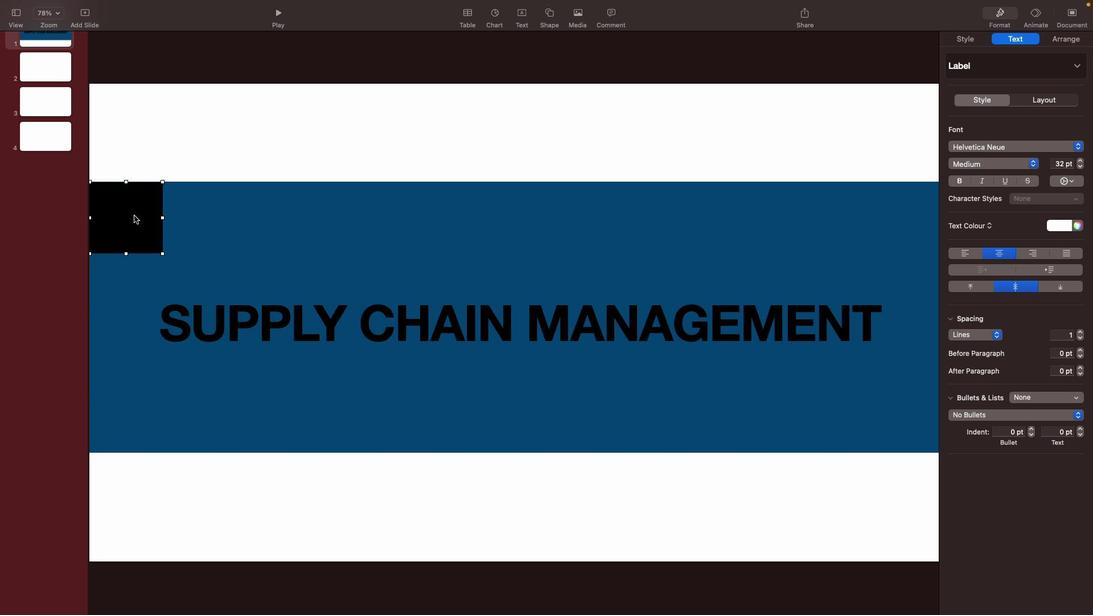 
Action: Mouse pressed left at (131, 215)
Screenshot: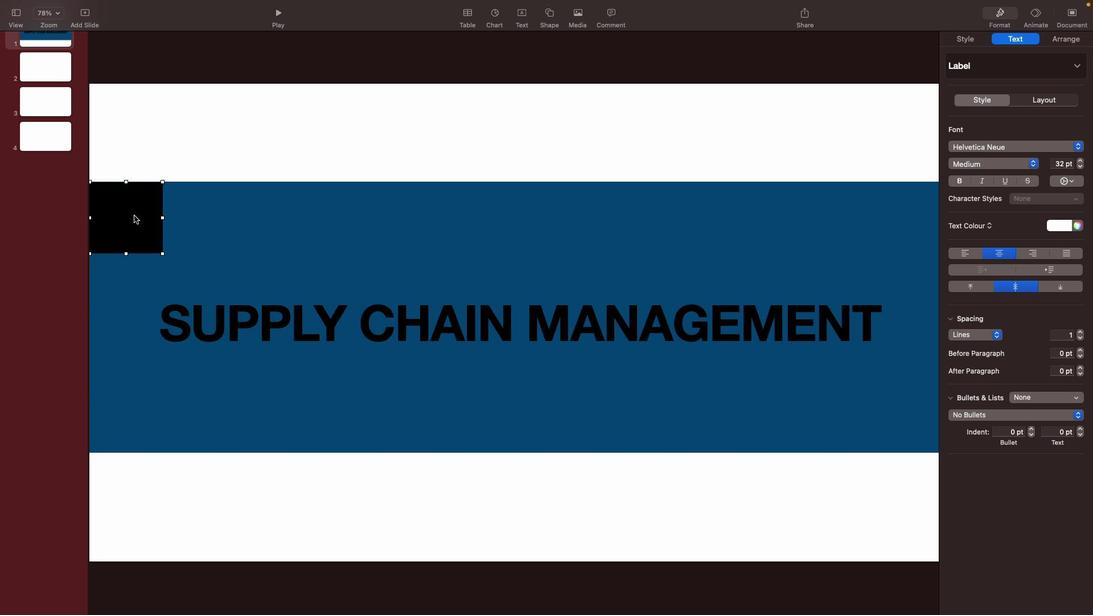 
Action: Mouse moved to (157, 220)
Screenshot: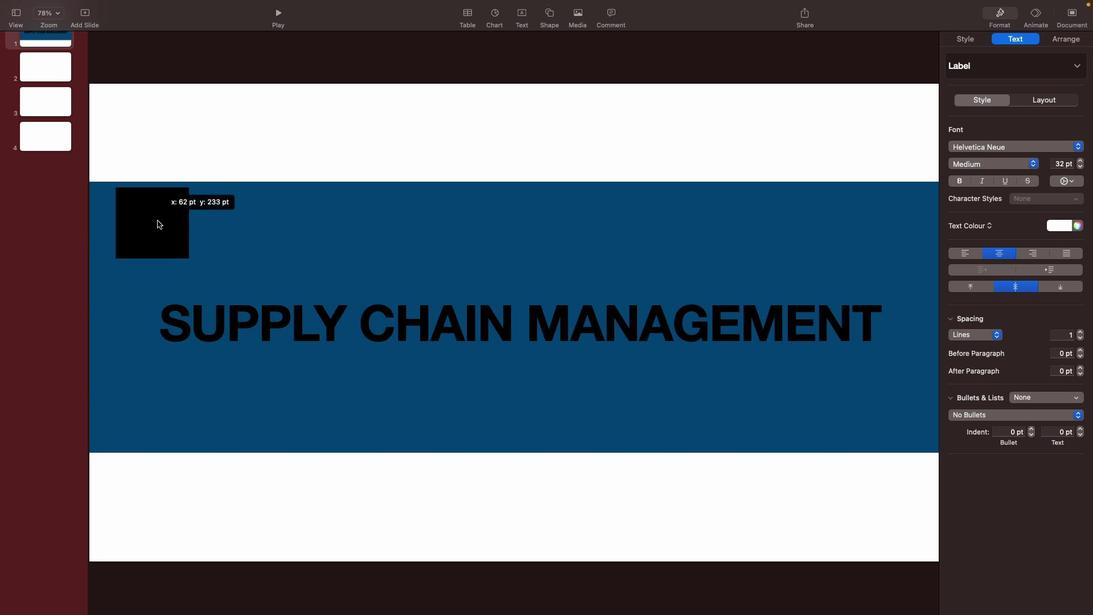 
Action: Mouse pressed right at (157, 220)
Screenshot: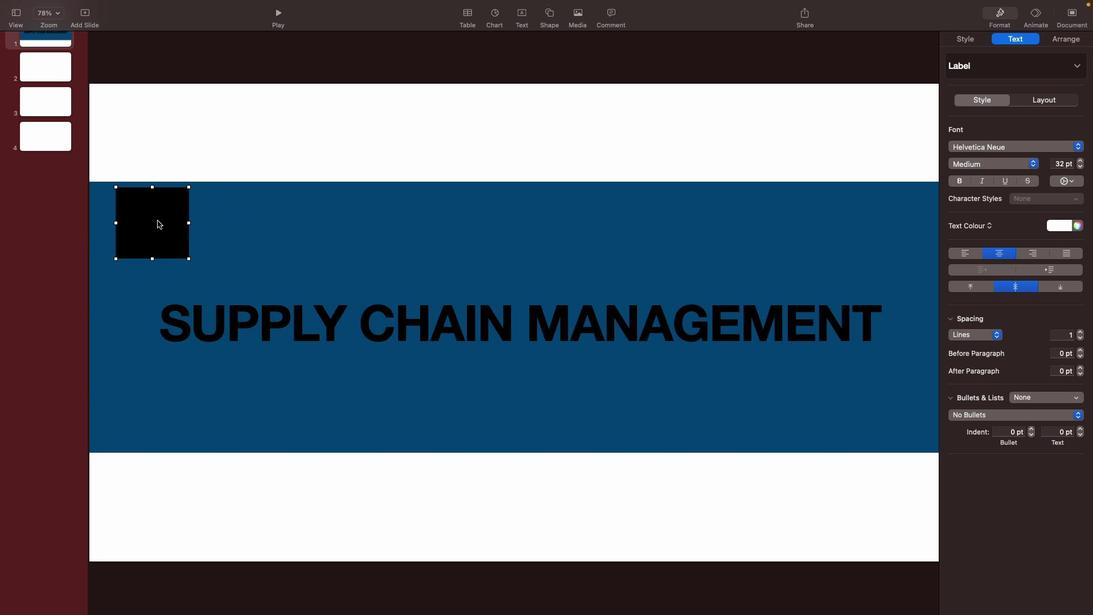 
Action: Mouse moved to (185, 302)
Screenshot: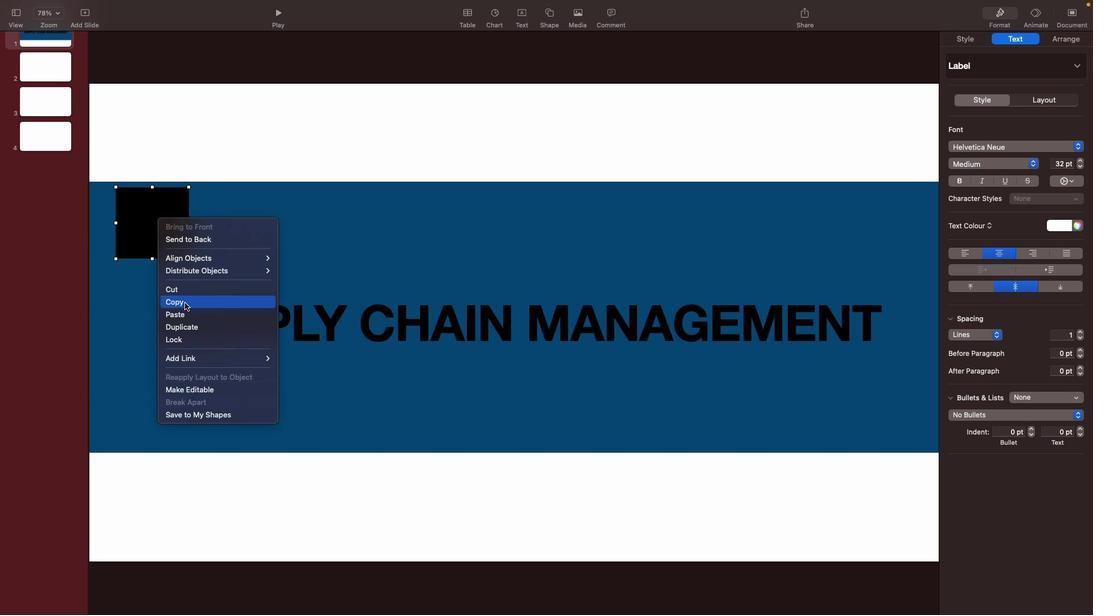 
Action: Mouse pressed left at (185, 302)
Screenshot: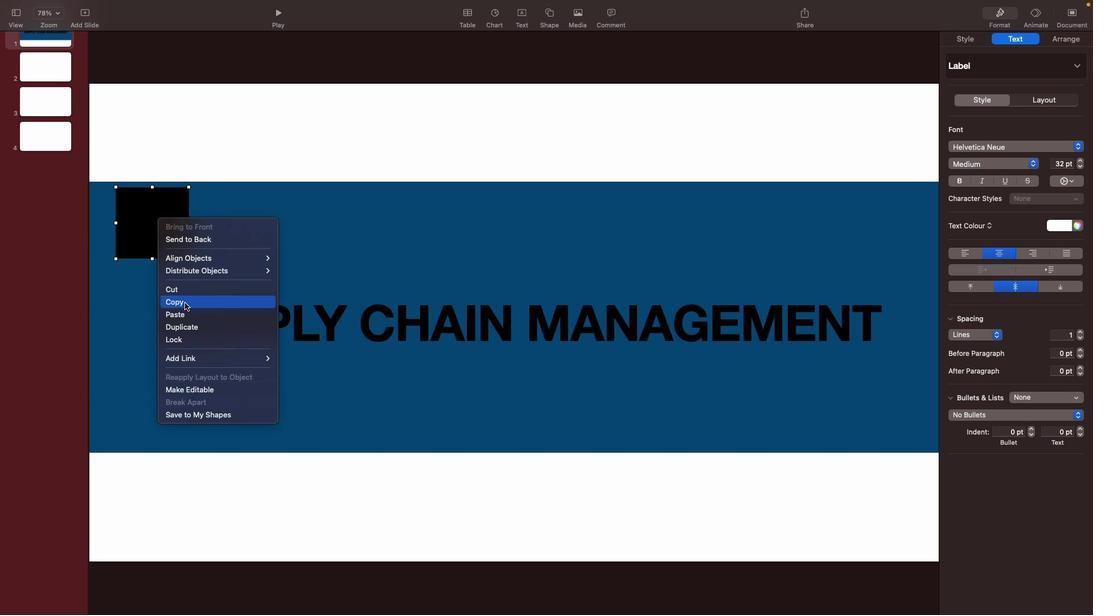 
Action: Mouse moved to (170, 236)
Screenshot: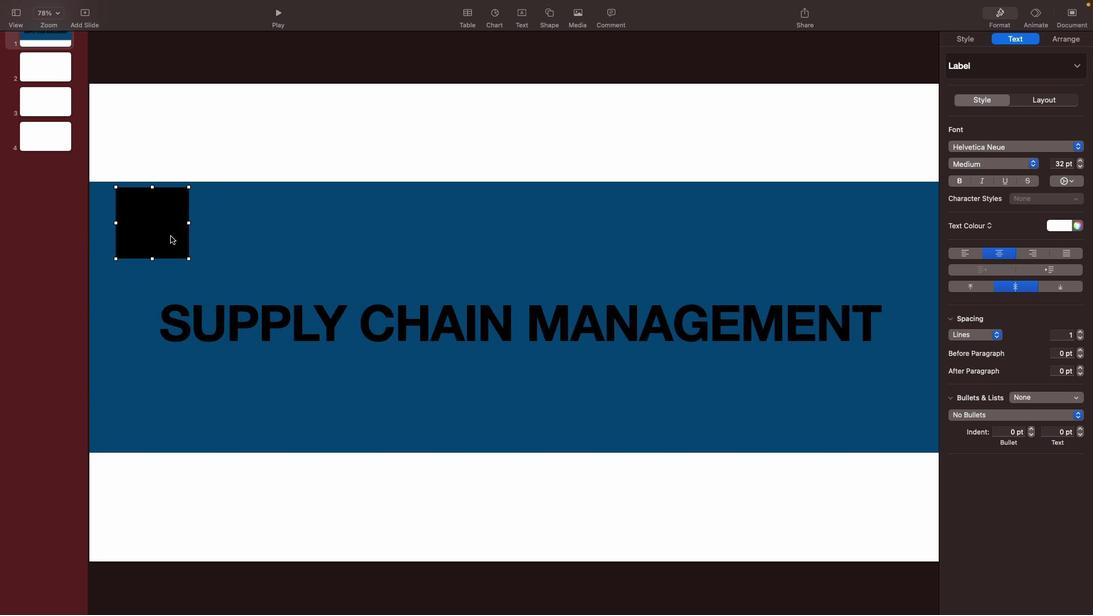 
Action: Mouse pressed right at (170, 236)
Screenshot: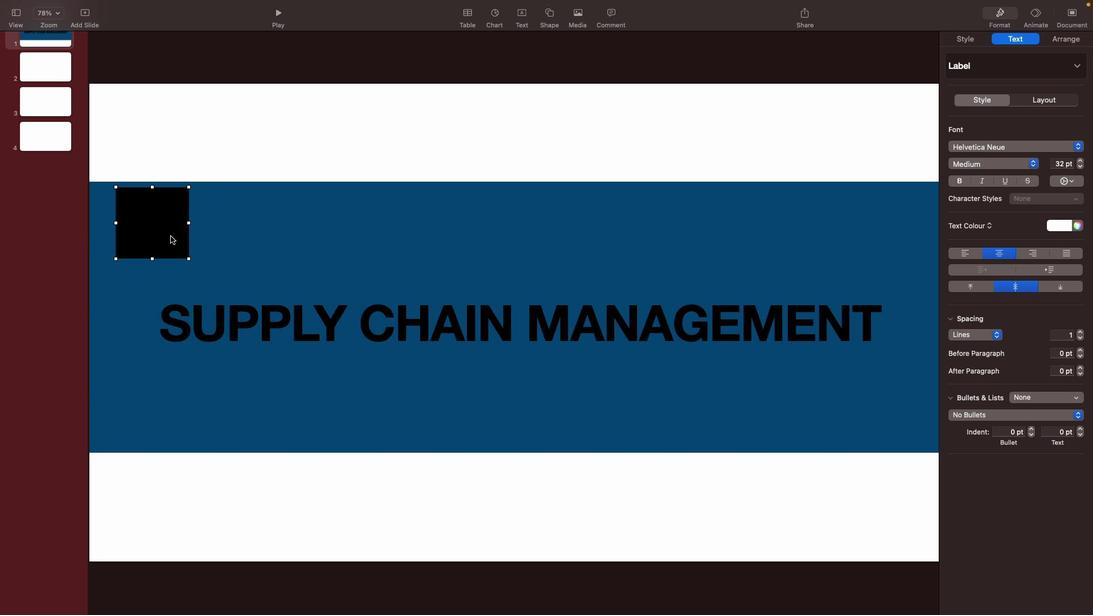 
Action: Mouse moved to (193, 331)
Screenshot: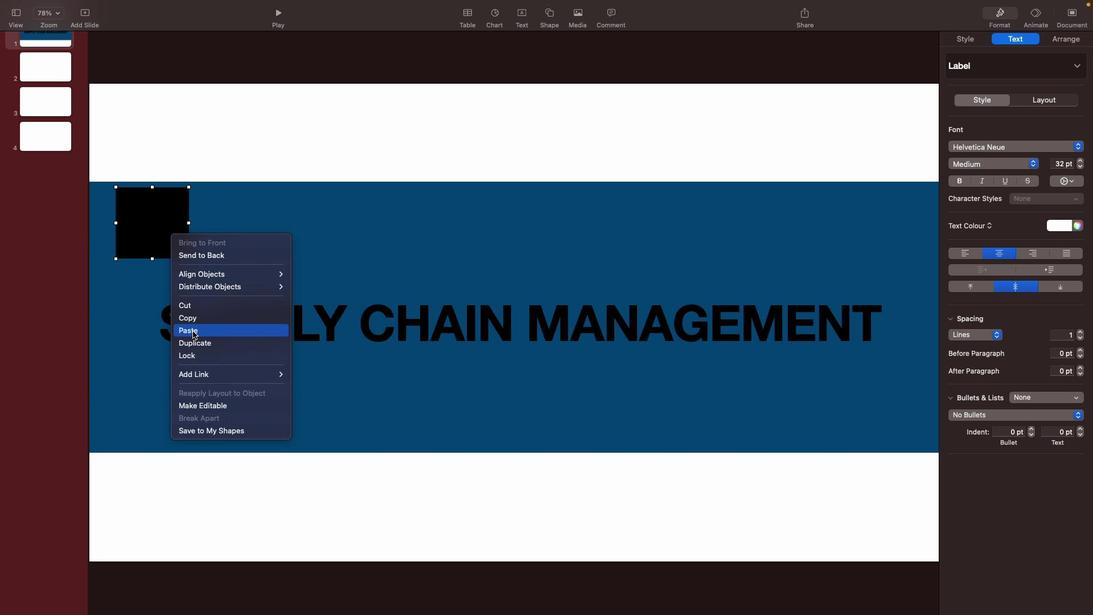 
Action: Mouse pressed left at (193, 331)
Screenshot: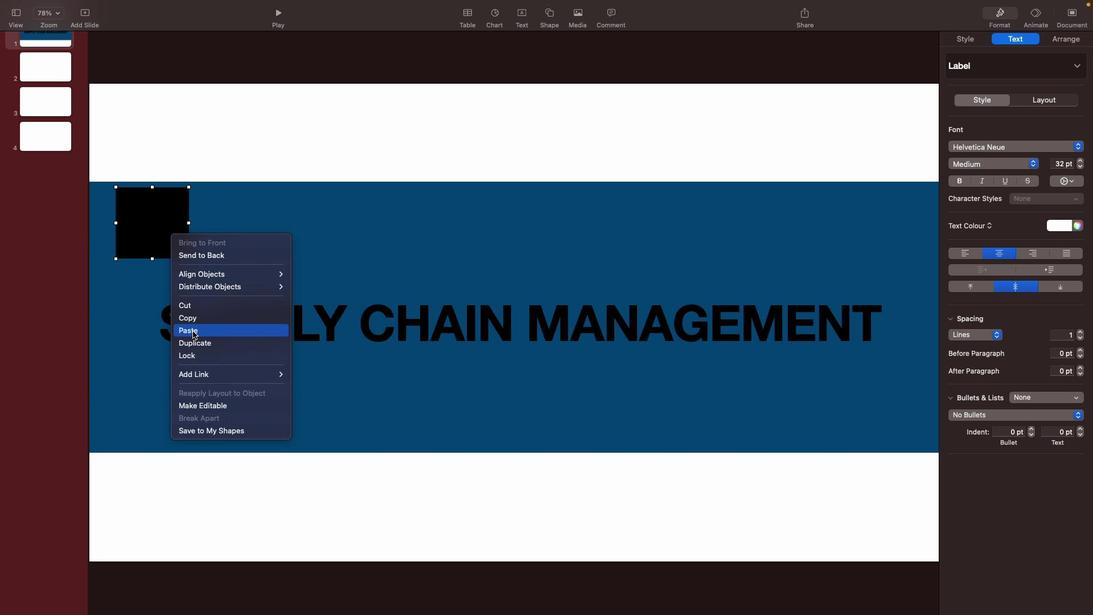 
Action: Mouse moved to (174, 225)
Screenshot: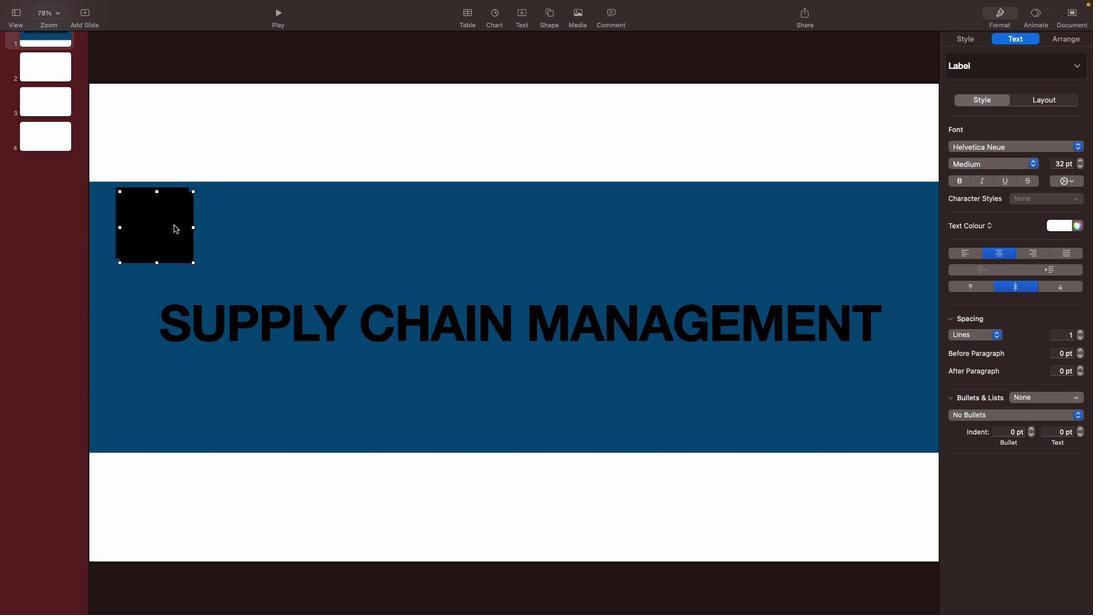 
Action: Mouse pressed left at (174, 225)
Screenshot: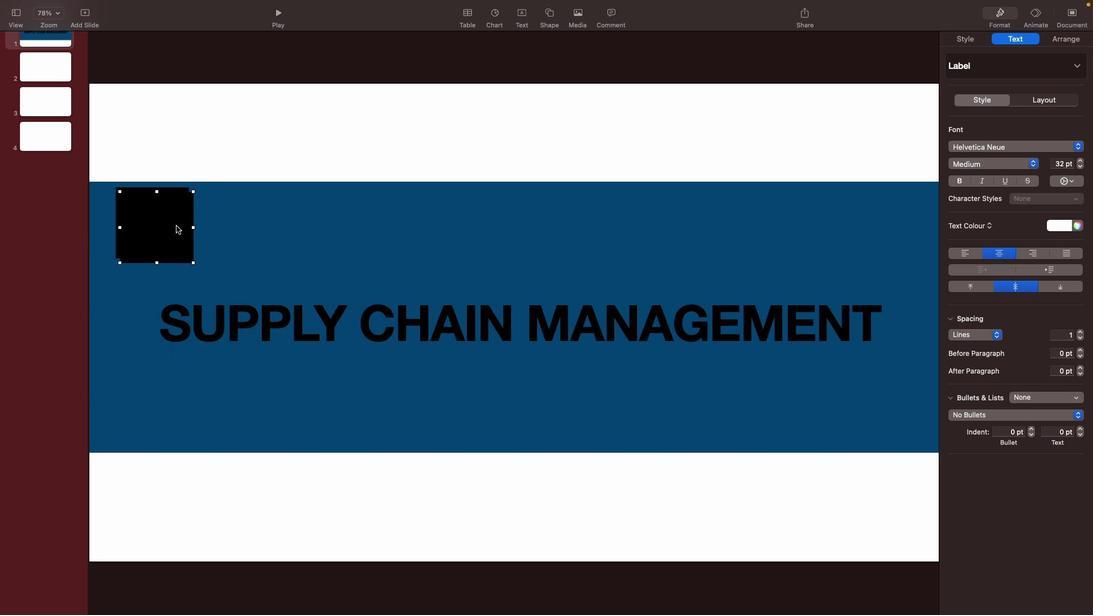 
Action: Mouse moved to (307, 220)
Screenshot: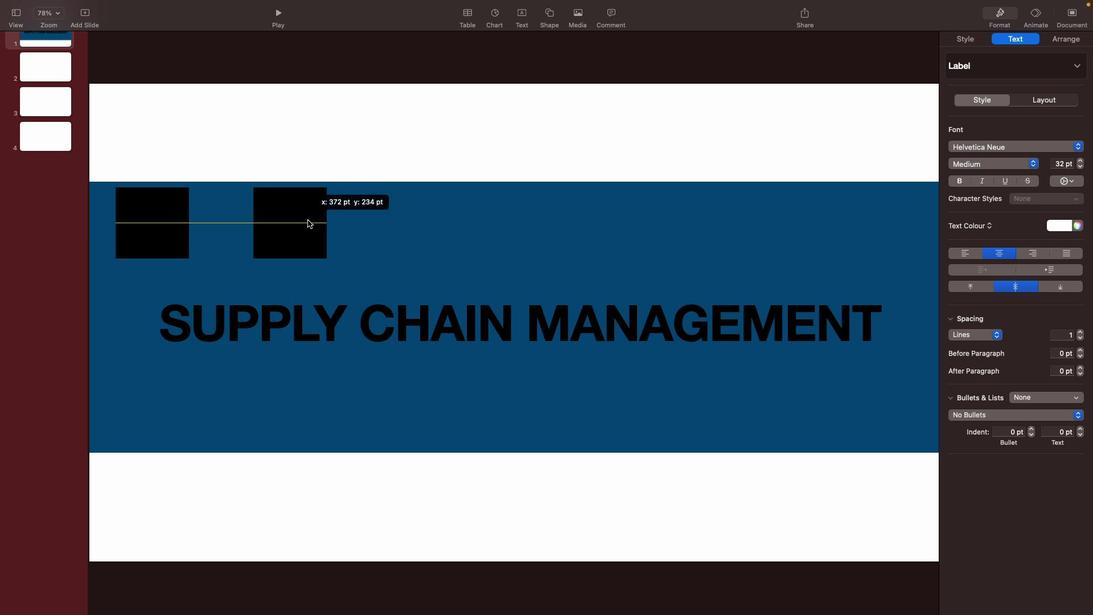 
Action: Mouse pressed right at (307, 220)
Screenshot: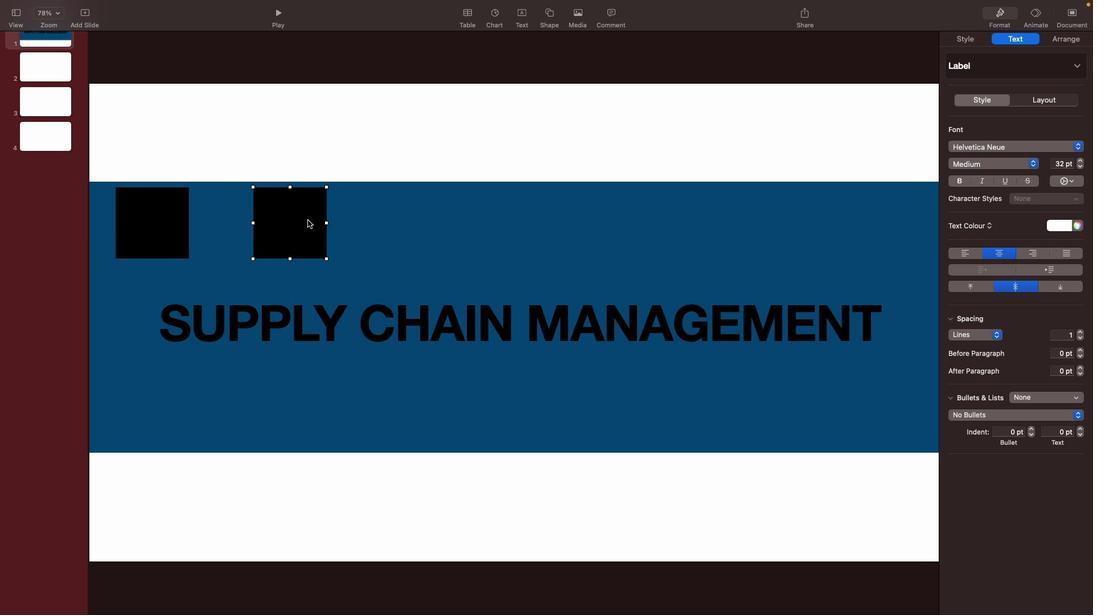 
Action: Mouse moved to (329, 314)
Screenshot: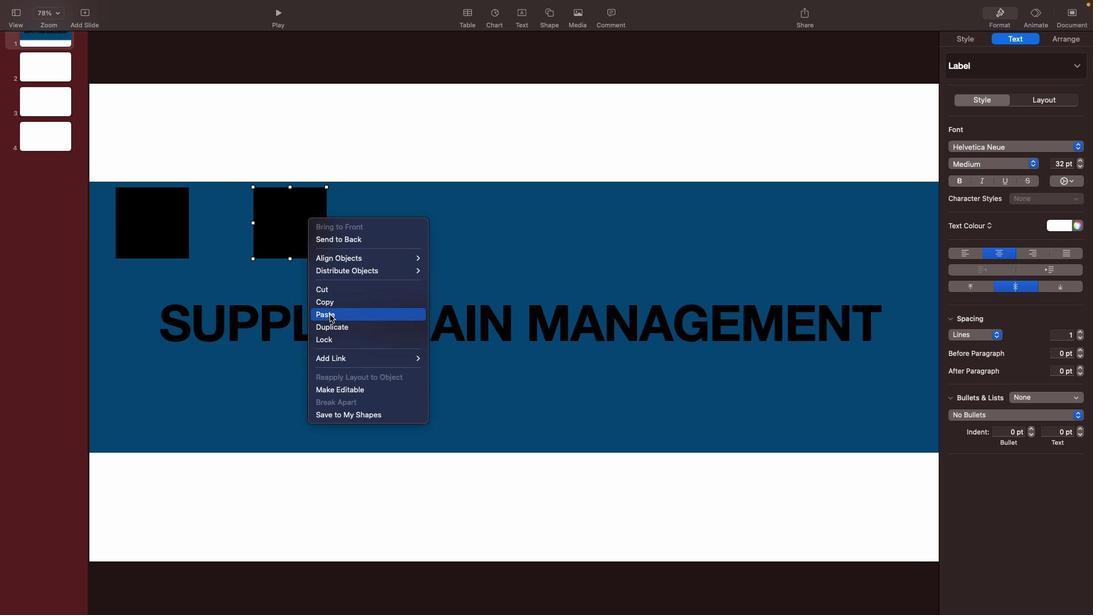 
Action: Mouse pressed left at (329, 314)
Screenshot: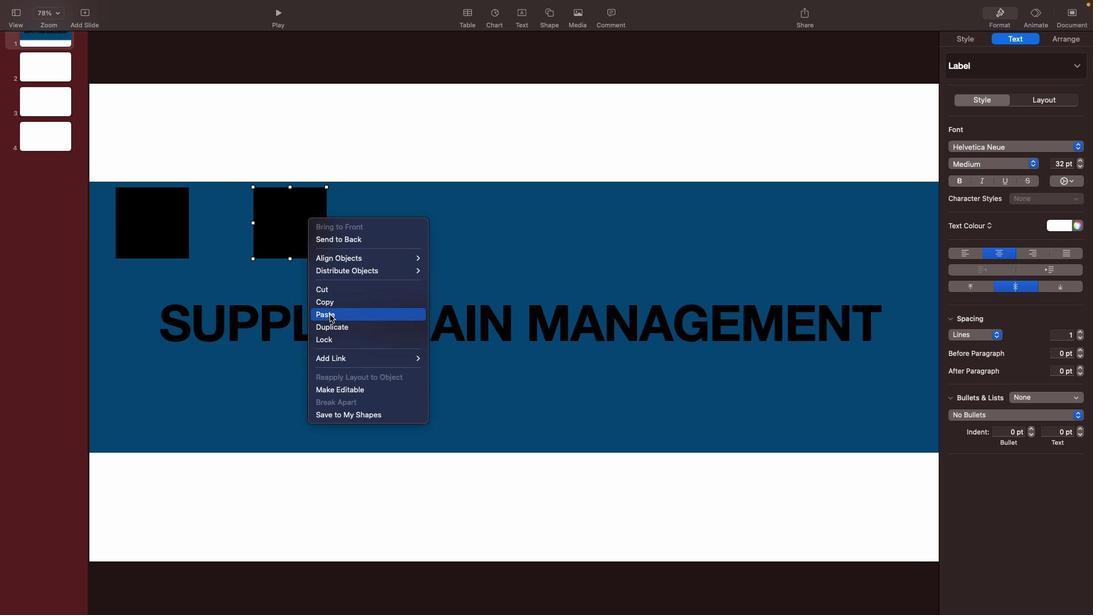 
Action: Mouse moved to (180, 233)
Screenshot: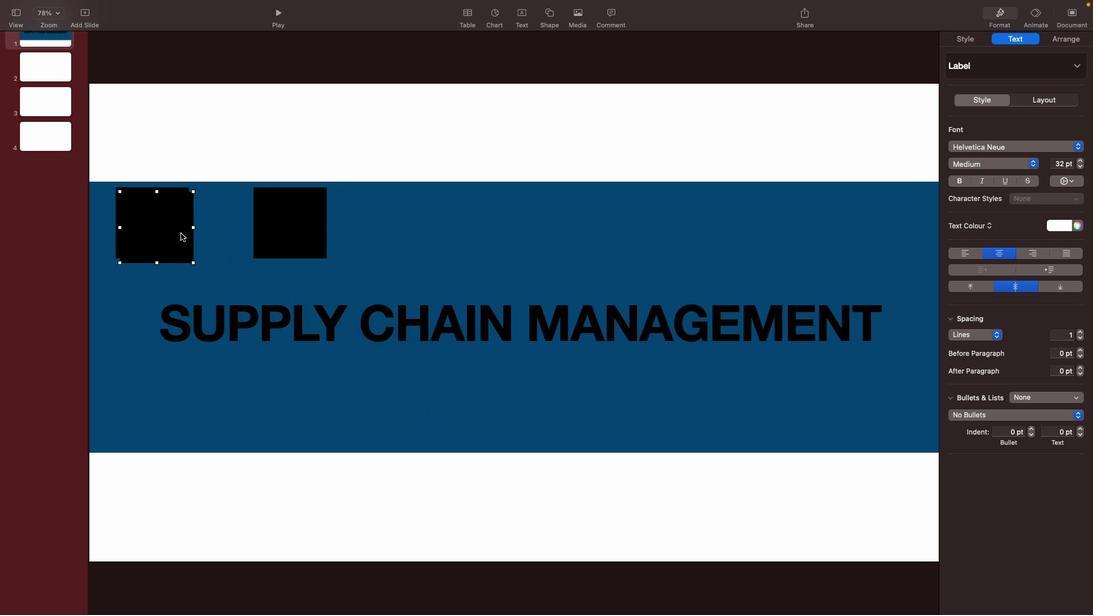 
Action: Mouse pressed left at (180, 233)
Screenshot: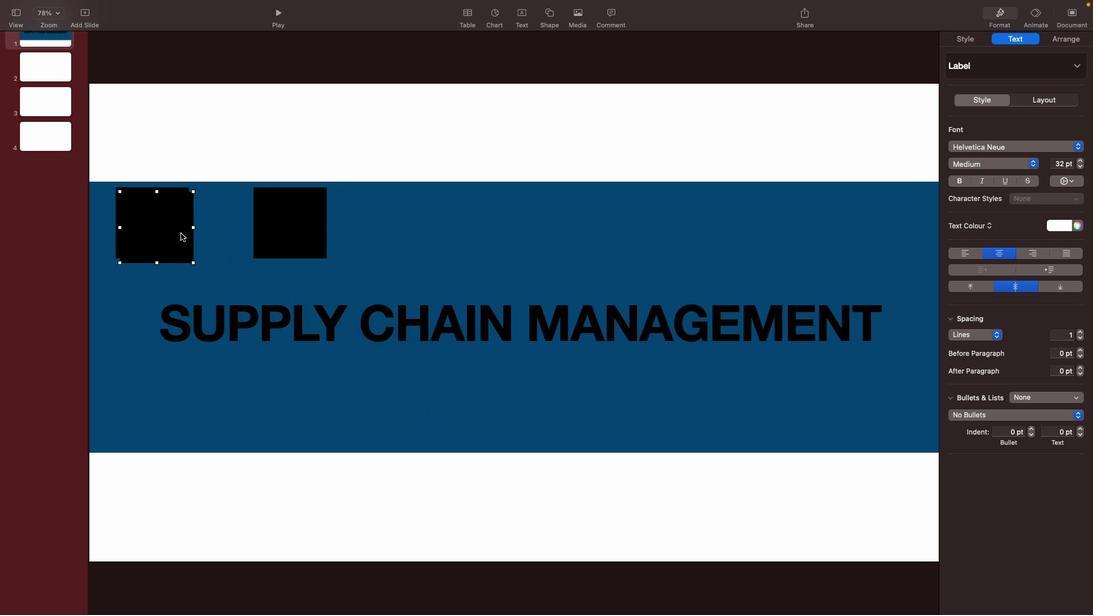 
Action: Mouse moved to (316, 234)
Screenshot: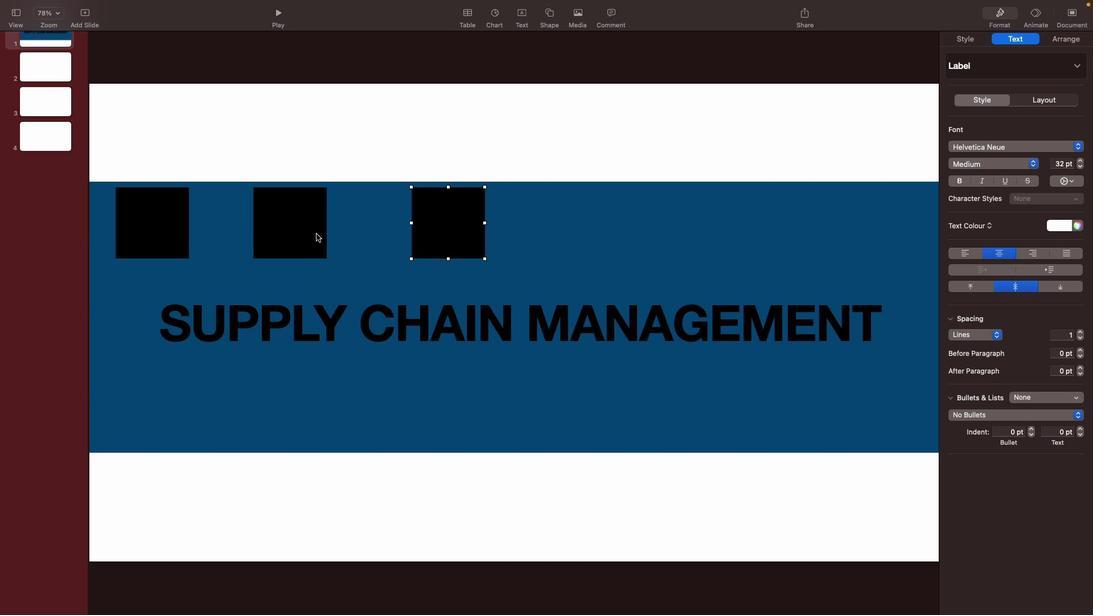 
Action: Mouse pressed left at (316, 234)
Screenshot: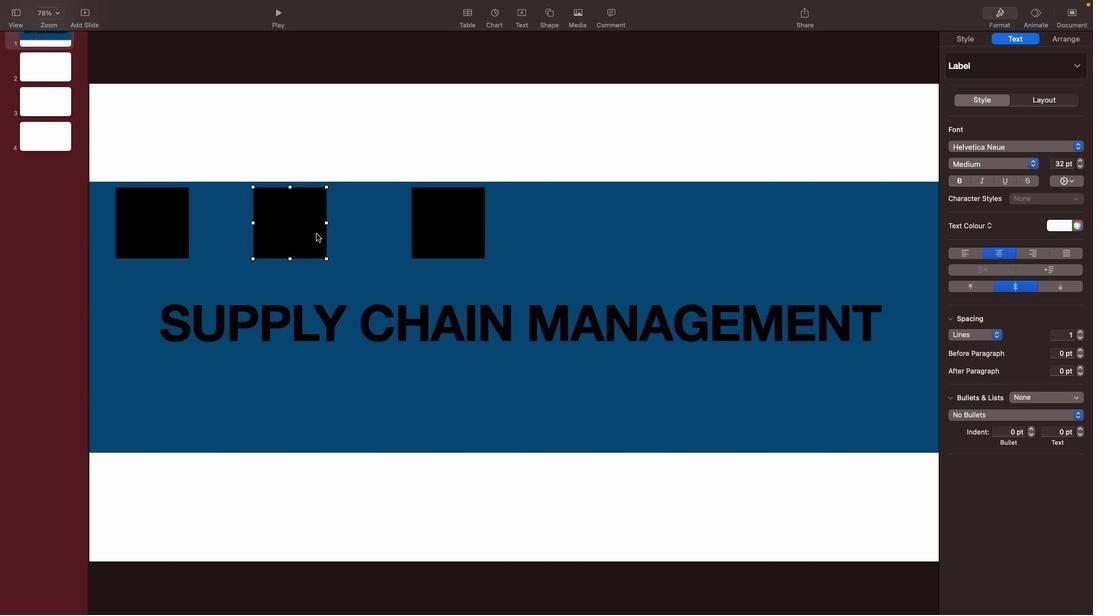
Action: Mouse moved to (179, 232)
Screenshot: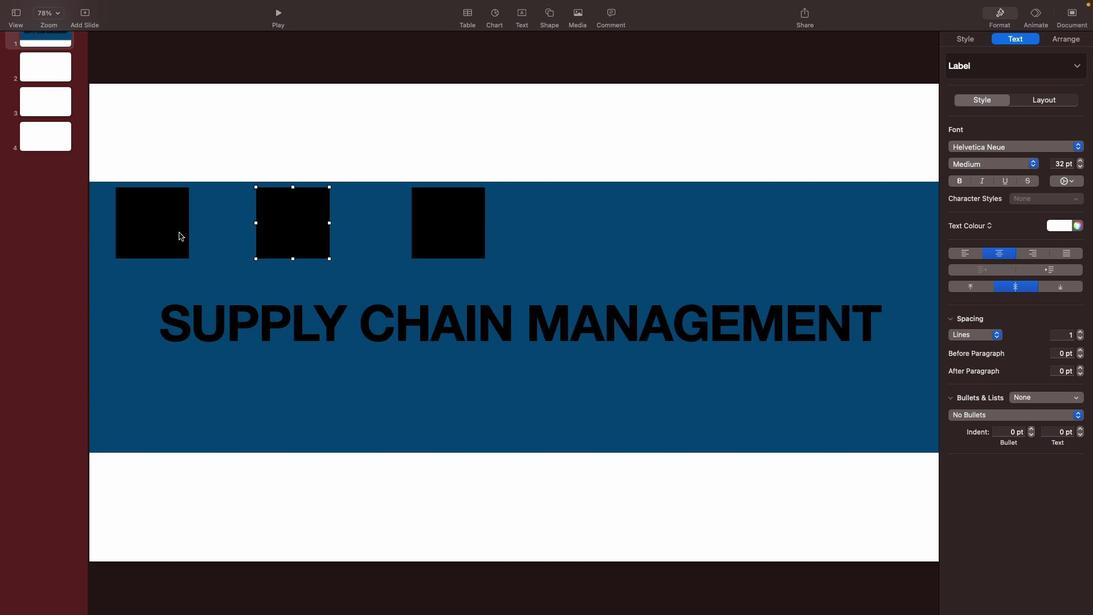 
Action: Mouse pressed left at (179, 232)
Screenshot: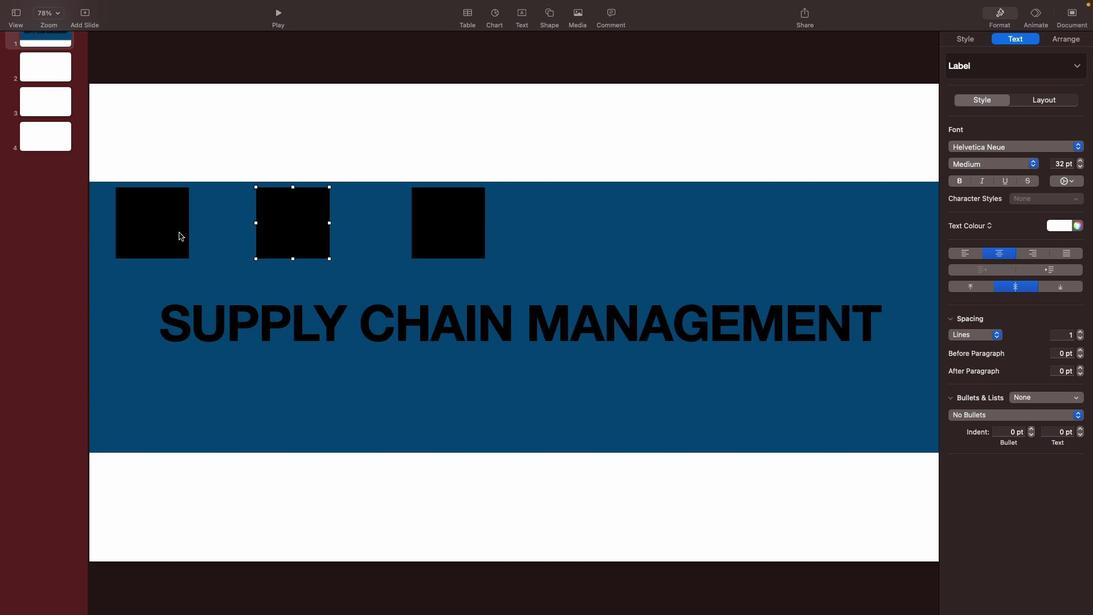 
Action: Mouse moved to (430, 236)
Screenshot: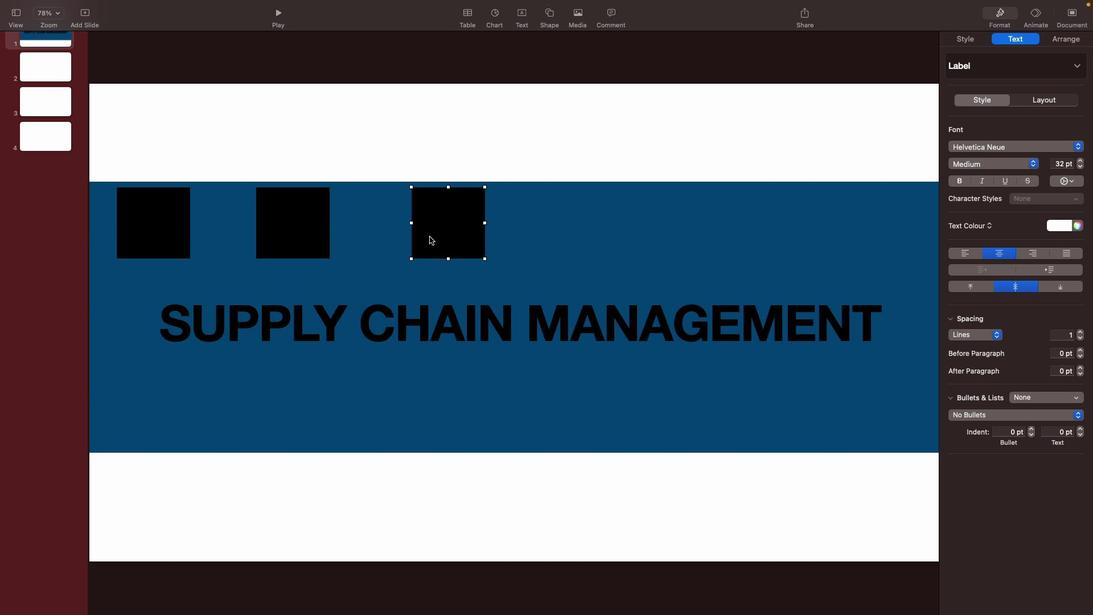 
Action: Mouse pressed left at (430, 236)
Screenshot: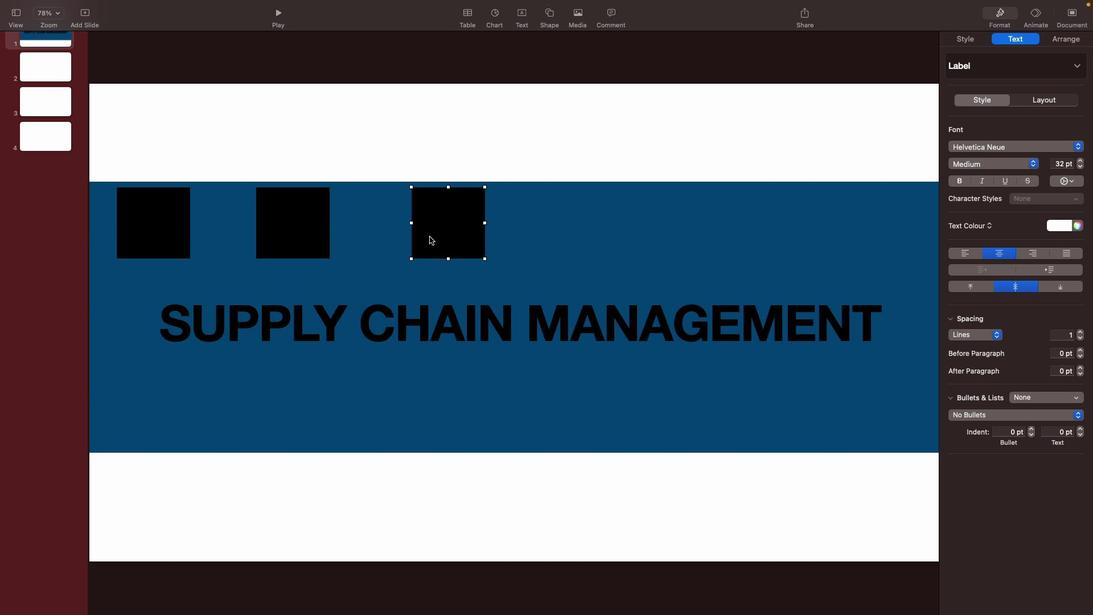 
Action: Mouse moved to (446, 221)
Screenshot: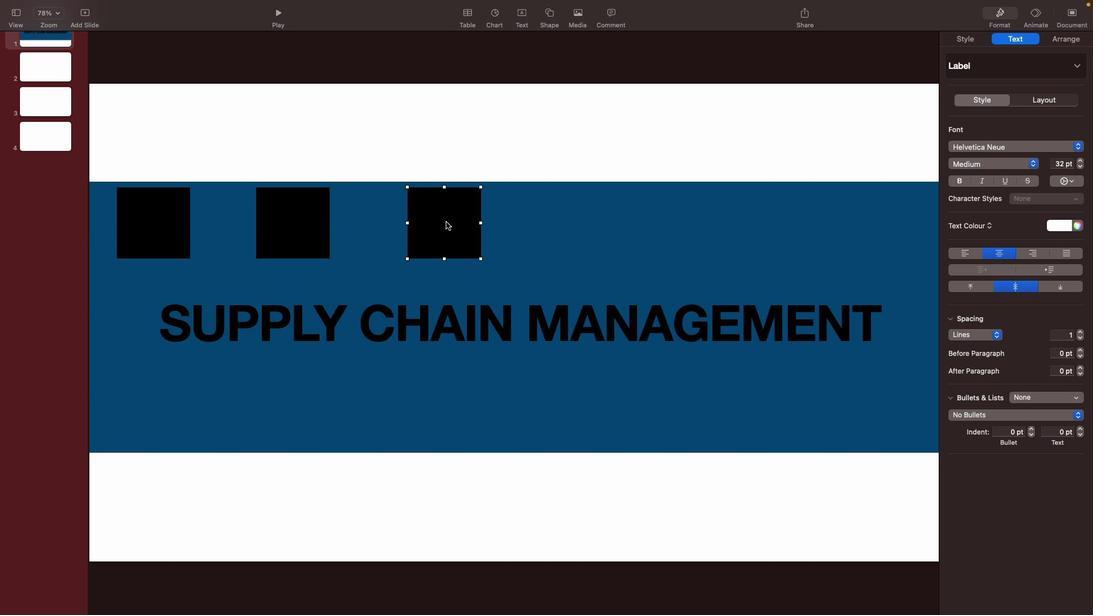 
Action: Mouse pressed right at (446, 221)
Screenshot: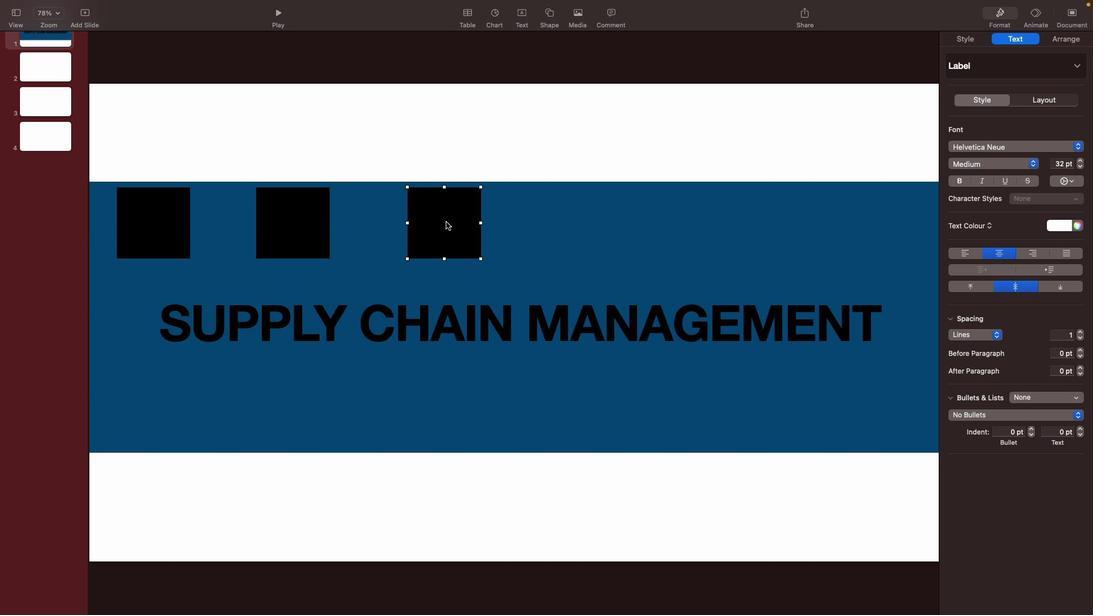 
Action: Mouse moved to (472, 312)
Screenshot: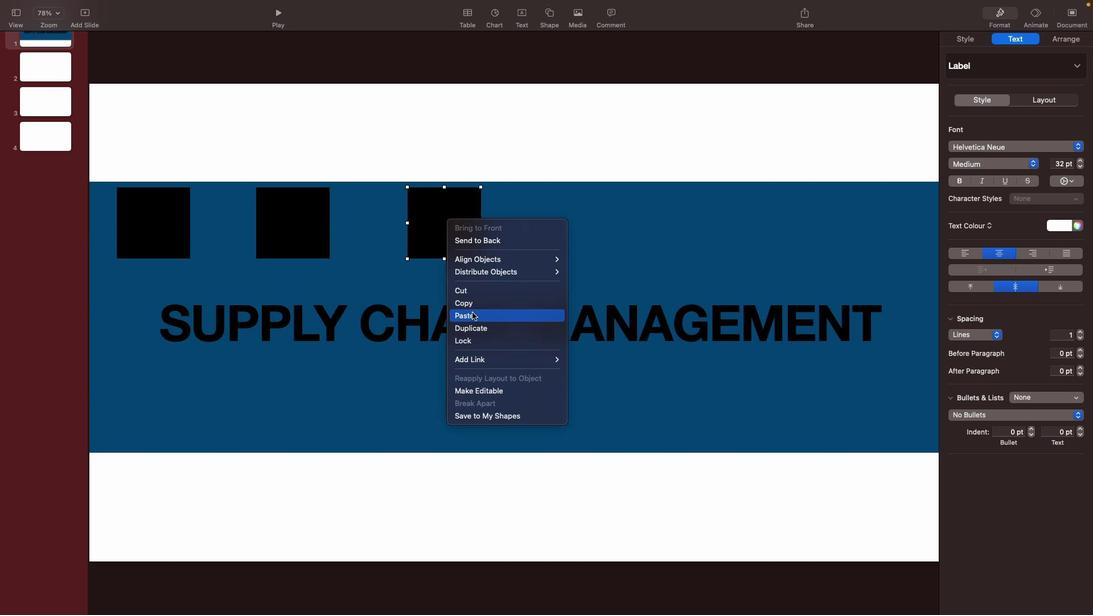 
Action: Mouse pressed left at (472, 312)
Screenshot: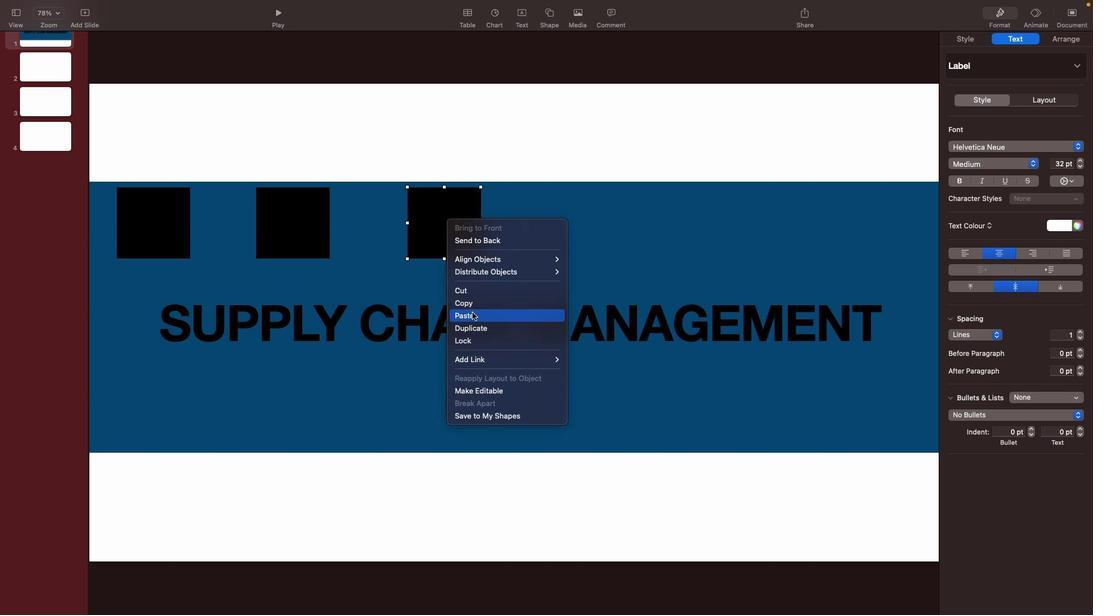 
Action: Mouse moved to (161, 223)
Screenshot: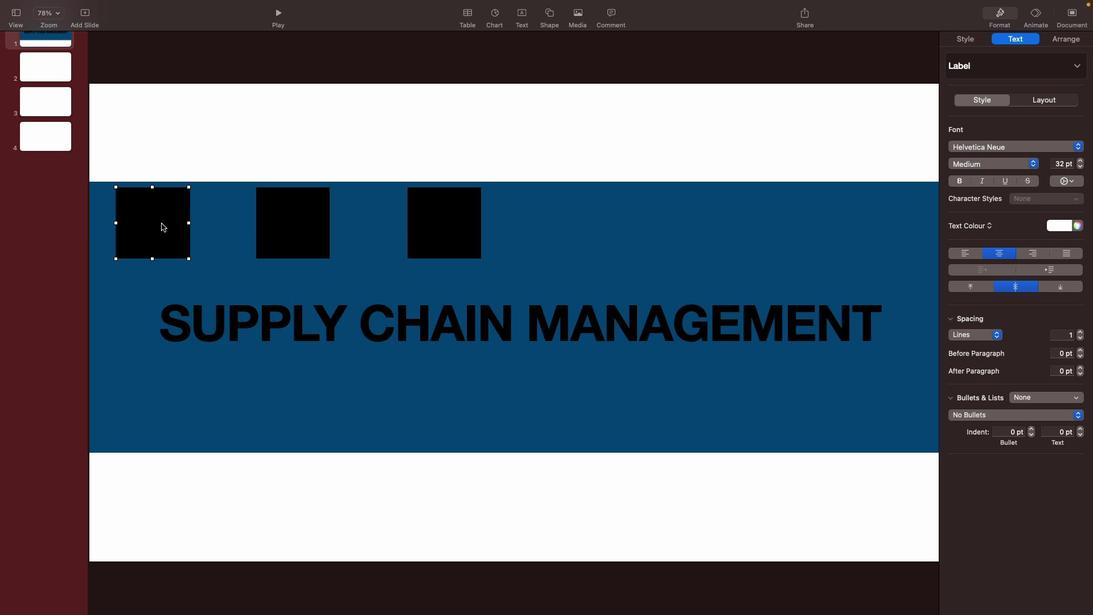 
Action: Mouse pressed left at (161, 223)
Screenshot: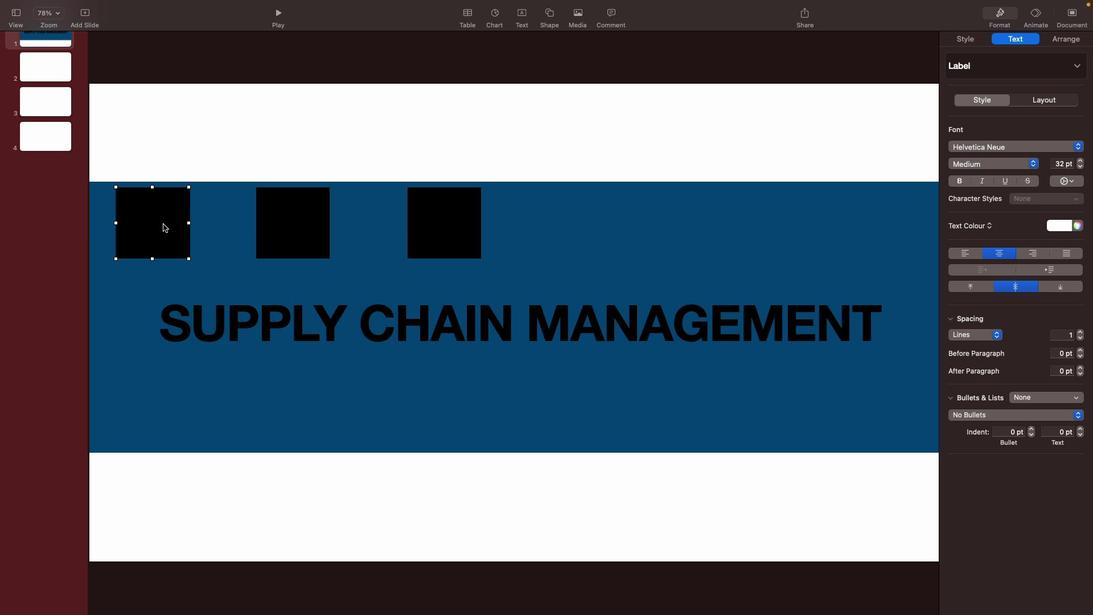 
Action: Mouse moved to (614, 226)
Screenshot: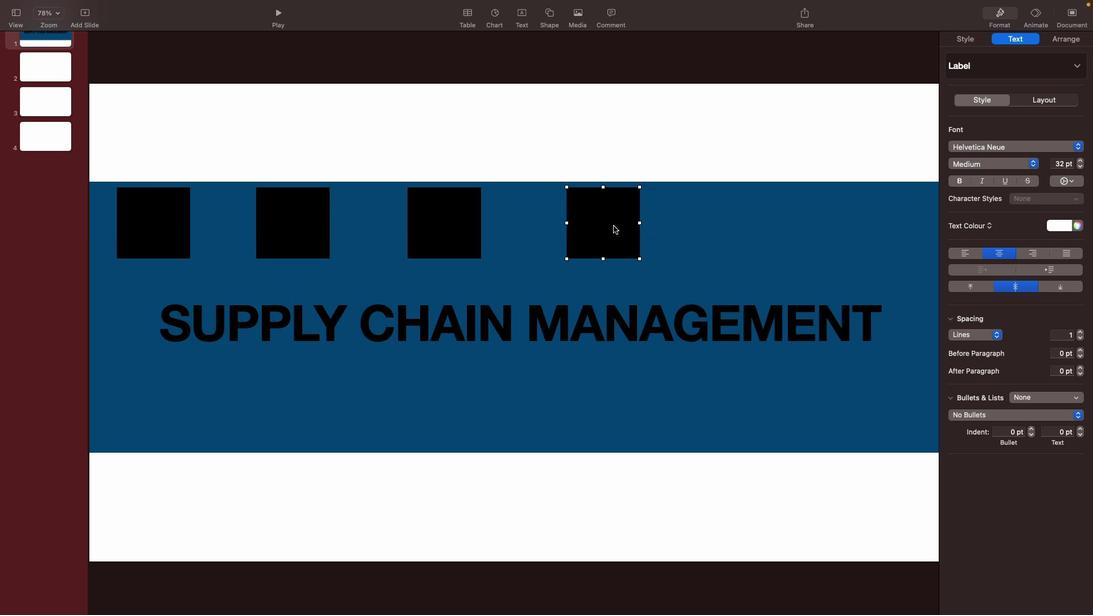 
Action: Mouse pressed right at (614, 226)
Screenshot: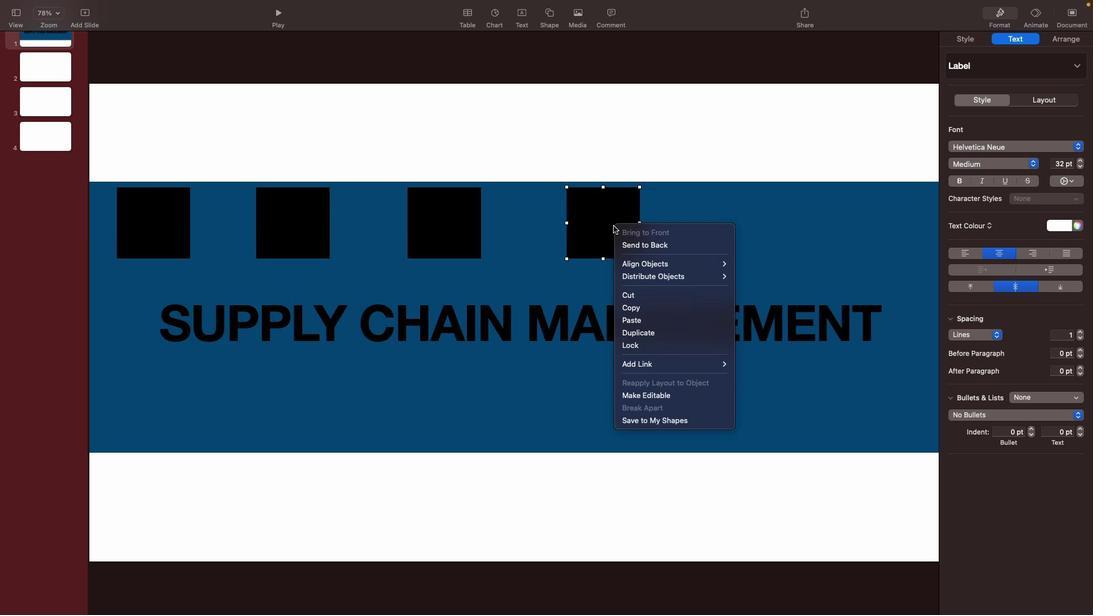 
Action: Mouse moved to (636, 318)
Screenshot: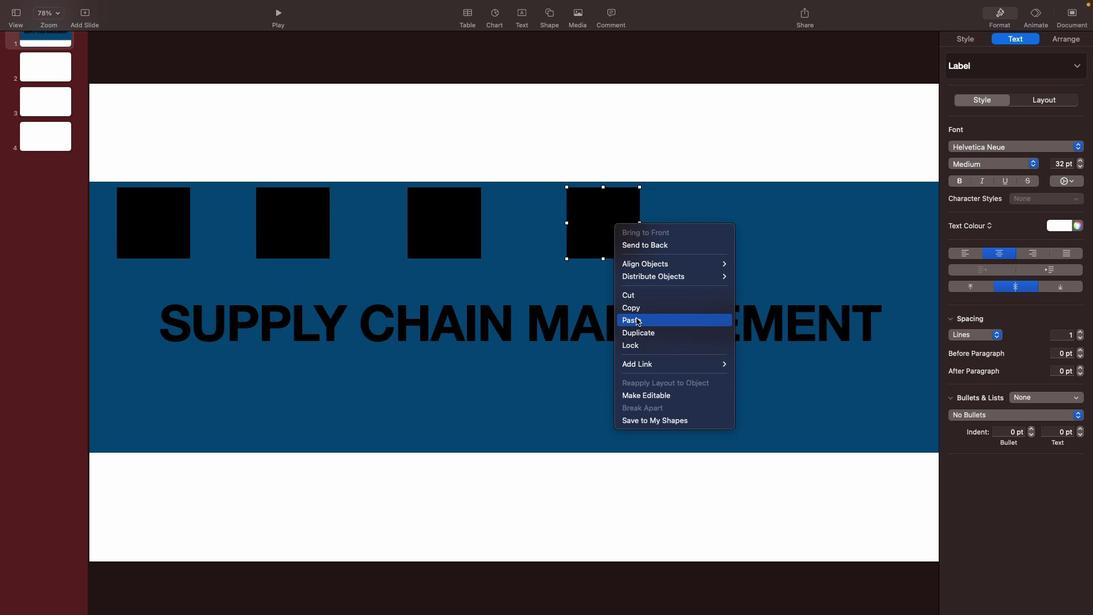 
Action: Mouse pressed left at (636, 318)
Screenshot: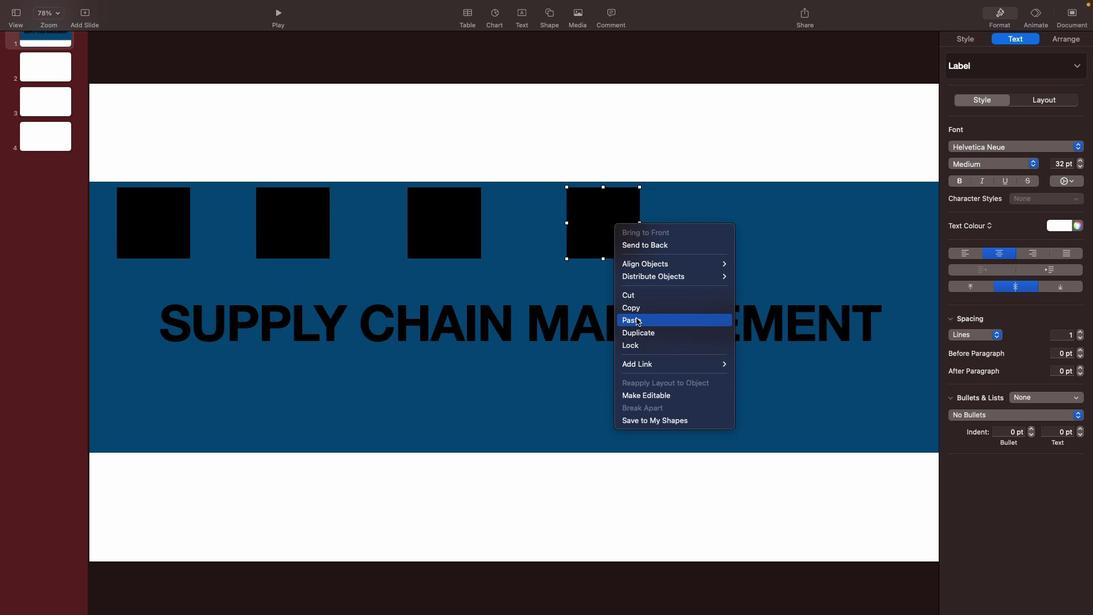 
Action: Mouse moved to (173, 222)
Screenshot: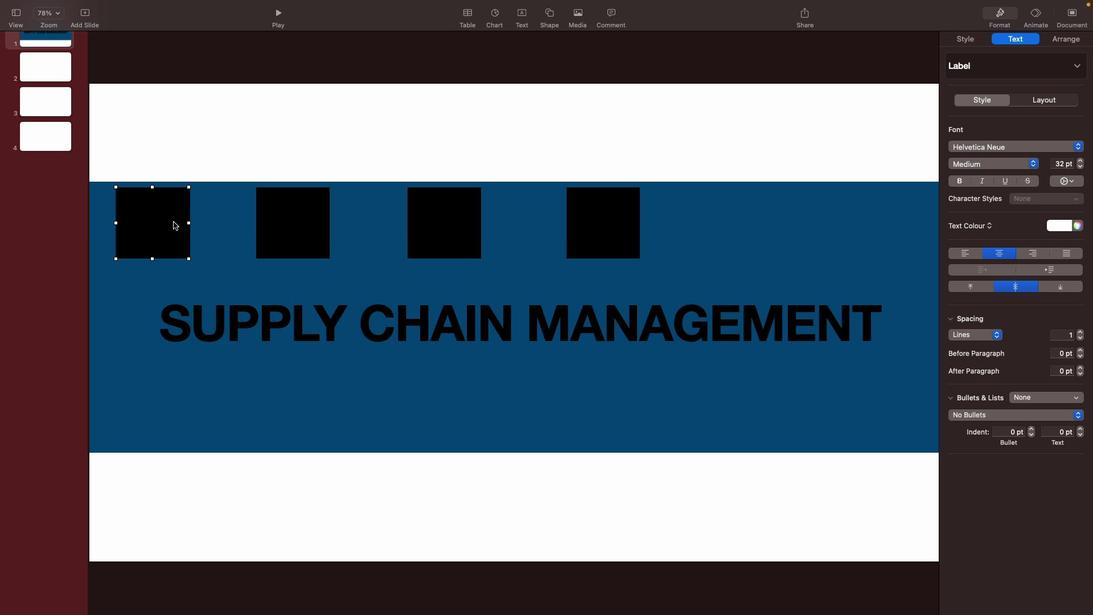 
Action: Mouse pressed left at (173, 222)
Screenshot: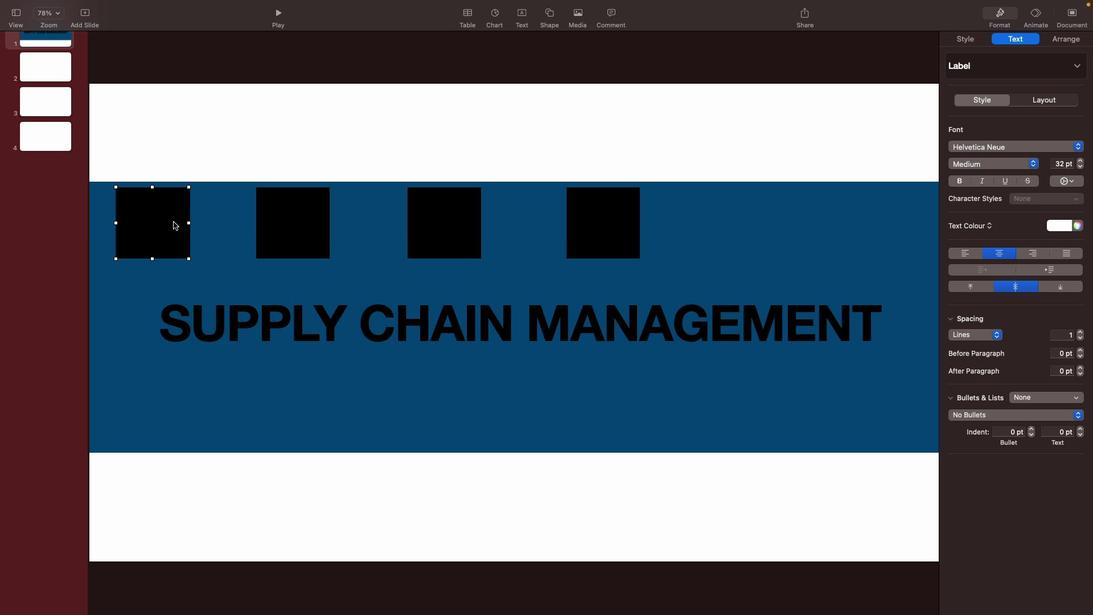 
Action: Mouse moved to (781, 258)
Screenshot: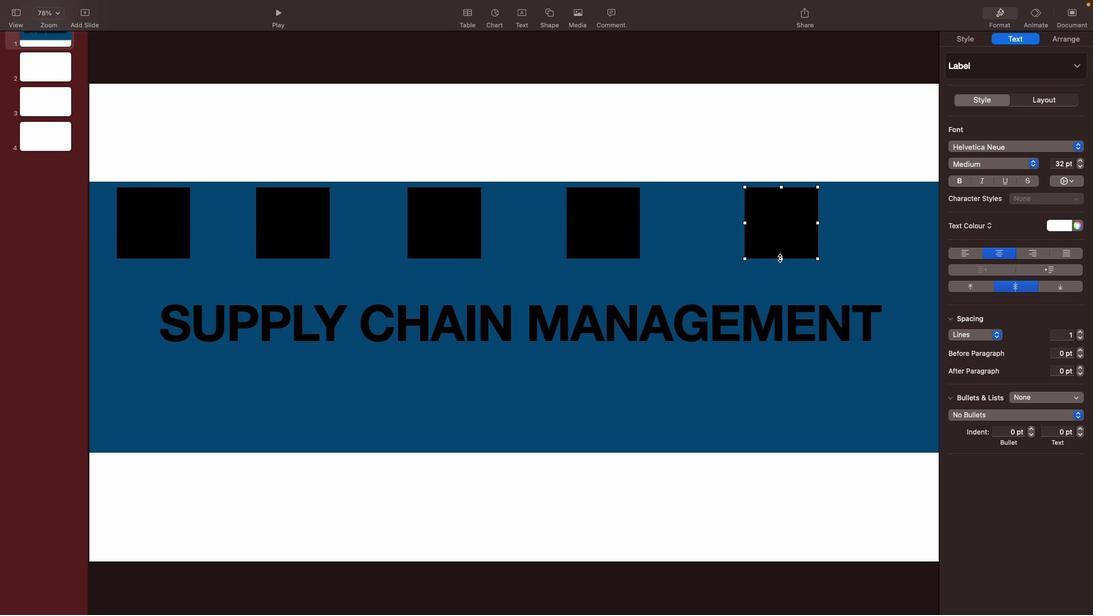 
Action: Mouse pressed left at (781, 258)
Screenshot: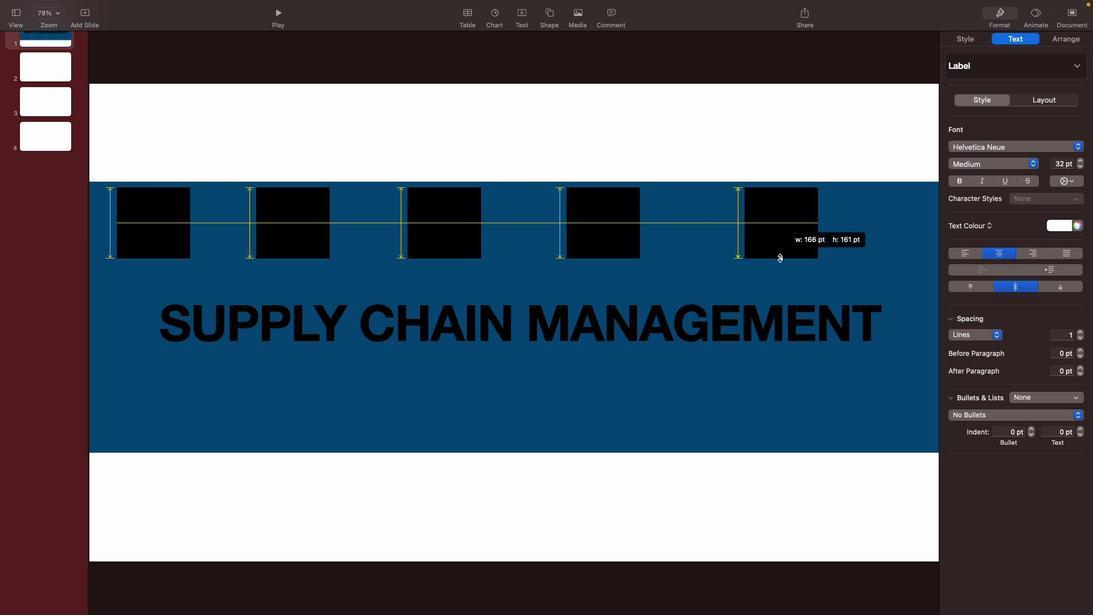 
Action: Mouse moved to (156, 248)
Screenshot: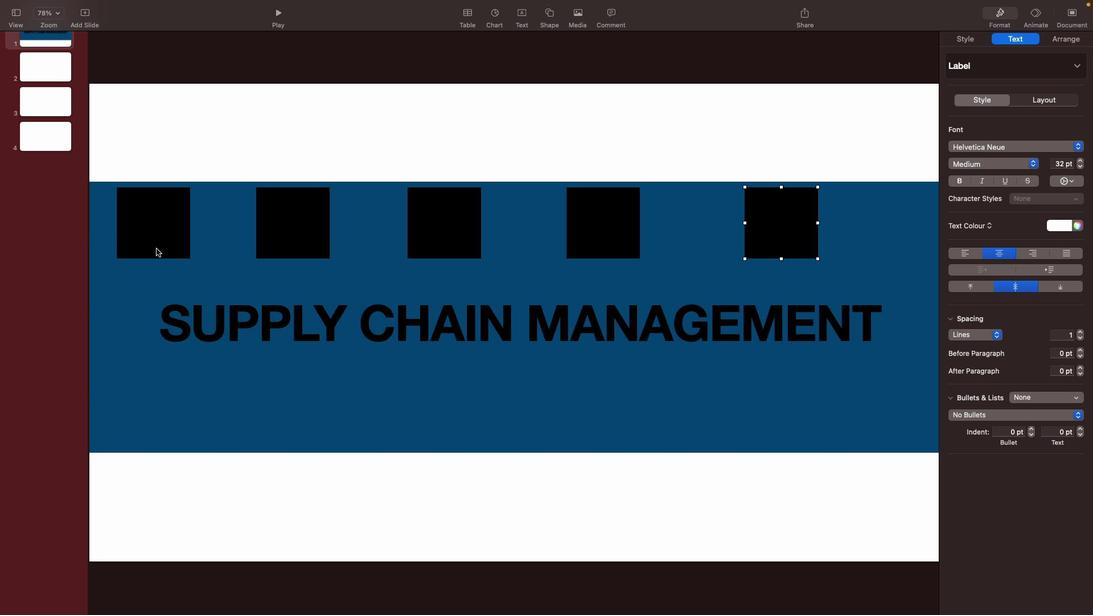 
Action: Mouse pressed left at (156, 248)
Screenshot: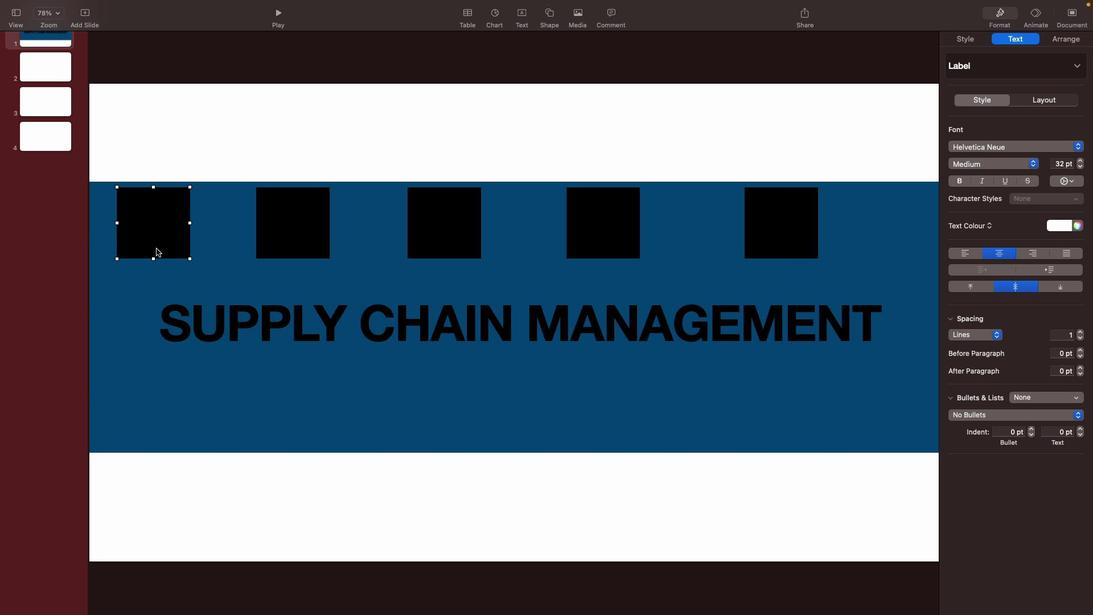 
Action: Mouse moved to (300, 230)
Screenshot: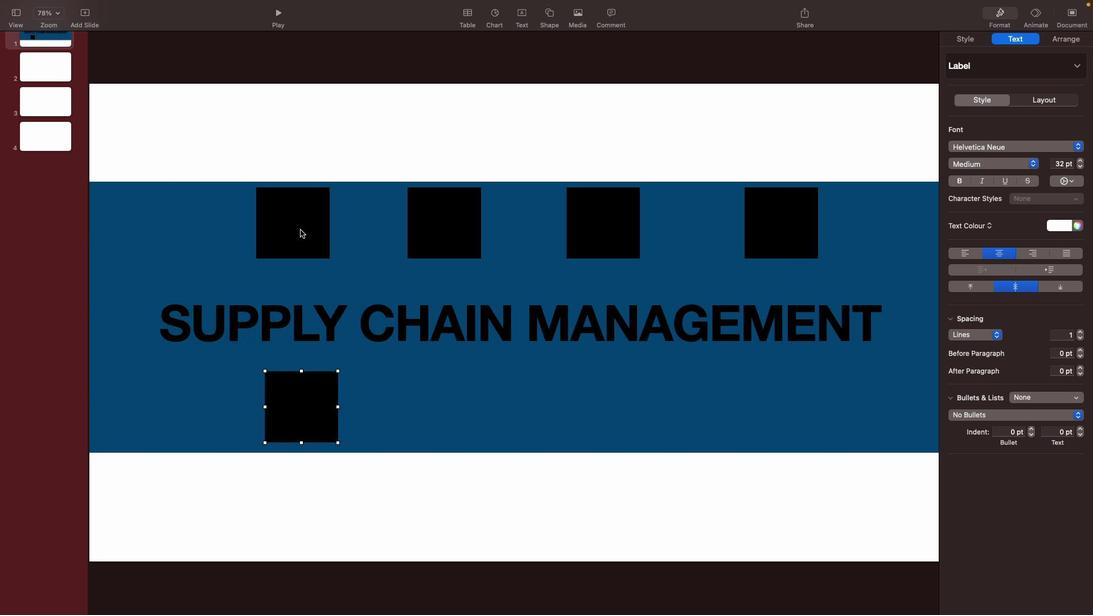 
Action: Mouse pressed left at (300, 230)
Screenshot: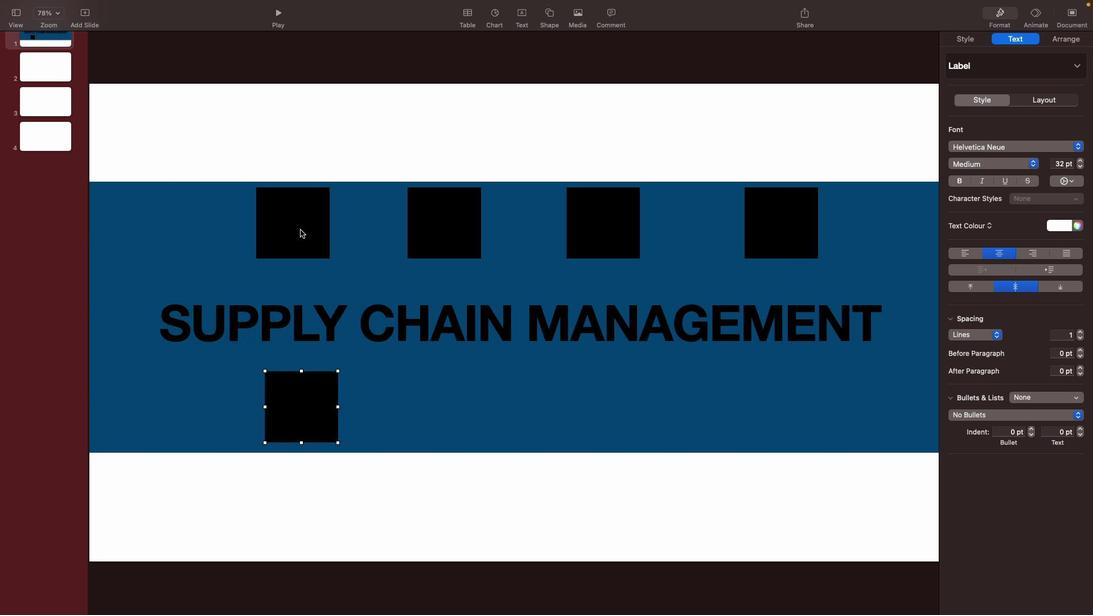 
Action: Mouse moved to (294, 385)
Screenshot: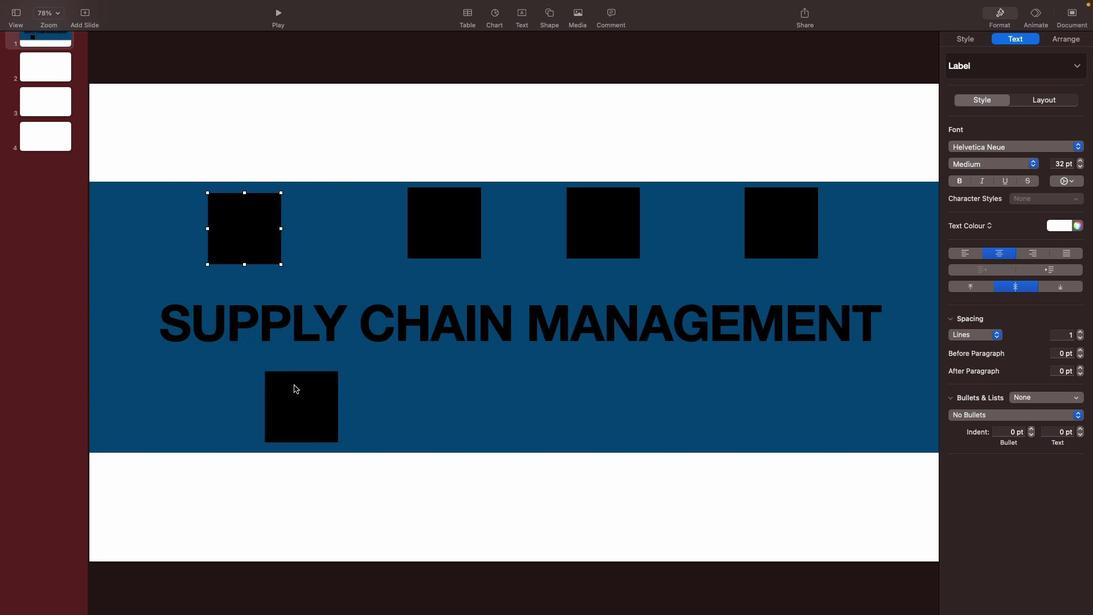 
Action: Mouse pressed left at (294, 385)
Screenshot: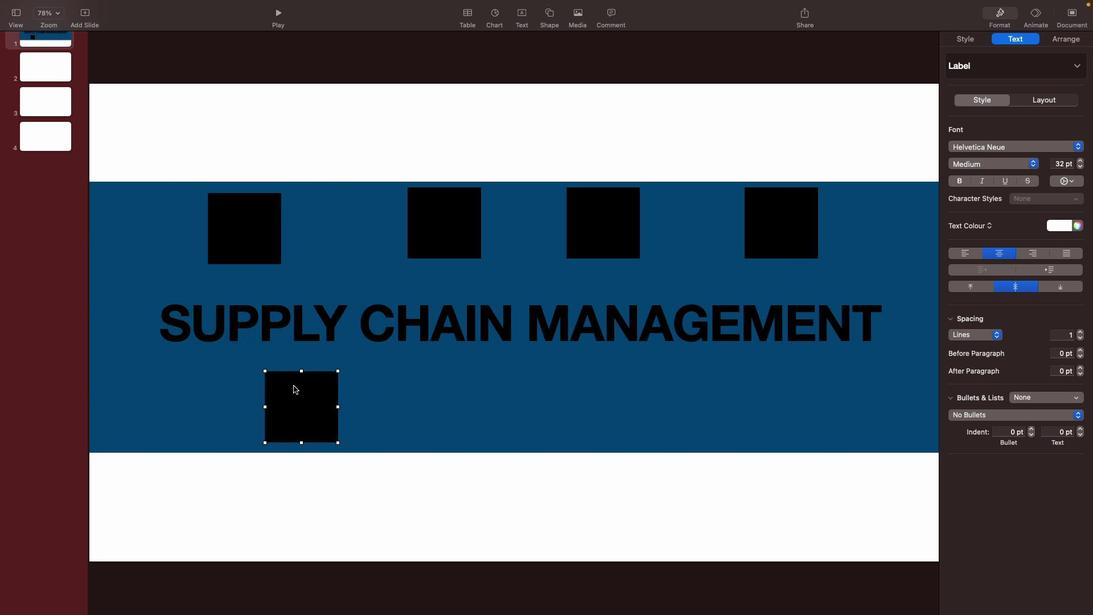 
Action: Mouse moved to (234, 234)
Screenshot: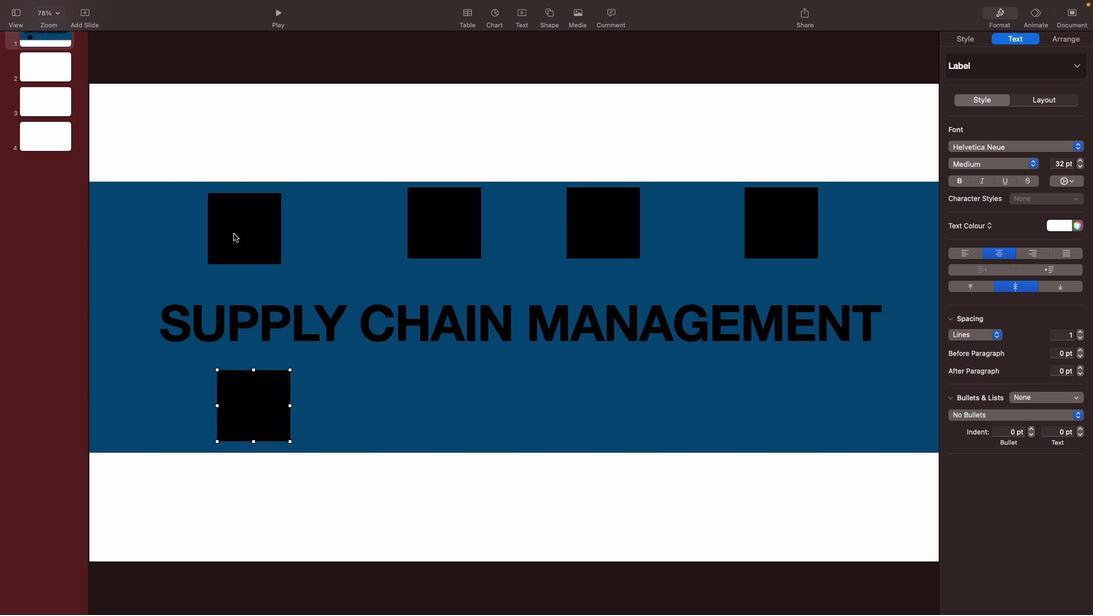 
Action: Mouse pressed left at (234, 234)
Screenshot: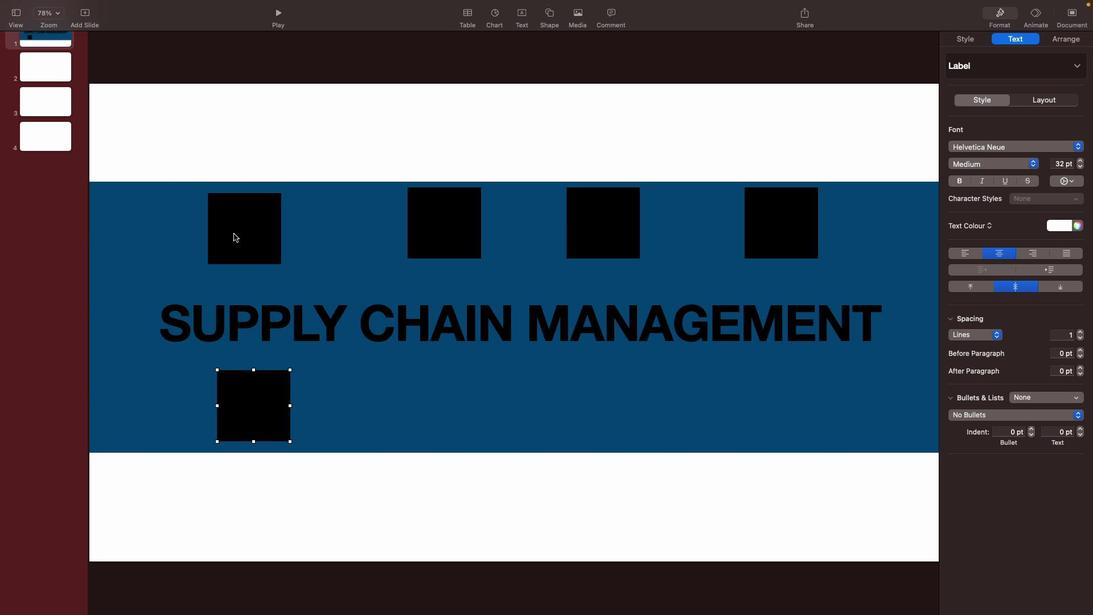 
Action: Mouse moved to (264, 400)
Screenshot: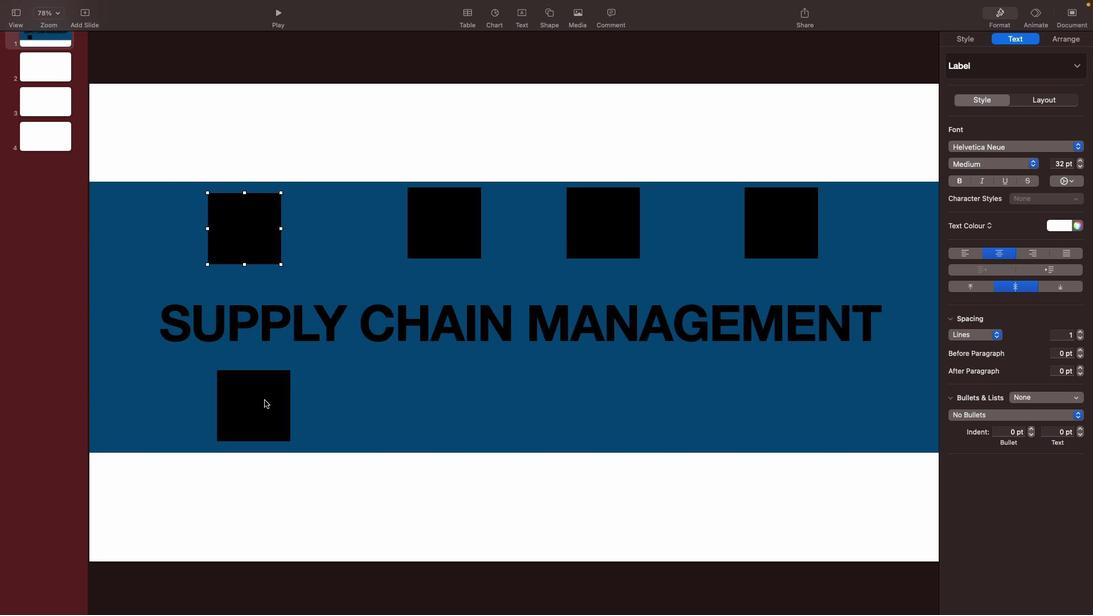 
Action: Mouse pressed left at (264, 400)
Screenshot: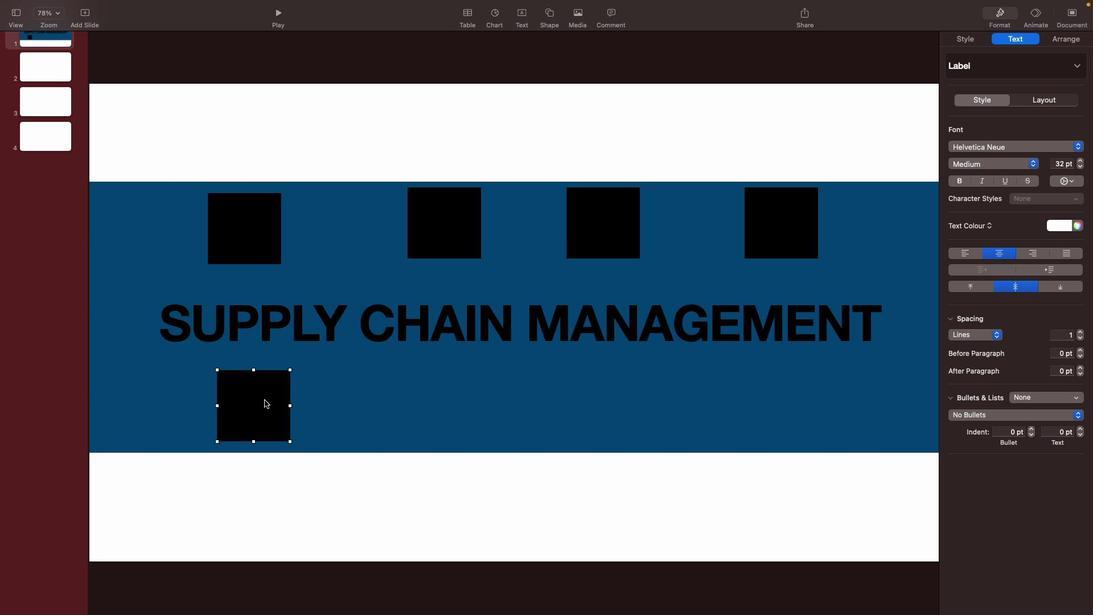 
Action: Mouse moved to (263, 399)
Screenshot: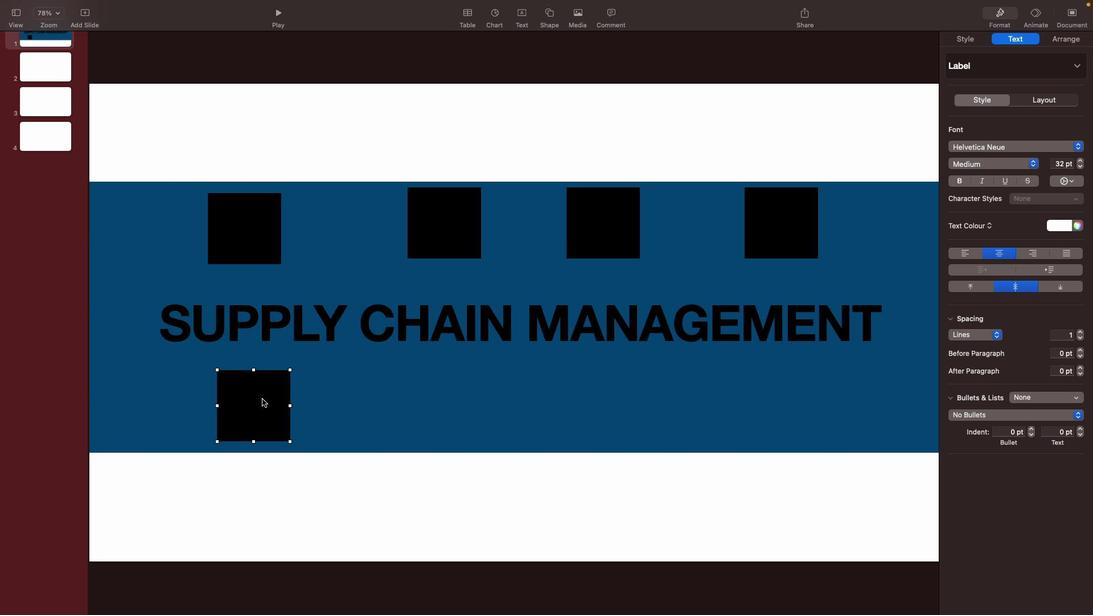 
Action: Mouse pressed left at (263, 399)
Screenshot: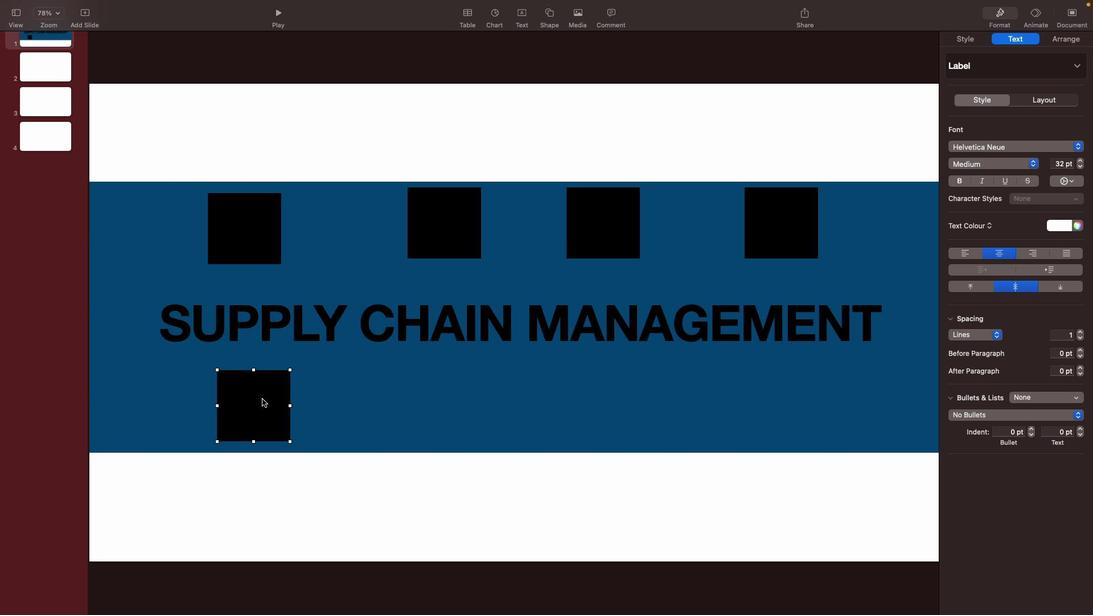 
Action: Mouse moved to (605, 235)
Screenshot: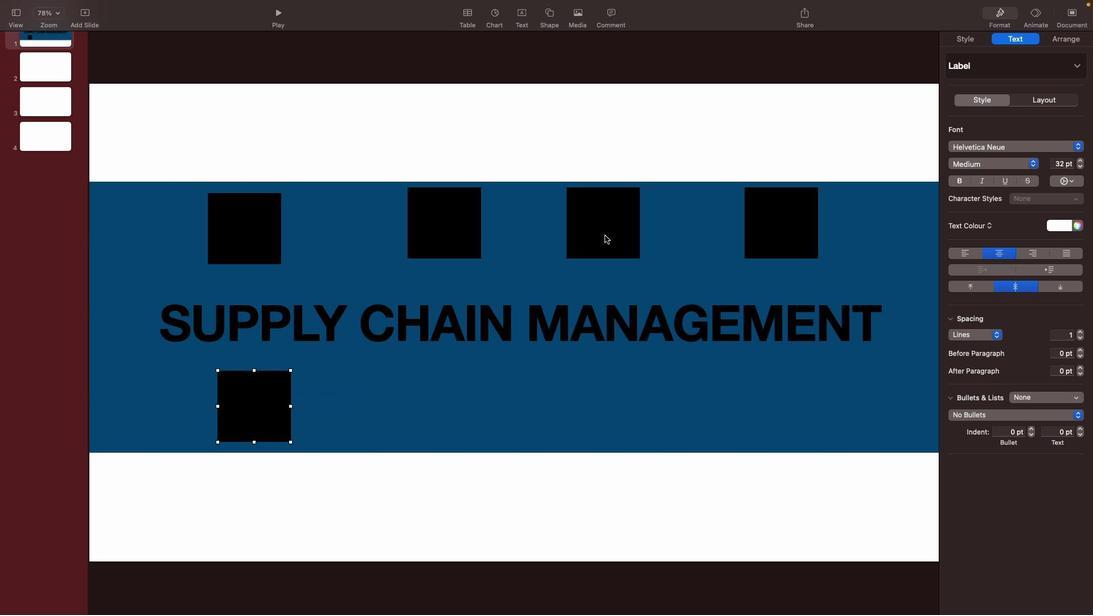 
Action: Mouse pressed left at (605, 235)
Screenshot: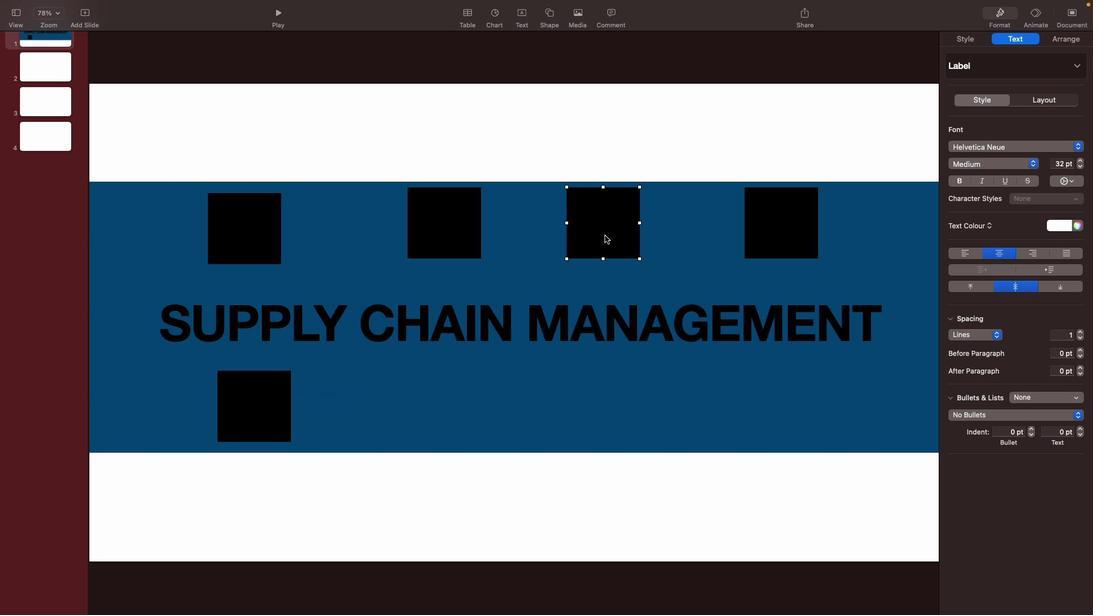 
Action: Mouse moved to (771, 218)
